 Task: Research Airbnb options in Montalvo, Ecuador from 5th December, 2023 to 12th December, 2023 for 2 adults.  With 1  bedroom having 1 bed and 1 bathroom. Property type can be hotel. Look for 5 properties as per requirement.
Action: Mouse moved to (569, 86)
Screenshot: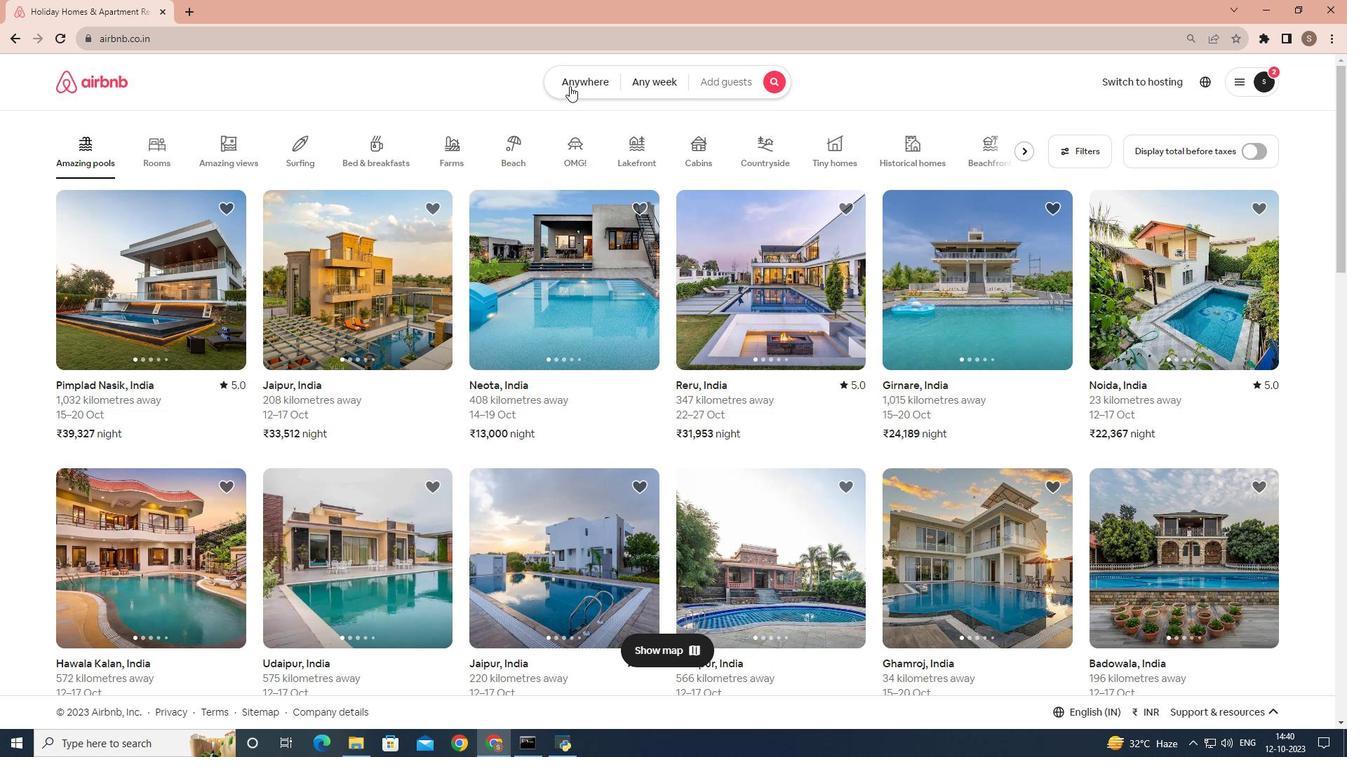 
Action: Mouse pressed left at (569, 86)
Screenshot: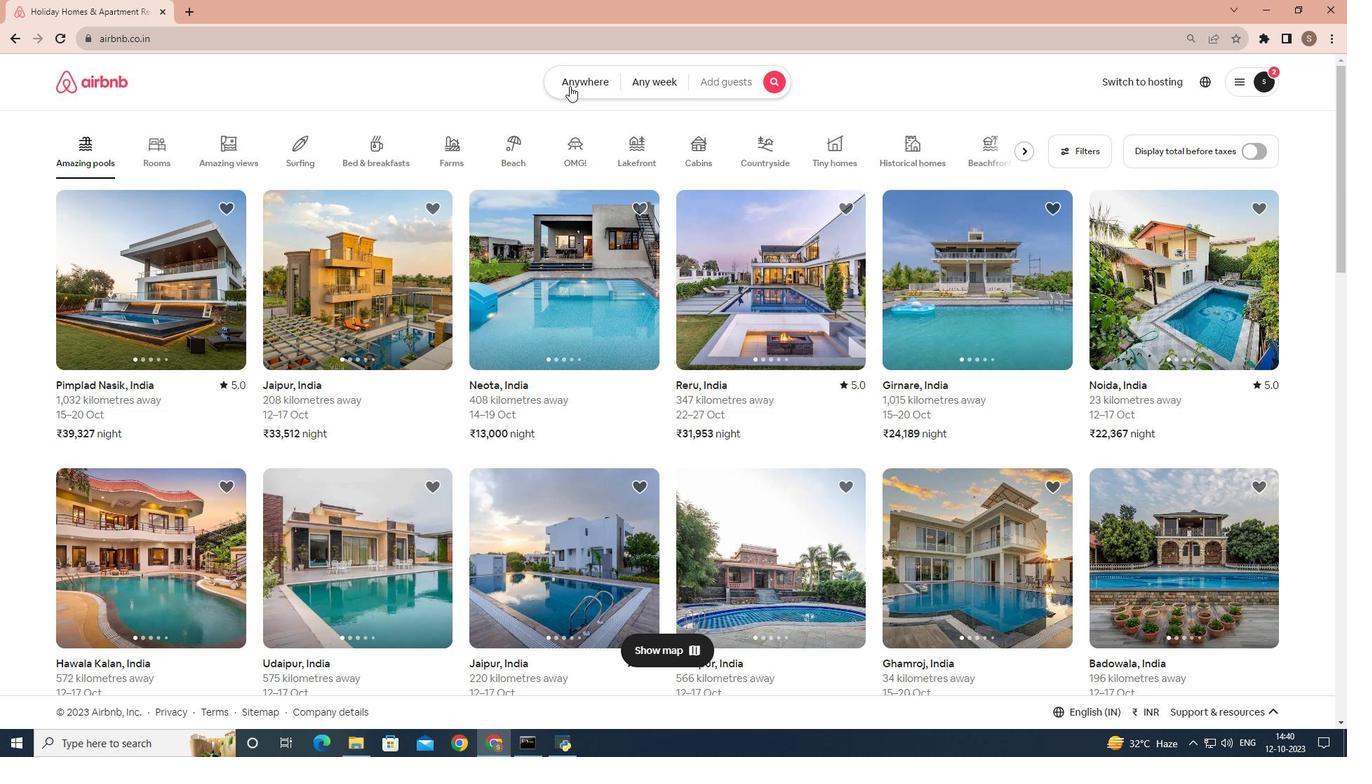 
Action: Mouse moved to (533, 129)
Screenshot: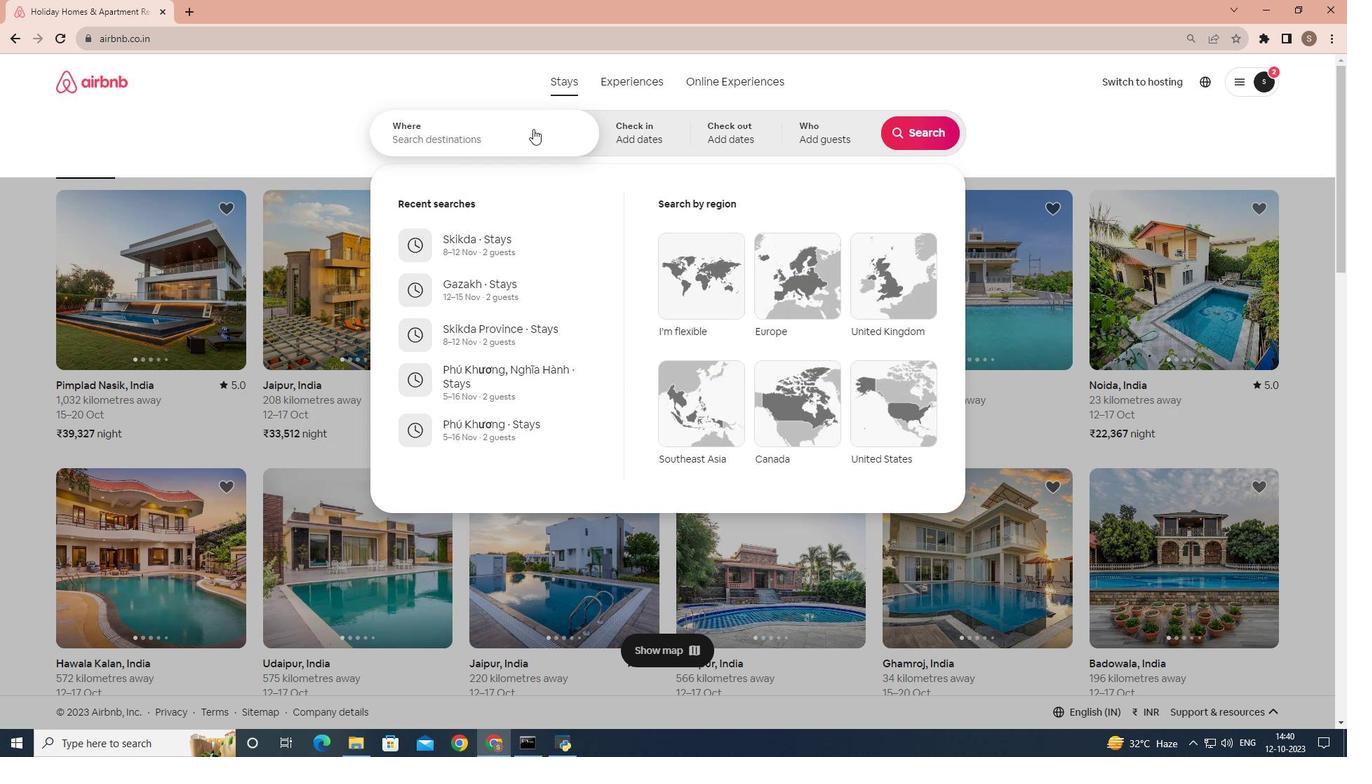 
Action: Mouse pressed left at (533, 129)
Screenshot: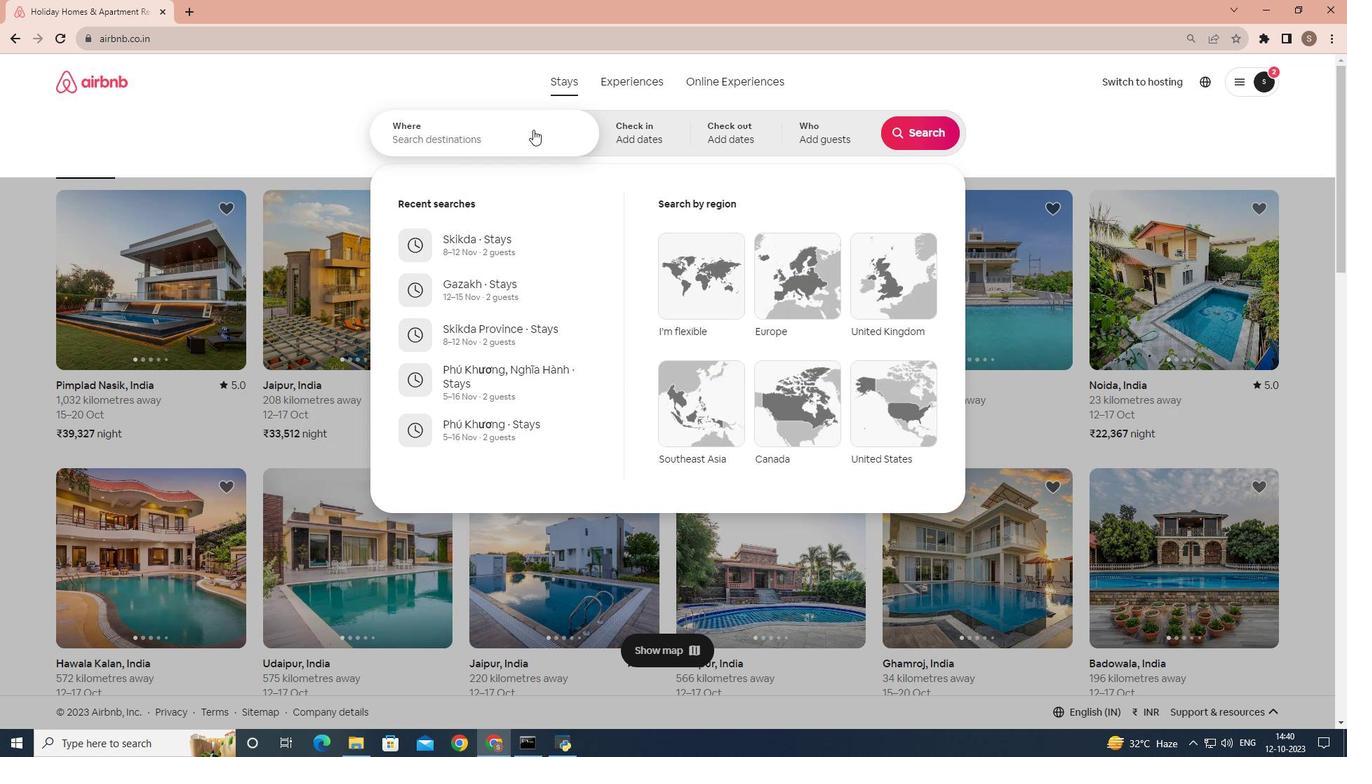 
Action: Mouse moved to (533, 129)
Screenshot: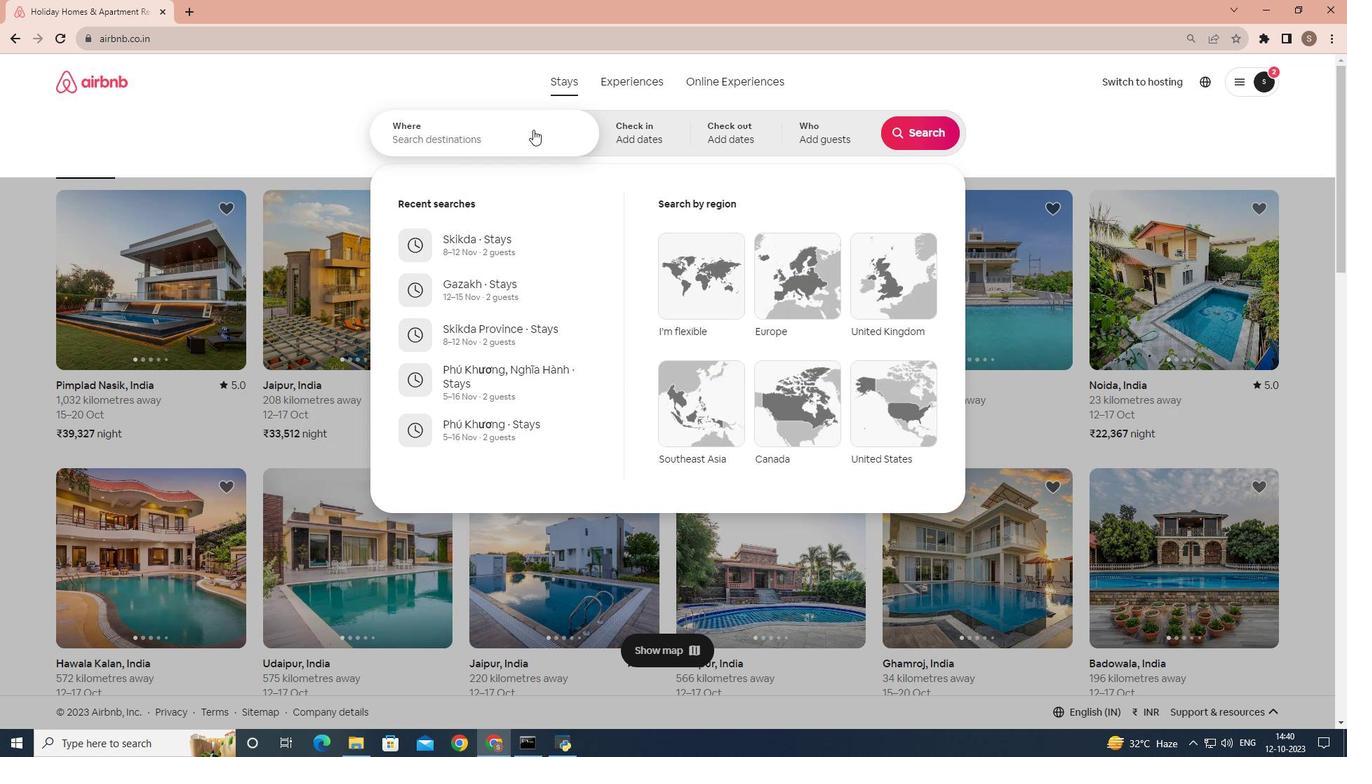
Action: Key pressed <Key.shift_r>Montalvo,<Key.space><Key.shift>Ecuador<Key.enter>
Screenshot: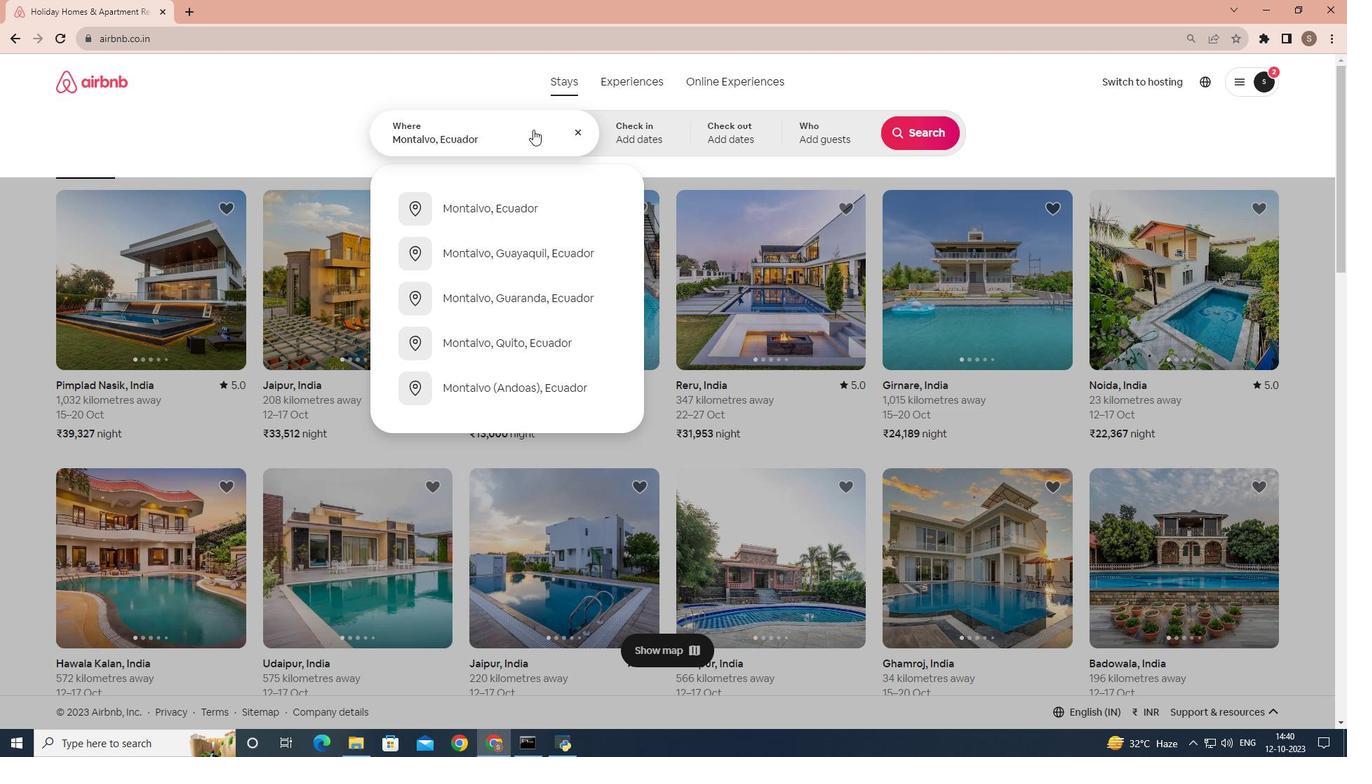 
Action: Mouse moved to (917, 247)
Screenshot: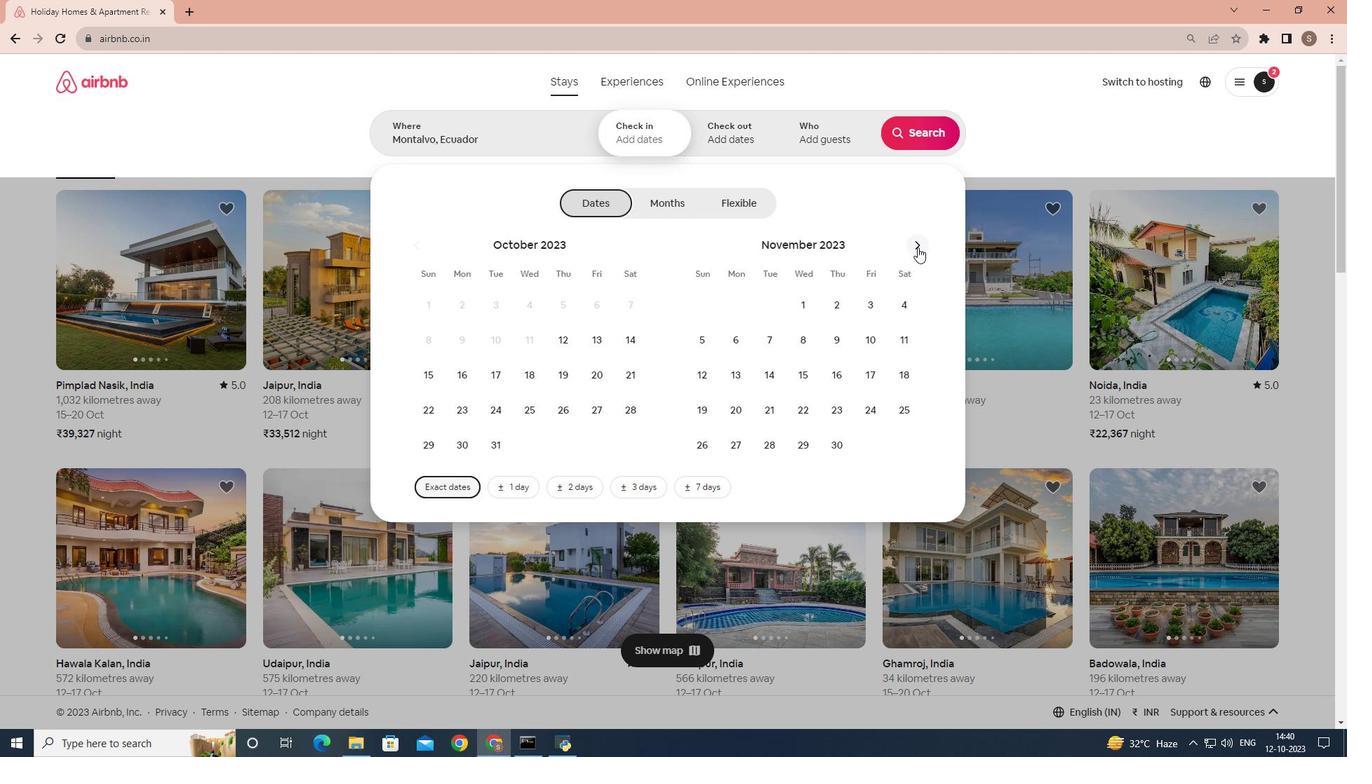 
Action: Mouse pressed left at (917, 247)
Screenshot: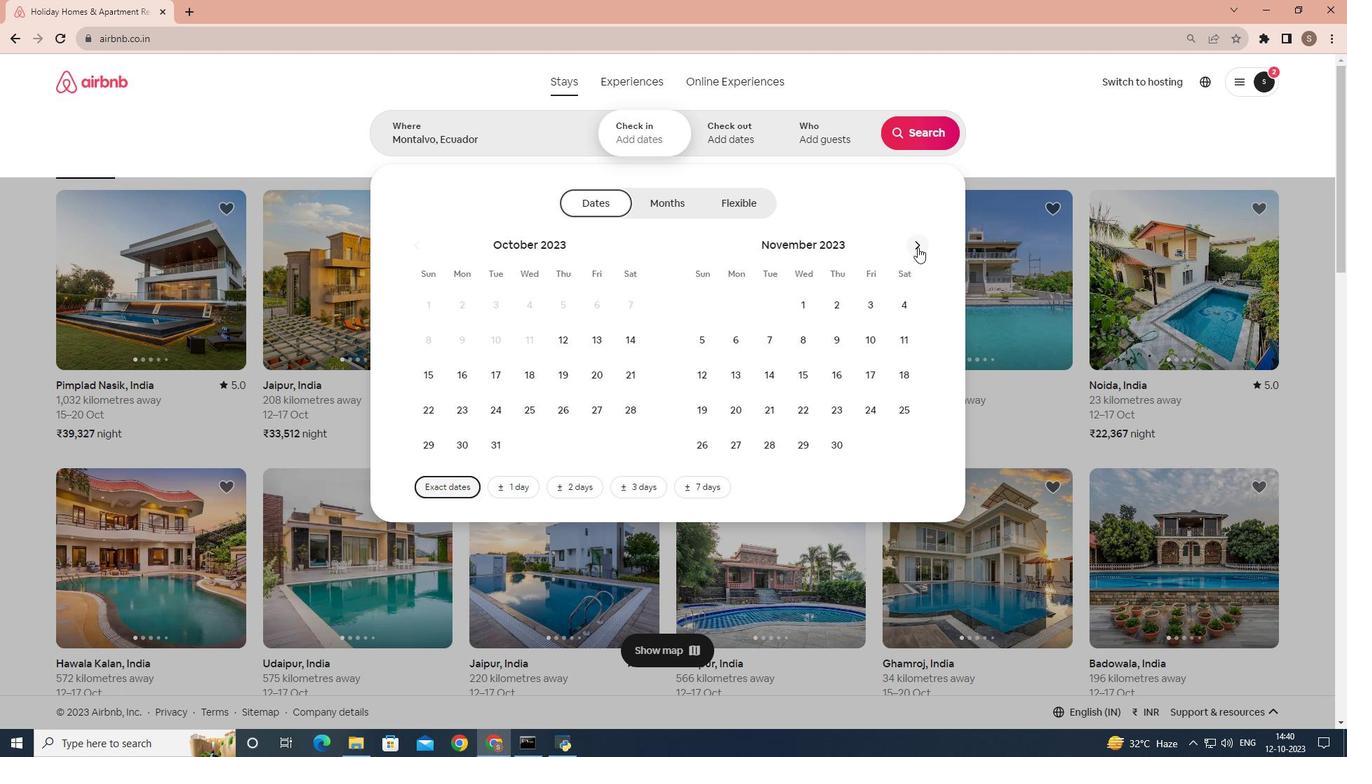 
Action: Mouse moved to (775, 337)
Screenshot: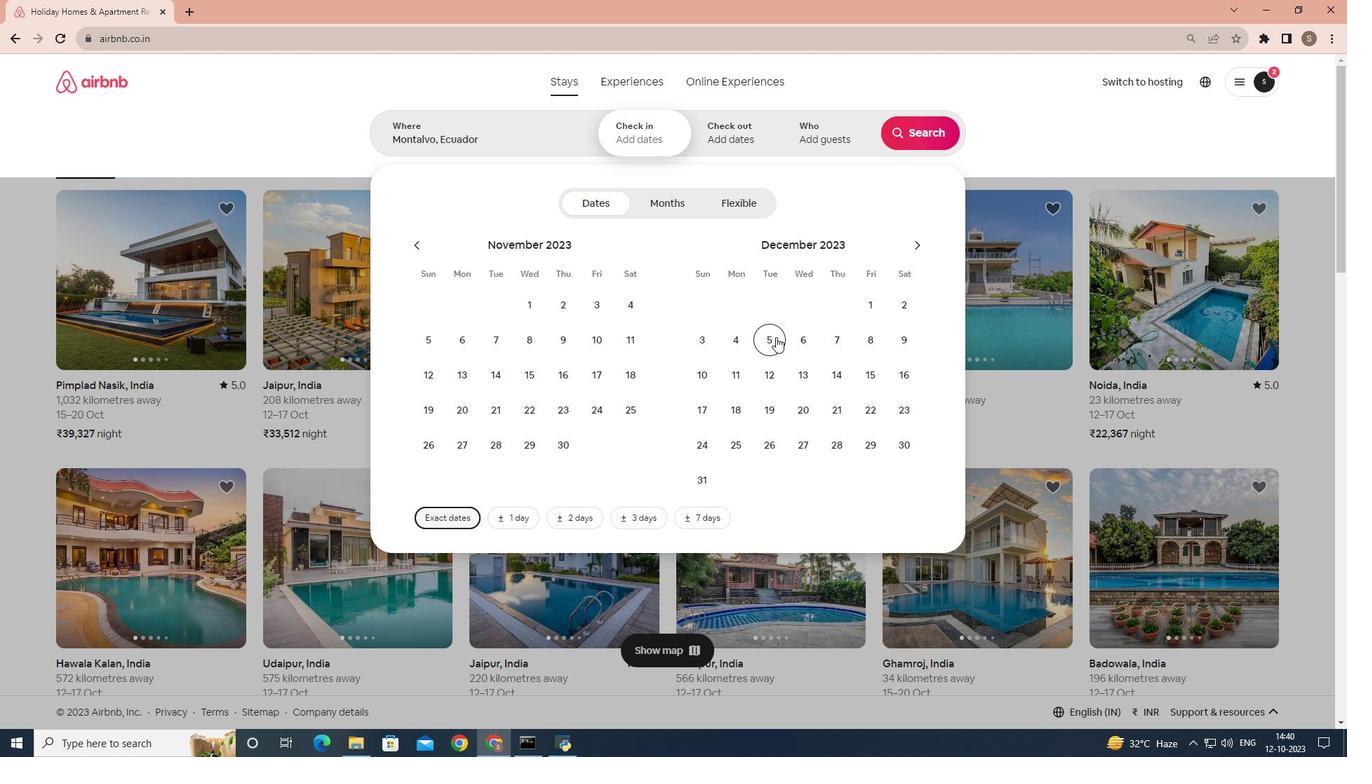 
Action: Mouse pressed left at (775, 337)
Screenshot: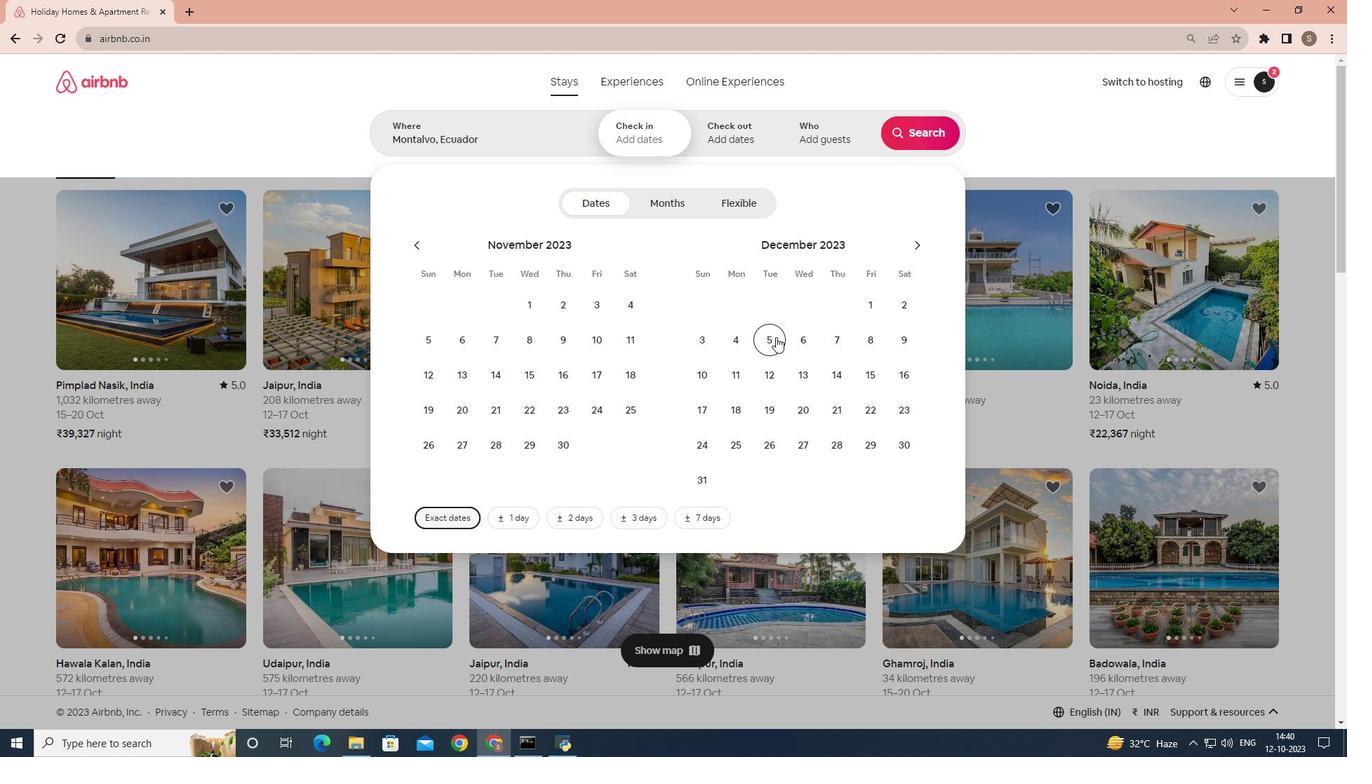 
Action: Mouse moved to (768, 373)
Screenshot: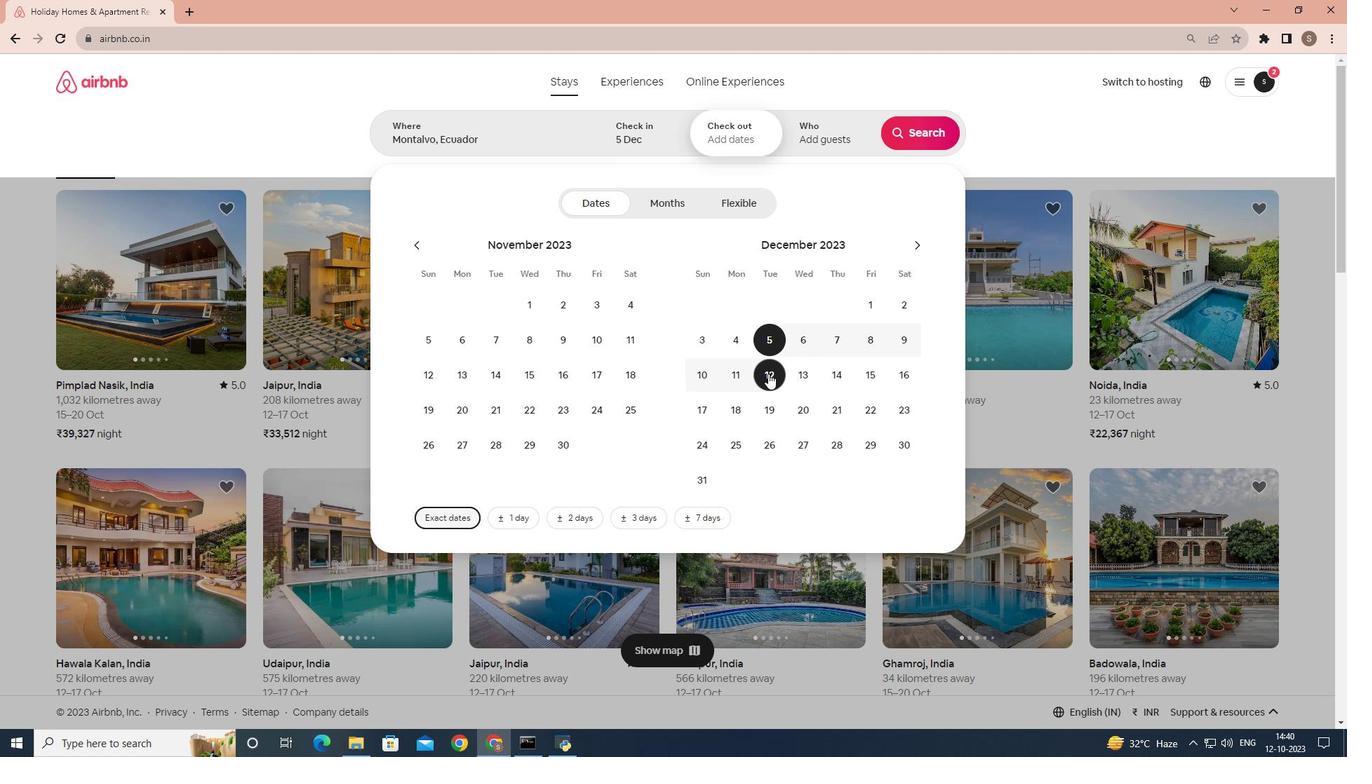 
Action: Mouse pressed left at (768, 373)
Screenshot: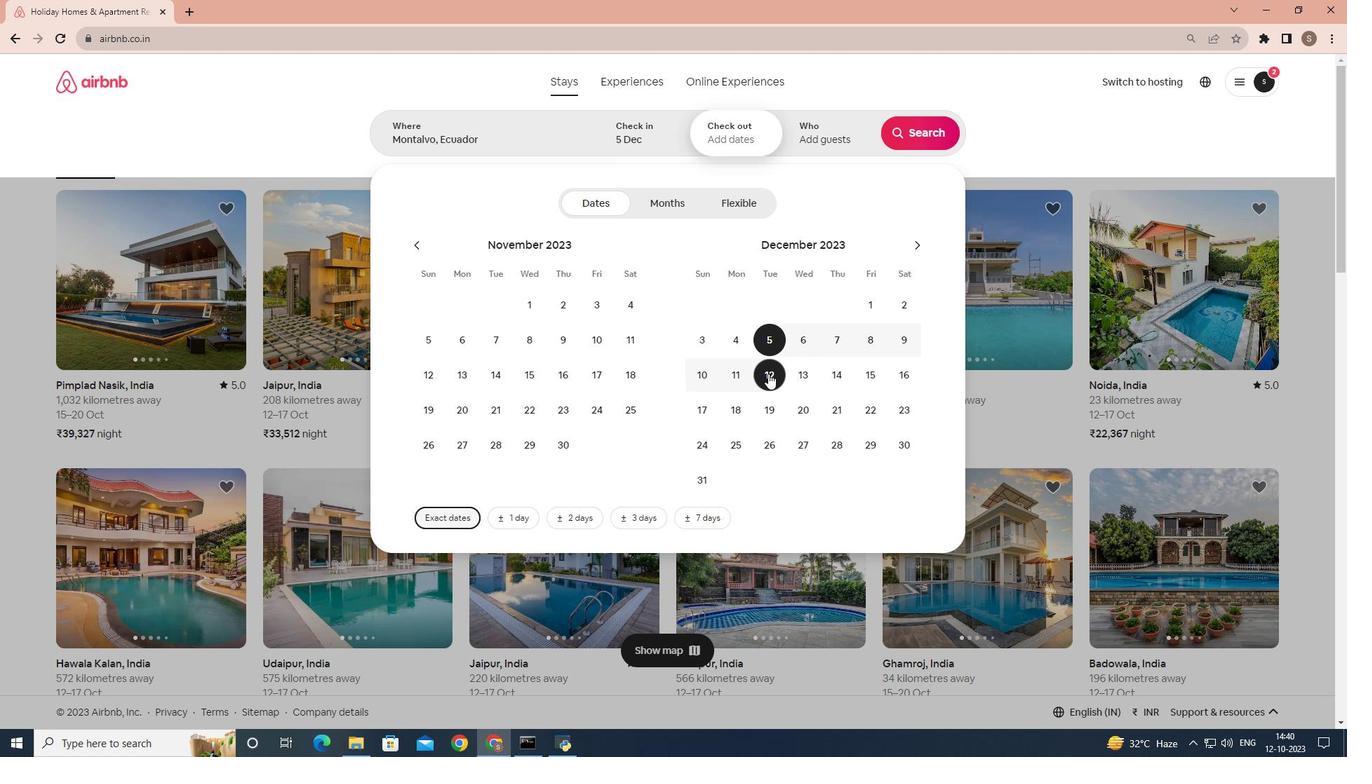 
Action: Mouse moved to (822, 138)
Screenshot: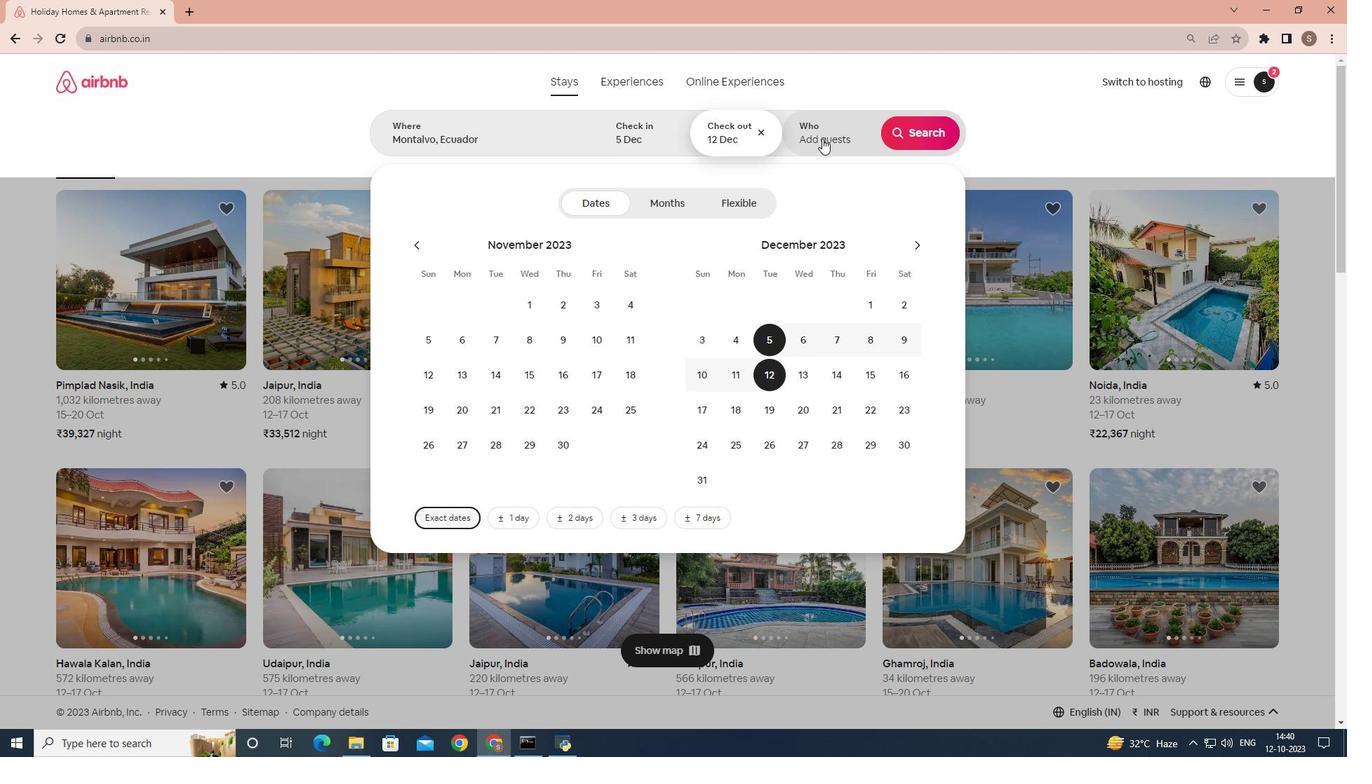 
Action: Mouse pressed left at (822, 138)
Screenshot: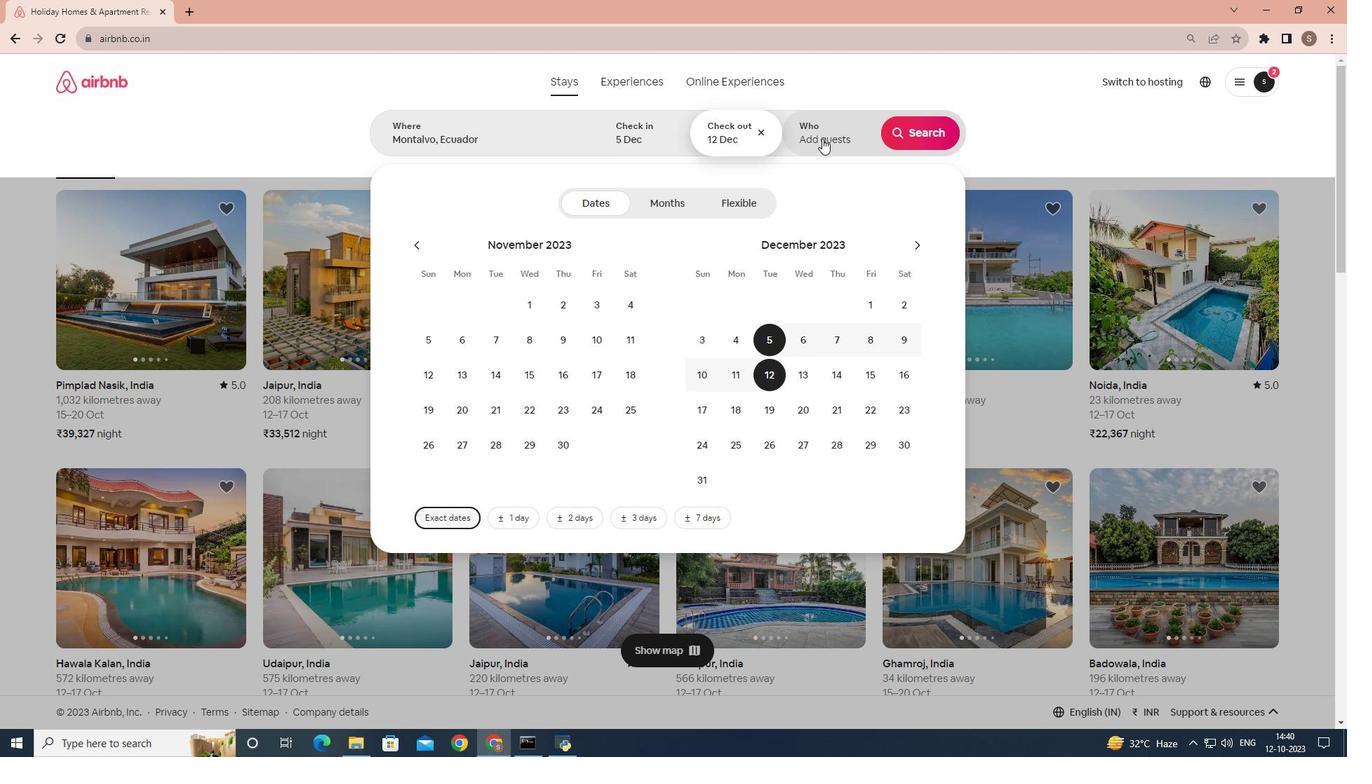 
Action: Mouse moved to (923, 209)
Screenshot: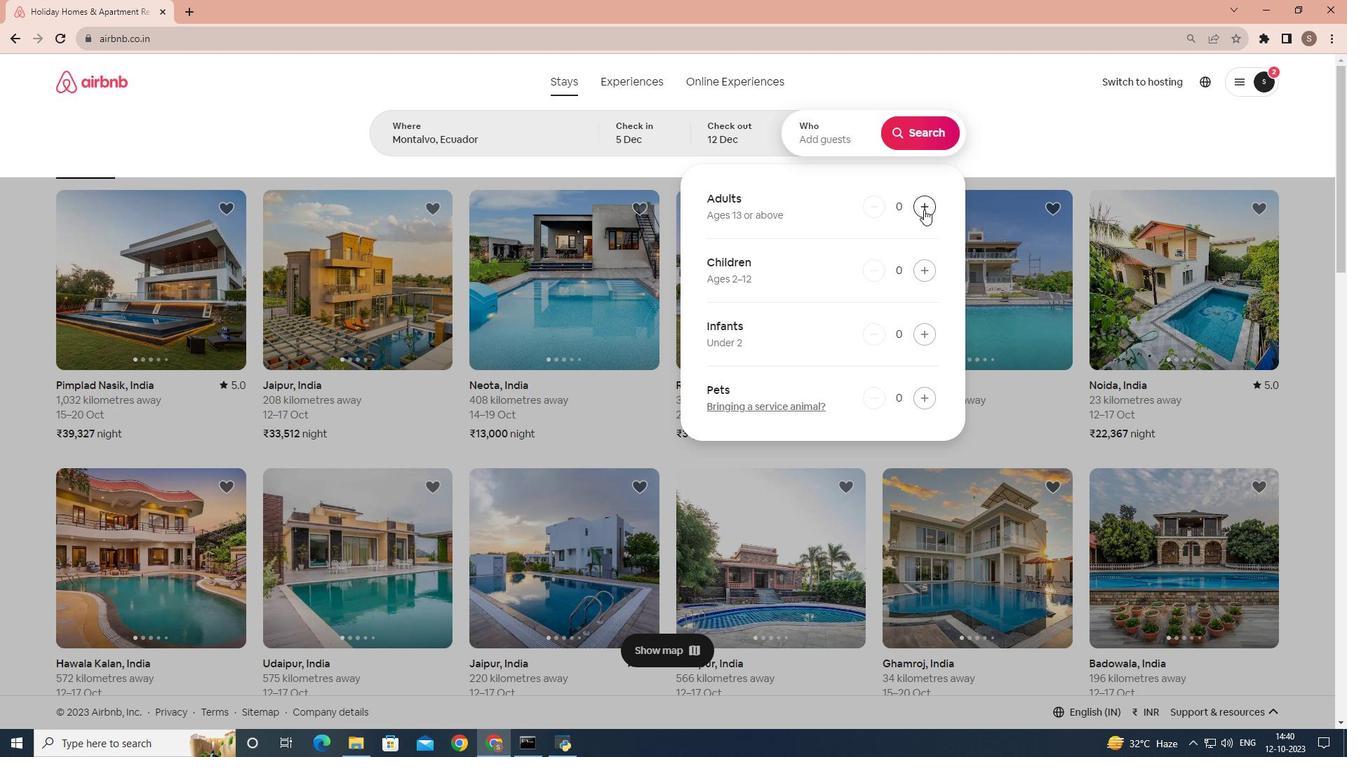 
Action: Mouse pressed left at (923, 209)
Screenshot: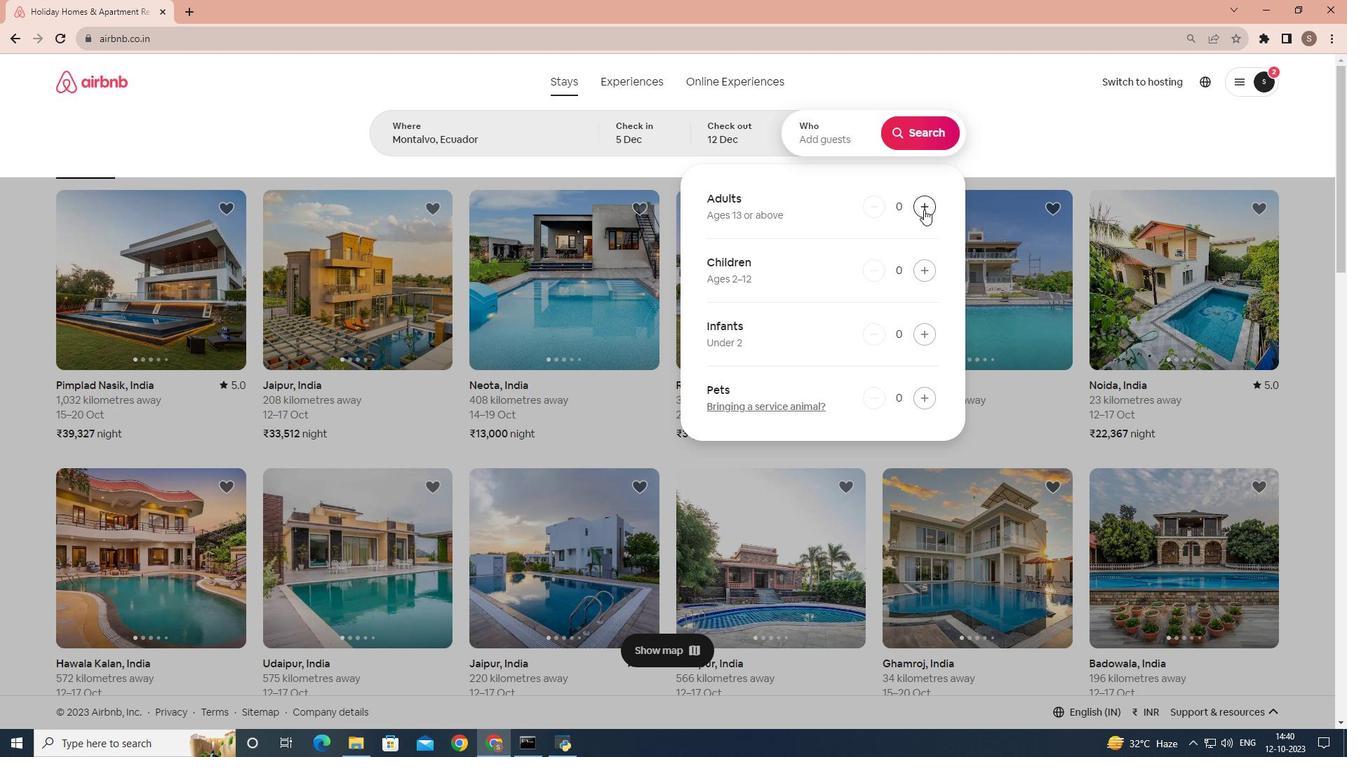 
Action: Mouse pressed left at (923, 209)
Screenshot: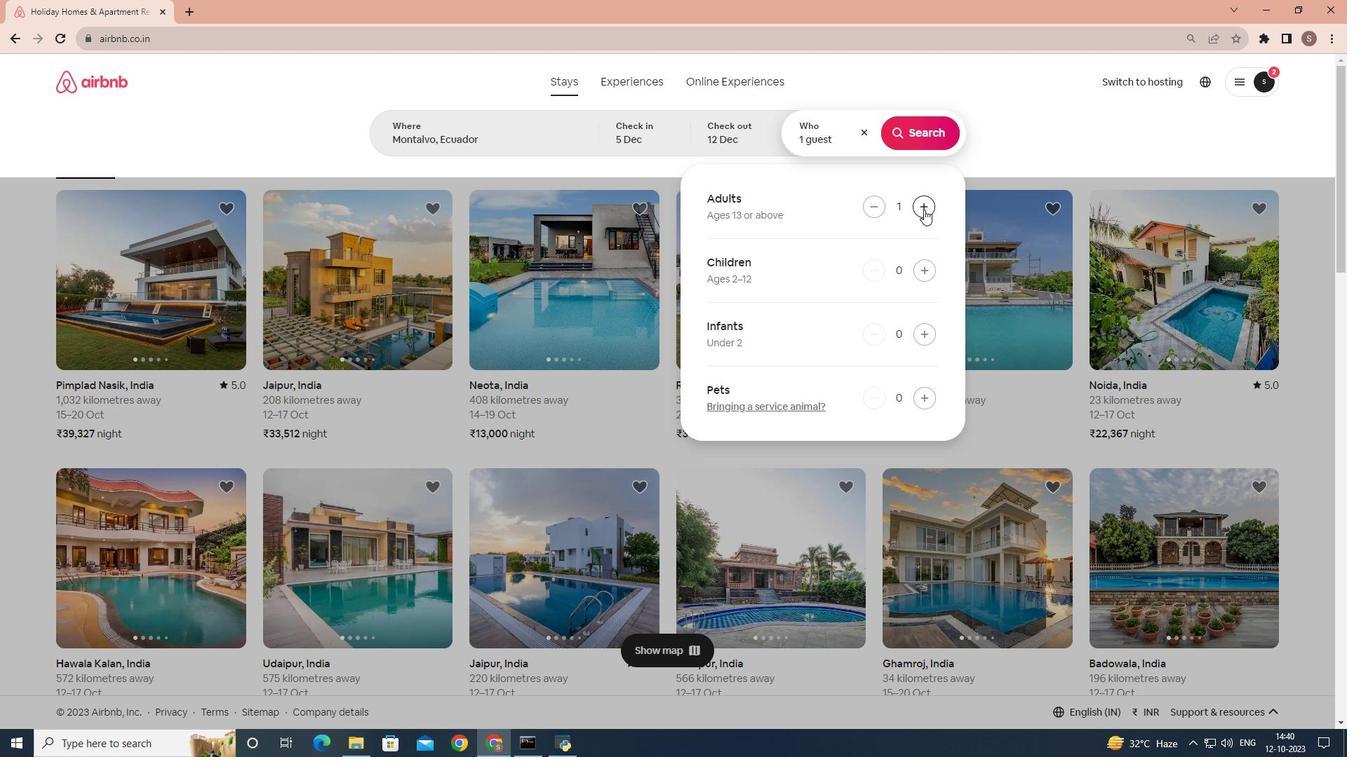 
Action: Mouse moved to (935, 131)
Screenshot: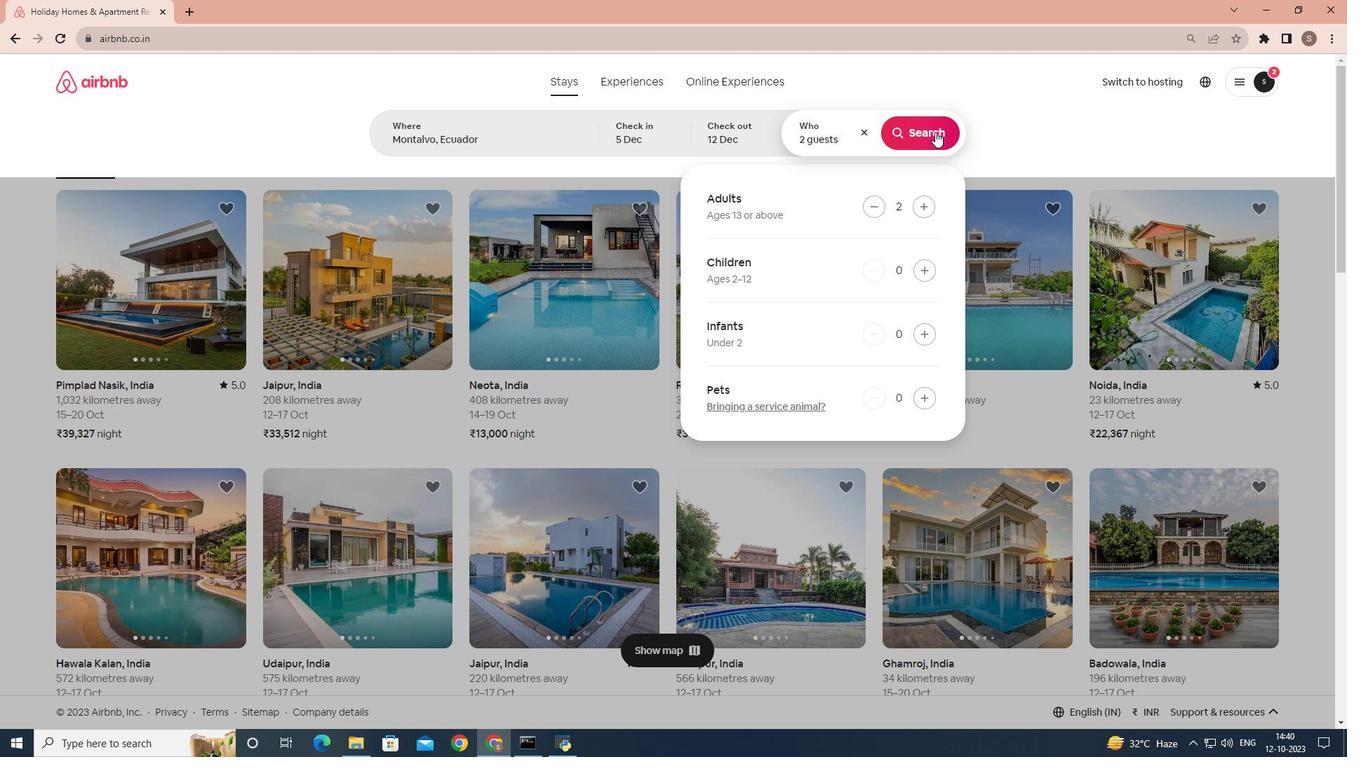 
Action: Mouse pressed left at (935, 131)
Screenshot: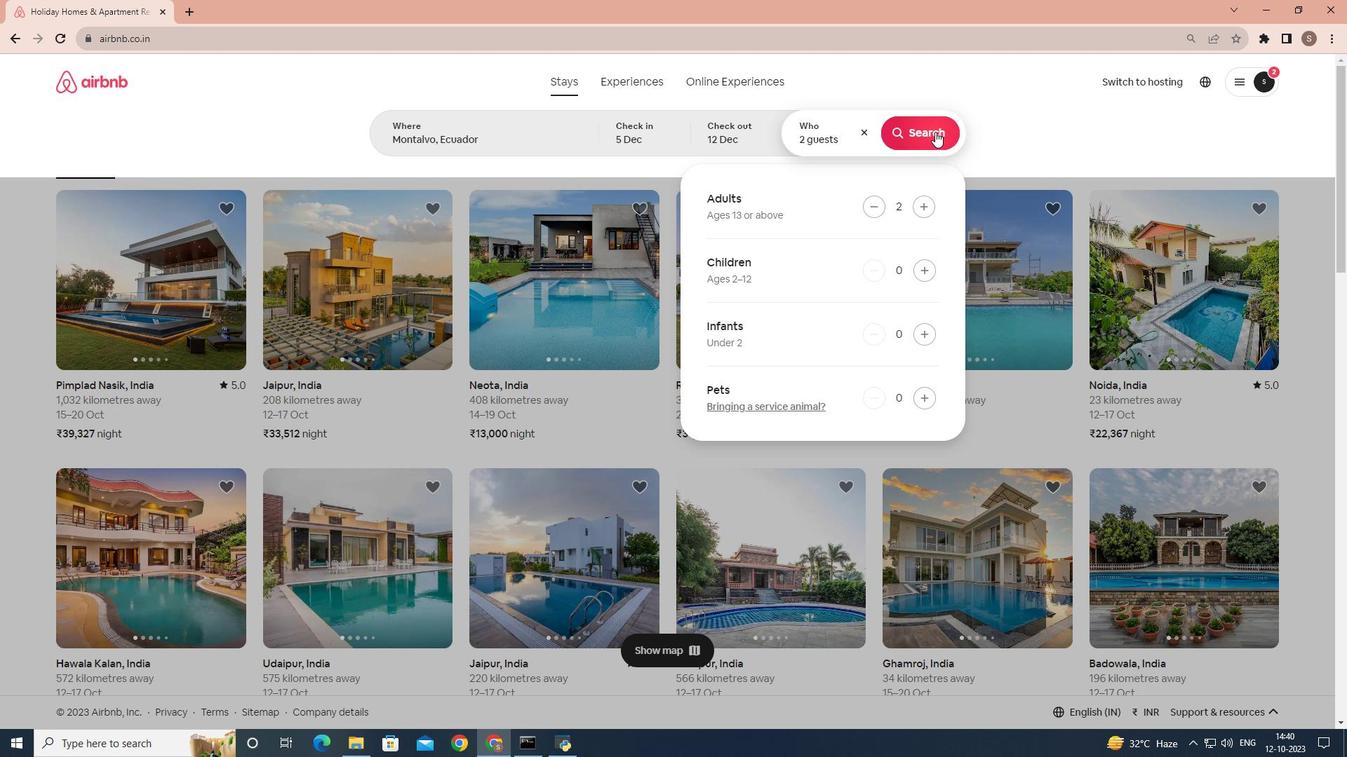 
Action: Mouse moved to (1119, 134)
Screenshot: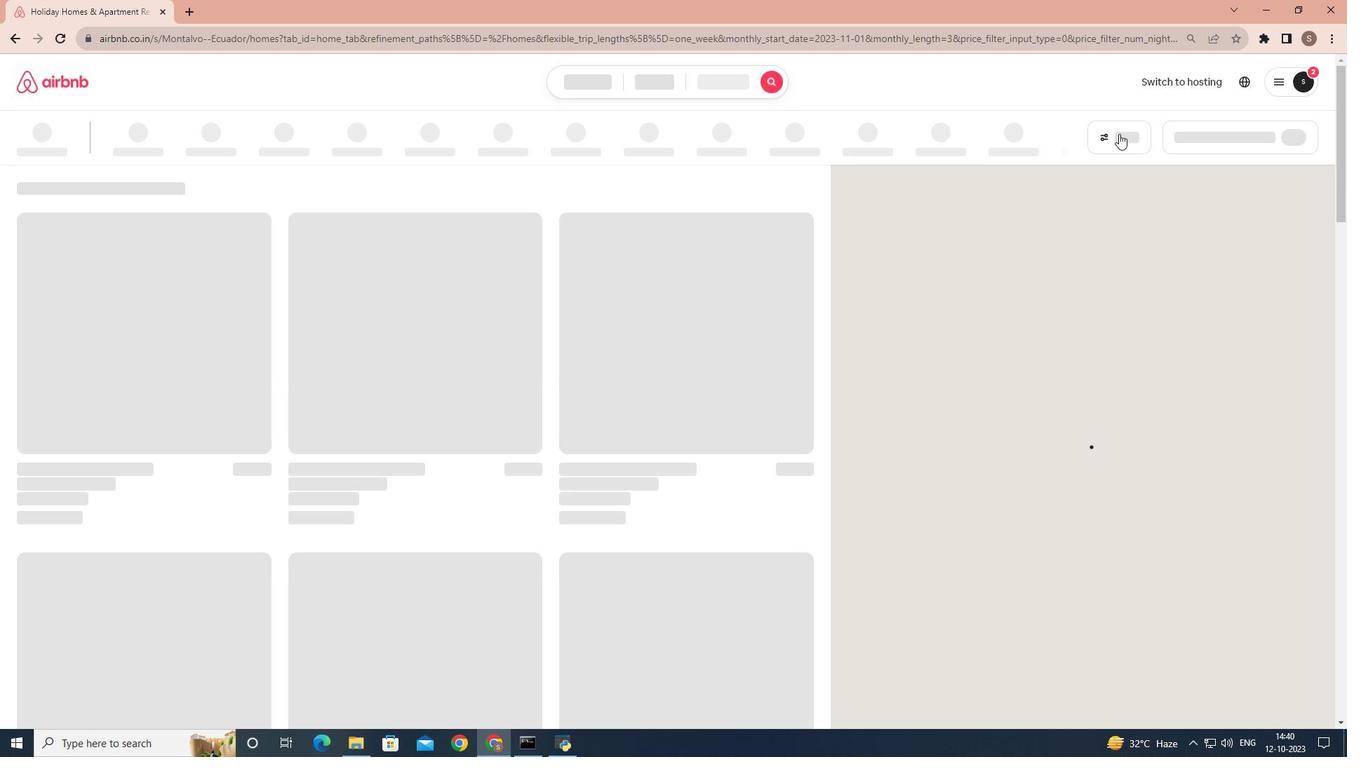 
Action: Mouse pressed left at (1119, 134)
Screenshot: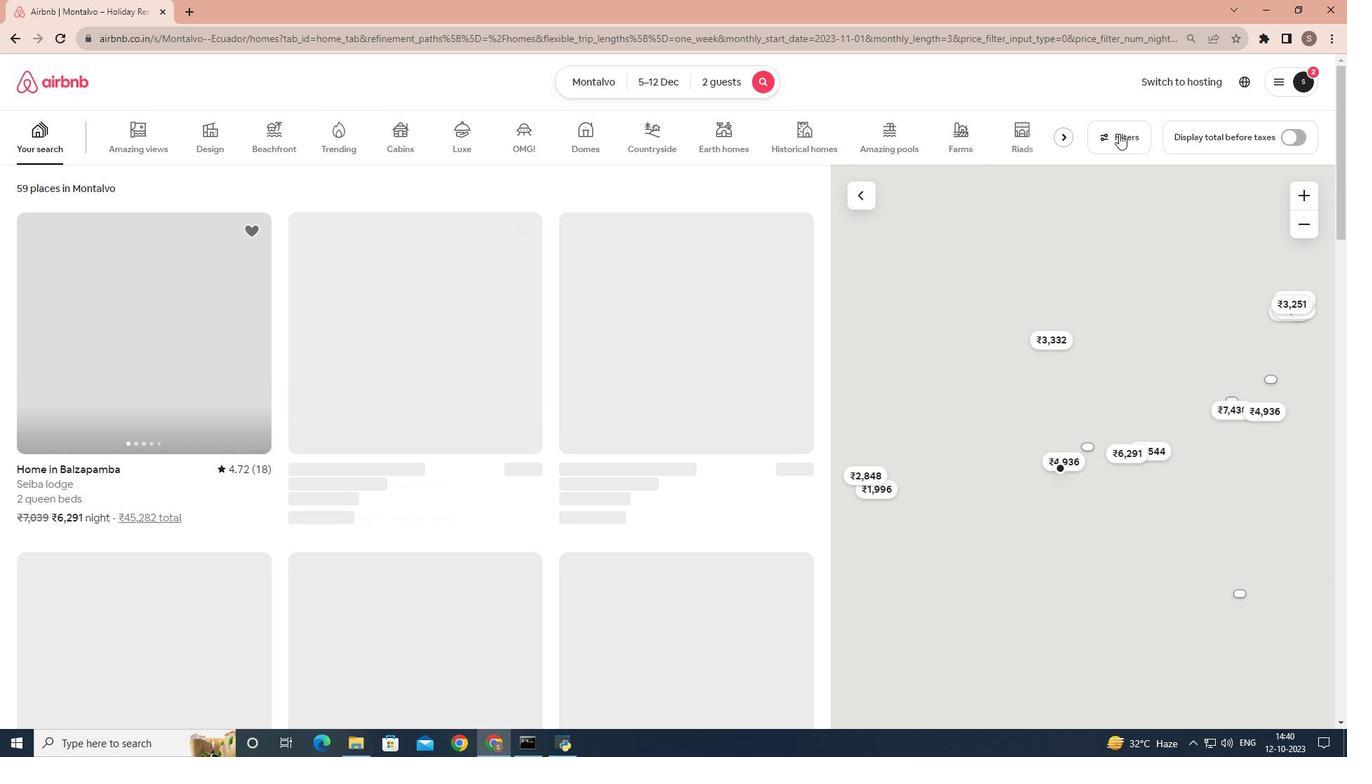 
Action: Mouse moved to (674, 336)
Screenshot: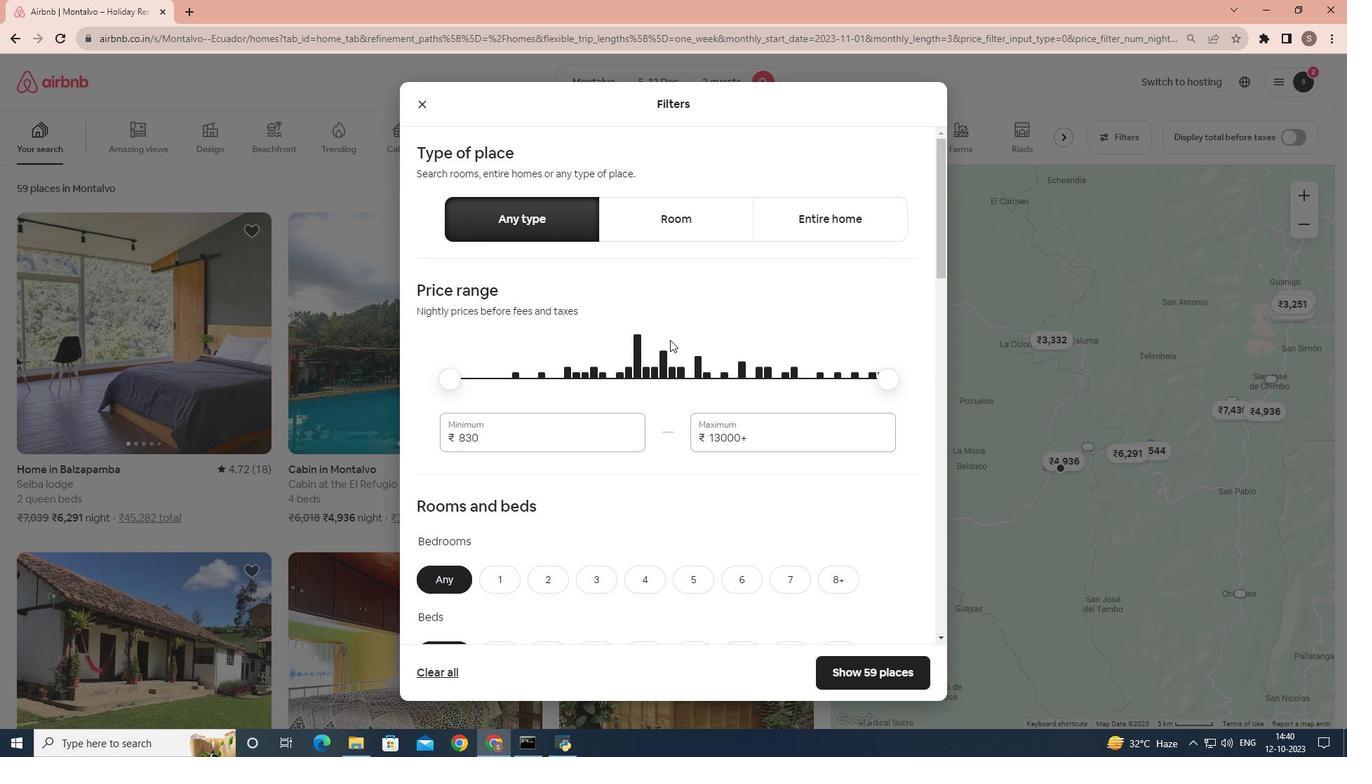 
Action: Mouse scrolled (674, 336) with delta (0, 0)
Screenshot: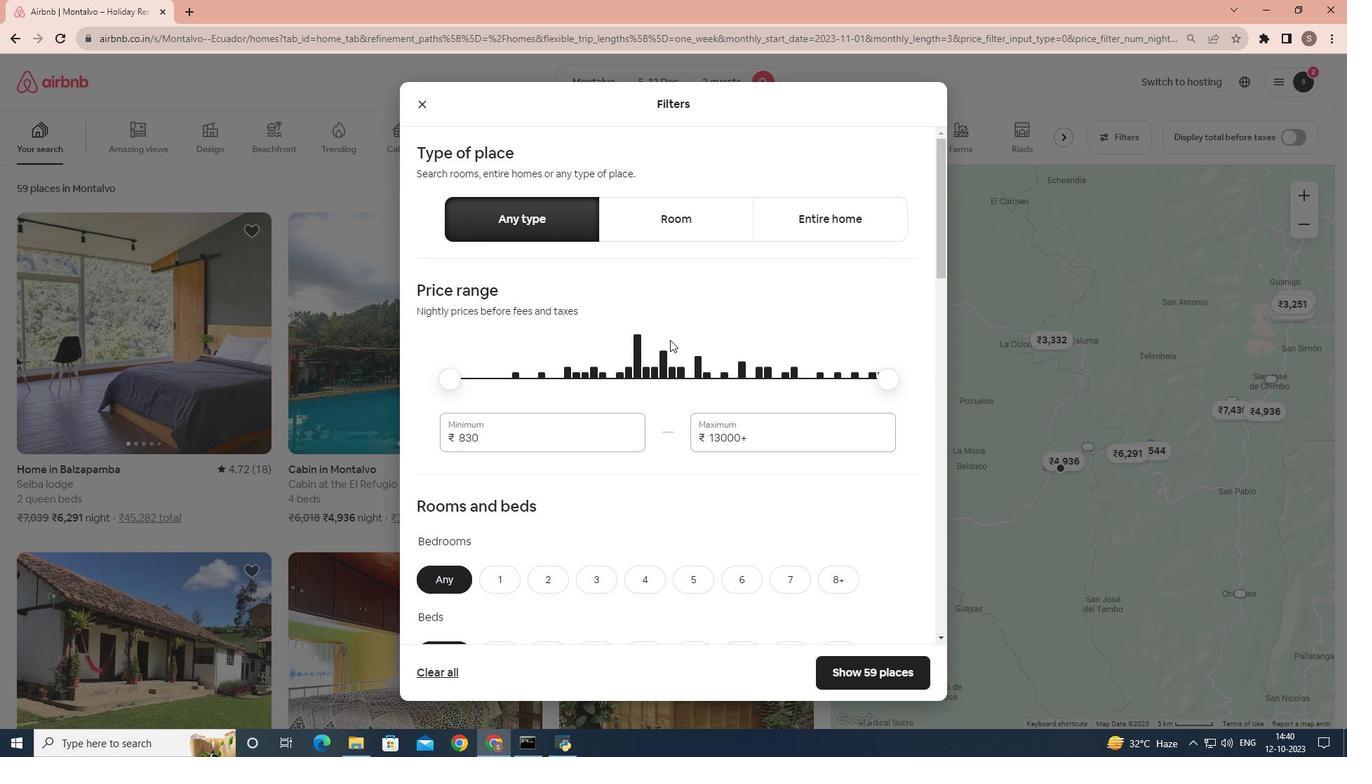 
Action: Mouse moved to (662, 345)
Screenshot: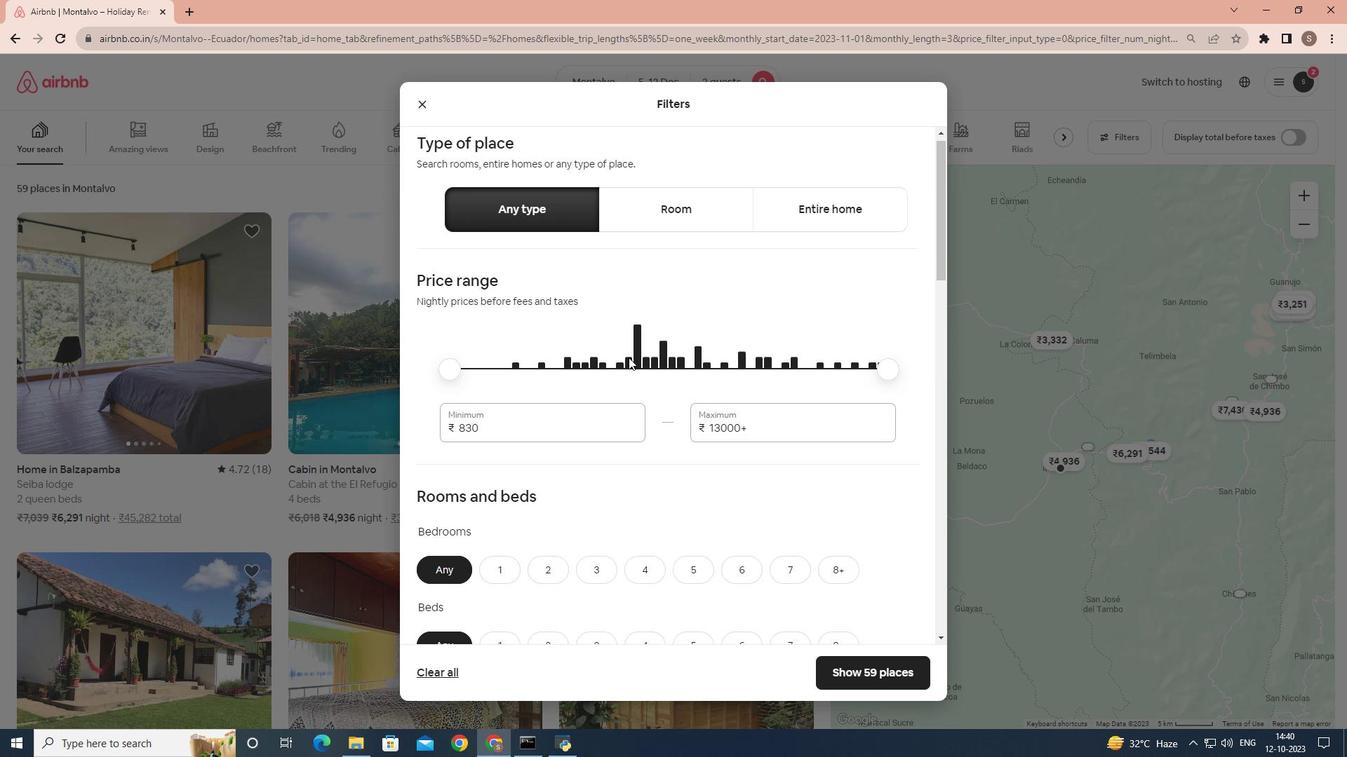 
Action: Mouse scrolled (662, 344) with delta (0, 0)
Screenshot: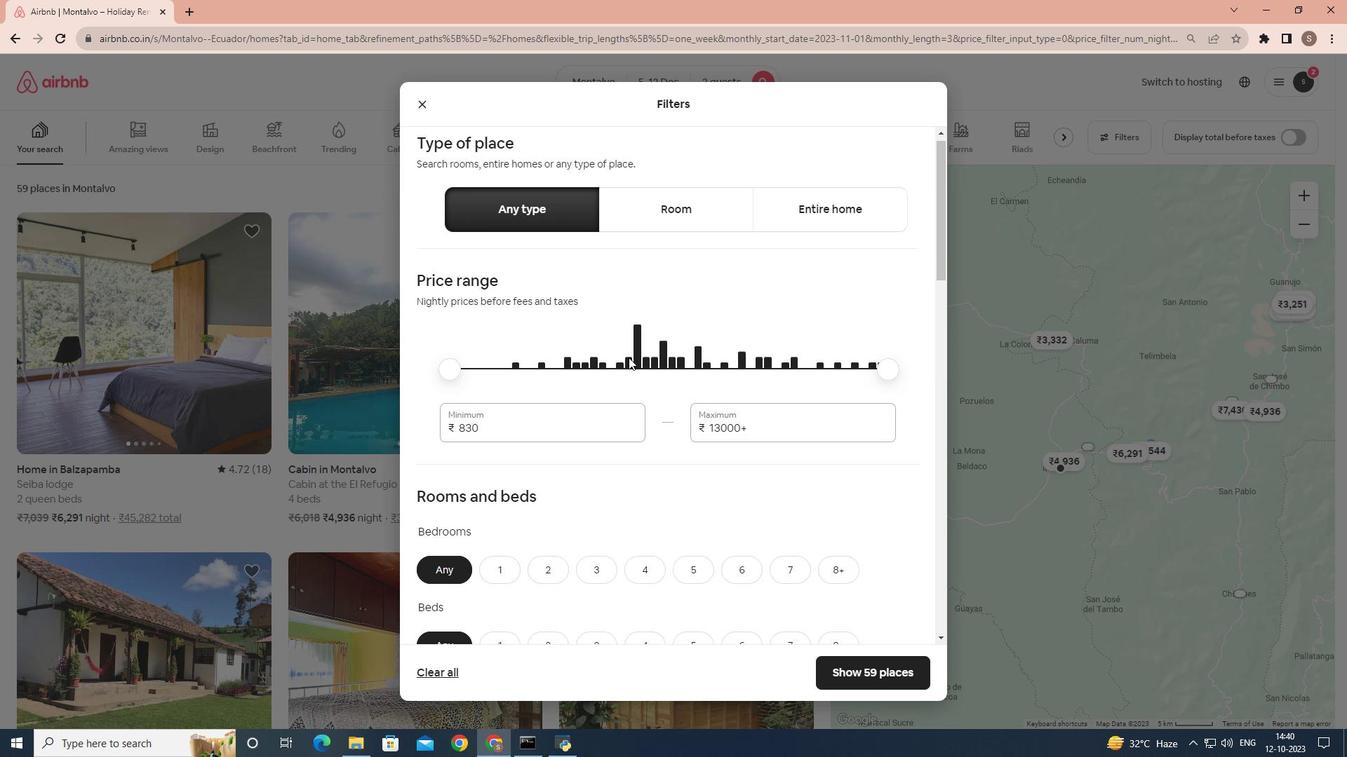 
Action: Mouse moved to (615, 363)
Screenshot: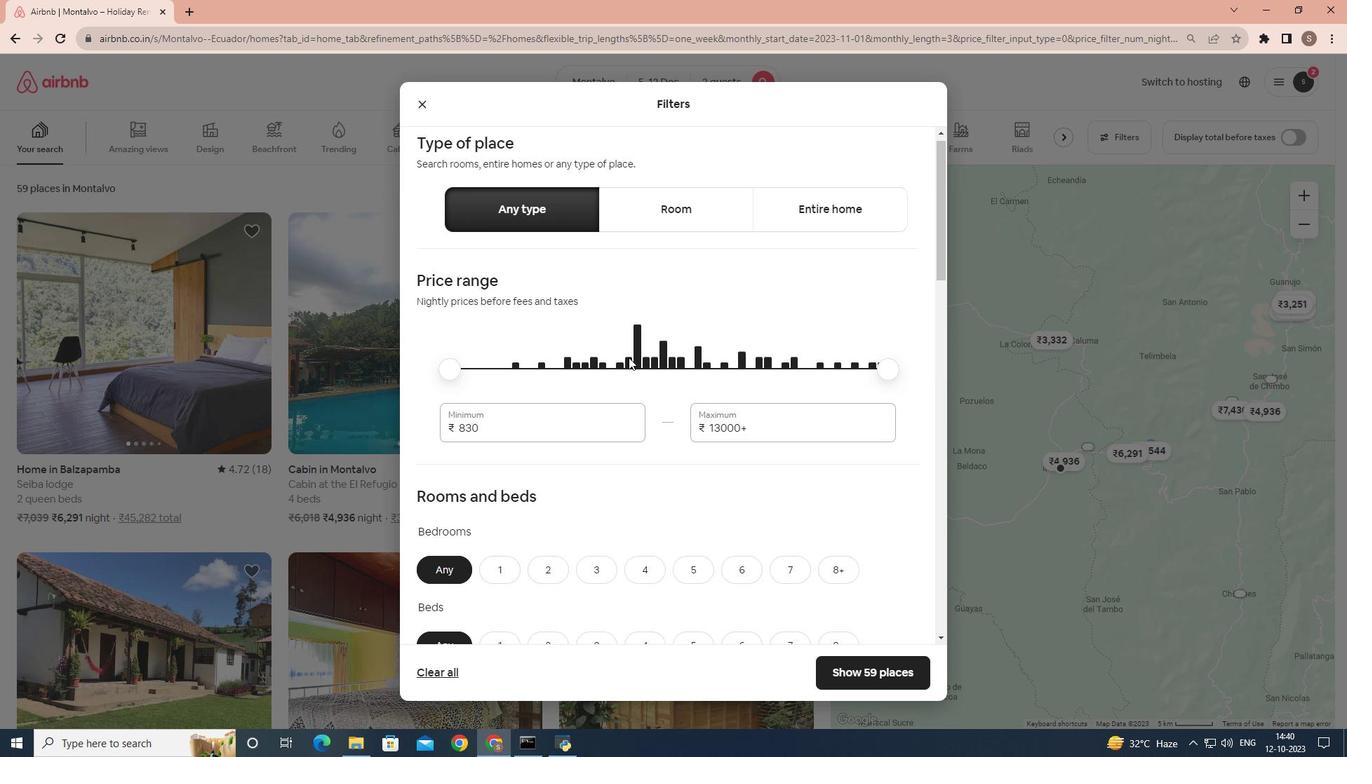 
Action: Mouse scrolled (615, 362) with delta (0, 0)
Screenshot: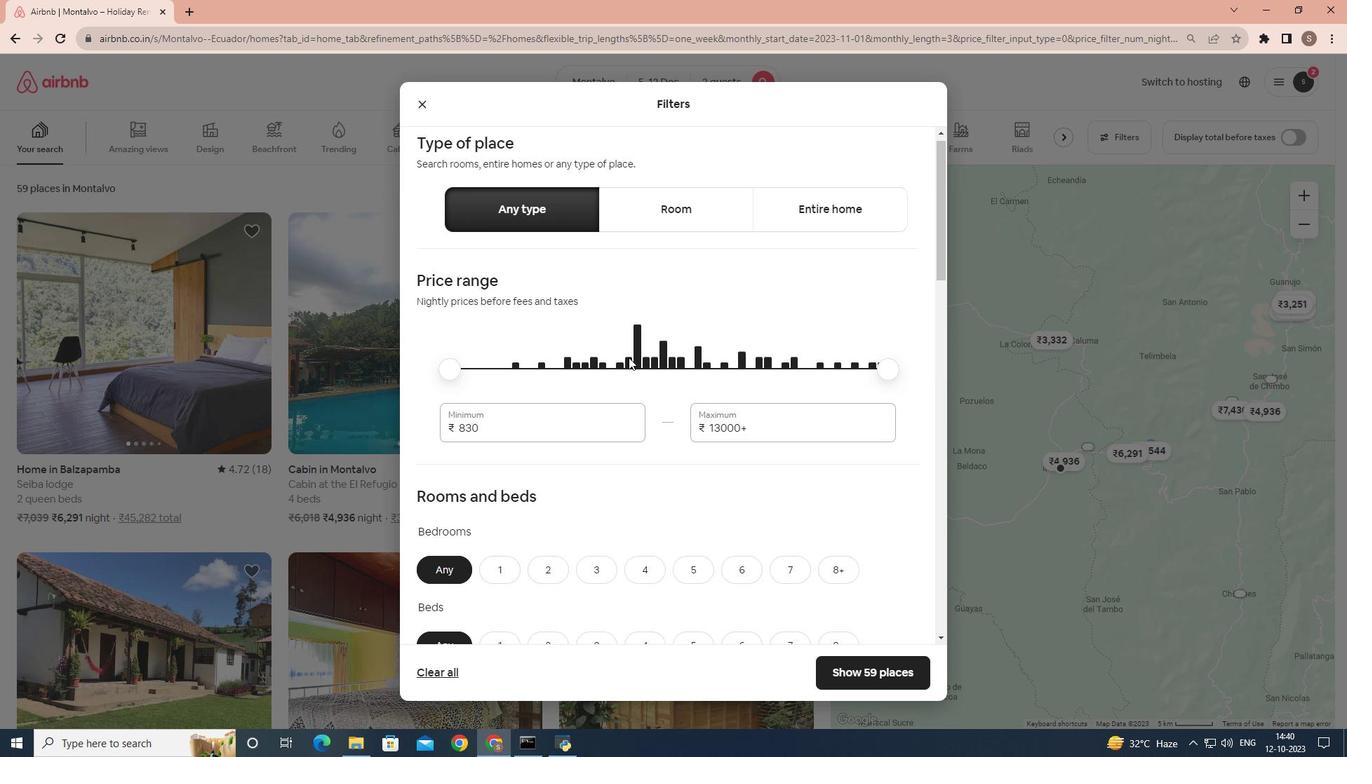 
Action: Mouse moved to (498, 364)
Screenshot: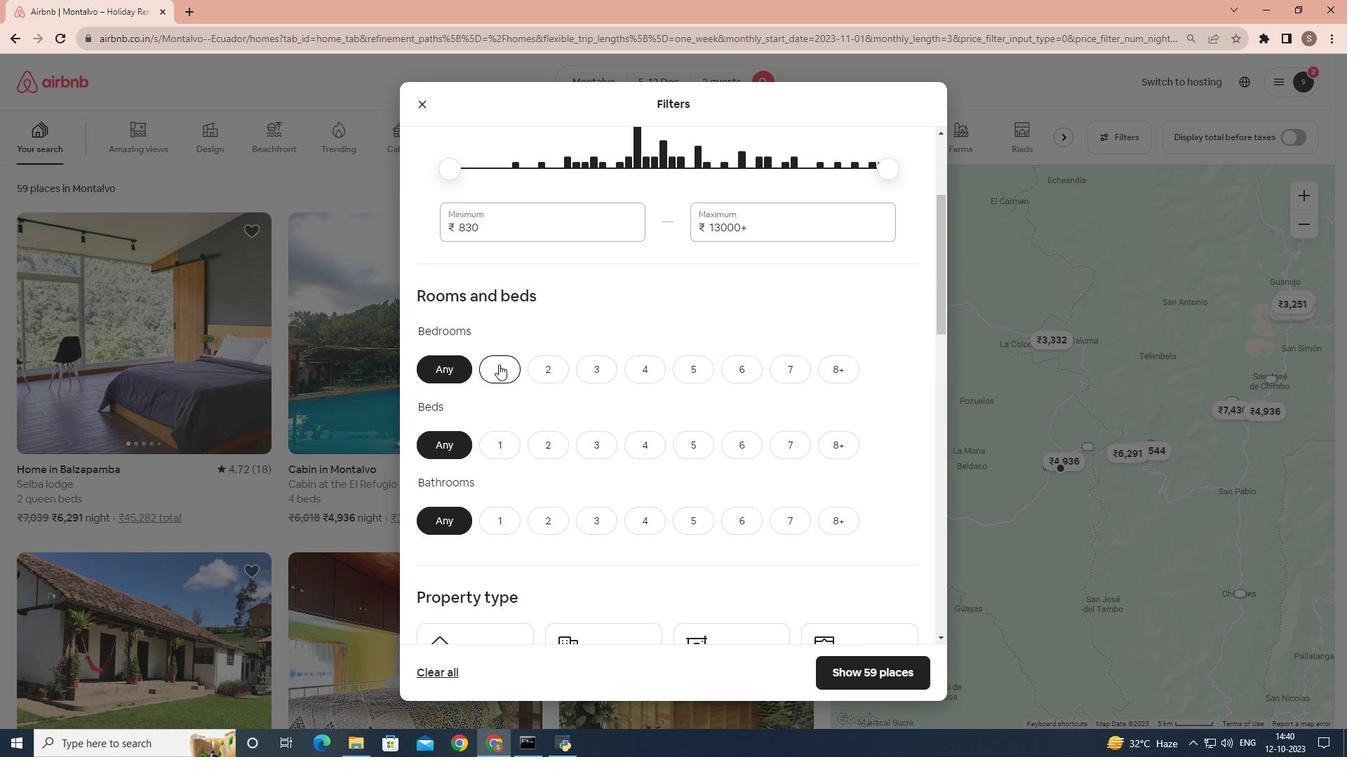 
Action: Mouse pressed left at (498, 364)
Screenshot: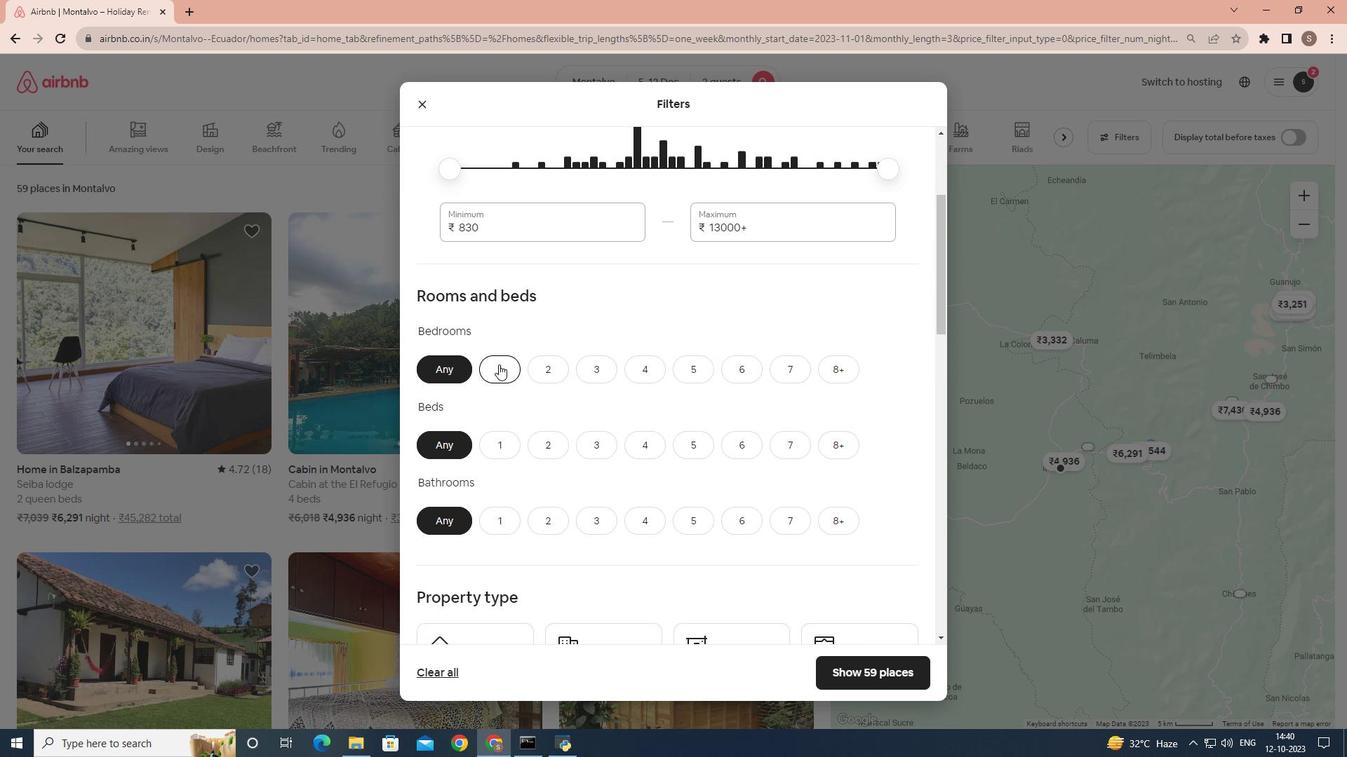 
Action: Mouse moved to (505, 370)
Screenshot: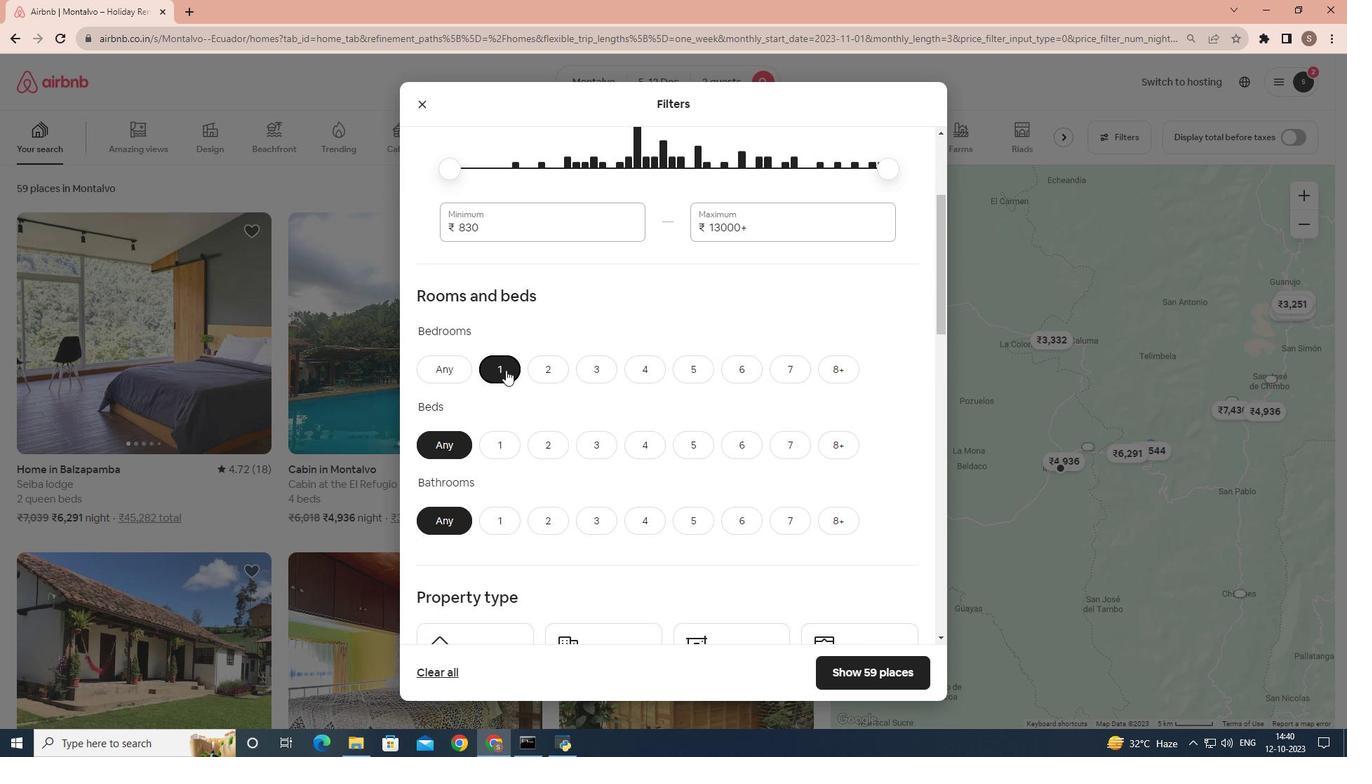 
Action: Mouse scrolled (505, 369) with delta (0, 0)
Screenshot: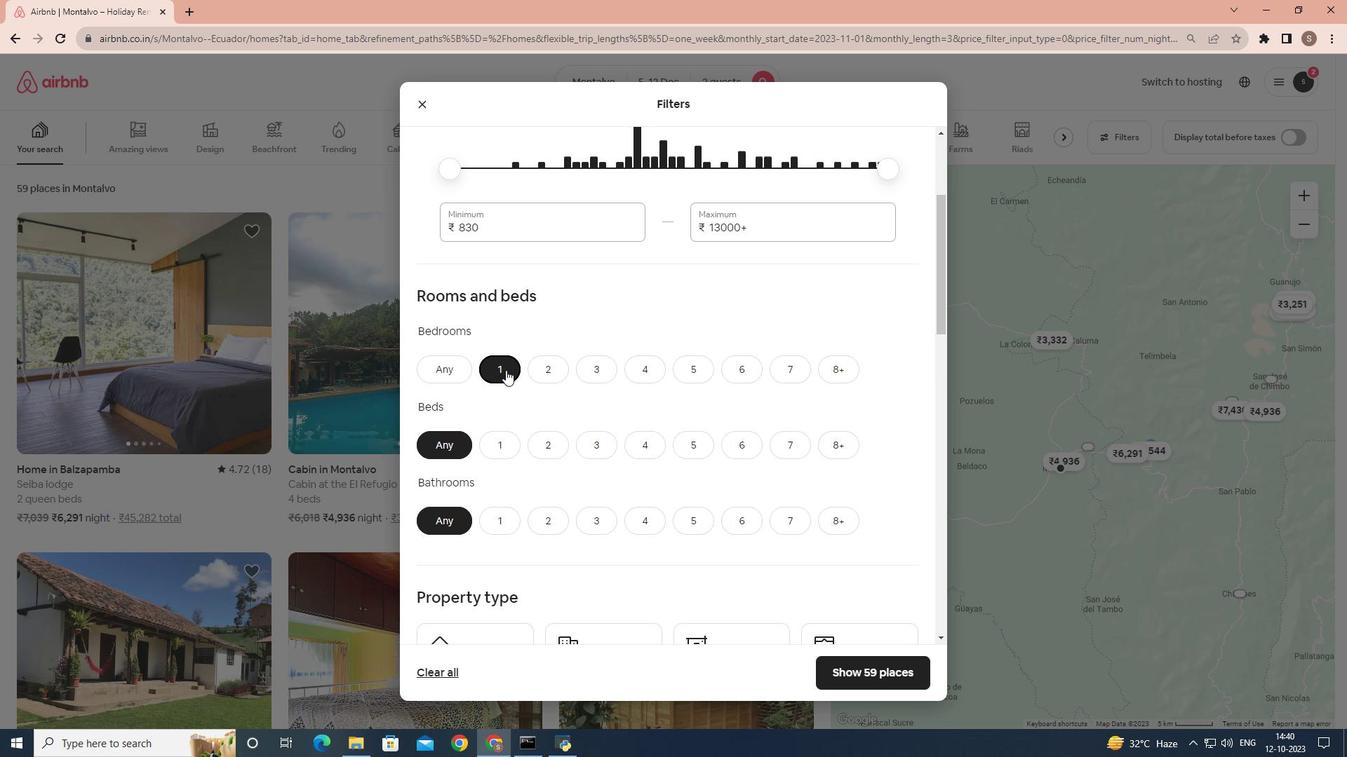
Action: Mouse scrolled (505, 369) with delta (0, 0)
Screenshot: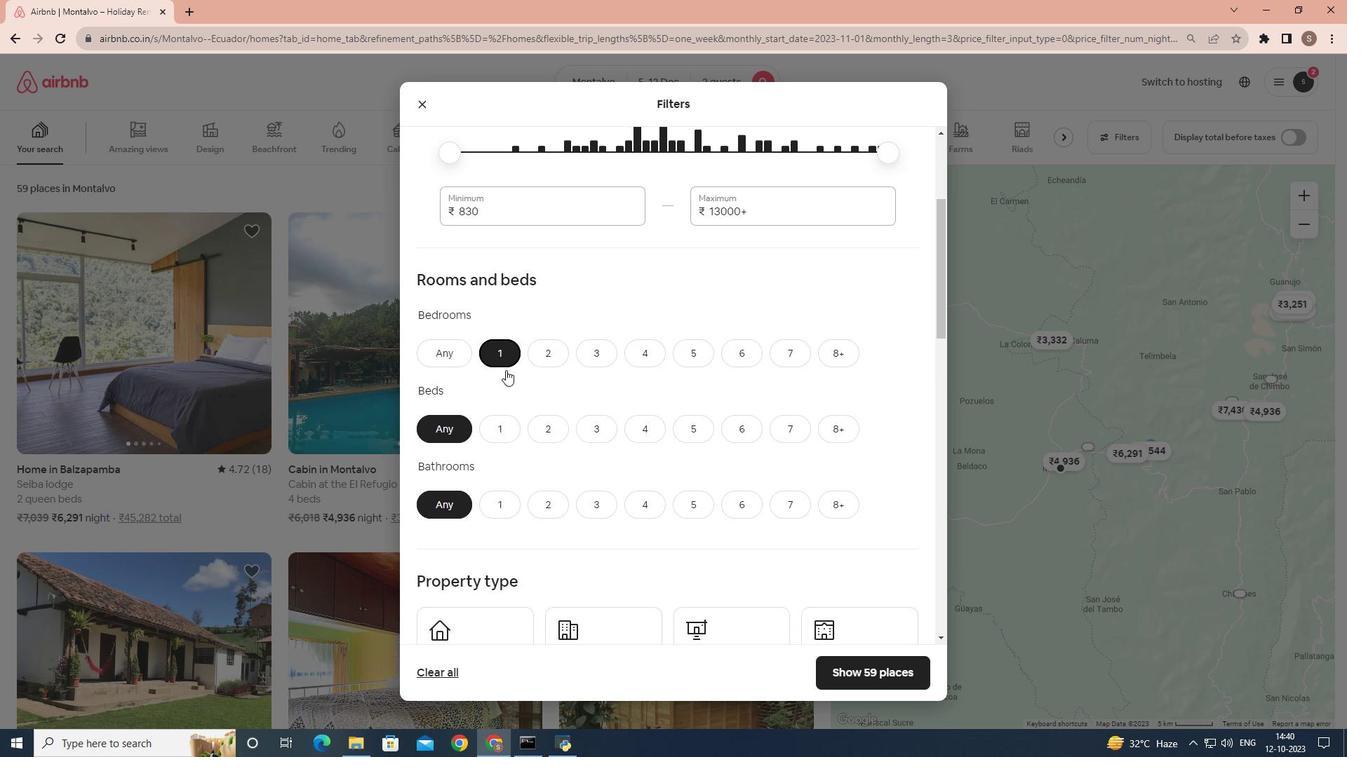 
Action: Mouse moved to (512, 314)
Screenshot: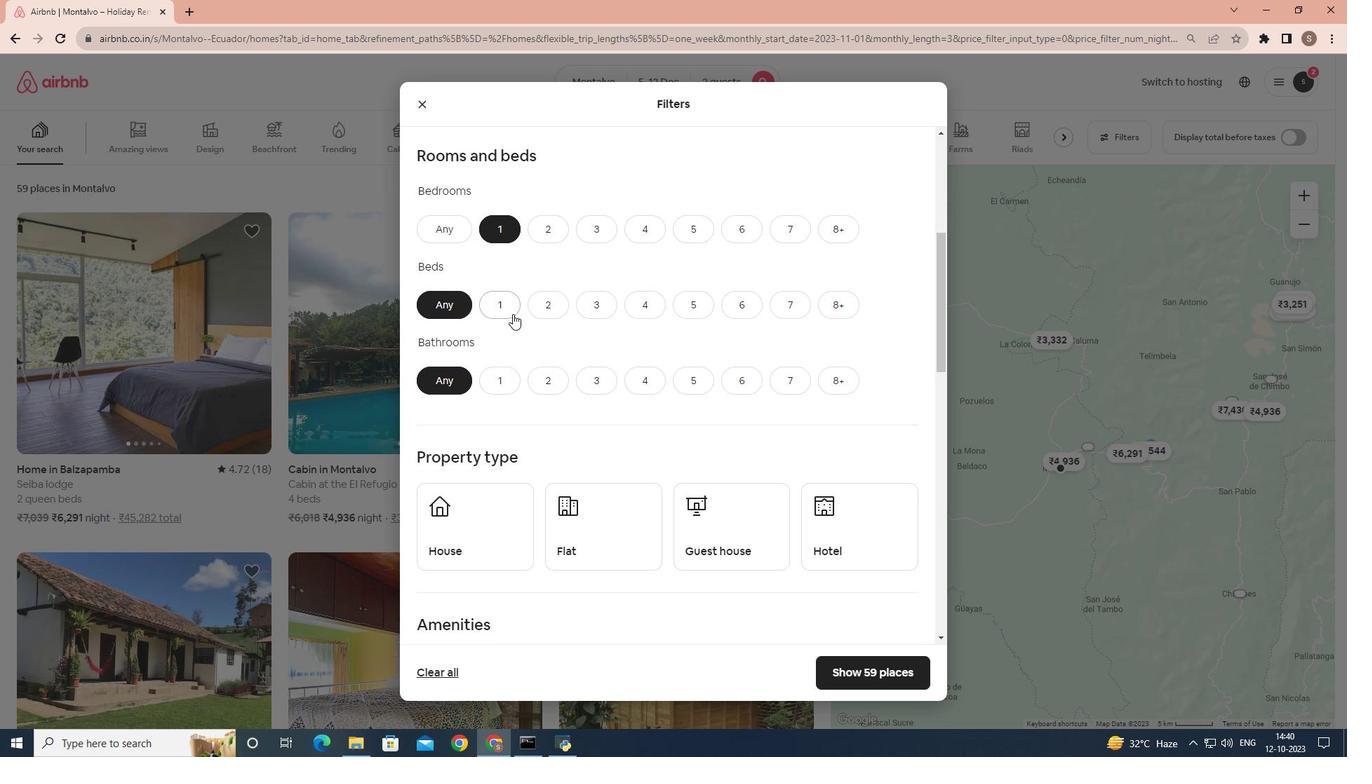 
Action: Mouse pressed left at (512, 314)
Screenshot: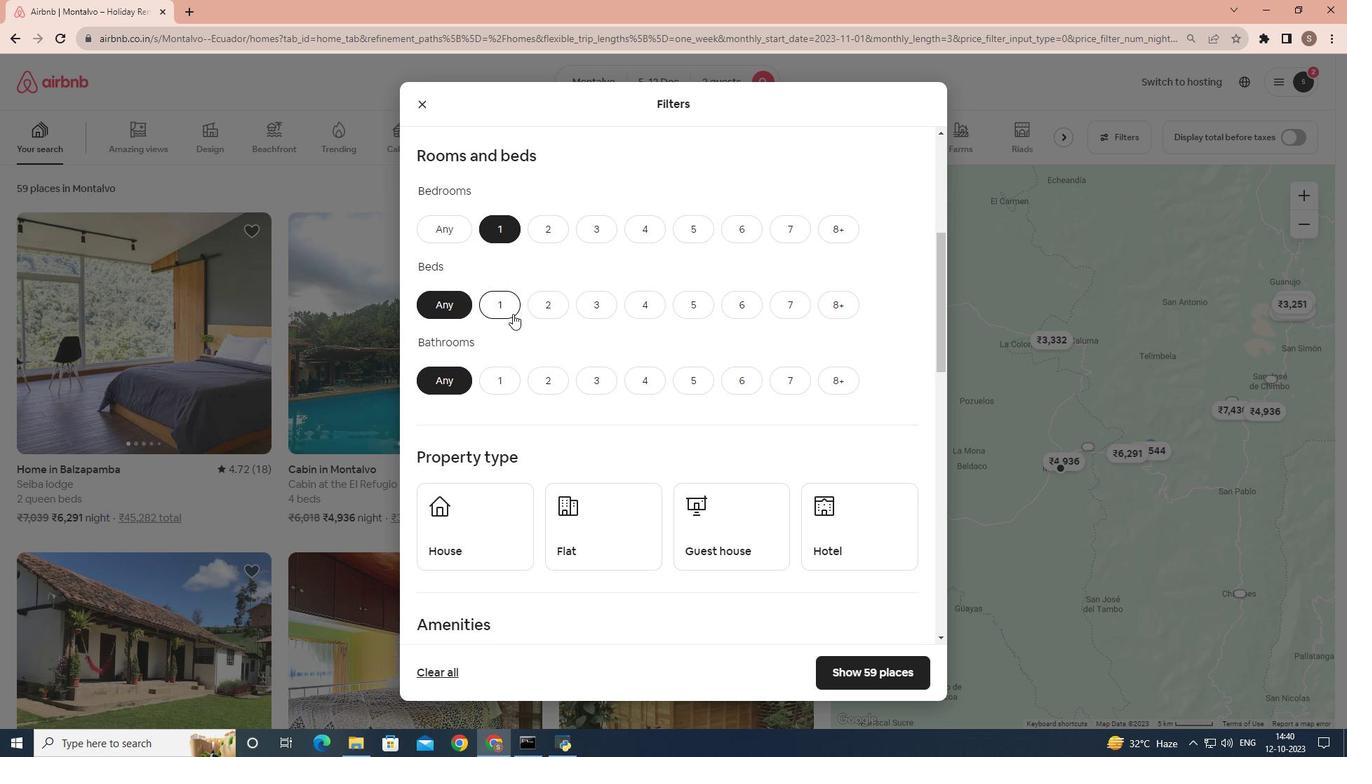 
Action: Mouse moved to (503, 371)
Screenshot: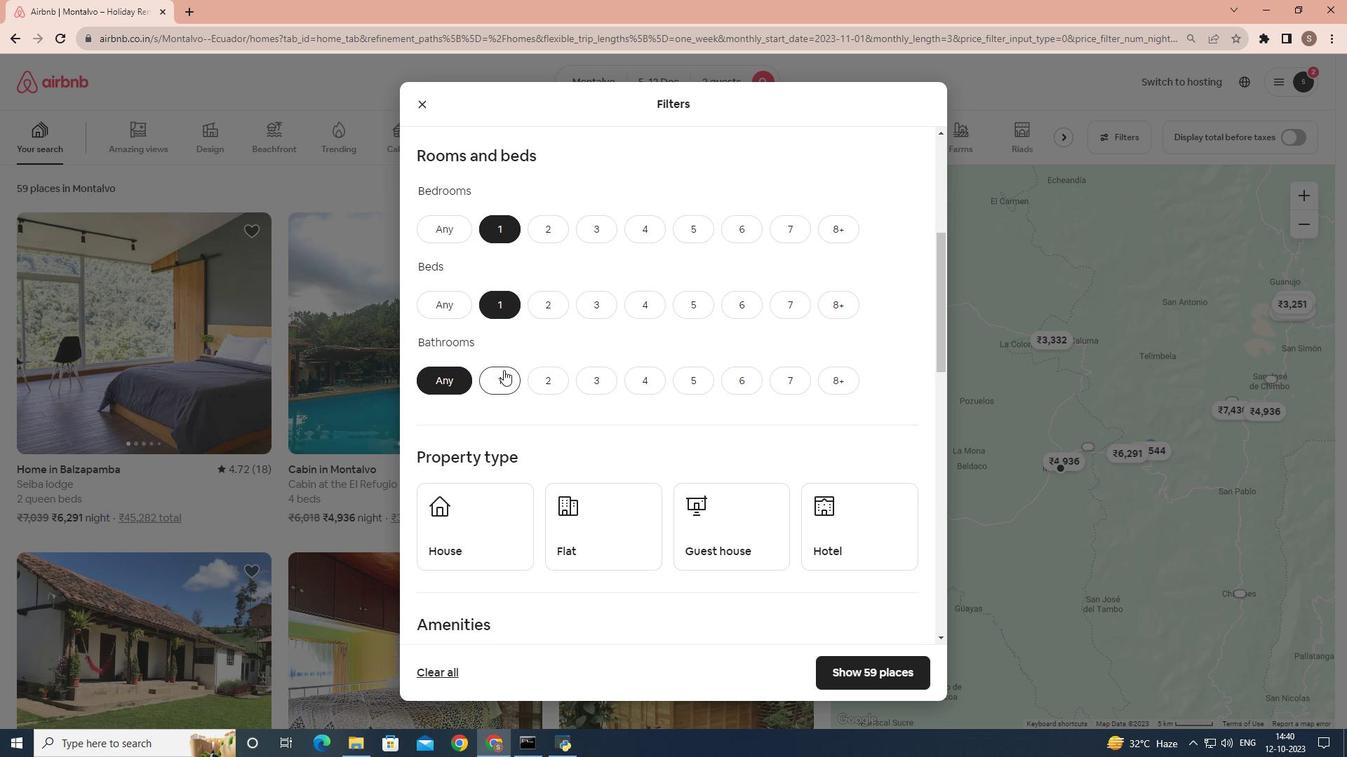 
Action: Mouse pressed left at (503, 371)
Screenshot: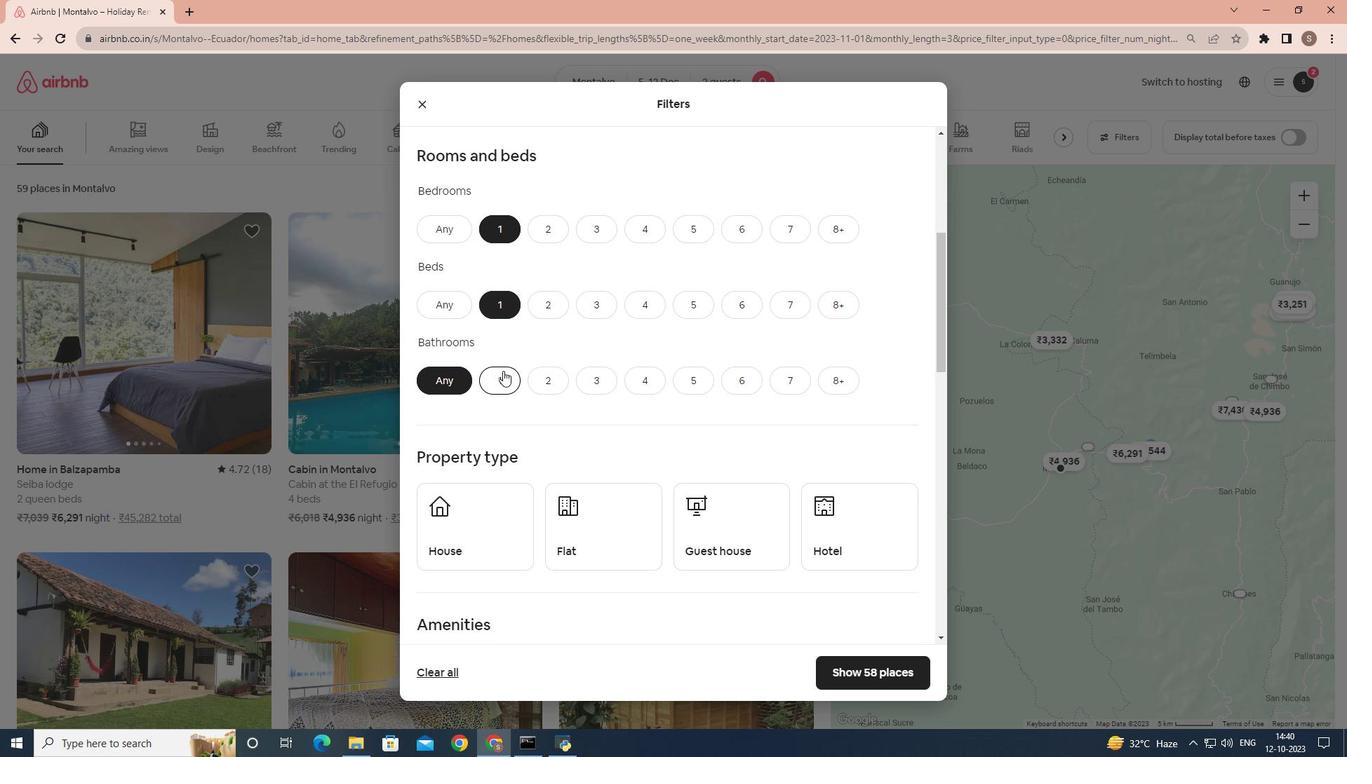 
Action: Mouse moved to (526, 366)
Screenshot: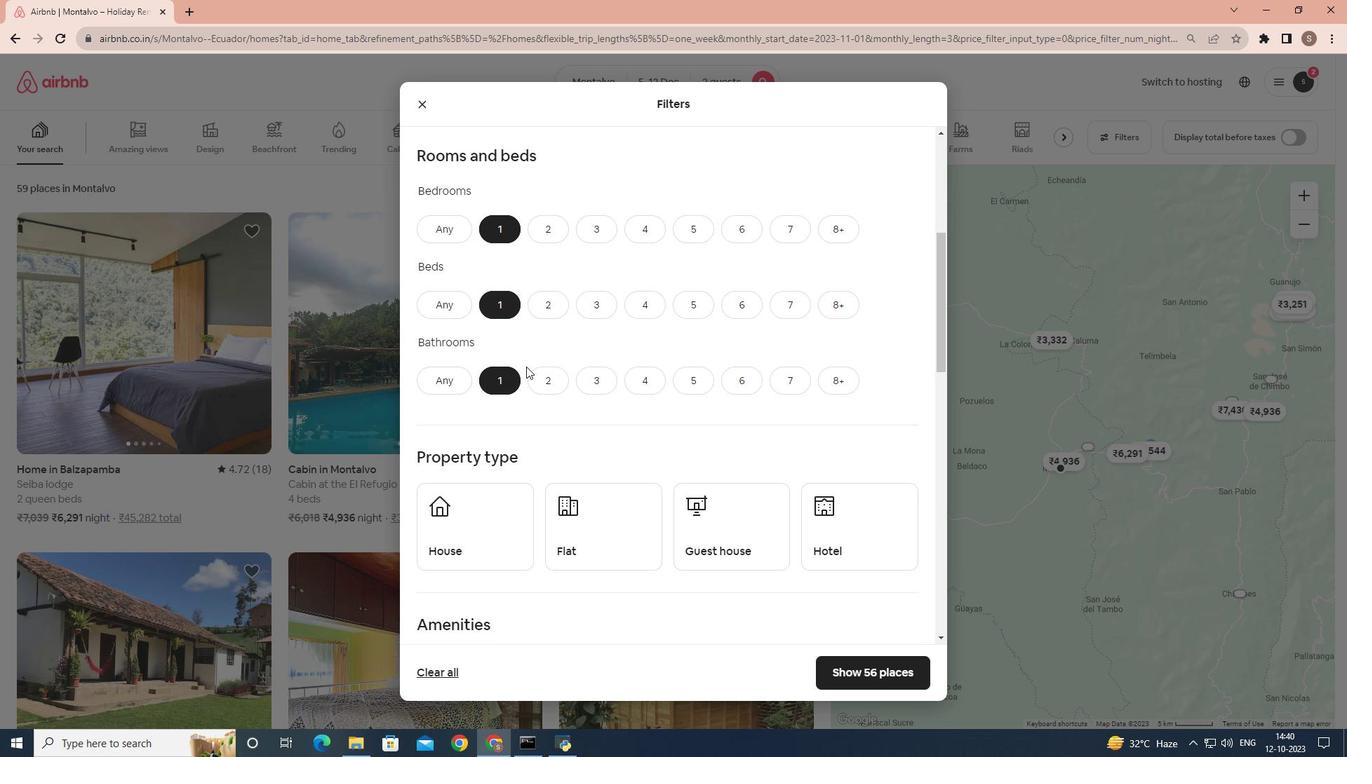 
Action: Mouse scrolled (526, 366) with delta (0, 0)
Screenshot: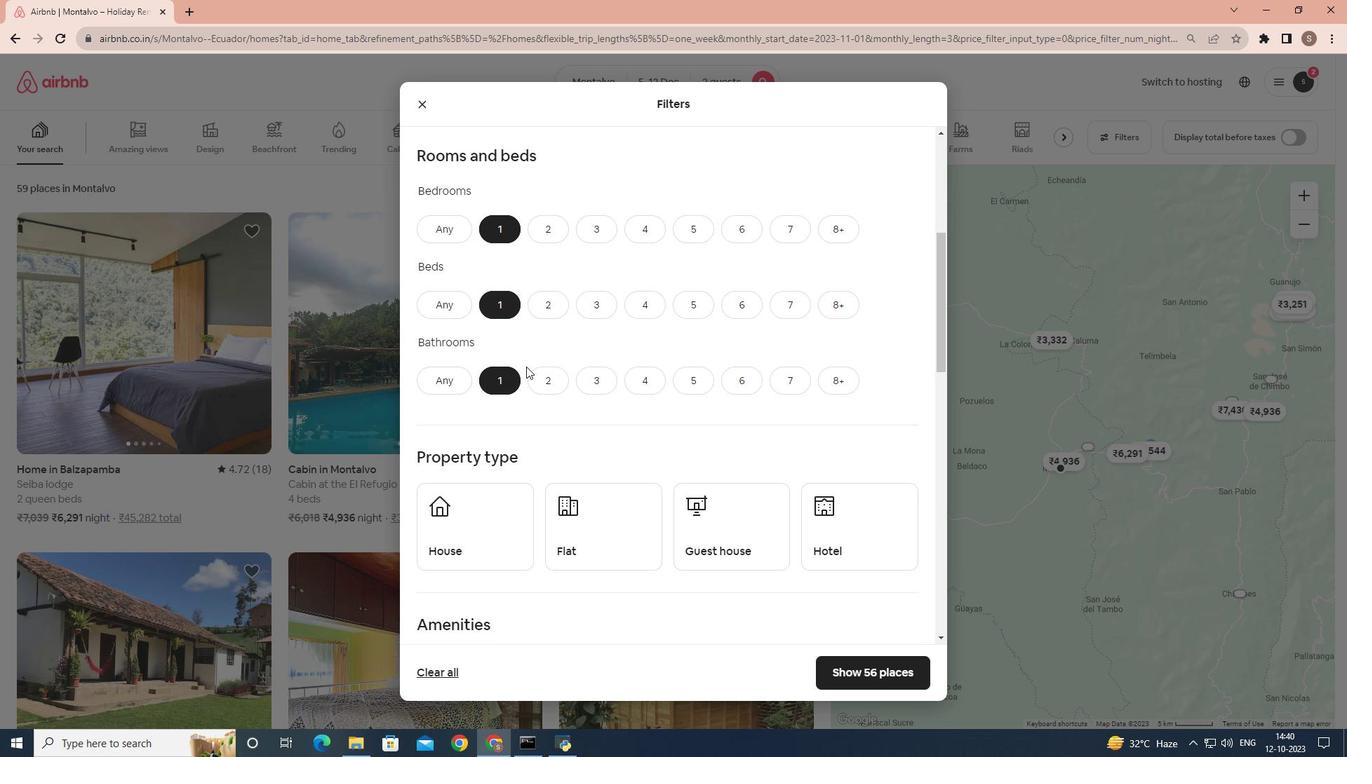 
Action: Mouse scrolled (526, 366) with delta (0, 0)
Screenshot: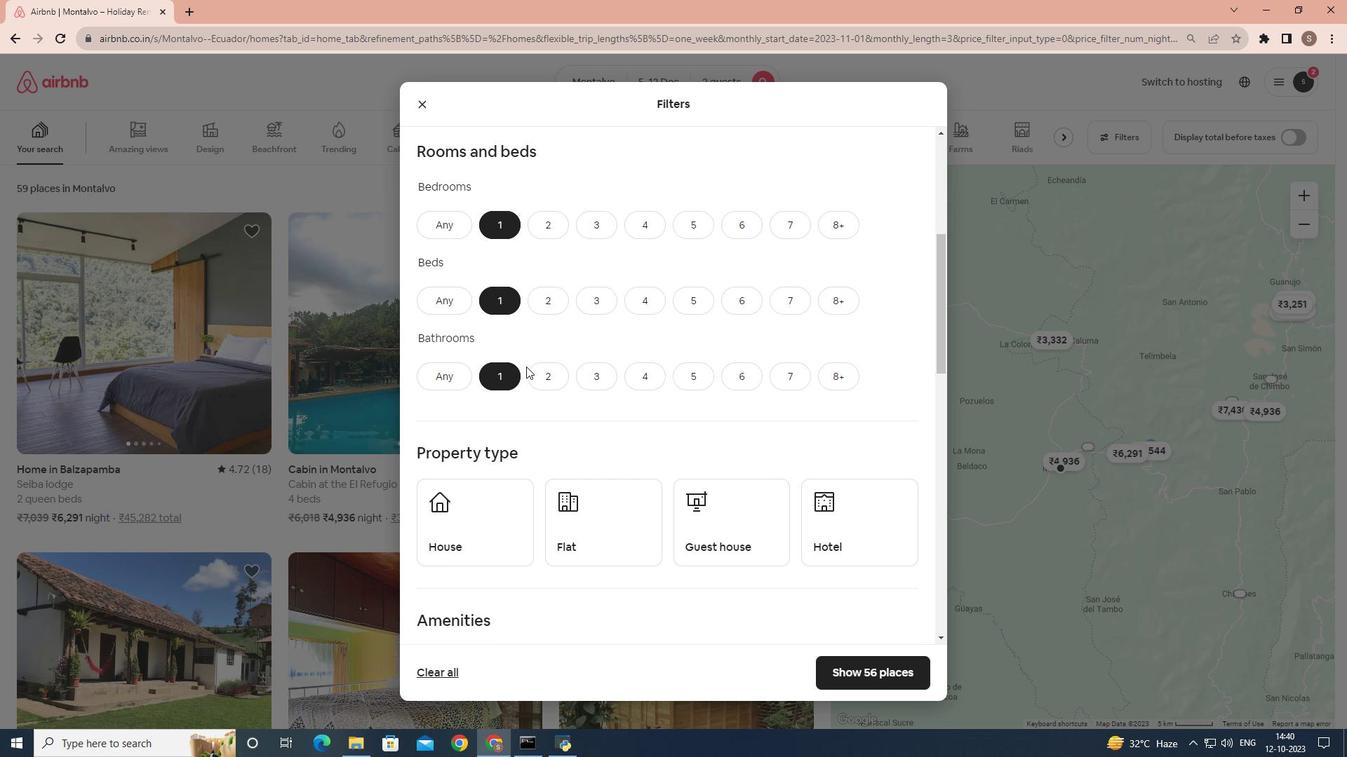 
Action: Mouse scrolled (526, 366) with delta (0, 0)
Screenshot: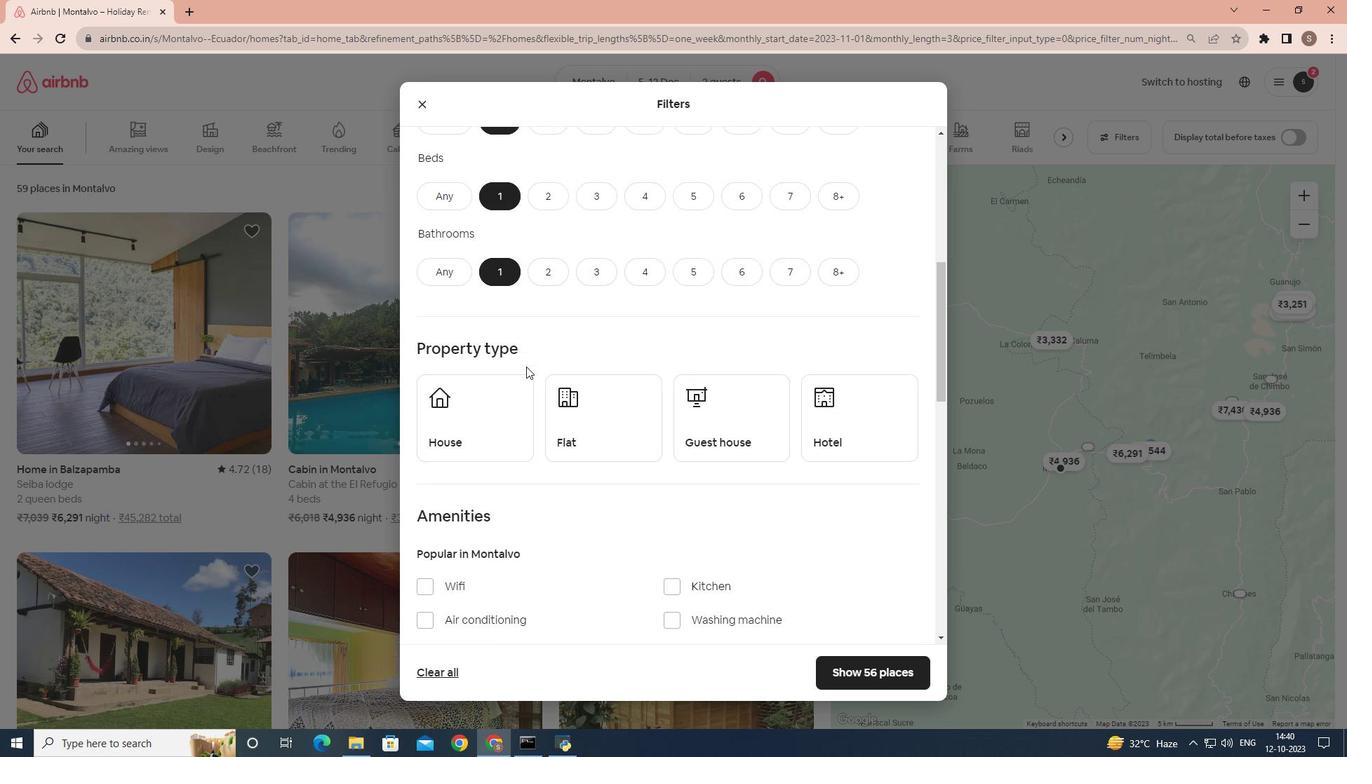 
Action: Mouse scrolled (526, 366) with delta (0, 0)
Screenshot: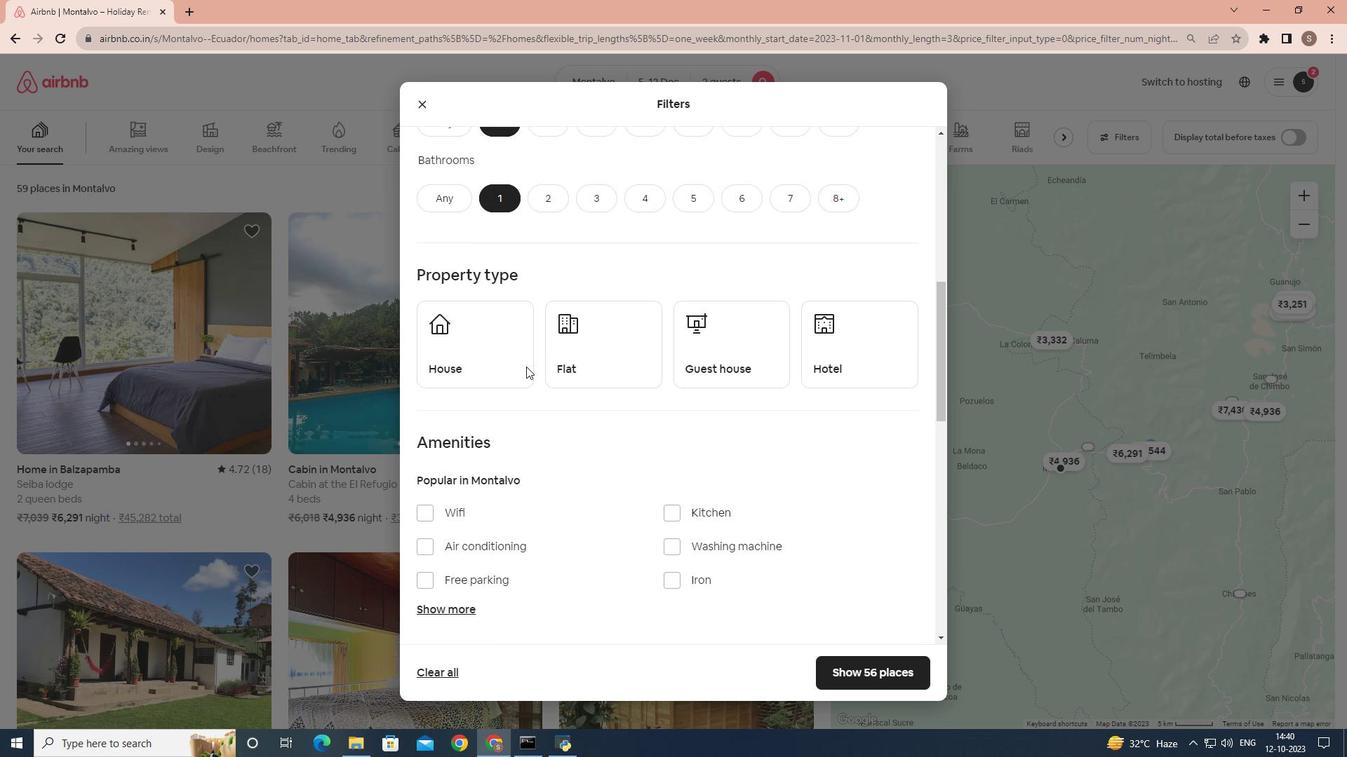 
Action: Mouse moved to (843, 253)
Screenshot: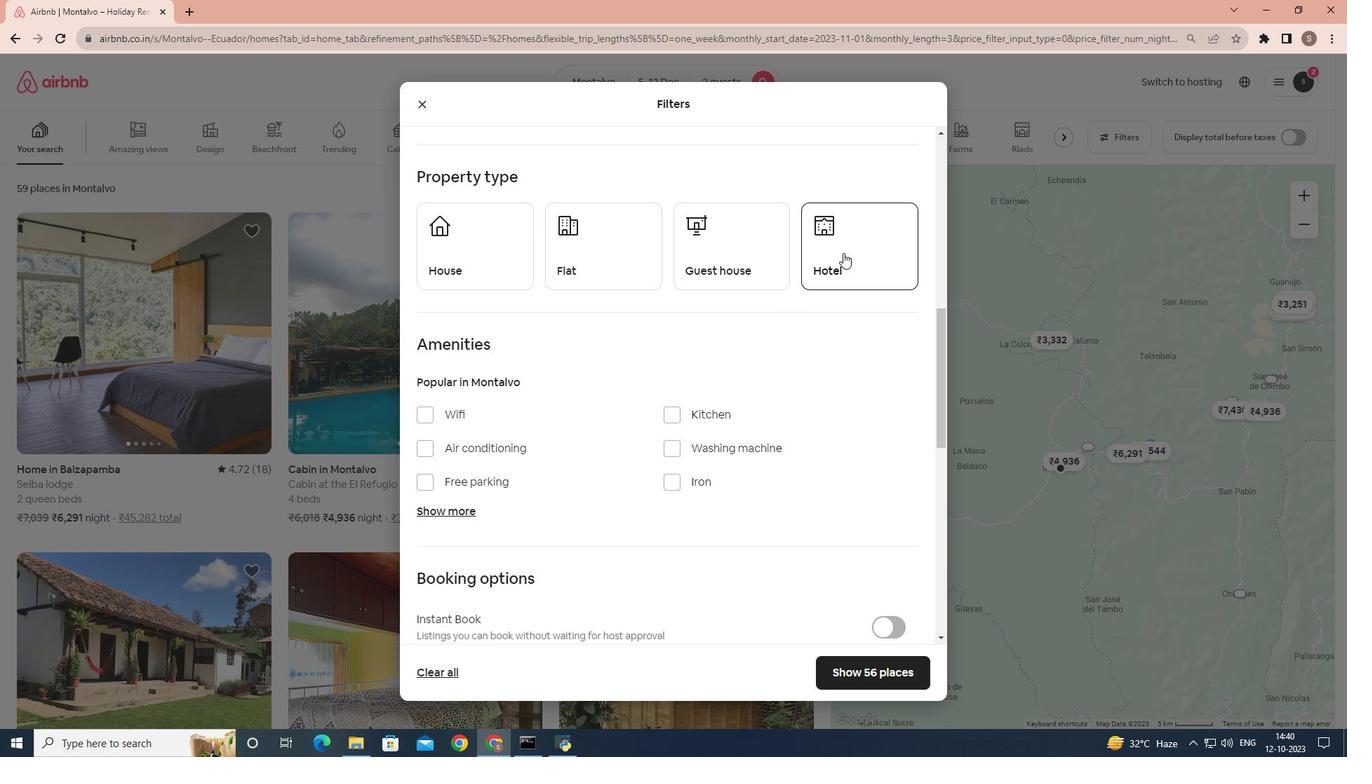
Action: Mouse pressed left at (843, 253)
Screenshot: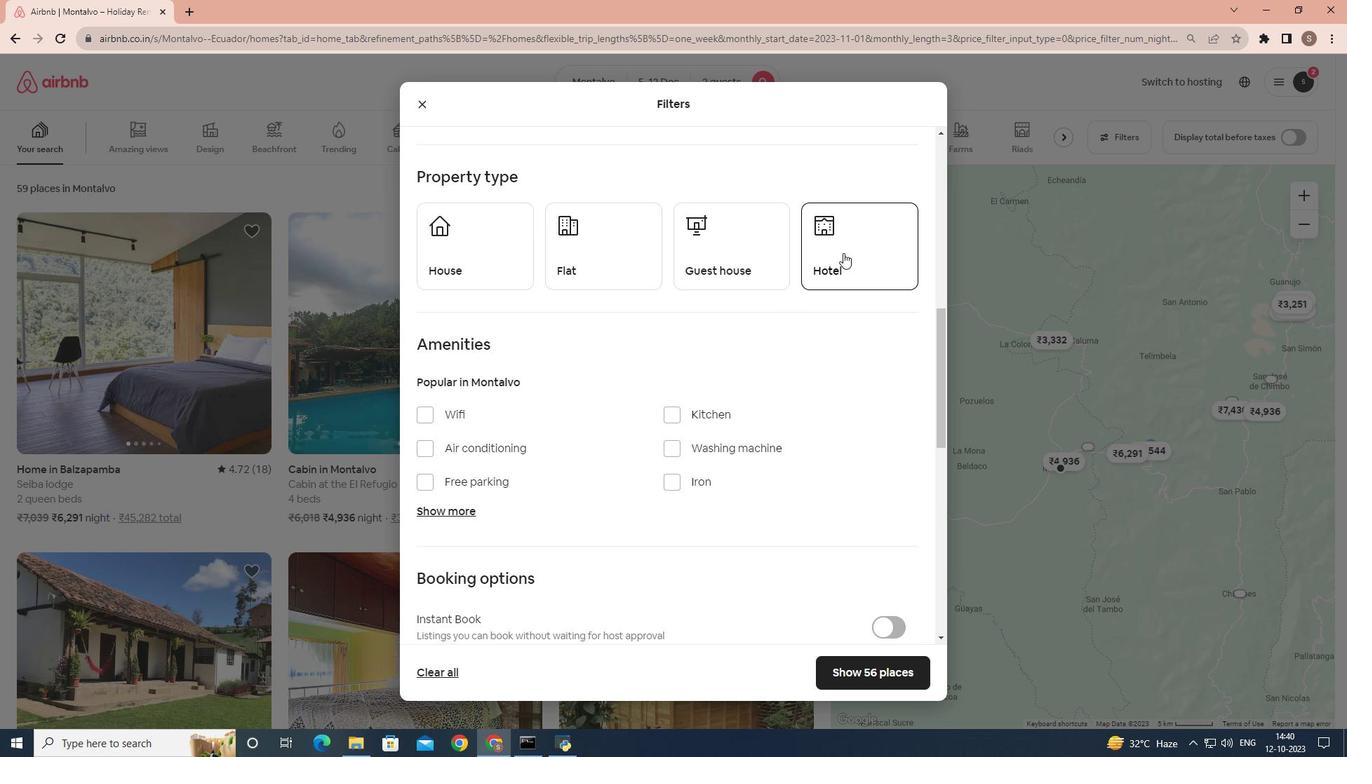 
Action: Mouse moved to (854, 670)
Screenshot: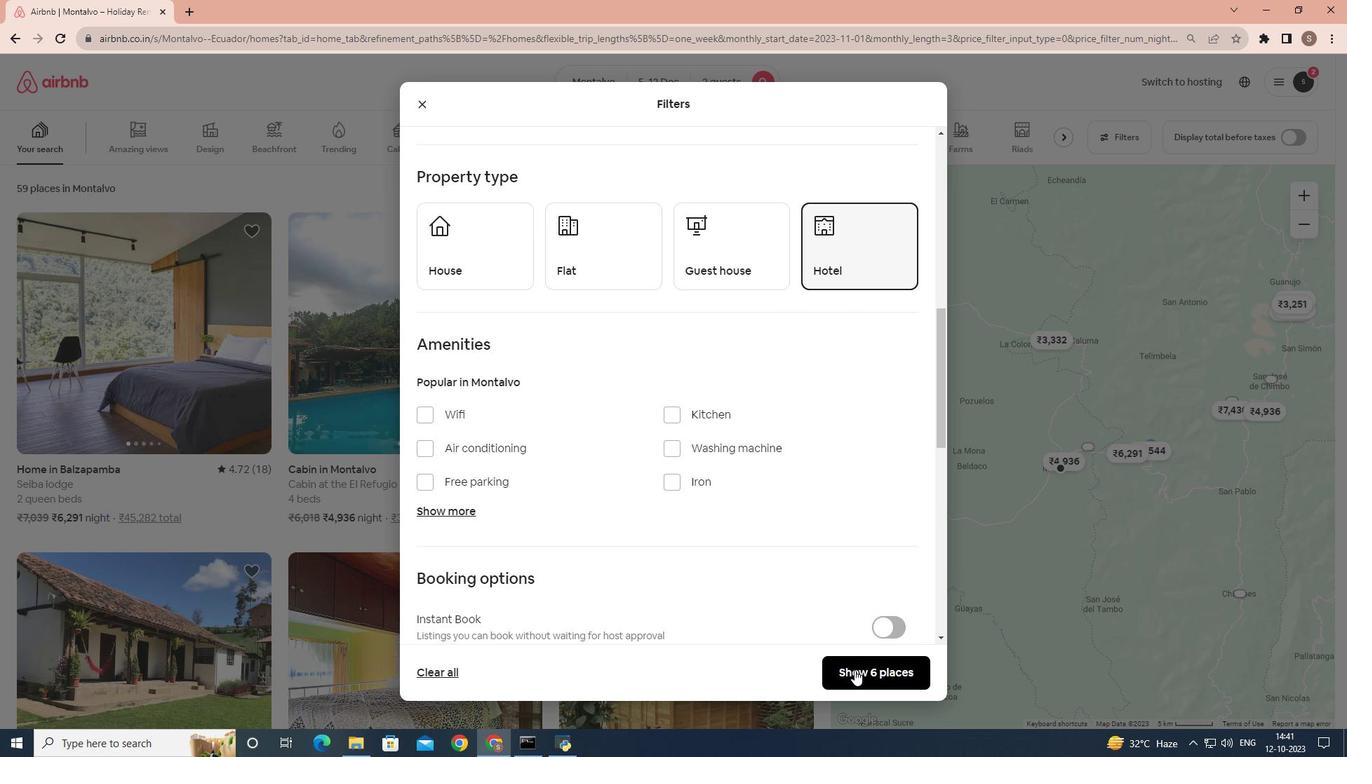 
Action: Mouse pressed left at (854, 670)
Screenshot: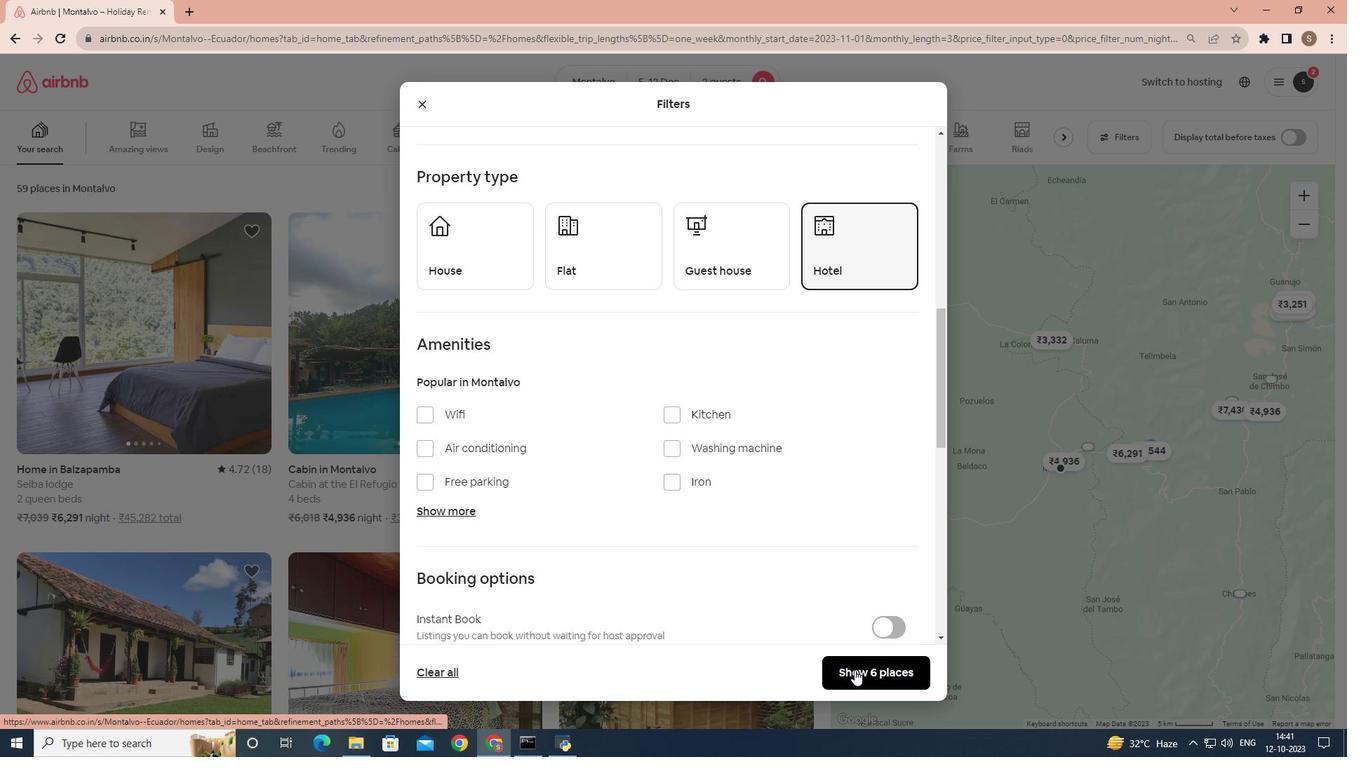 
Action: Mouse moved to (202, 382)
Screenshot: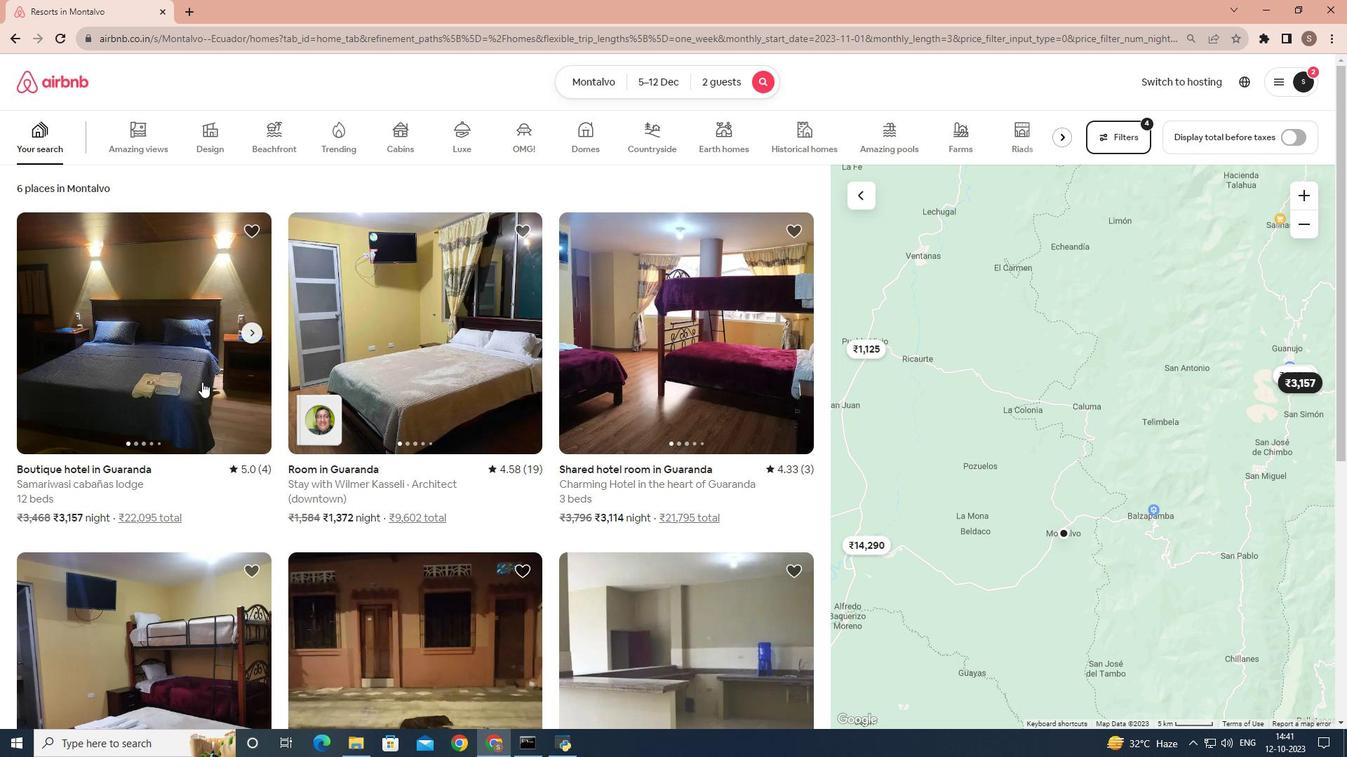 
Action: Mouse pressed left at (202, 382)
Screenshot: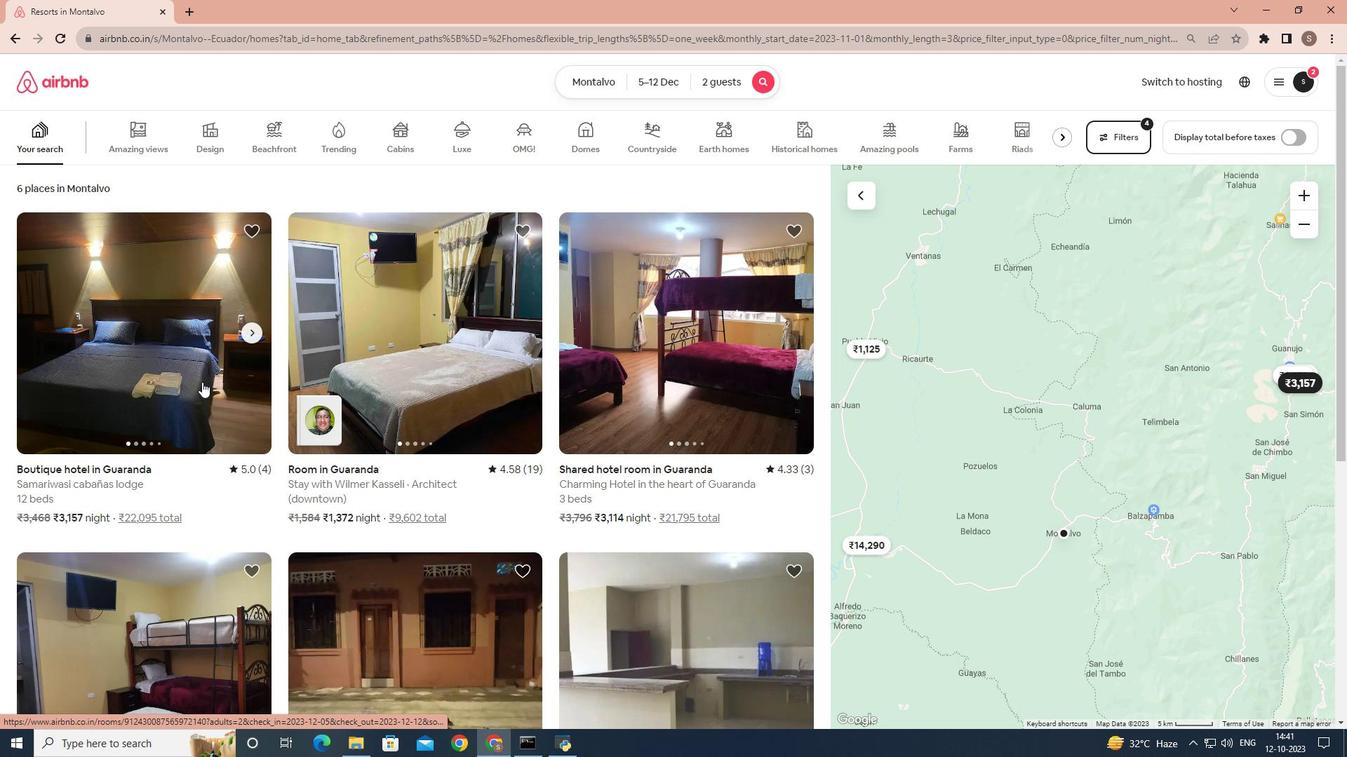 
Action: Mouse moved to (966, 513)
Screenshot: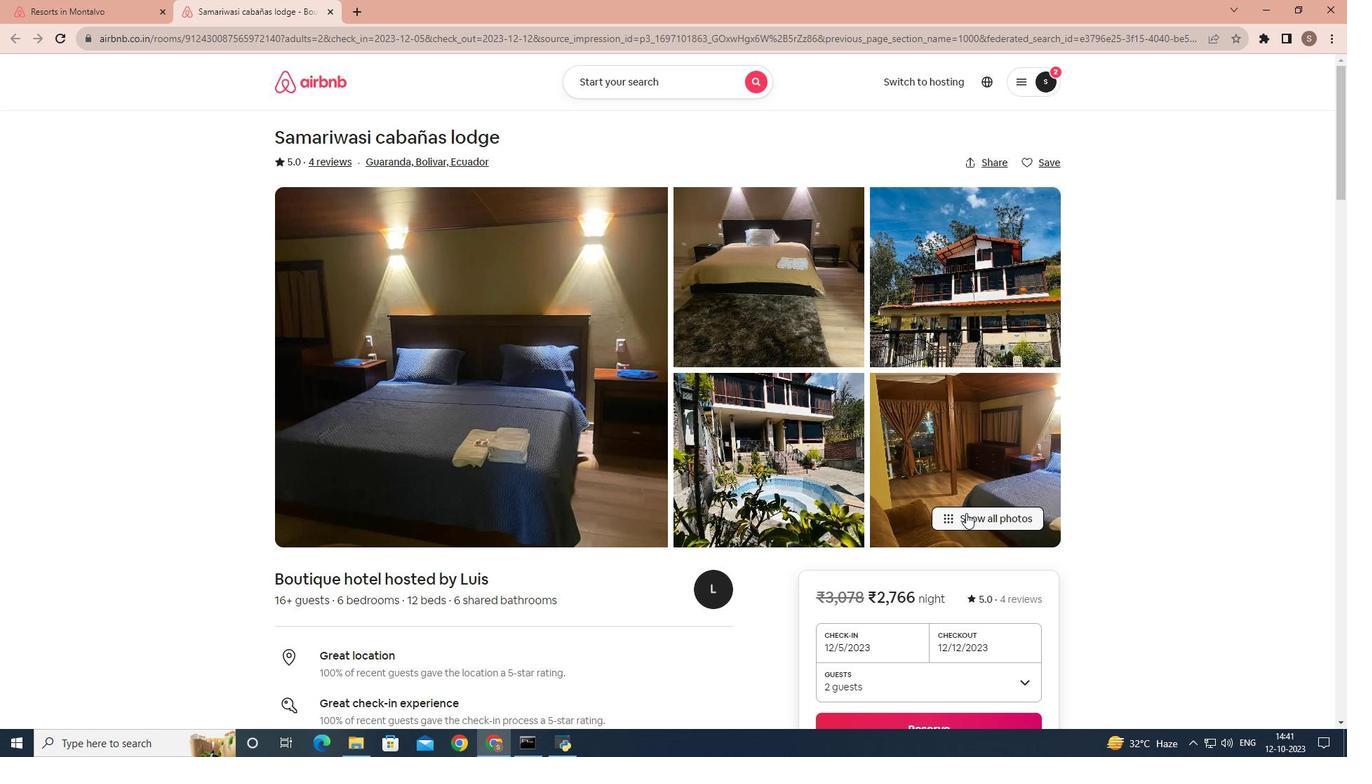 
Action: Mouse pressed left at (966, 513)
Screenshot: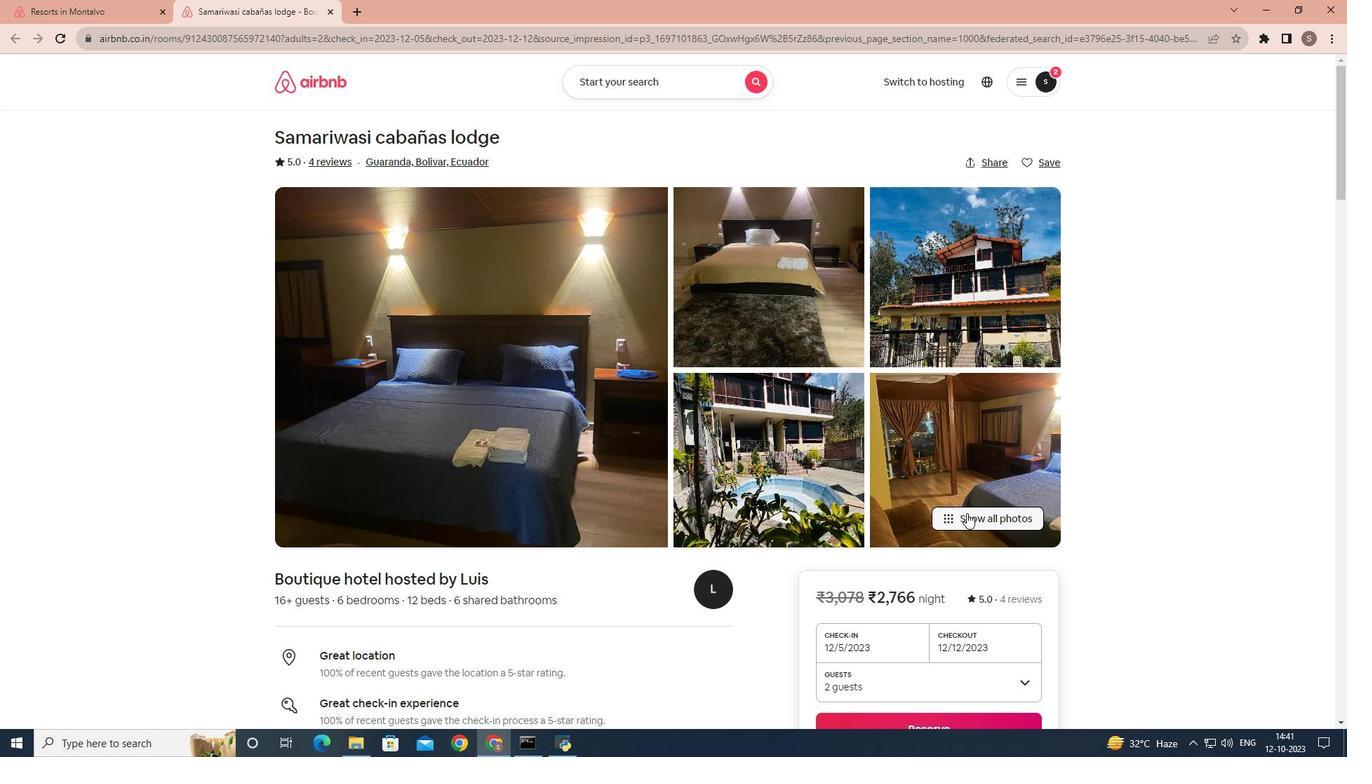 
Action: Mouse moved to (790, 425)
Screenshot: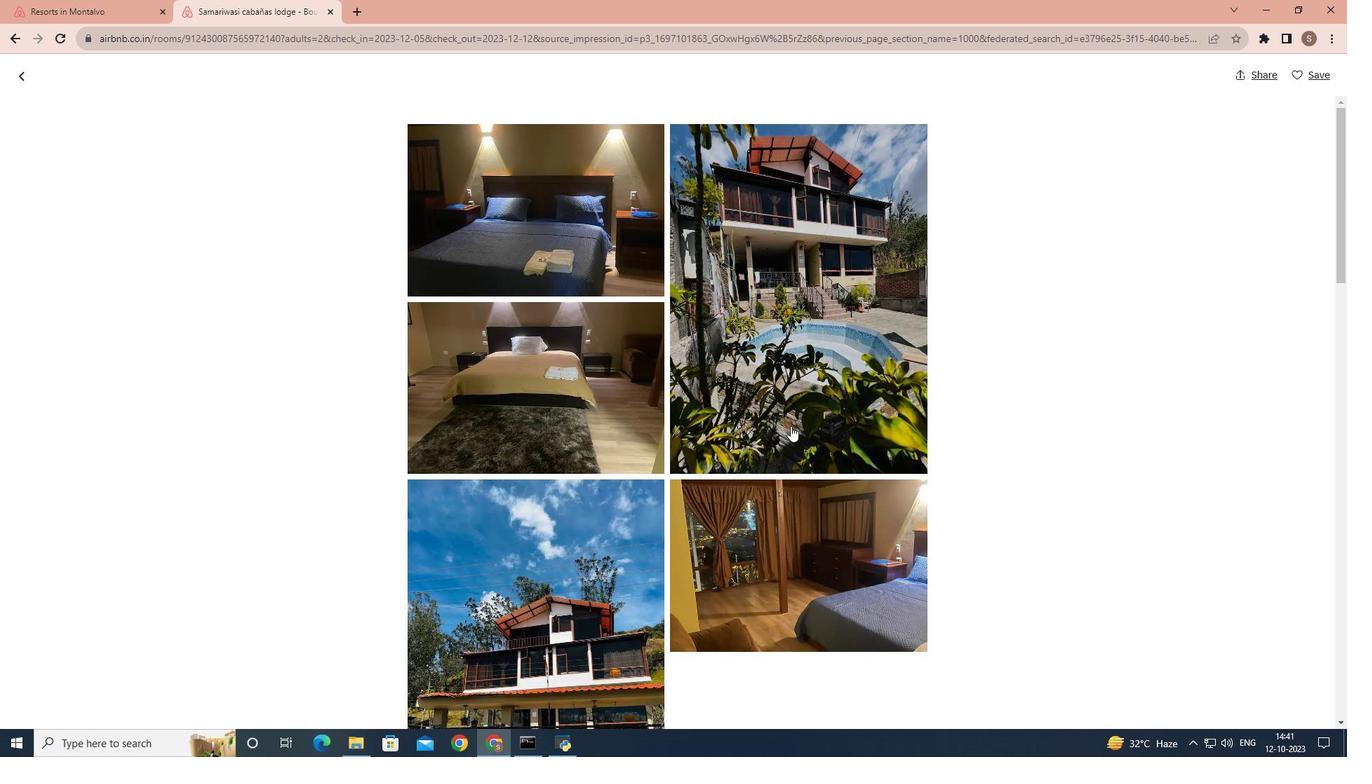 
Action: Mouse scrolled (790, 425) with delta (0, 0)
Screenshot: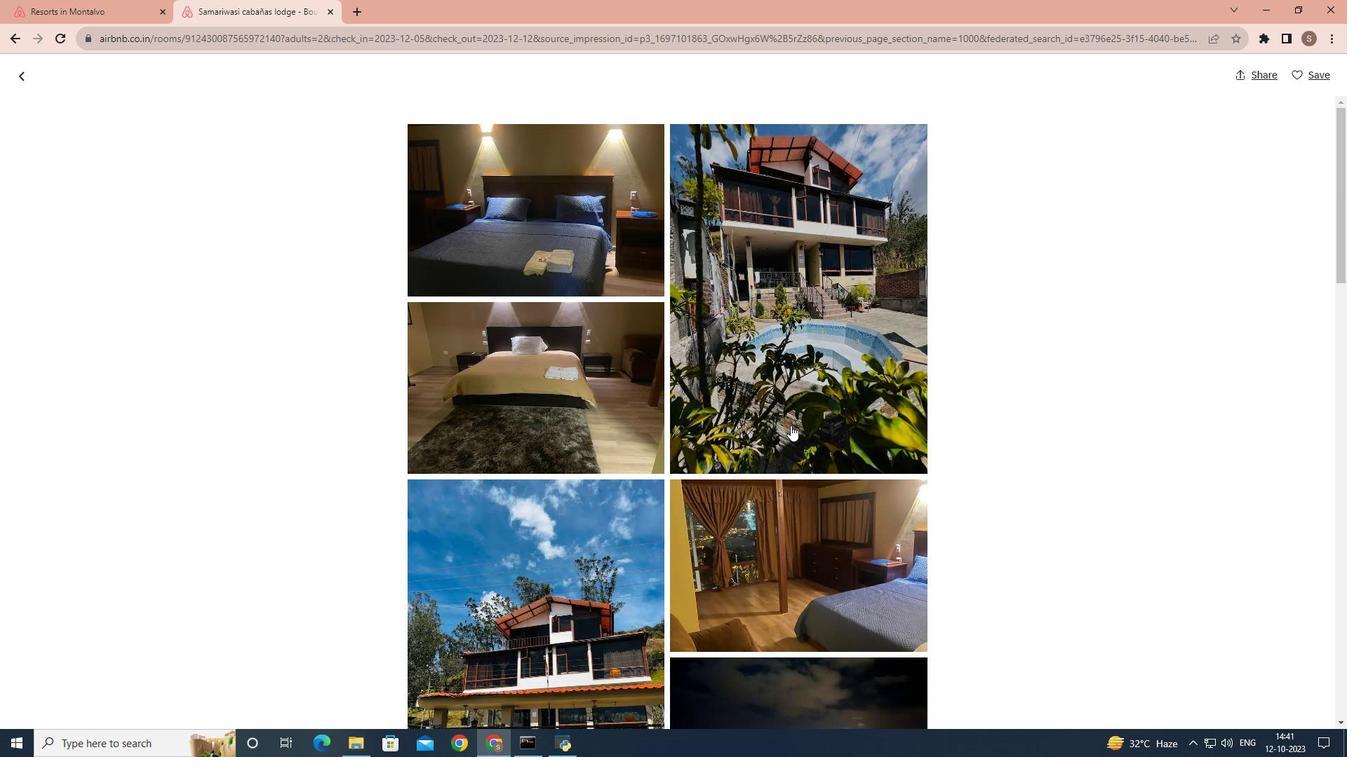 
Action: Mouse scrolled (790, 425) with delta (0, 0)
Screenshot: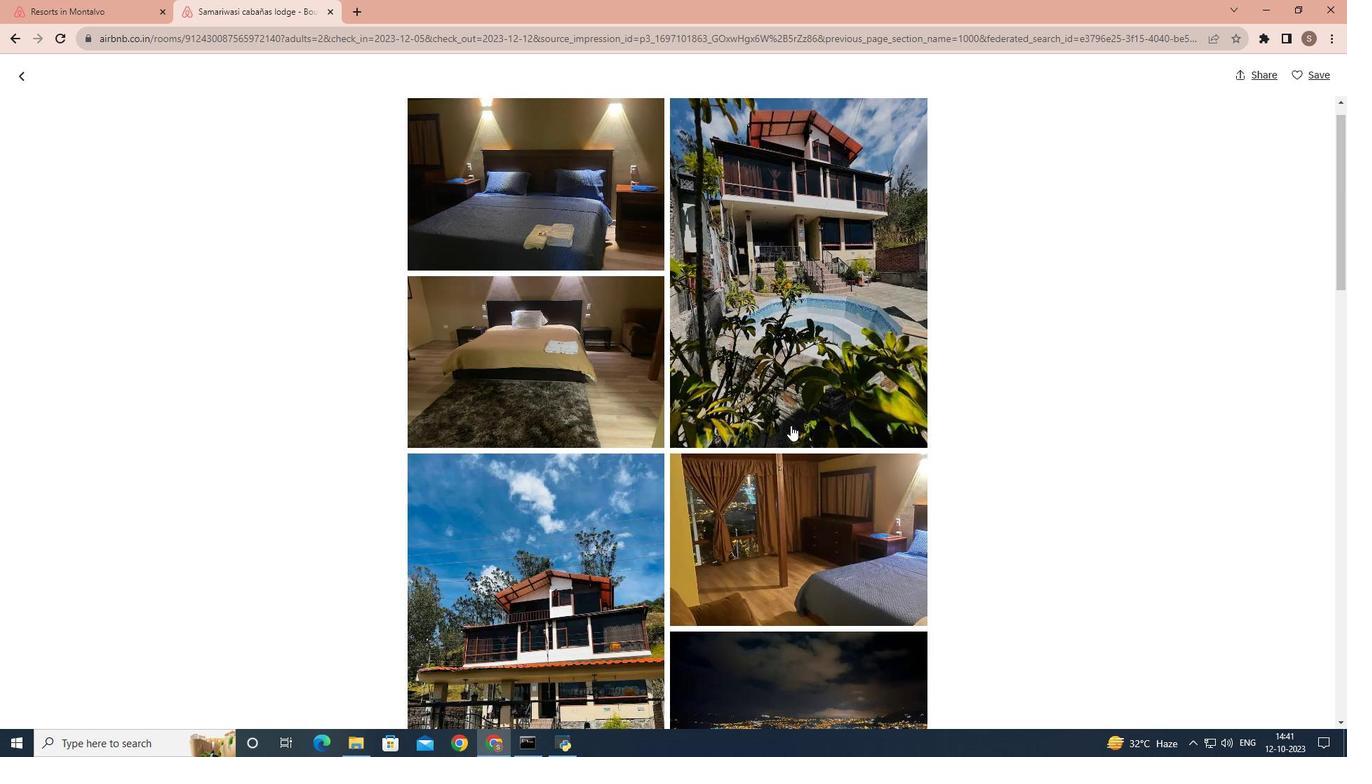 
Action: Mouse scrolled (790, 425) with delta (0, 0)
Screenshot: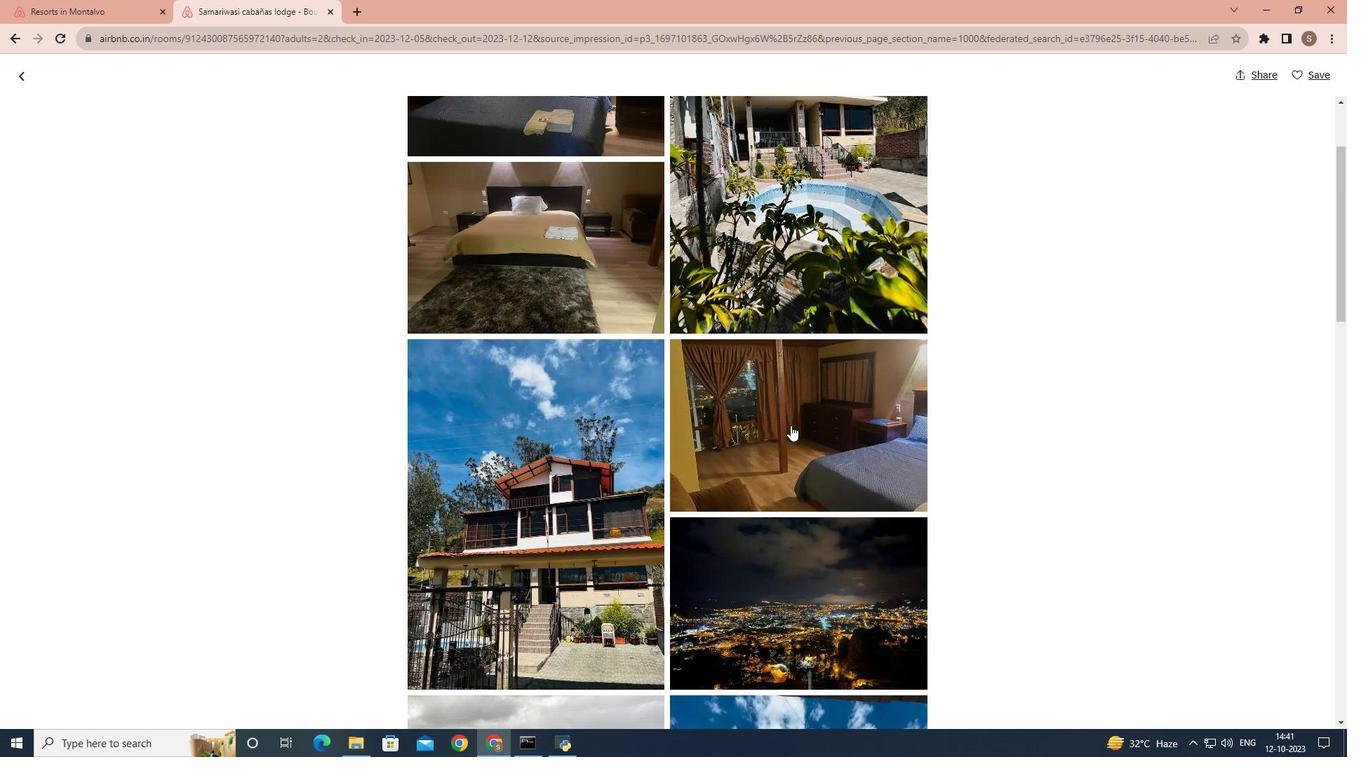 
Action: Mouse scrolled (790, 425) with delta (0, 0)
Screenshot: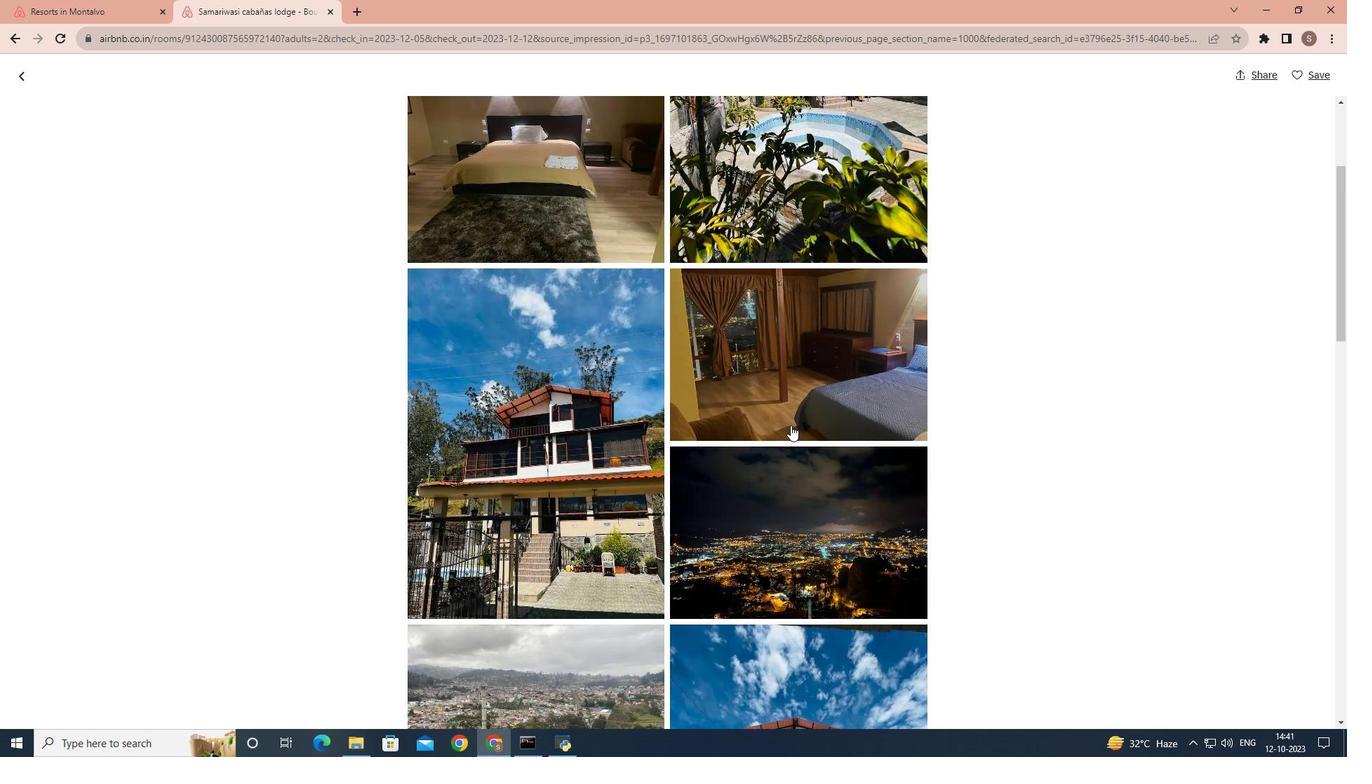 
Action: Mouse scrolled (790, 425) with delta (0, 0)
Screenshot: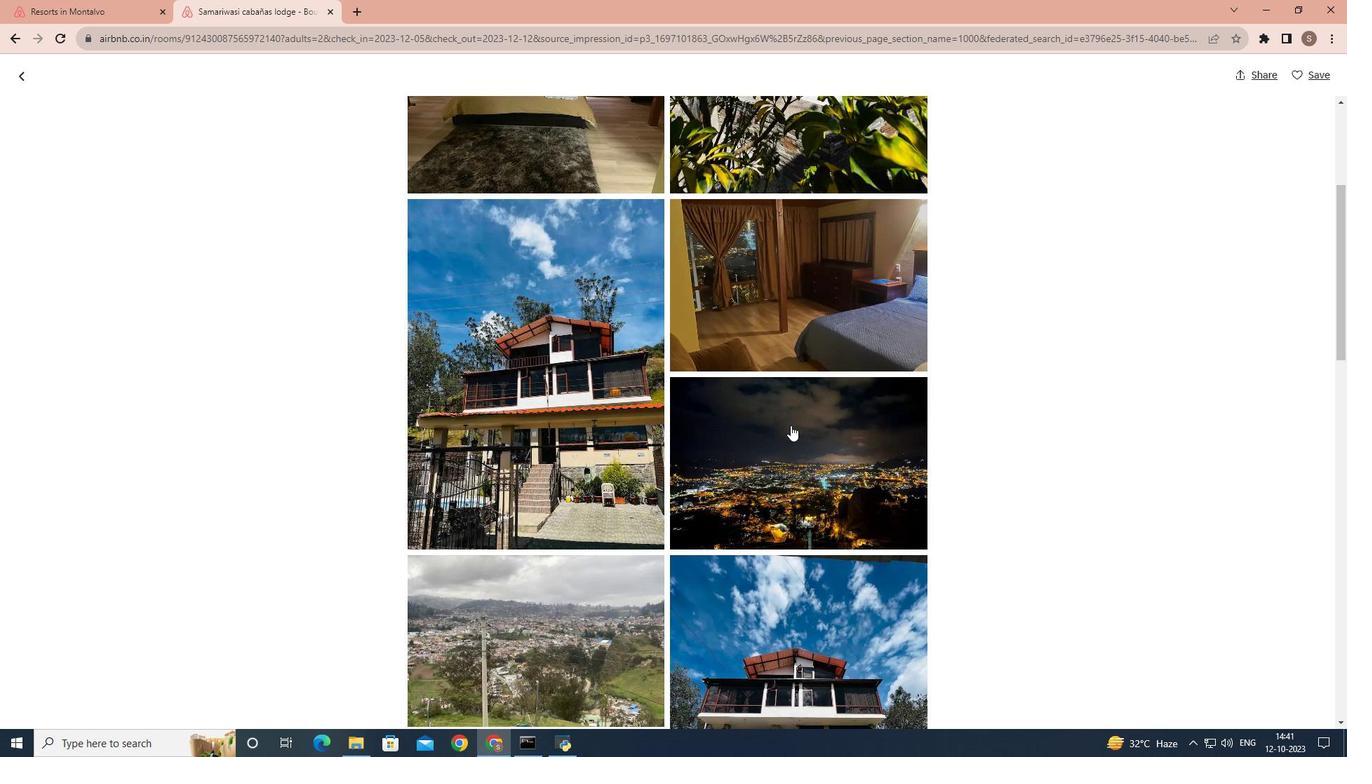 
Action: Mouse scrolled (790, 425) with delta (0, 0)
Screenshot: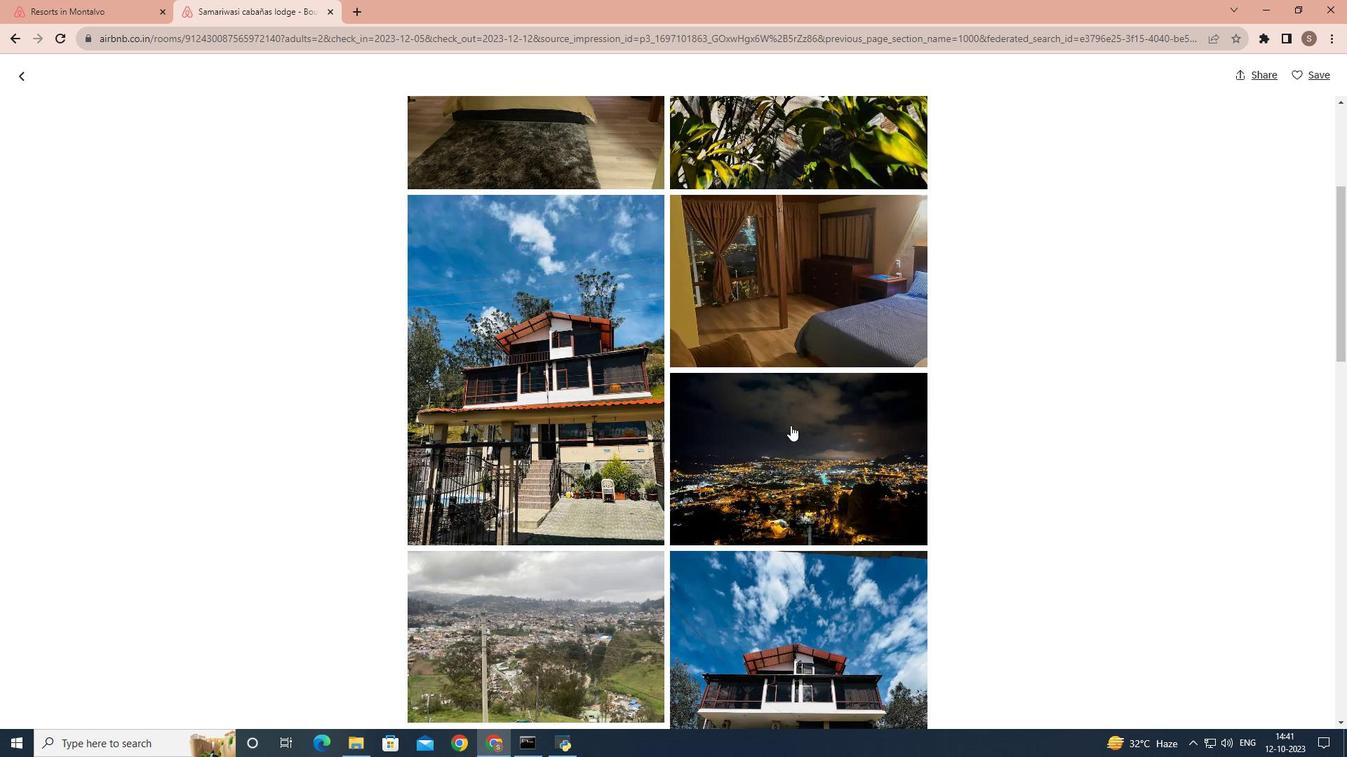 
Action: Mouse scrolled (790, 425) with delta (0, 0)
Screenshot: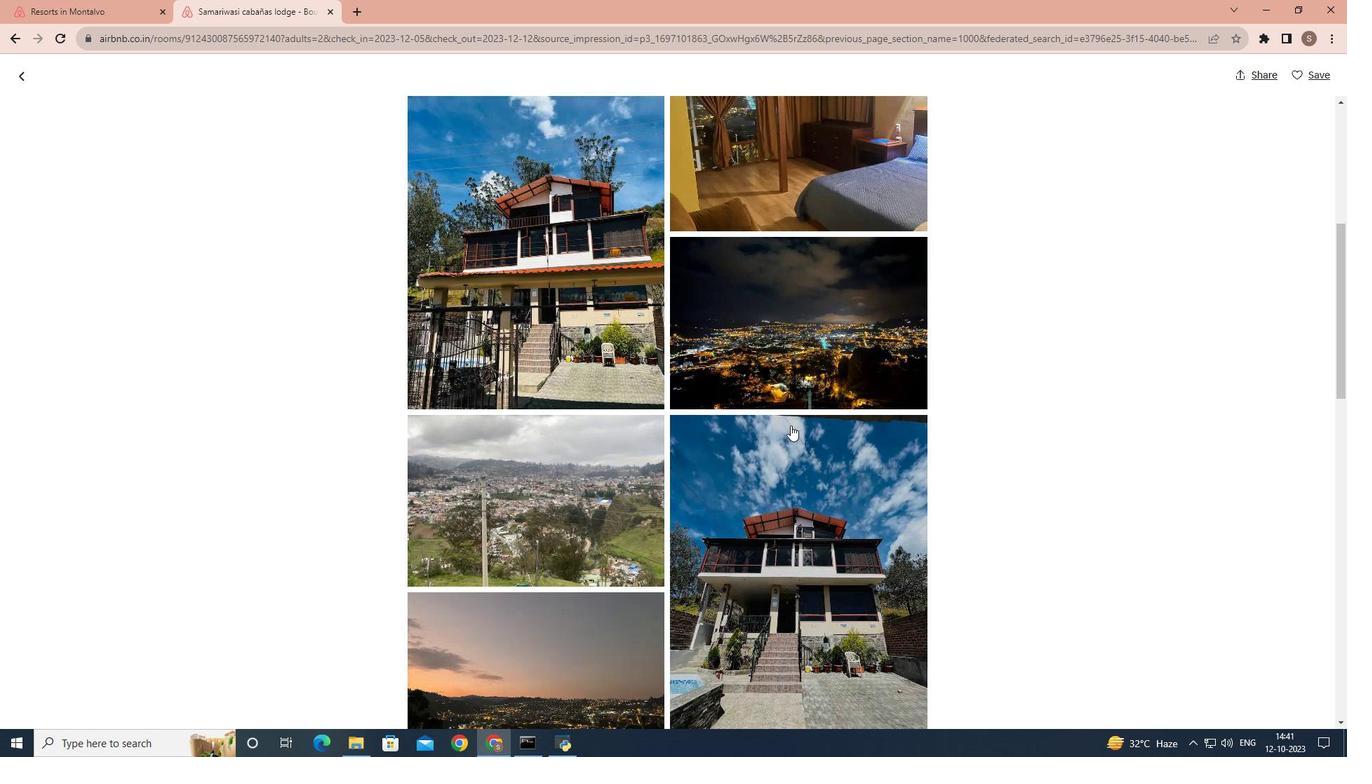 
Action: Mouse scrolled (790, 425) with delta (0, 0)
Screenshot: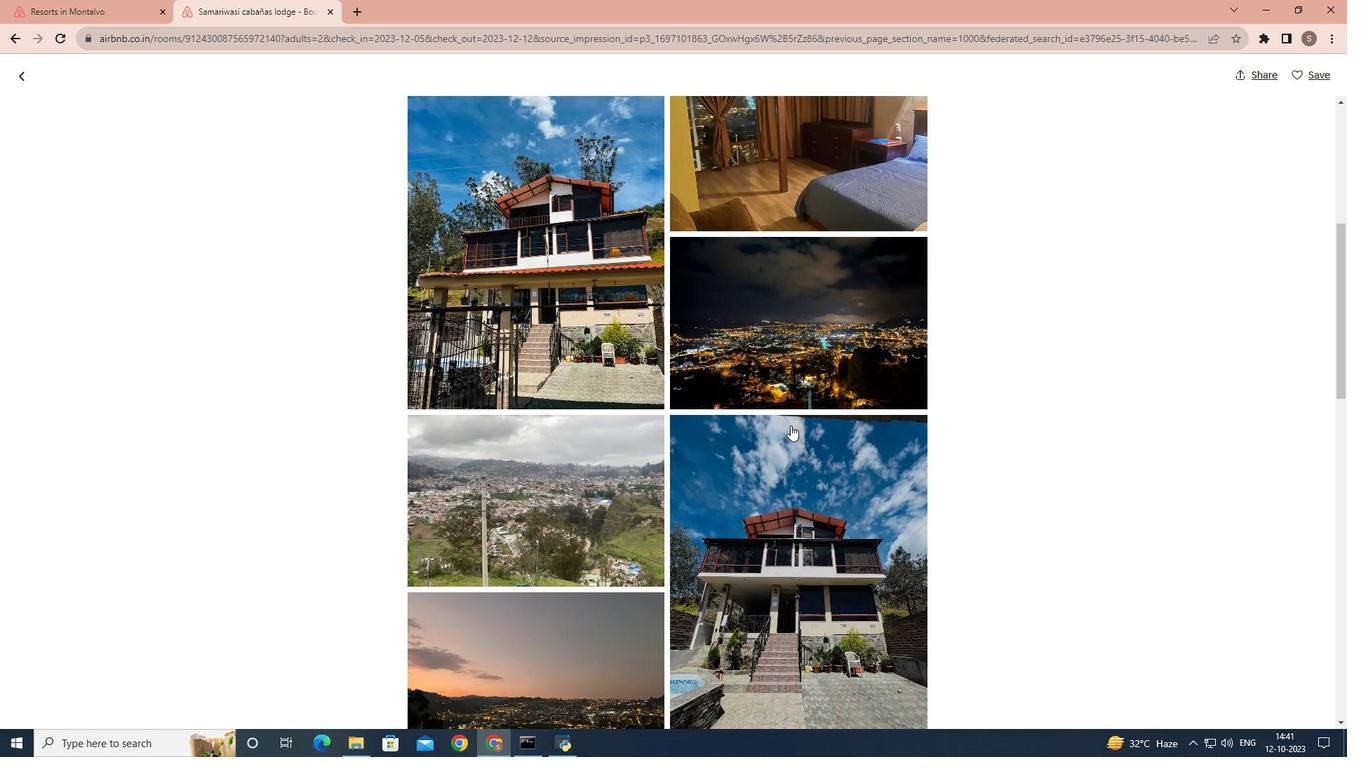 
Action: Mouse scrolled (790, 425) with delta (0, 0)
Screenshot: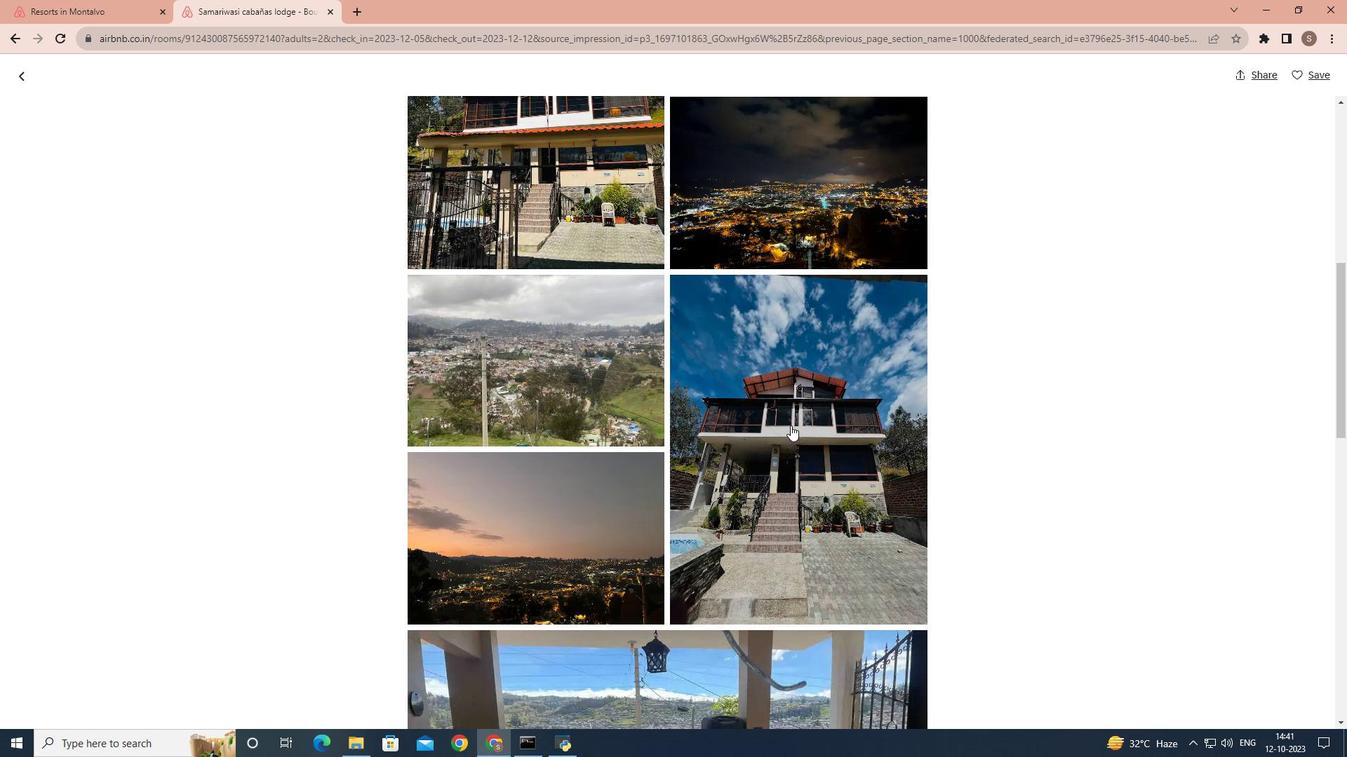 
Action: Mouse scrolled (790, 425) with delta (0, 0)
Screenshot: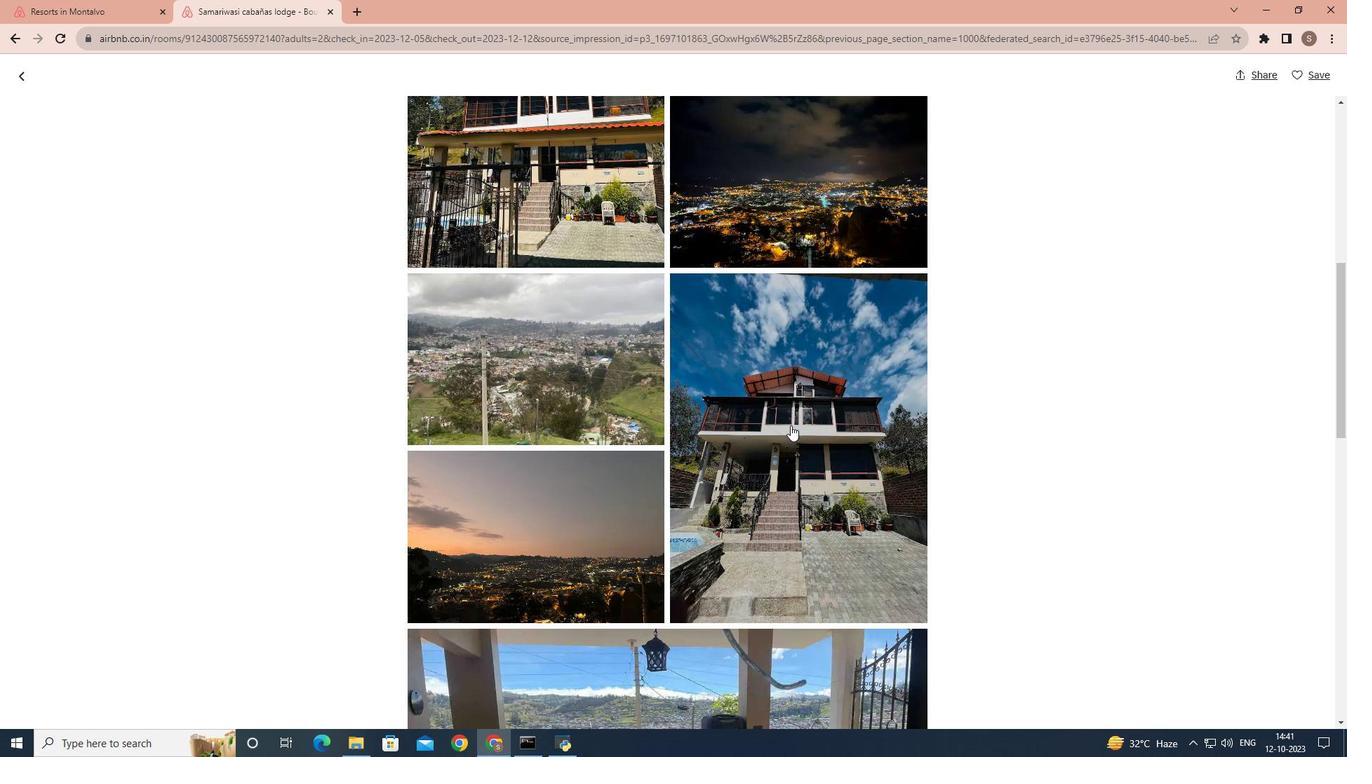 
Action: Mouse scrolled (790, 425) with delta (0, 0)
Screenshot: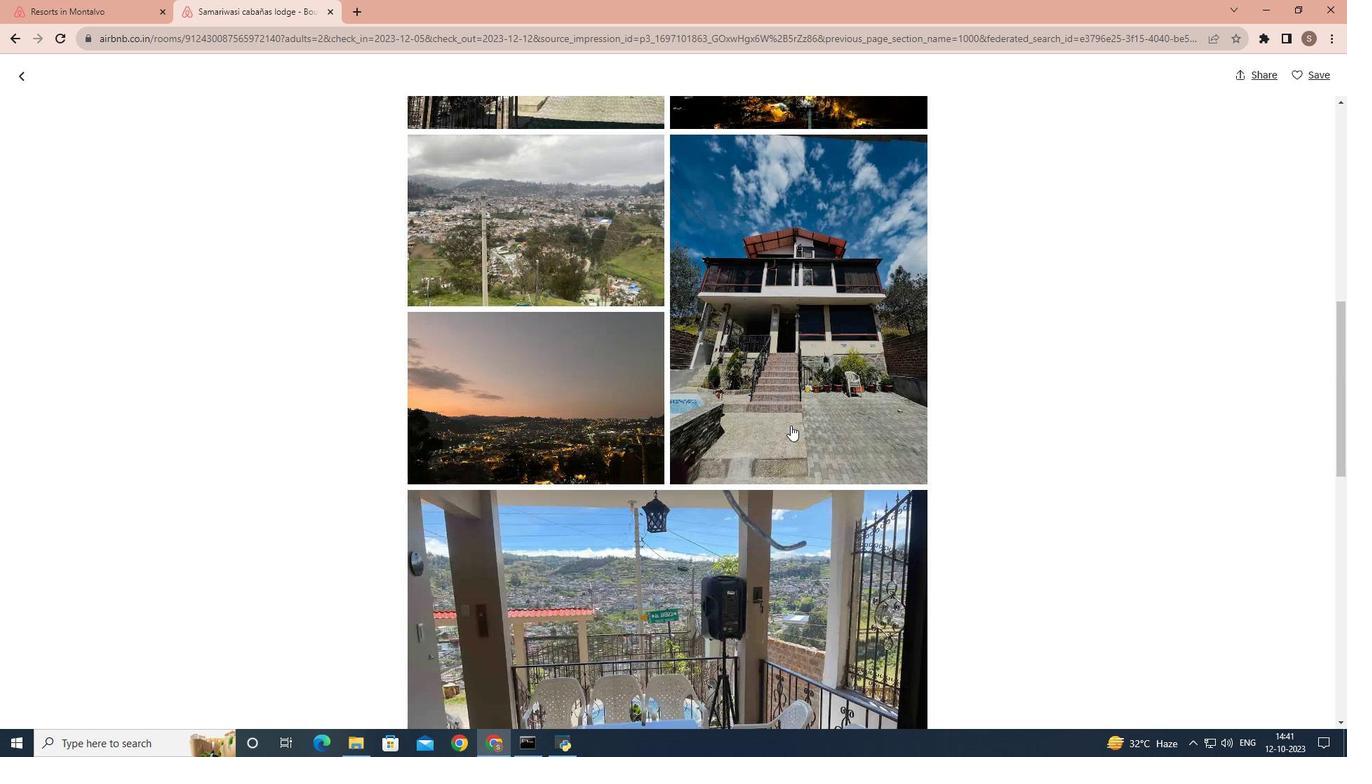 
Action: Mouse scrolled (790, 425) with delta (0, 0)
Screenshot: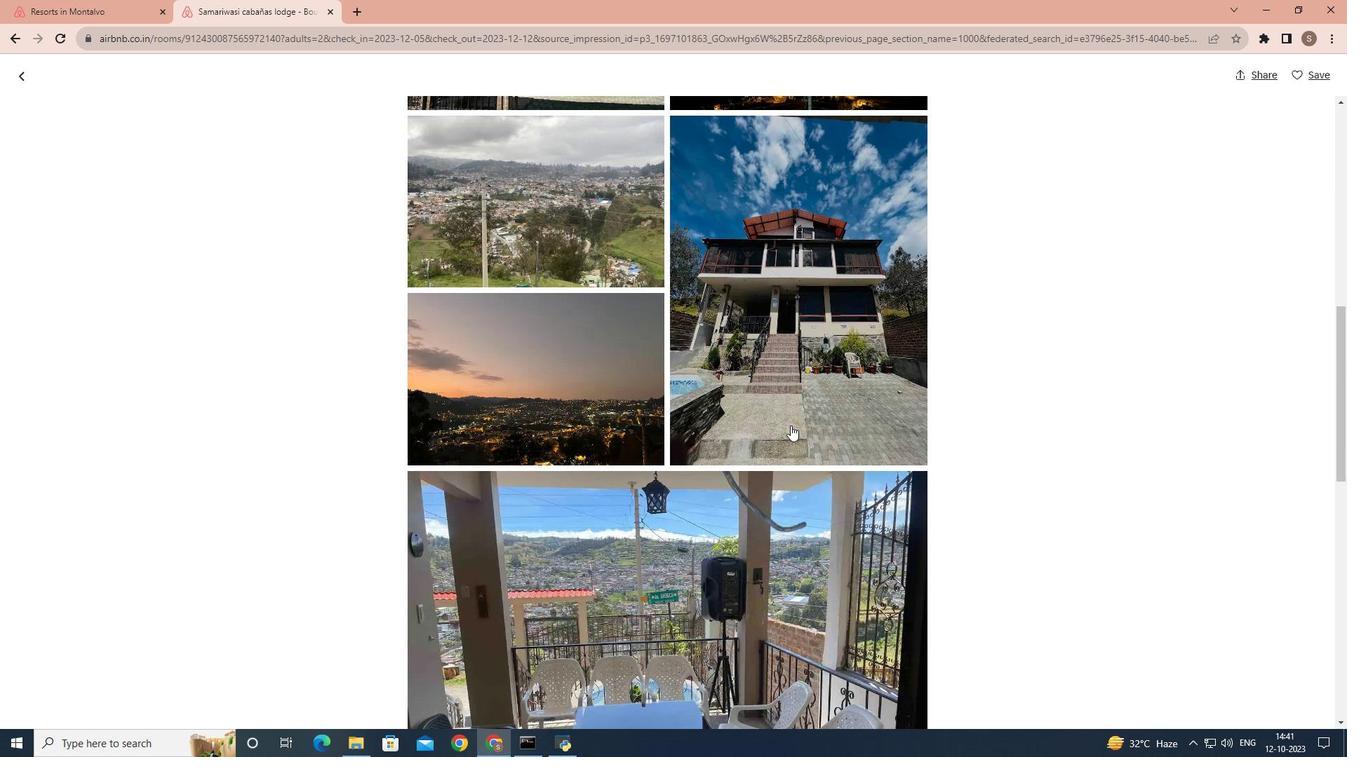 
Action: Mouse scrolled (790, 425) with delta (0, 0)
Screenshot: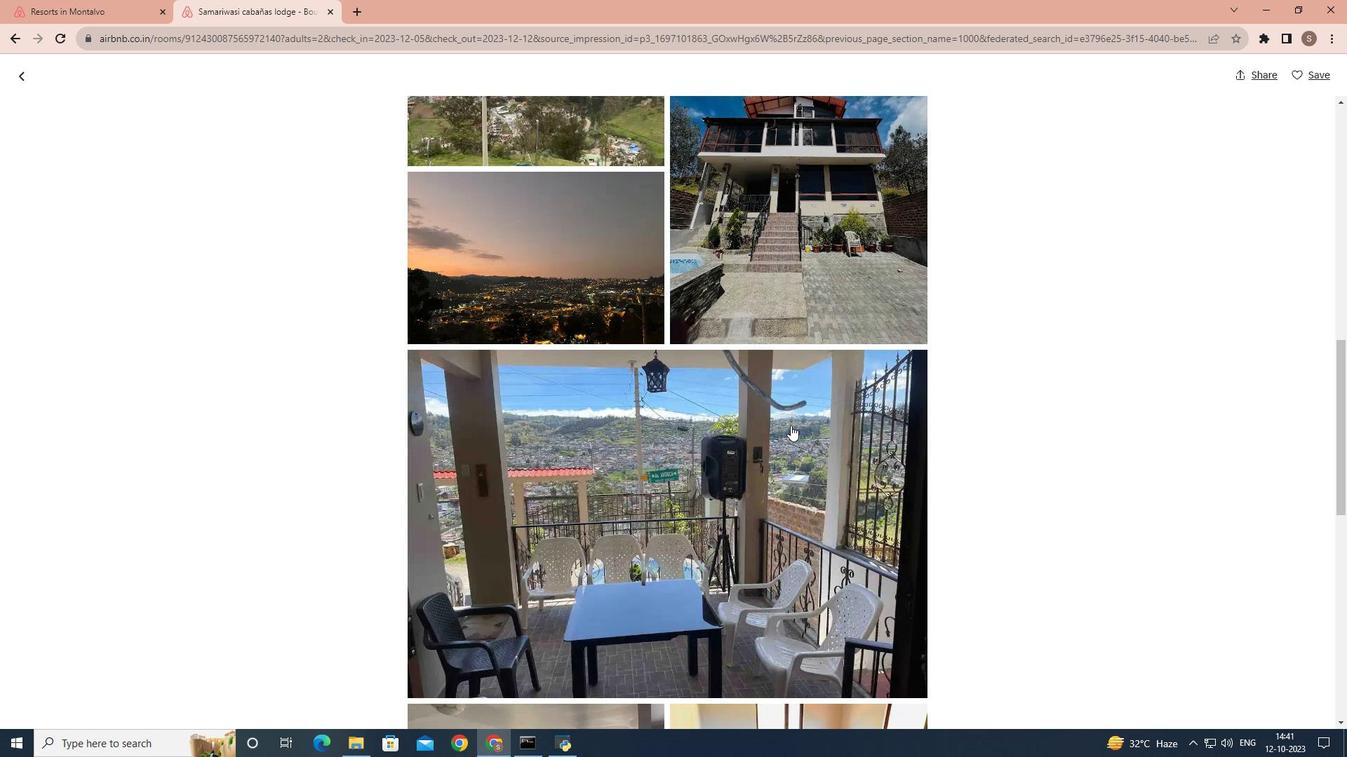 
Action: Mouse scrolled (790, 425) with delta (0, 0)
Screenshot: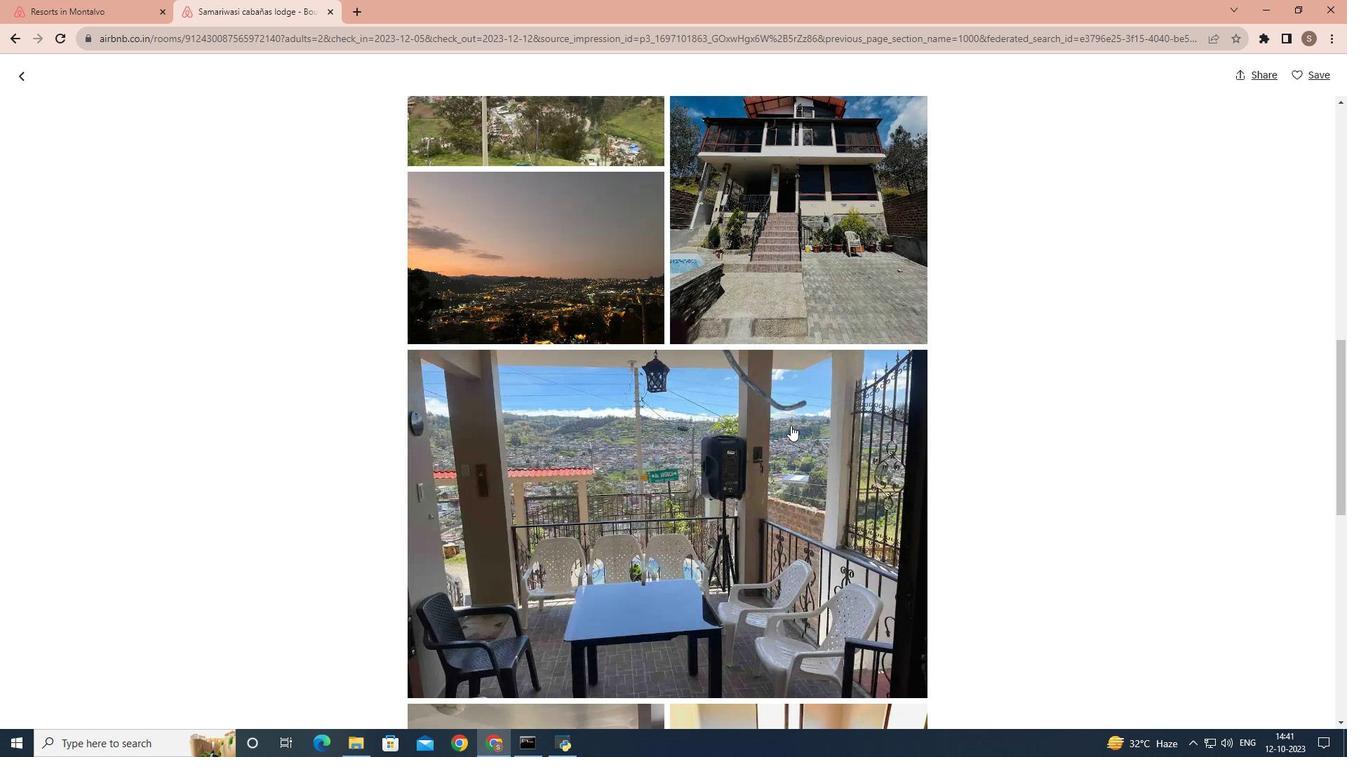 
Action: Mouse scrolled (790, 425) with delta (0, 0)
Screenshot: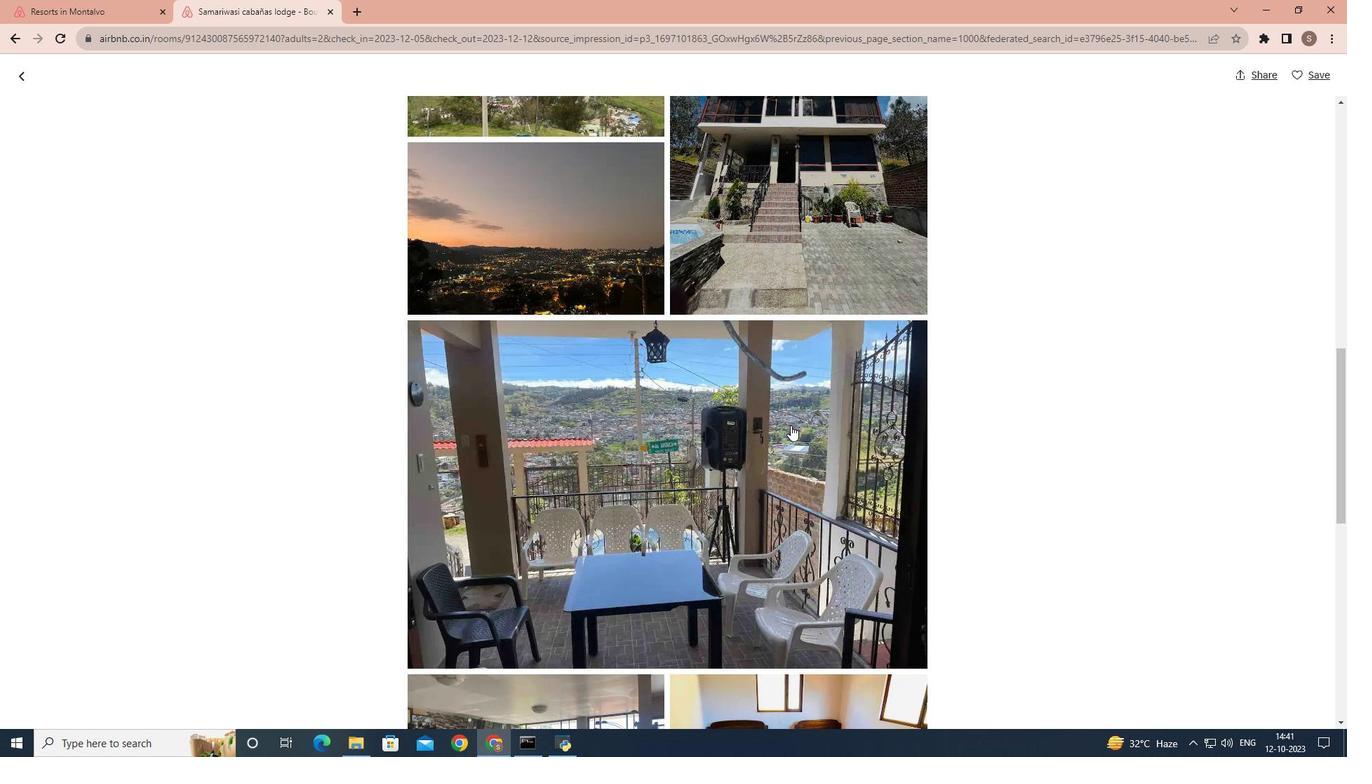 
Action: Mouse scrolled (790, 425) with delta (0, 0)
Screenshot: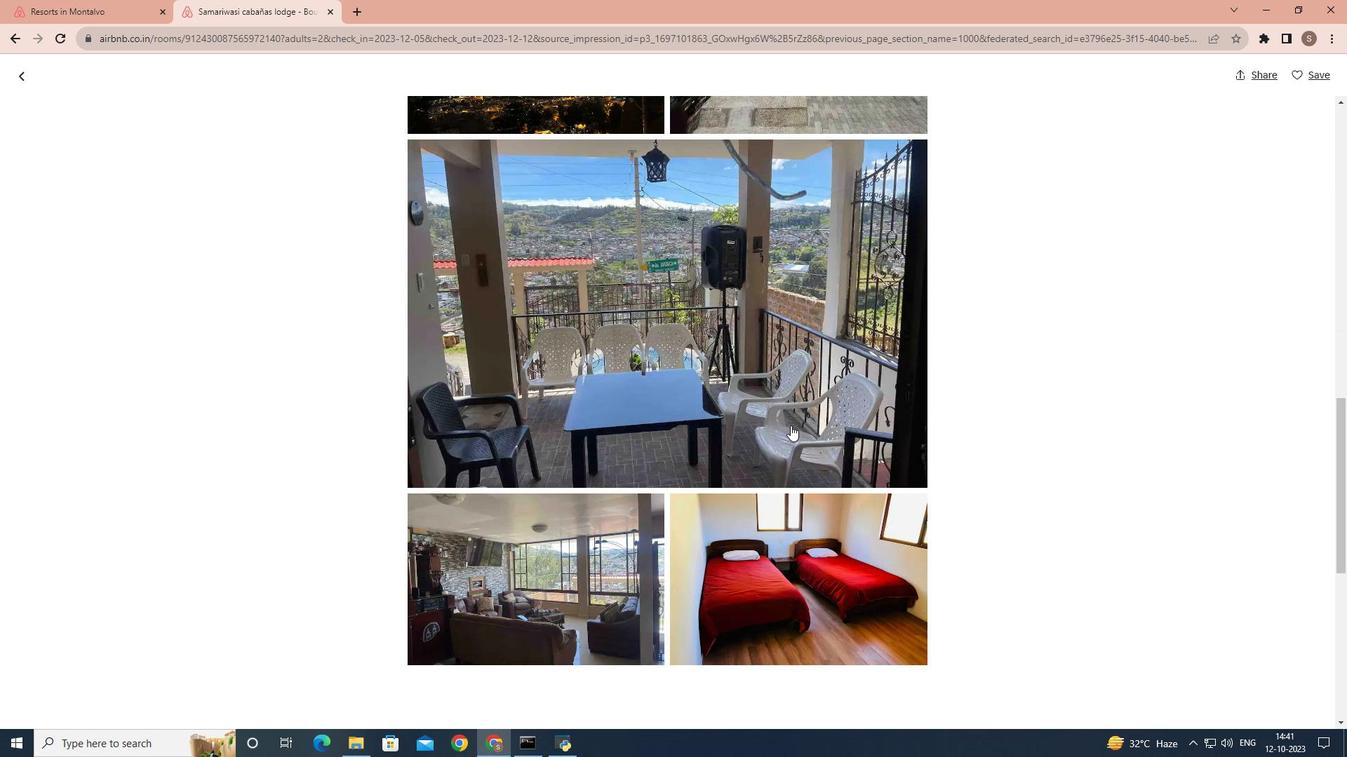 
Action: Mouse scrolled (790, 425) with delta (0, 0)
Screenshot: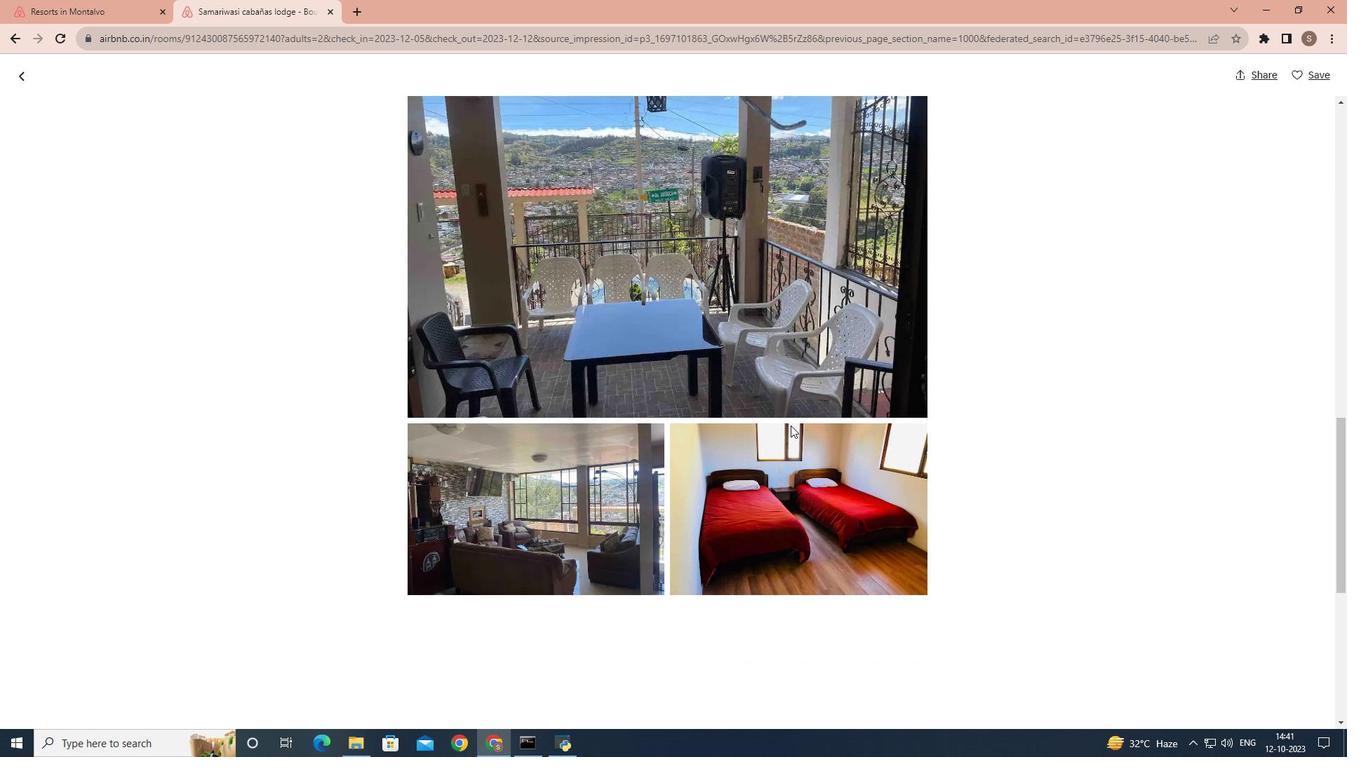 
Action: Mouse scrolled (790, 425) with delta (0, 0)
Screenshot: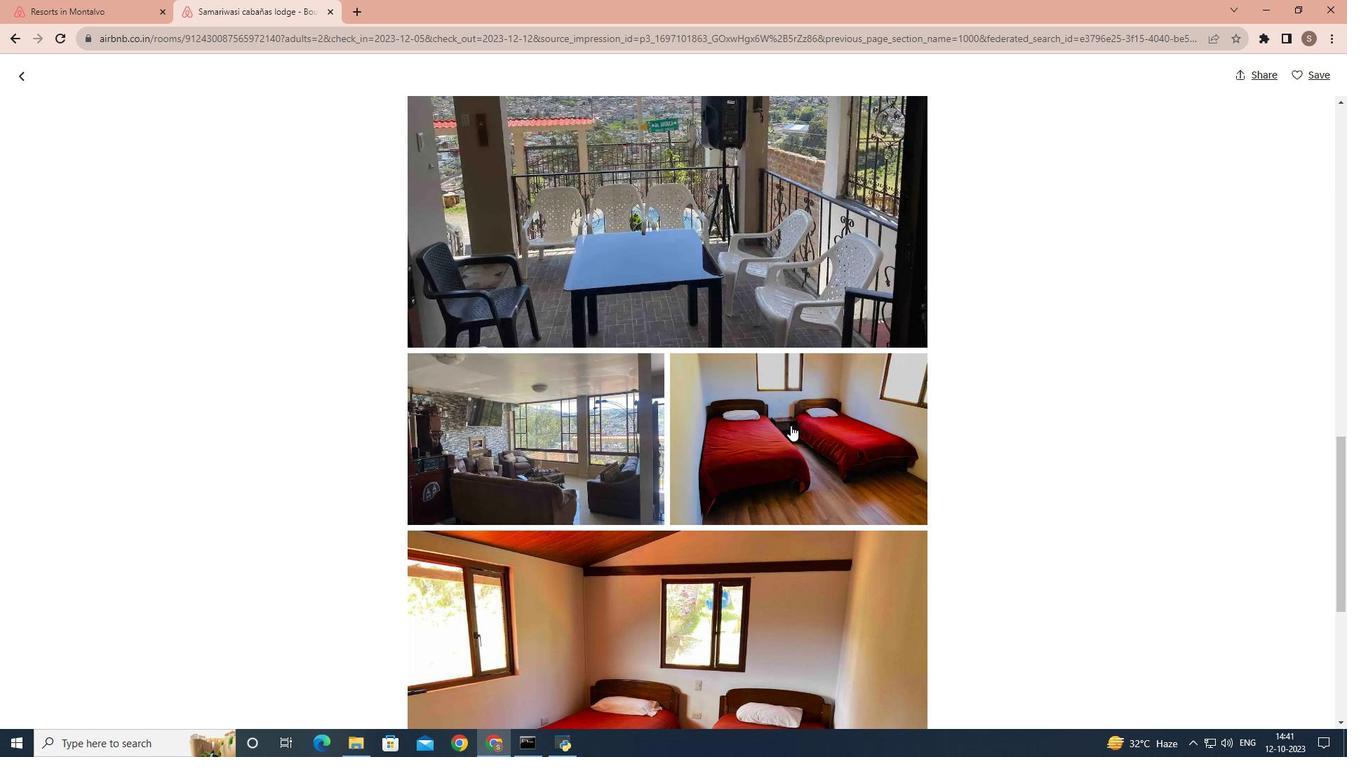 
Action: Mouse scrolled (790, 425) with delta (0, 0)
Screenshot: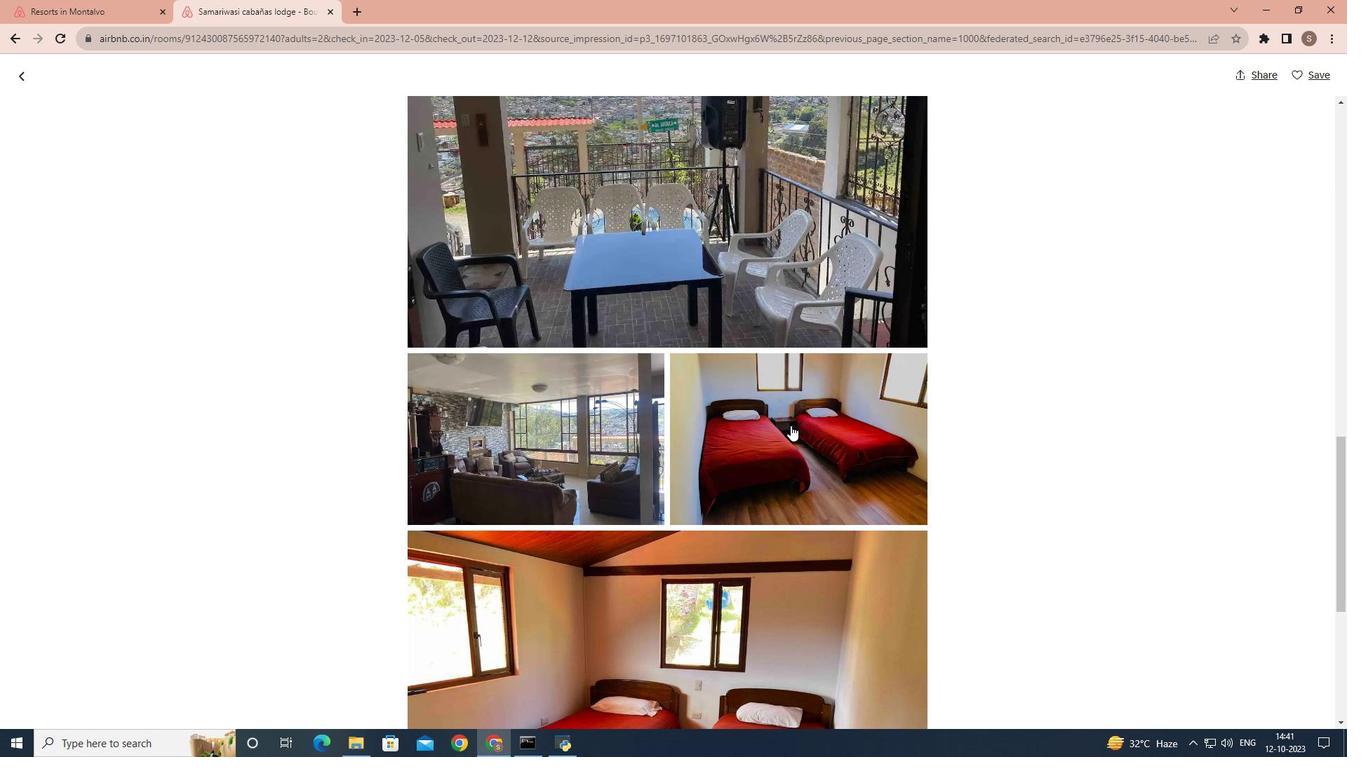 
Action: Mouse scrolled (790, 425) with delta (0, 0)
Screenshot: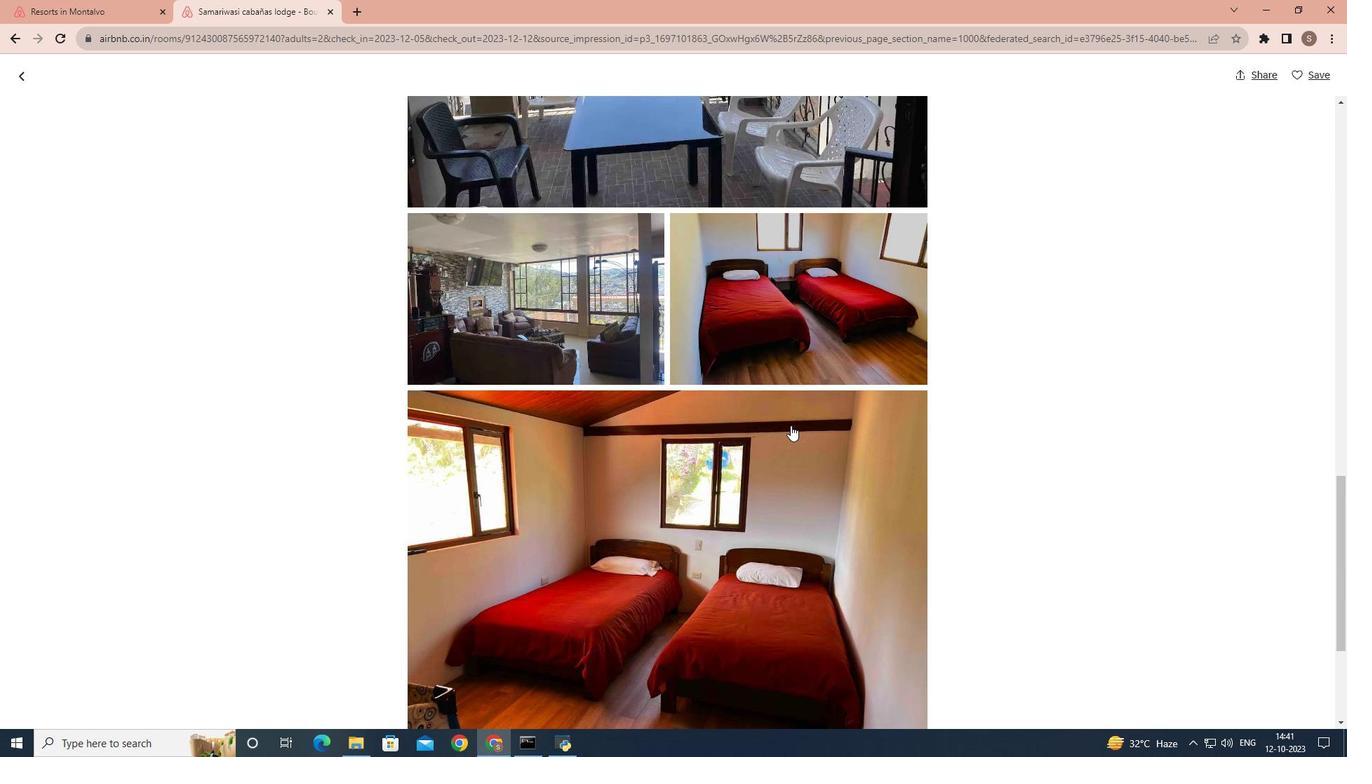 
Action: Mouse scrolled (790, 425) with delta (0, 0)
Screenshot: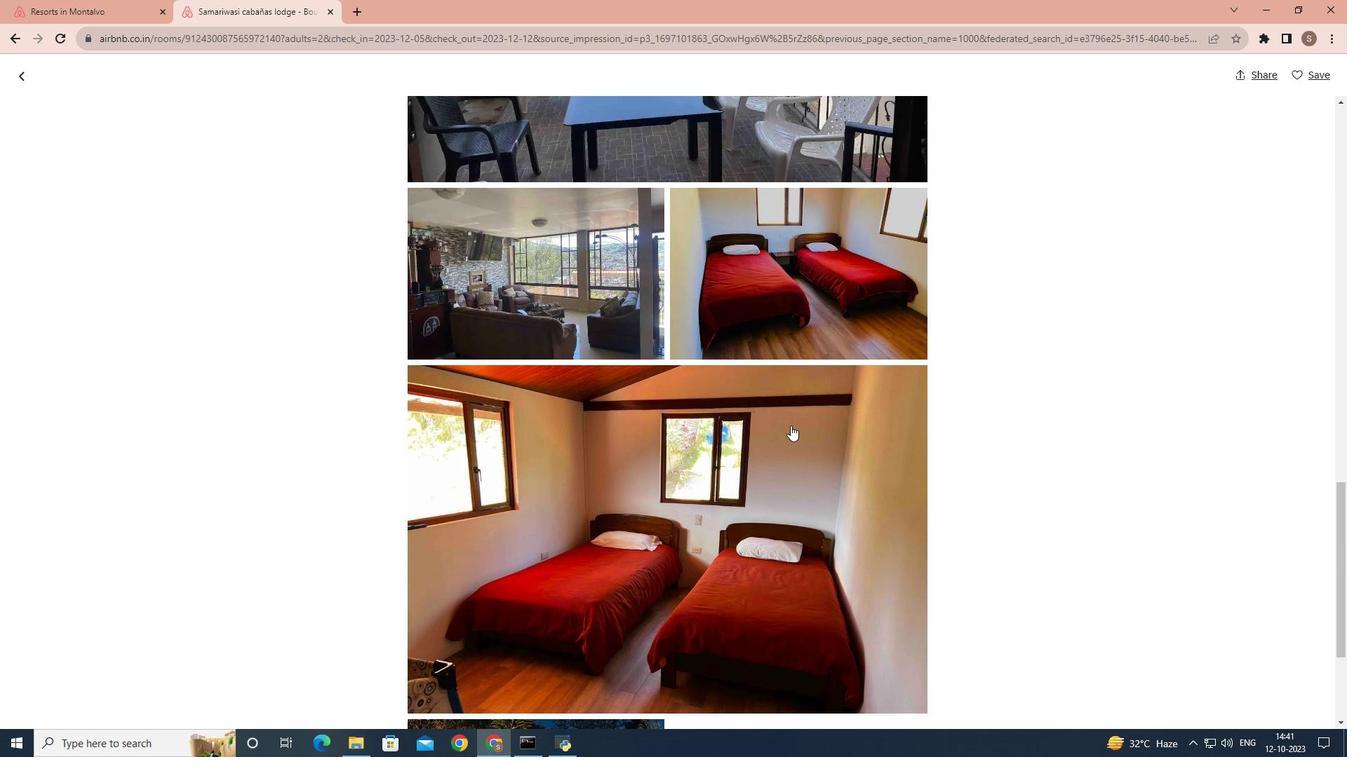 
Action: Mouse scrolled (790, 425) with delta (0, 0)
Screenshot: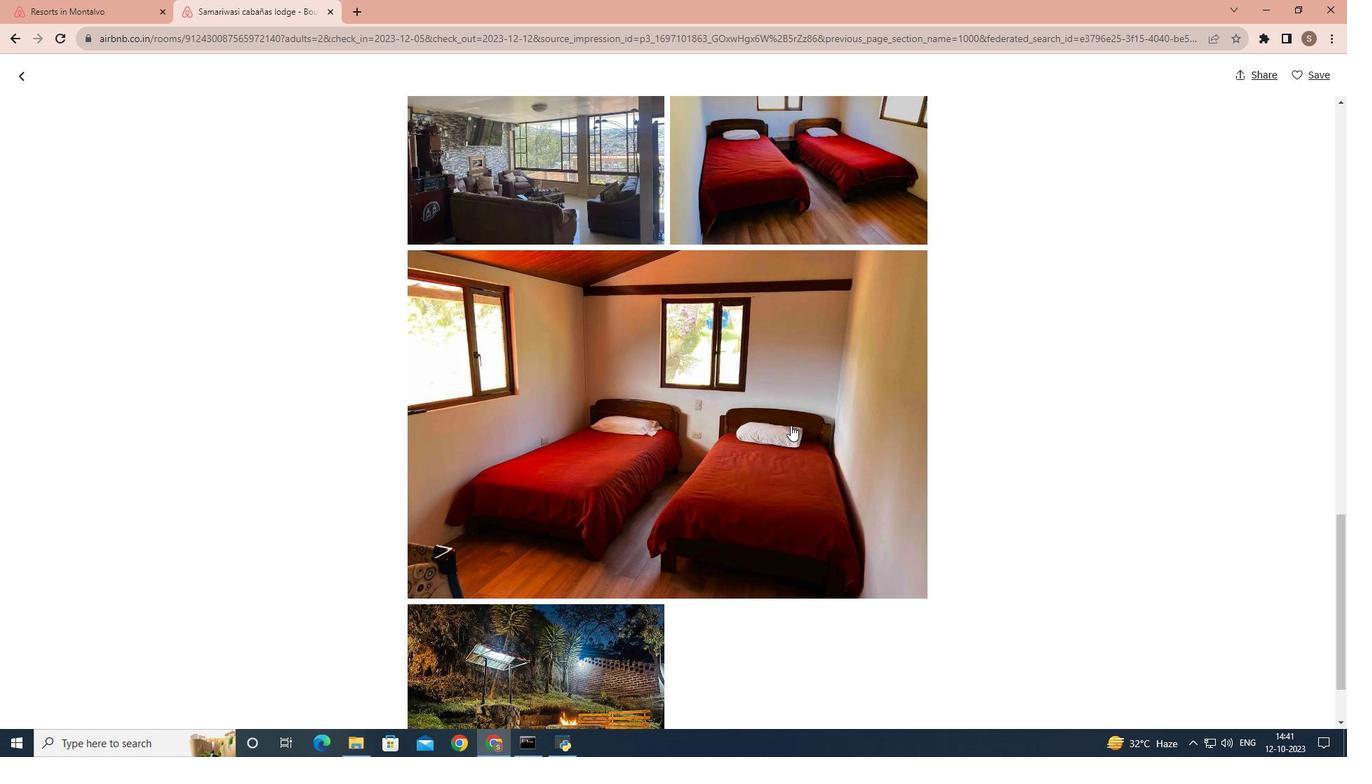 
Action: Mouse scrolled (790, 425) with delta (0, 0)
Screenshot: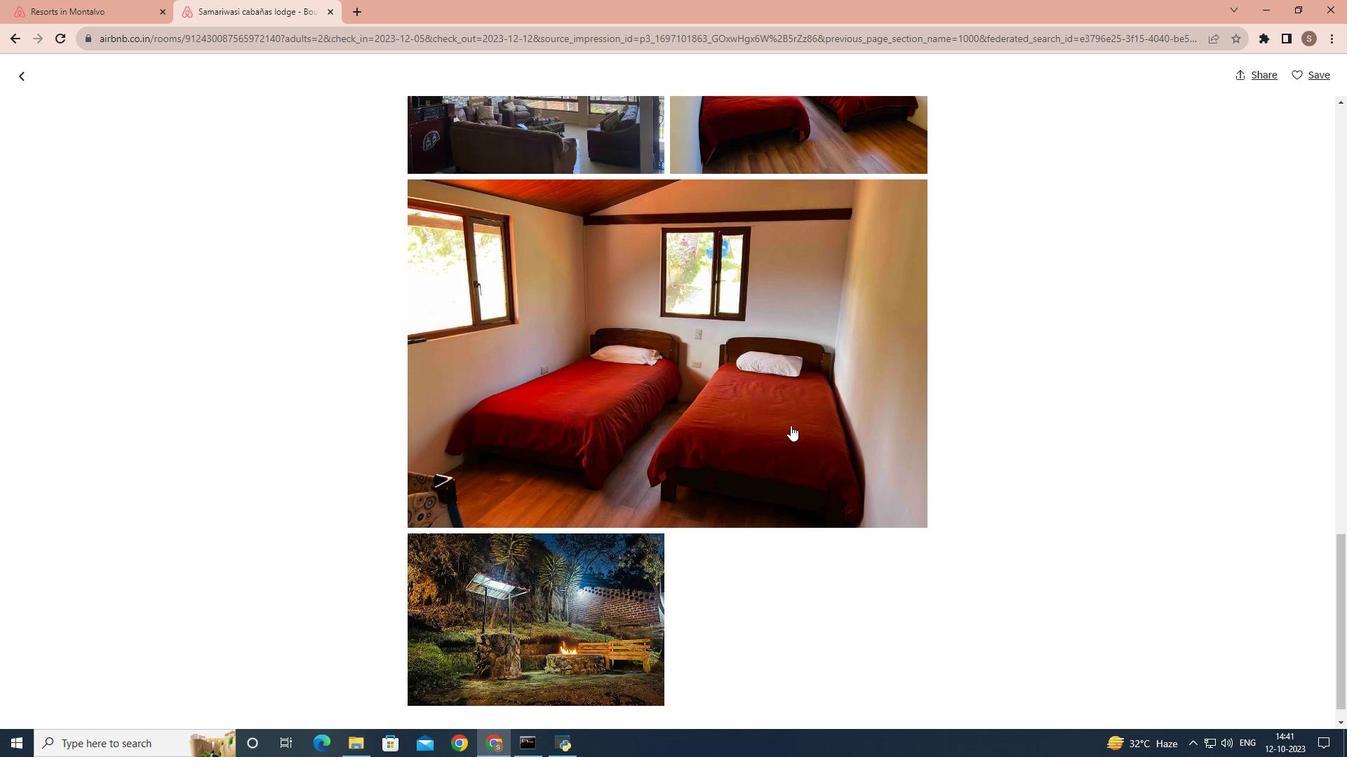 
Action: Mouse scrolled (790, 425) with delta (0, 0)
Screenshot: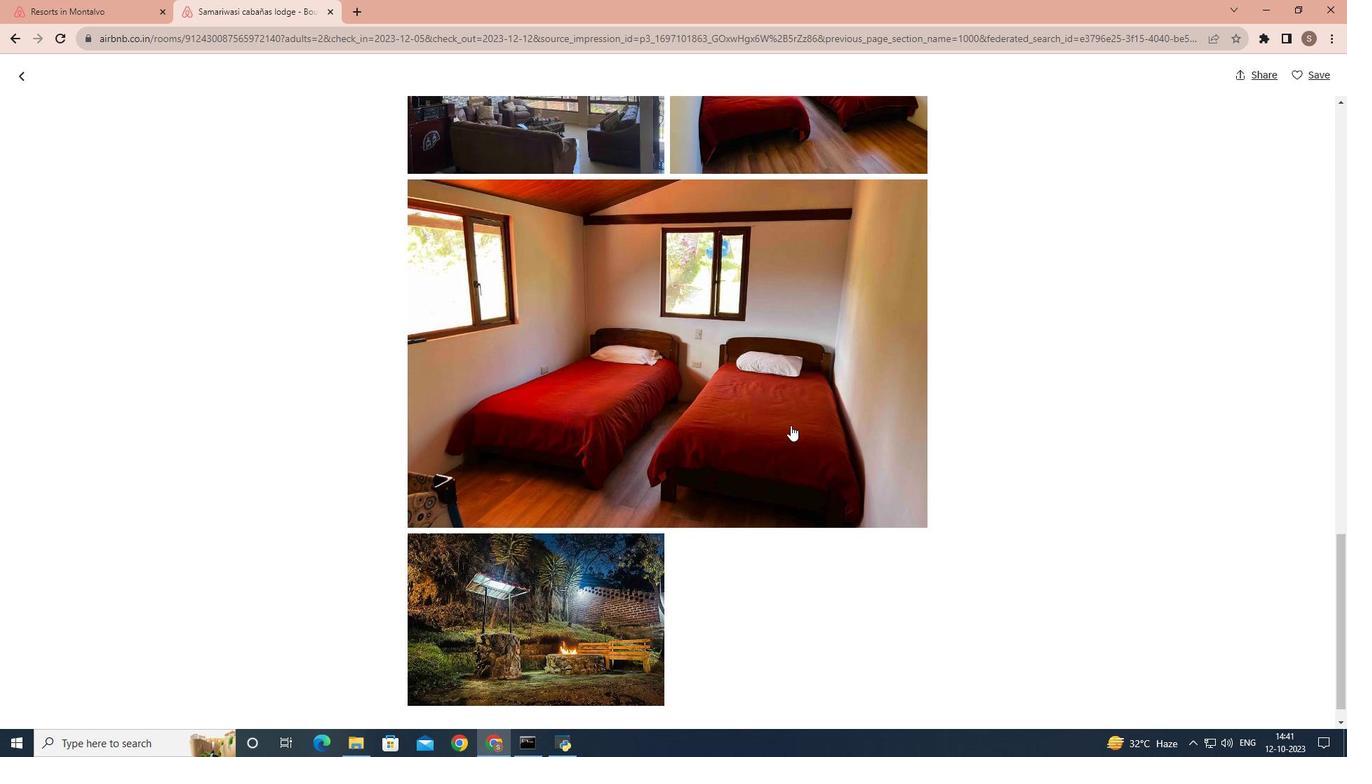 
Action: Mouse scrolled (790, 425) with delta (0, 0)
Screenshot: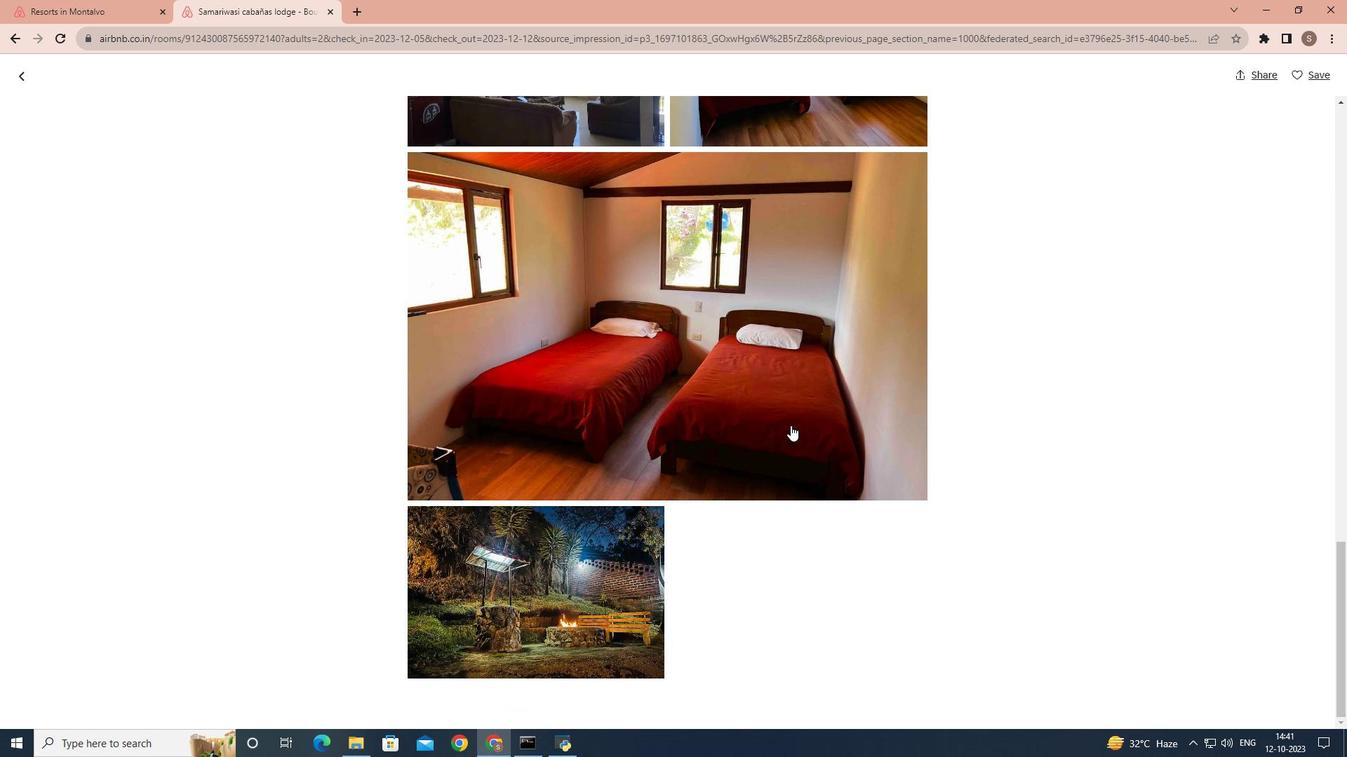 
Action: Mouse scrolled (790, 425) with delta (0, 0)
Screenshot: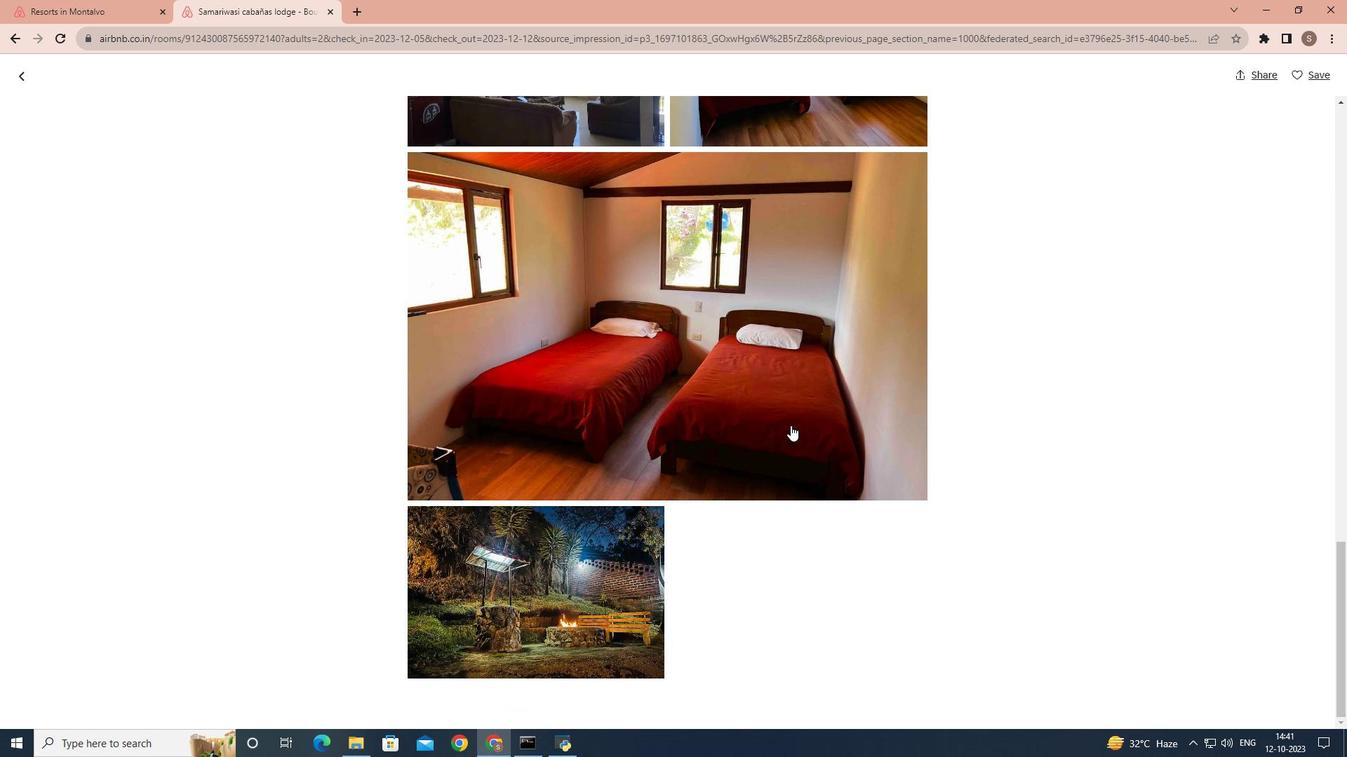 
Action: Mouse scrolled (790, 425) with delta (0, 0)
Screenshot: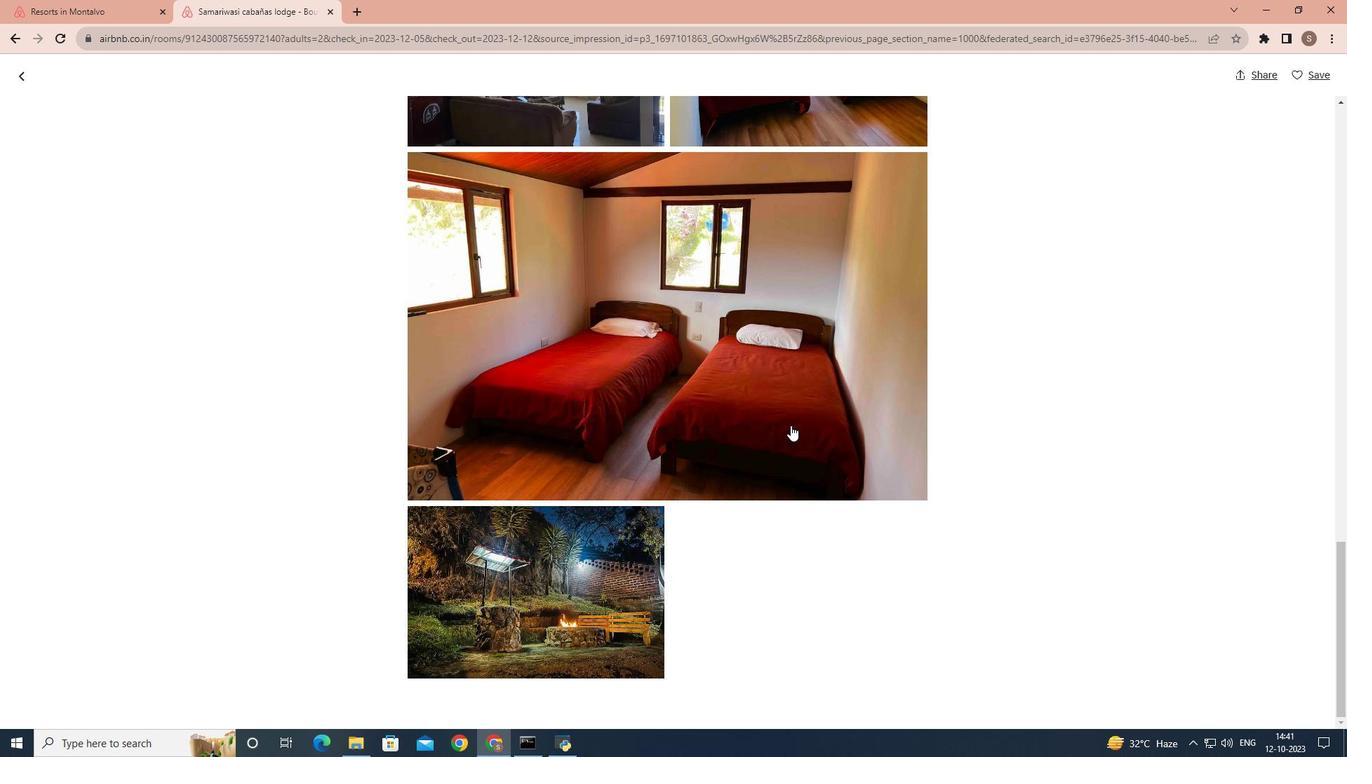 
Action: Mouse scrolled (790, 425) with delta (0, 0)
Screenshot: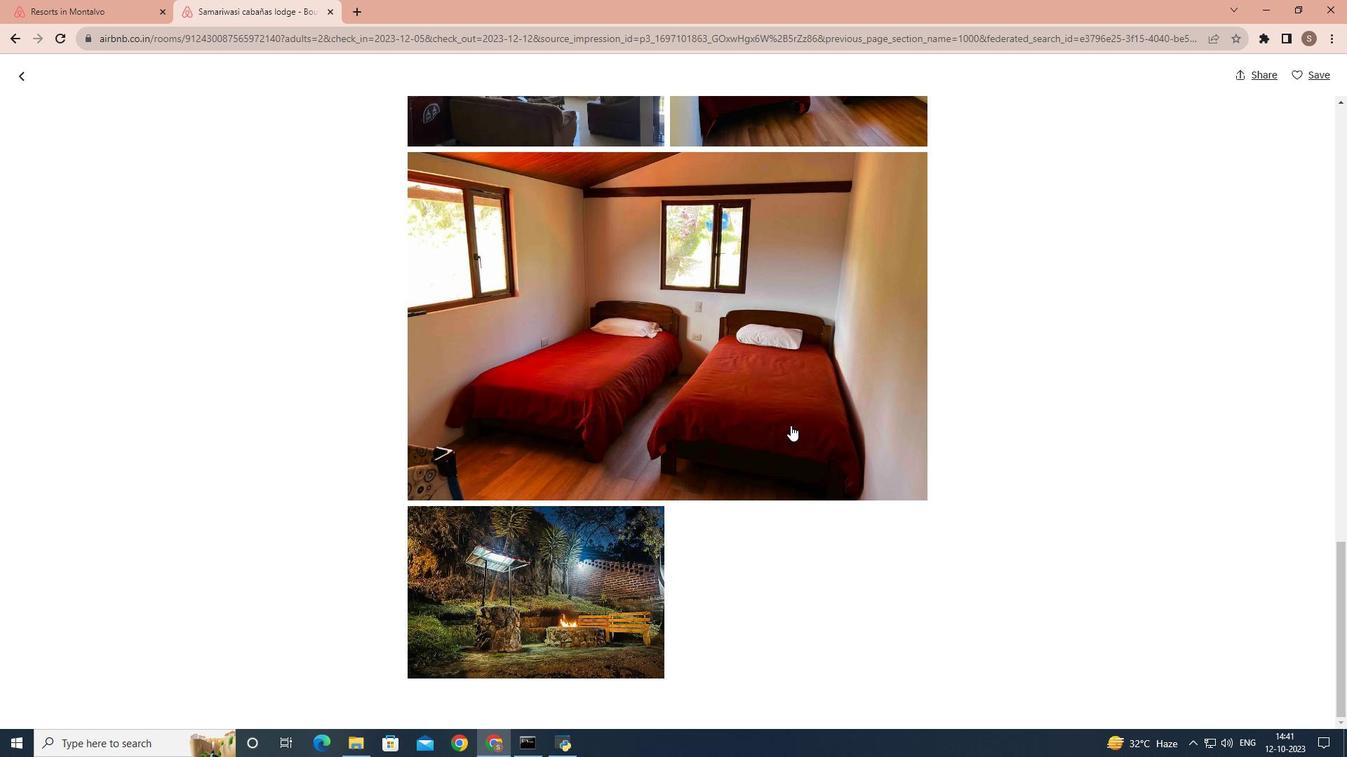 
Action: Mouse moved to (25, 68)
Screenshot: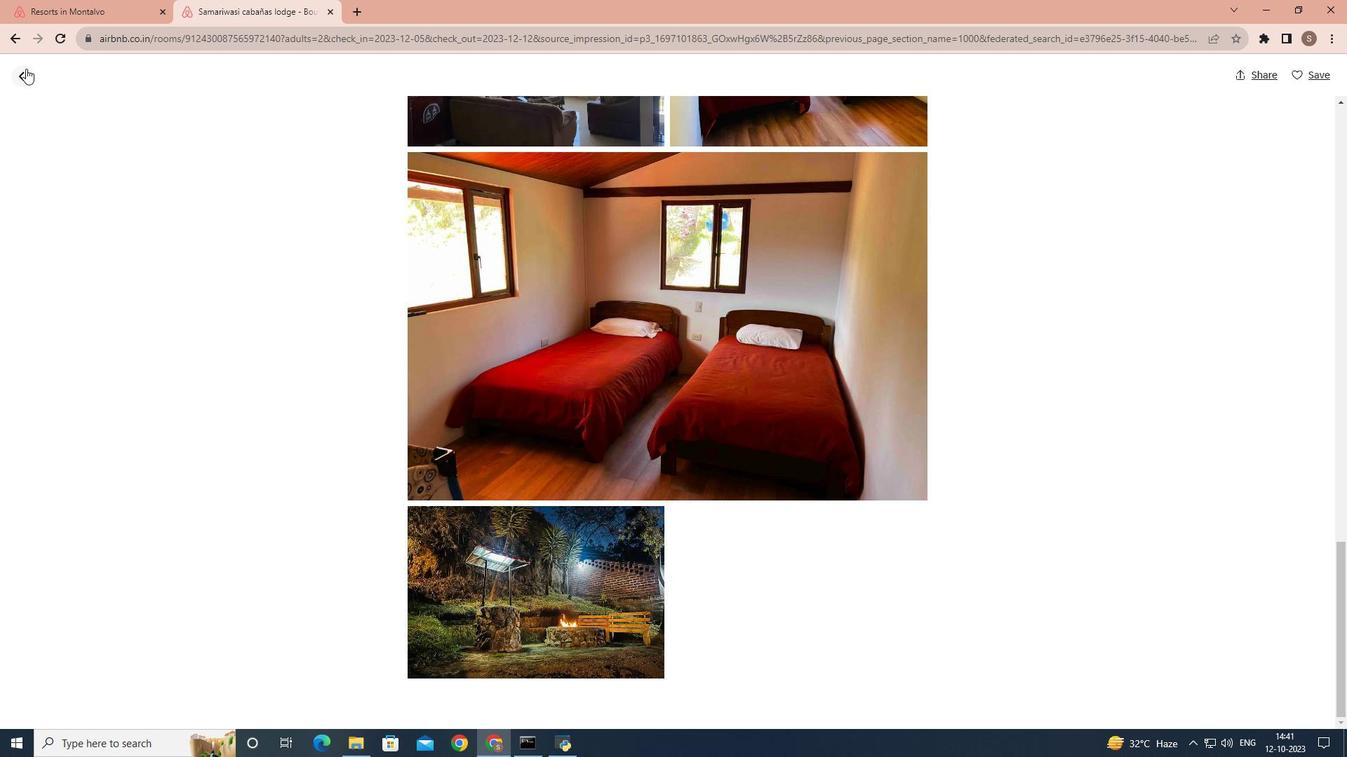 
Action: Mouse pressed left at (25, 68)
Screenshot: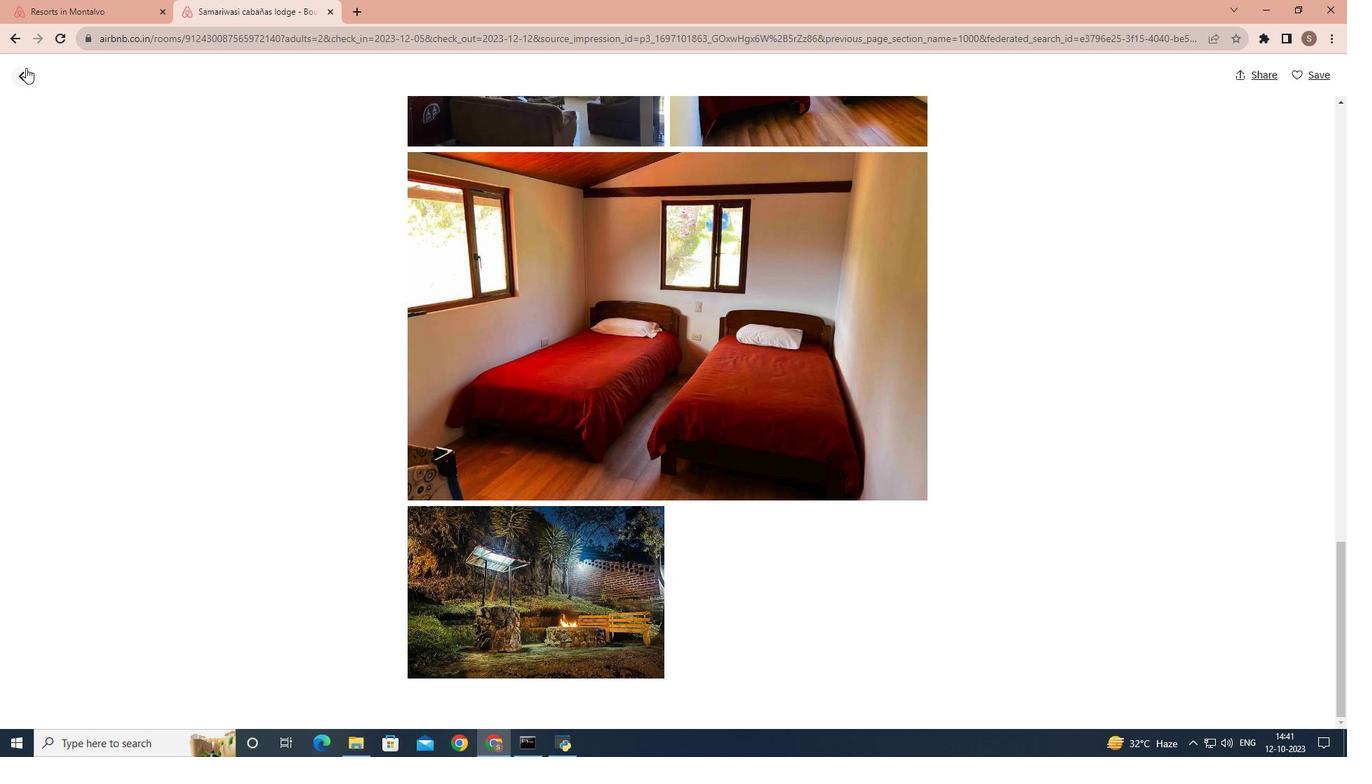 
Action: Mouse moved to (550, 333)
Screenshot: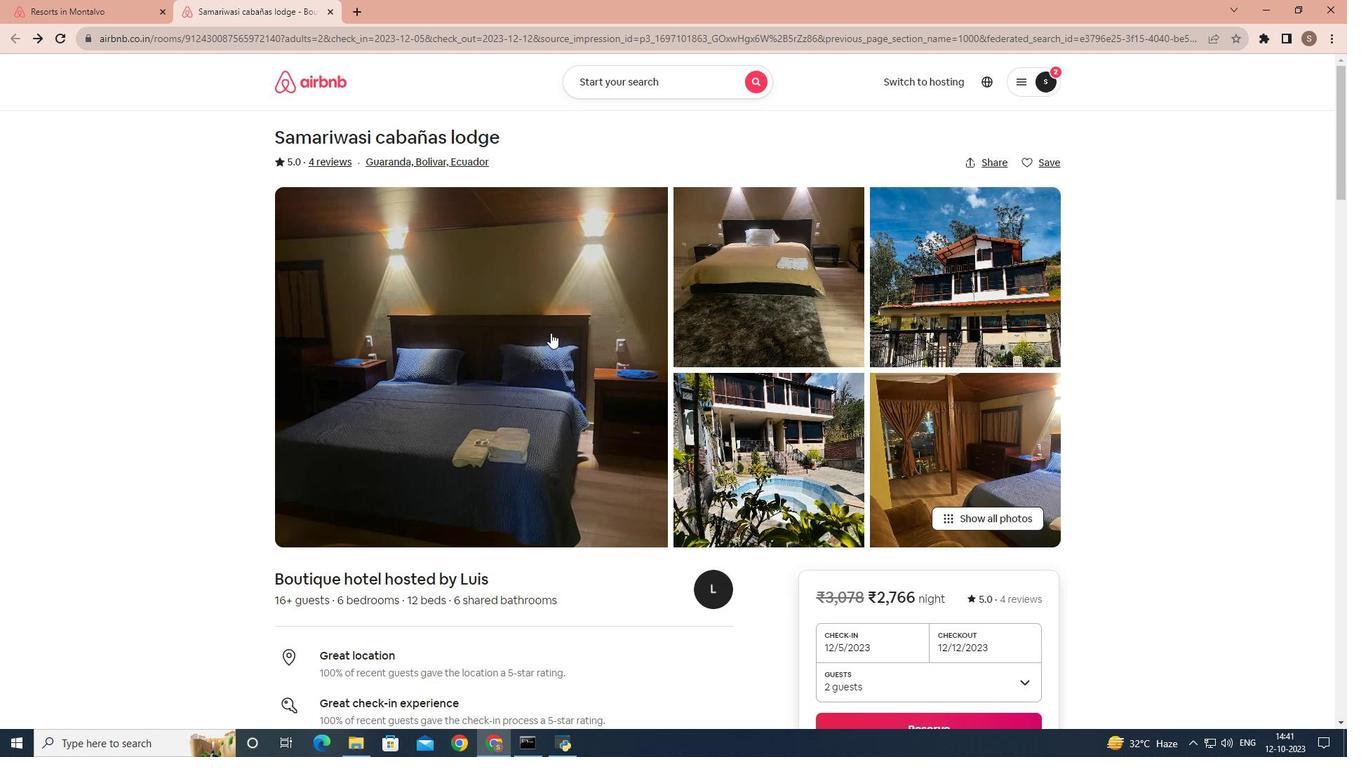 
Action: Mouse scrolled (550, 332) with delta (0, 0)
Screenshot: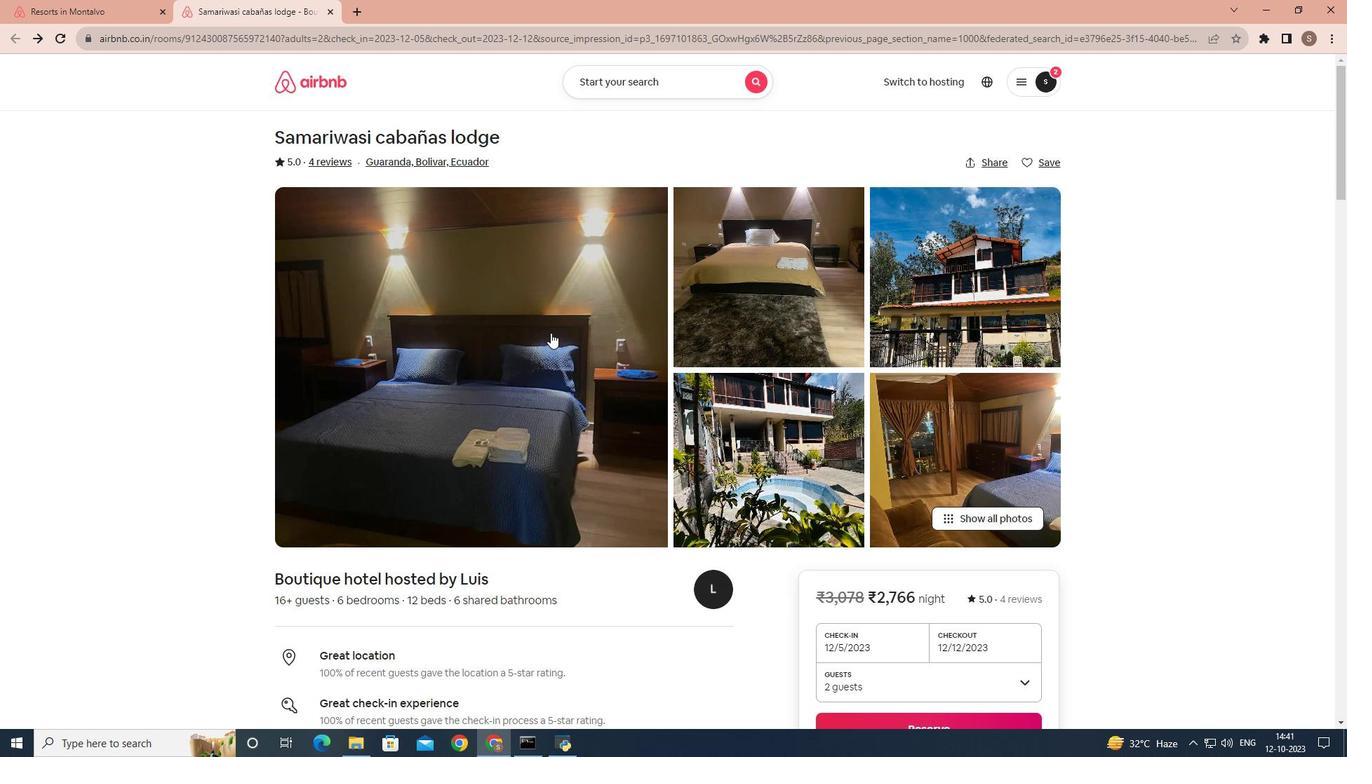 
Action: Mouse scrolled (550, 332) with delta (0, 0)
Screenshot: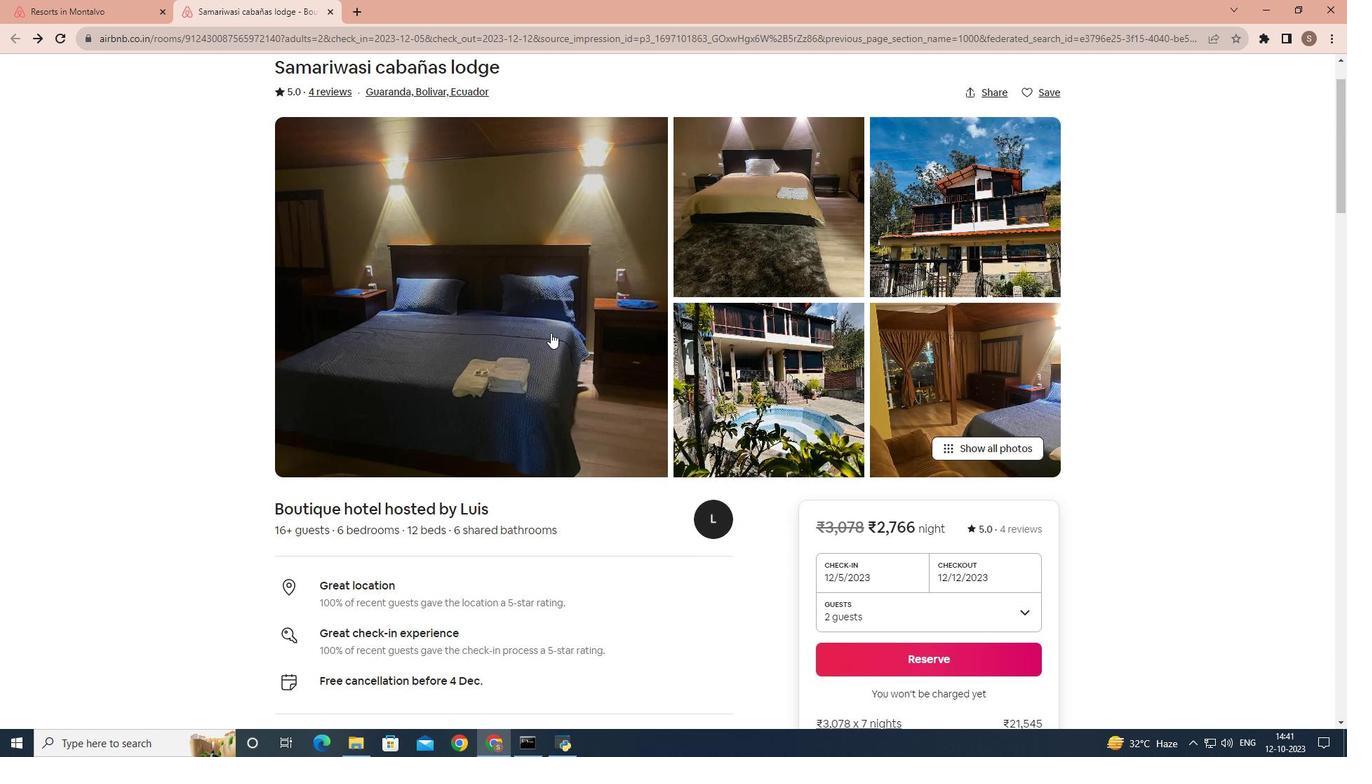 
Action: Mouse scrolled (550, 332) with delta (0, 0)
Screenshot: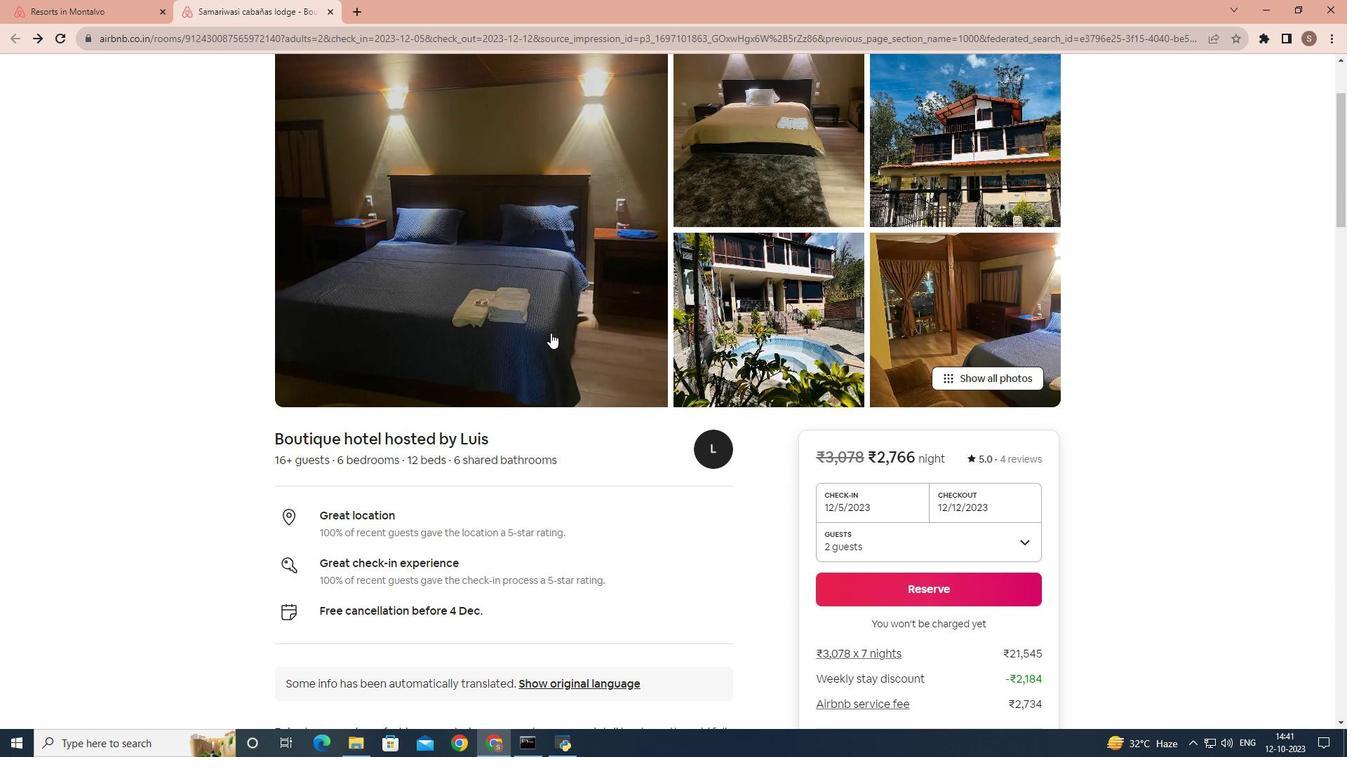 
Action: Mouse scrolled (550, 332) with delta (0, 0)
Screenshot: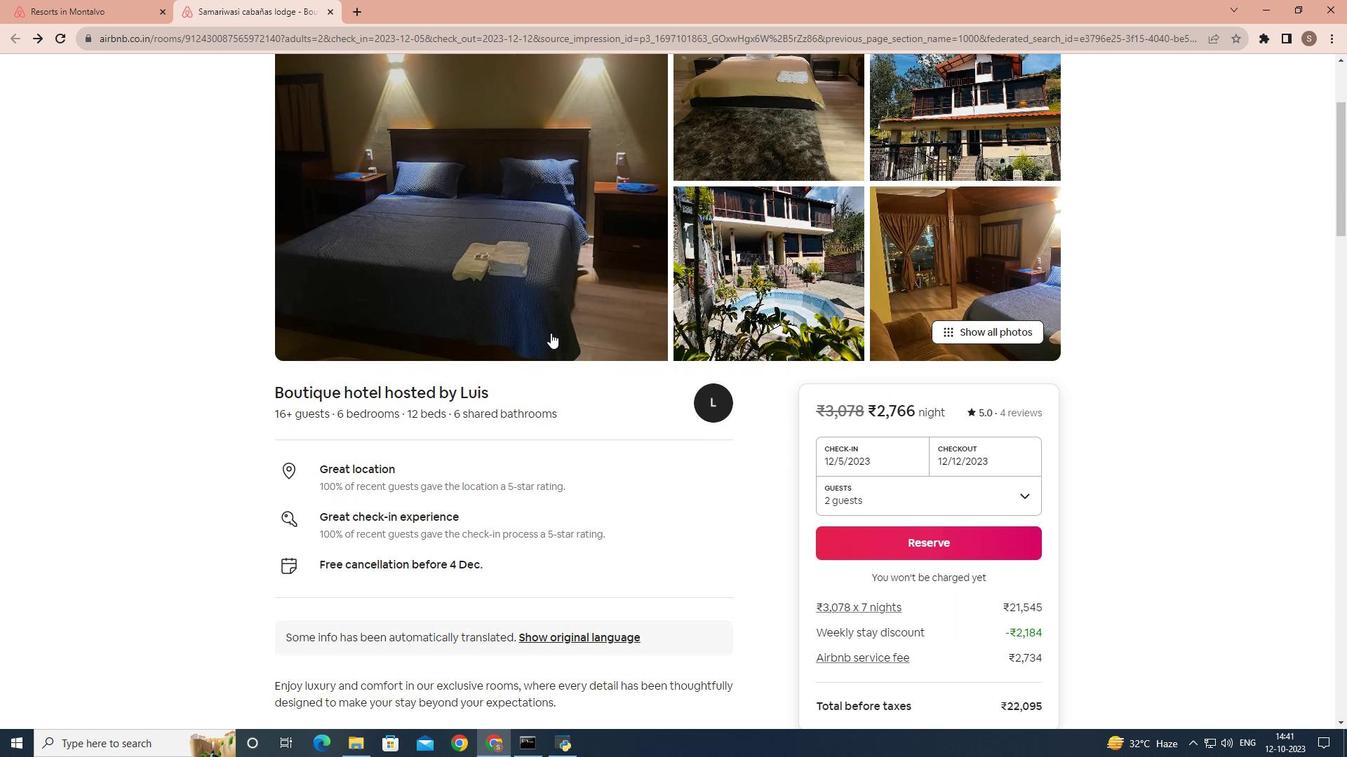 
Action: Mouse scrolled (550, 332) with delta (0, 0)
Screenshot: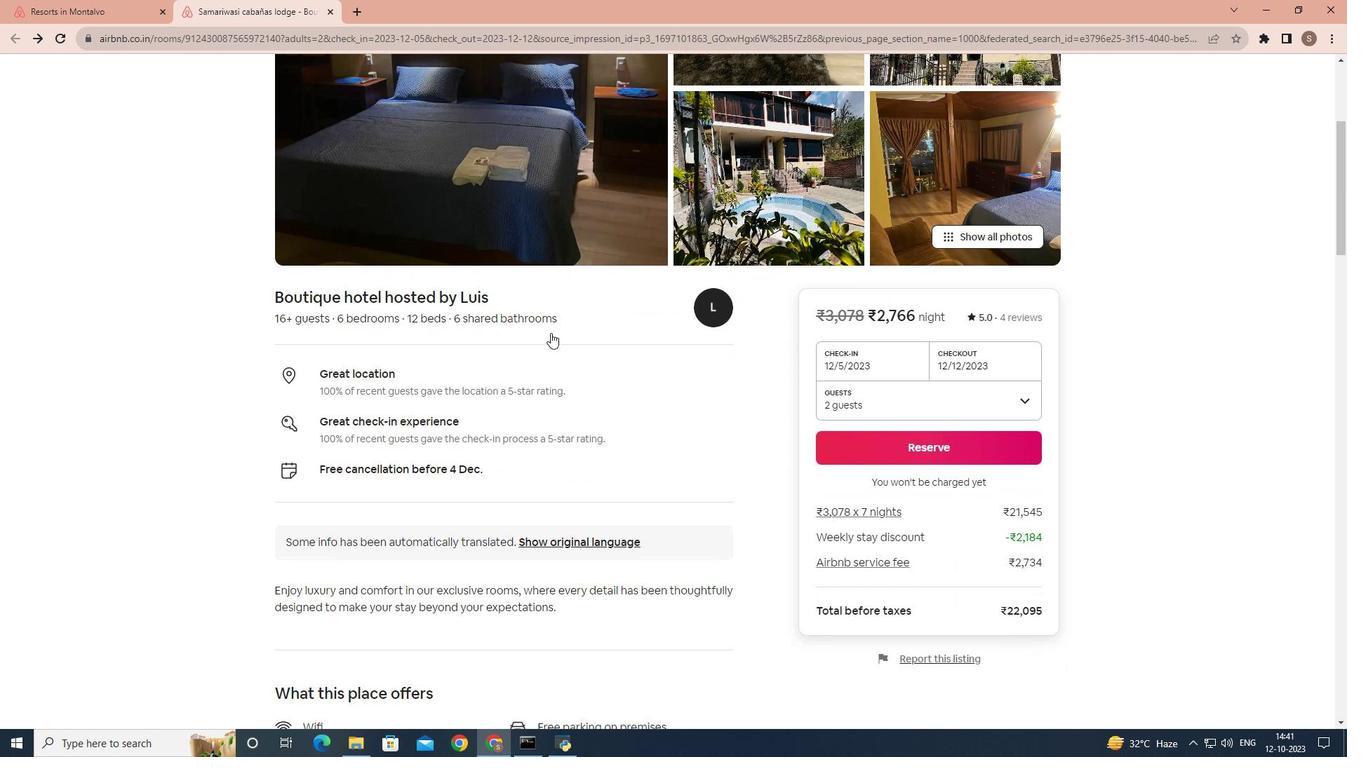 
Action: Mouse scrolled (550, 332) with delta (0, 0)
Screenshot: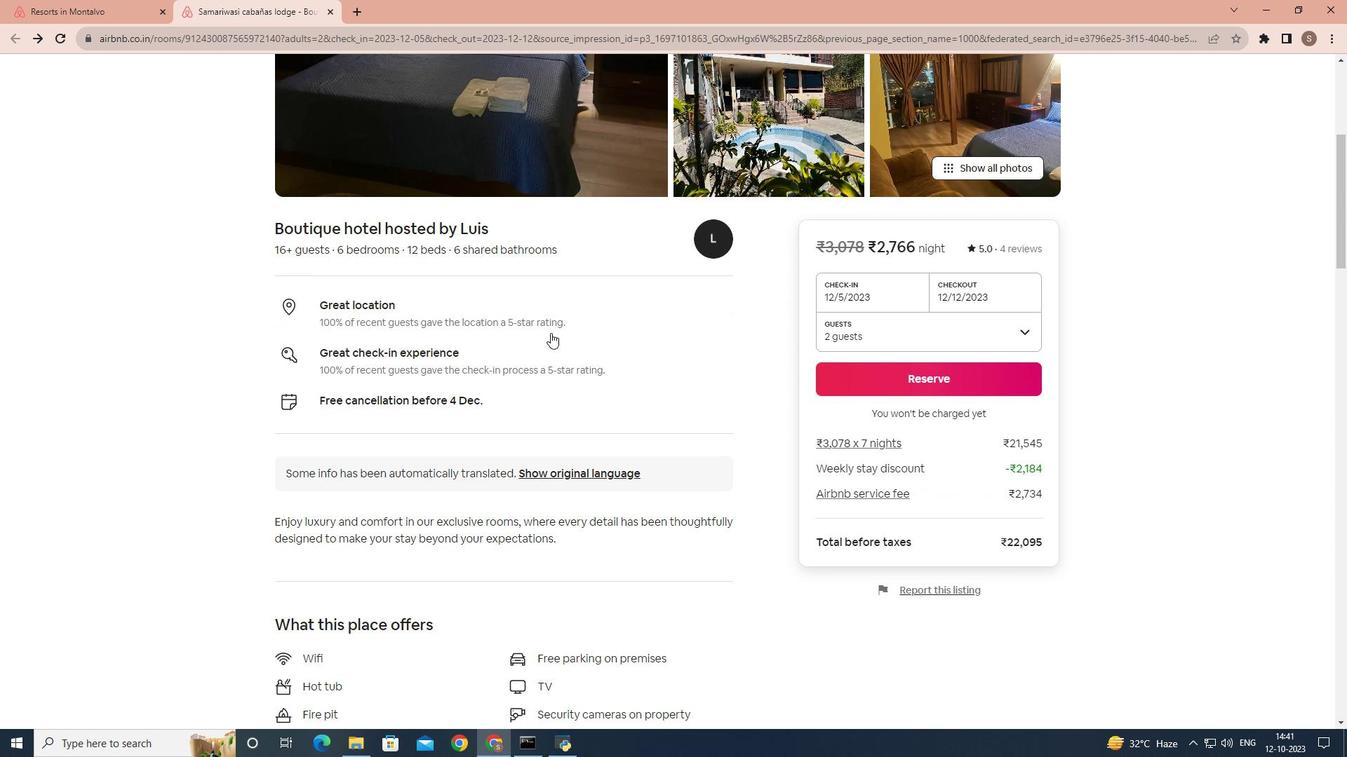 
Action: Mouse scrolled (550, 332) with delta (0, 0)
Screenshot: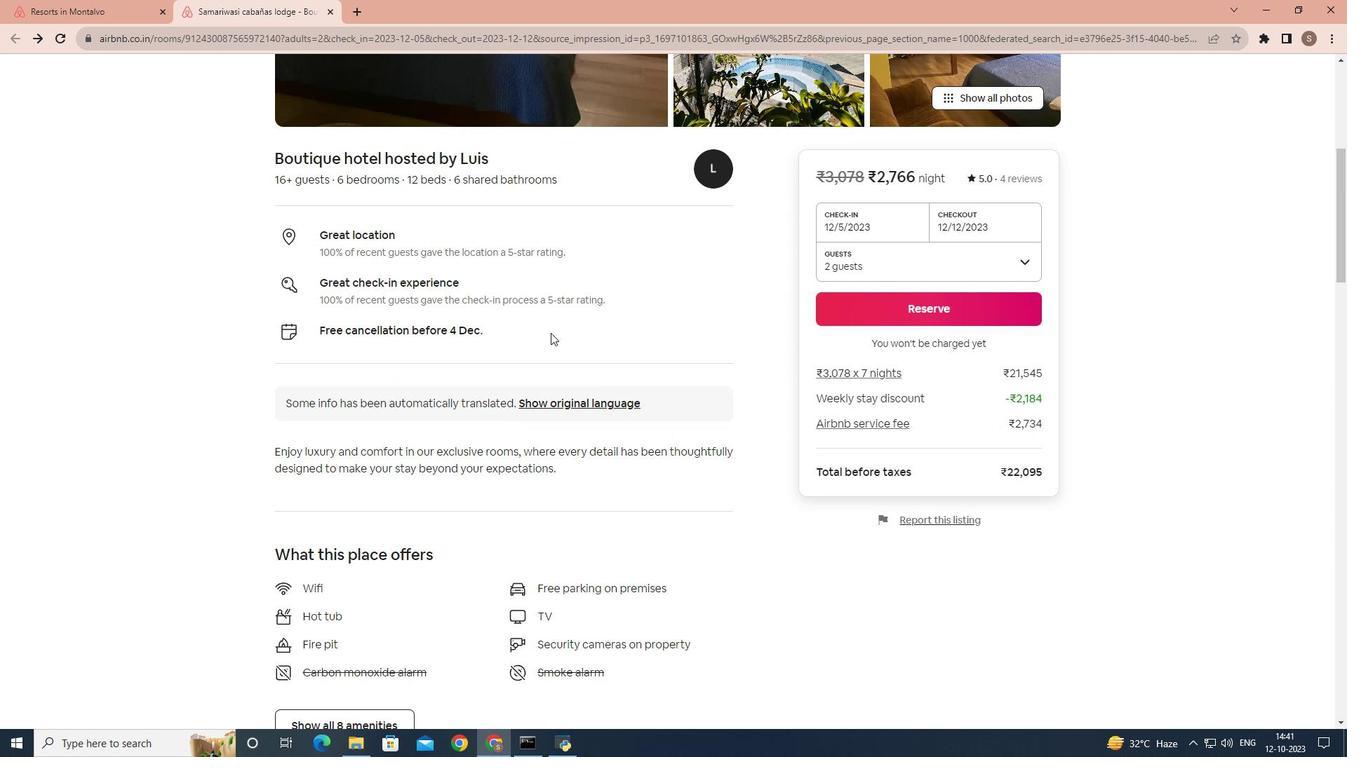 
Action: Mouse moved to (524, 349)
Screenshot: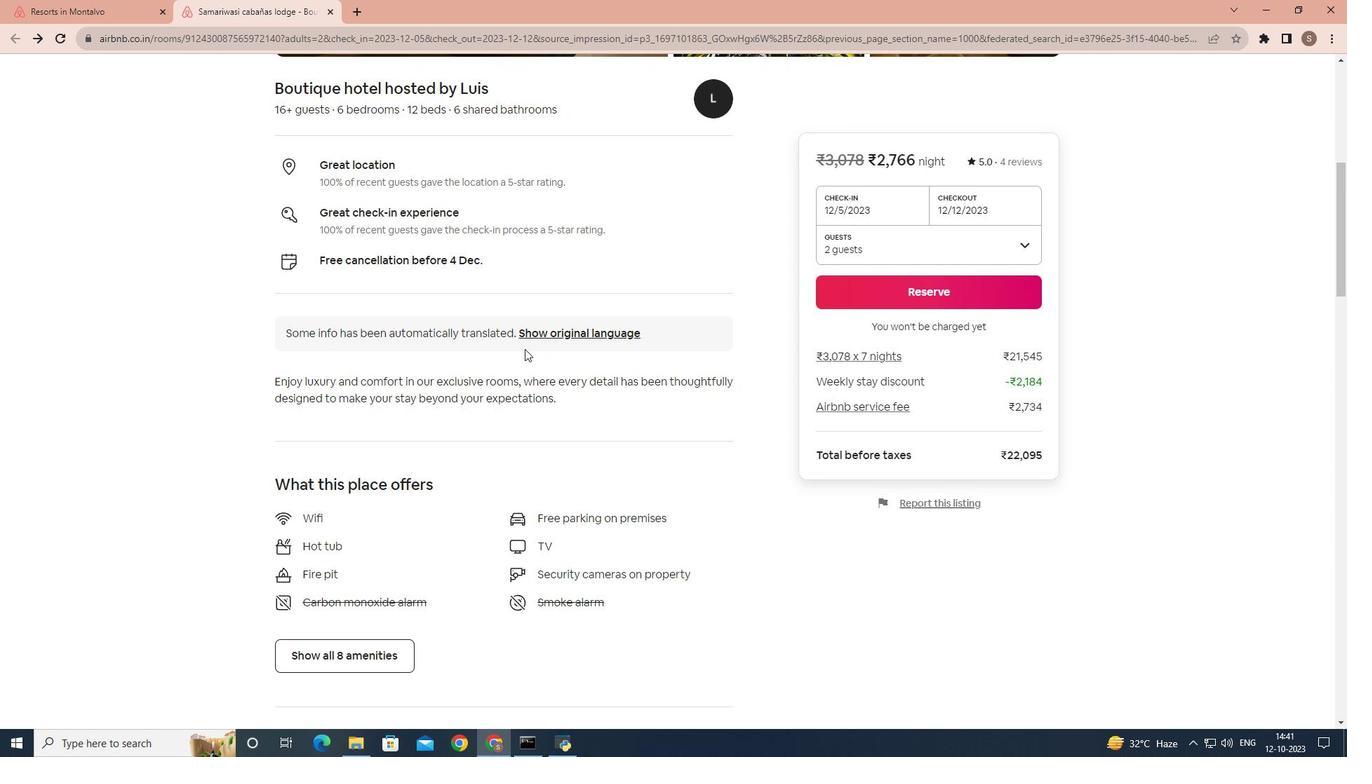 
Action: Mouse scrolled (524, 348) with delta (0, 0)
Screenshot: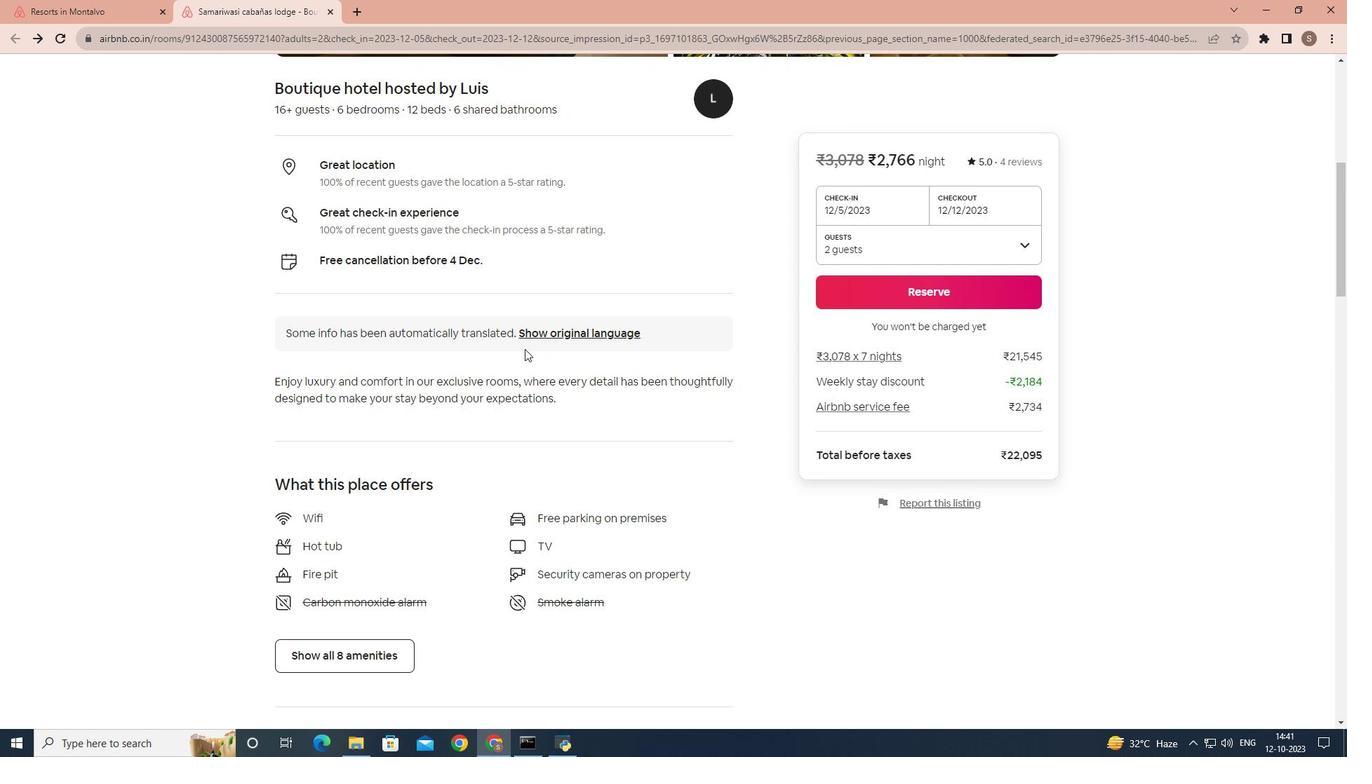 
Action: Mouse scrolled (524, 348) with delta (0, 0)
Screenshot: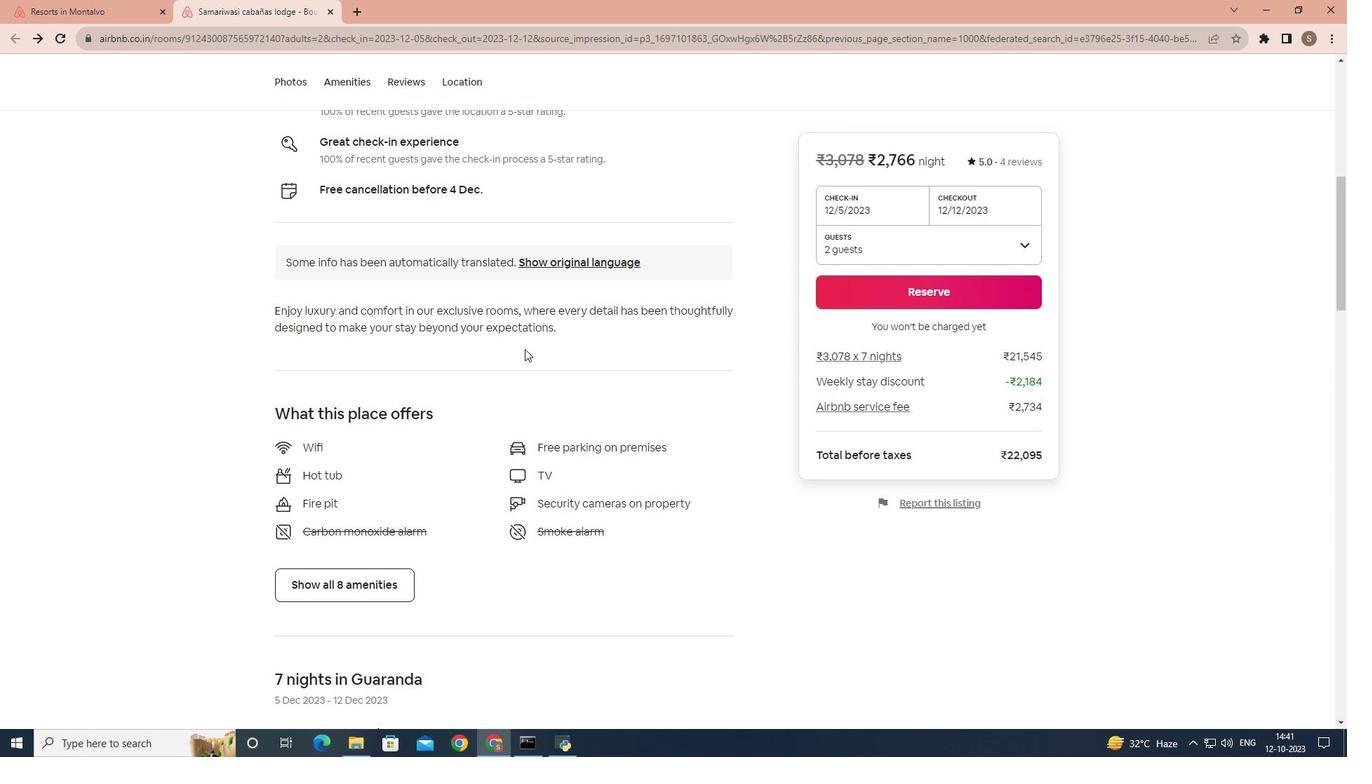 
Action: Mouse scrolled (524, 348) with delta (0, 0)
Screenshot: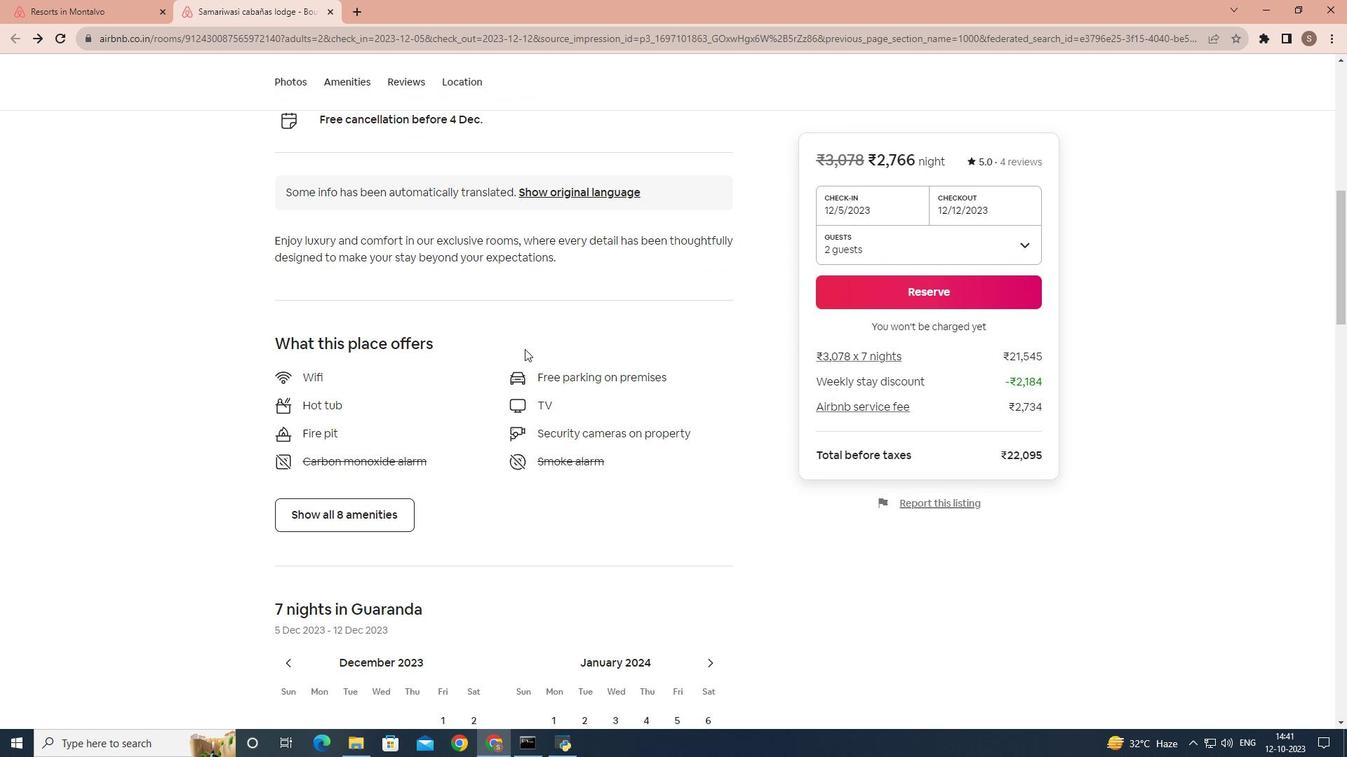 
Action: Mouse scrolled (524, 348) with delta (0, 0)
Screenshot: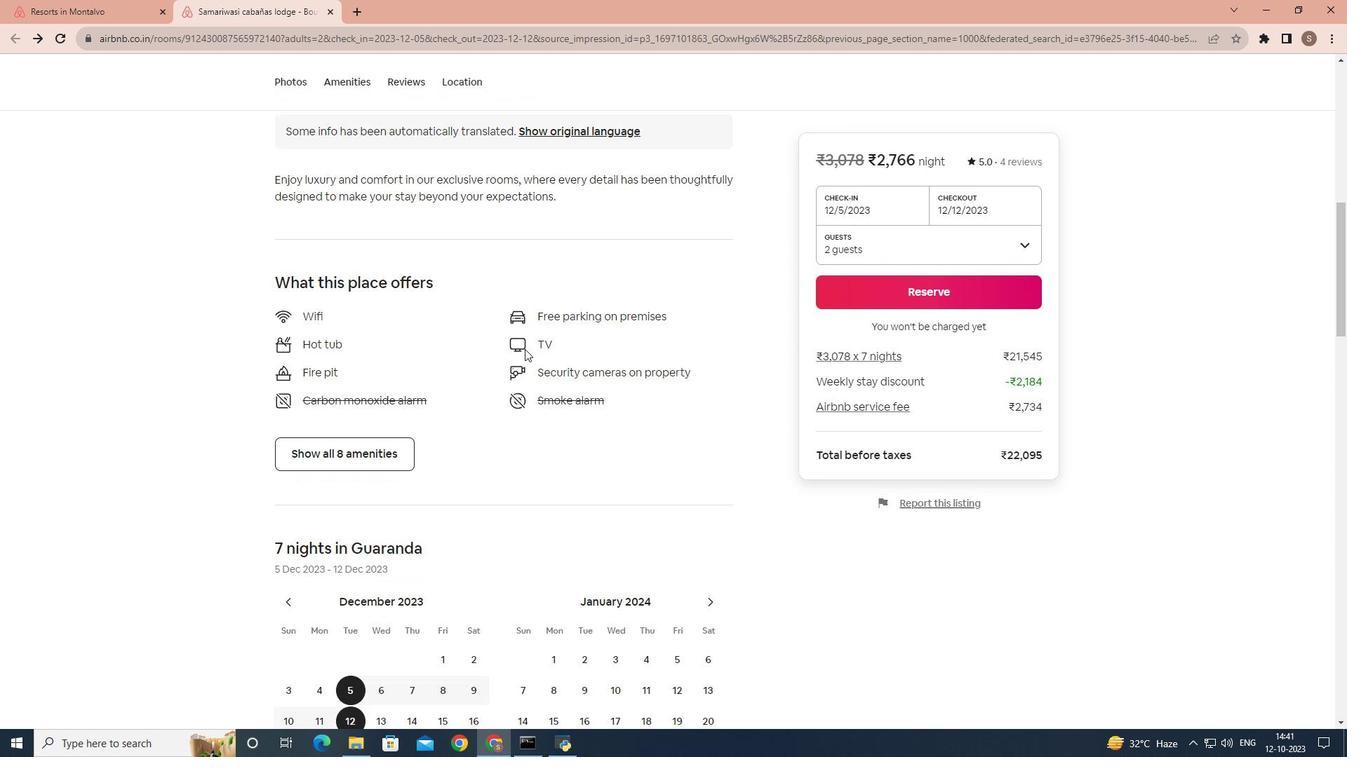 
Action: Mouse scrolled (524, 348) with delta (0, 0)
Screenshot: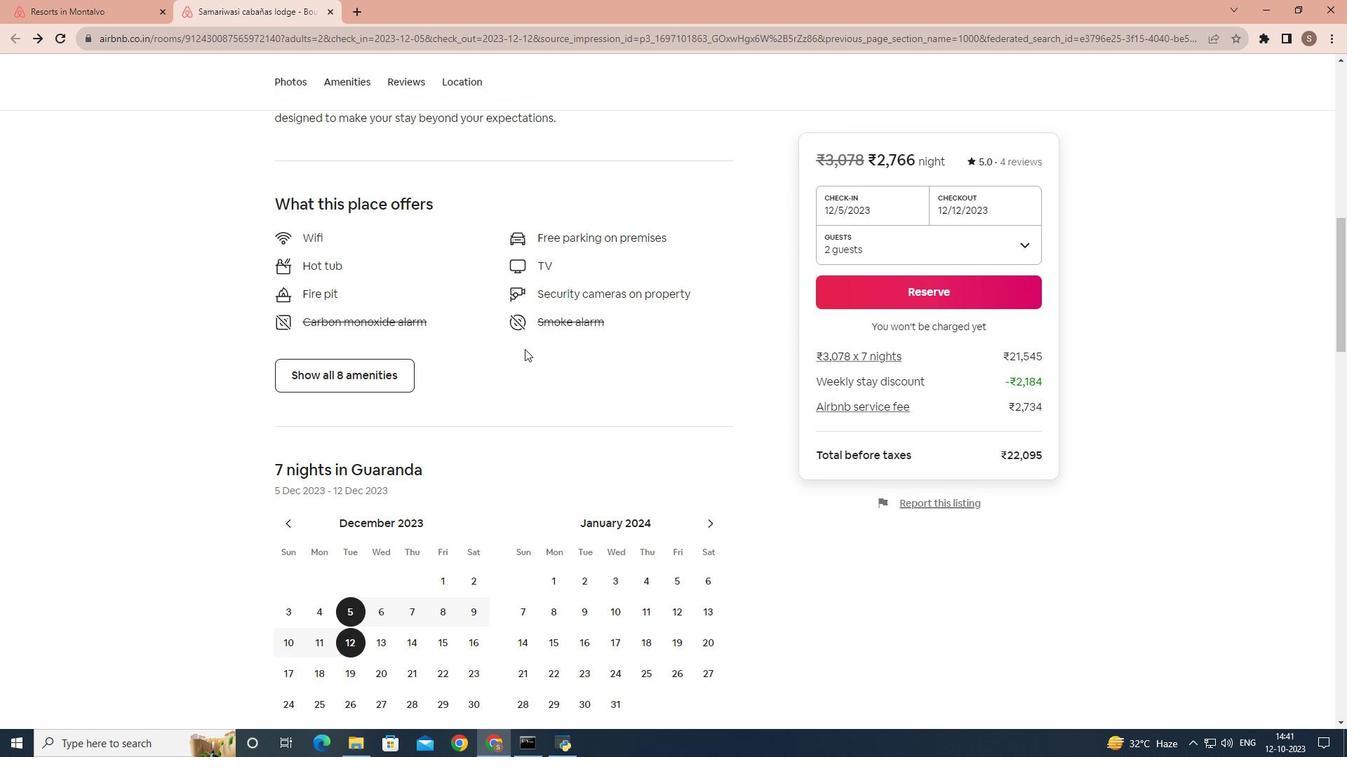 
Action: Mouse moved to (358, 312)
Screenshot: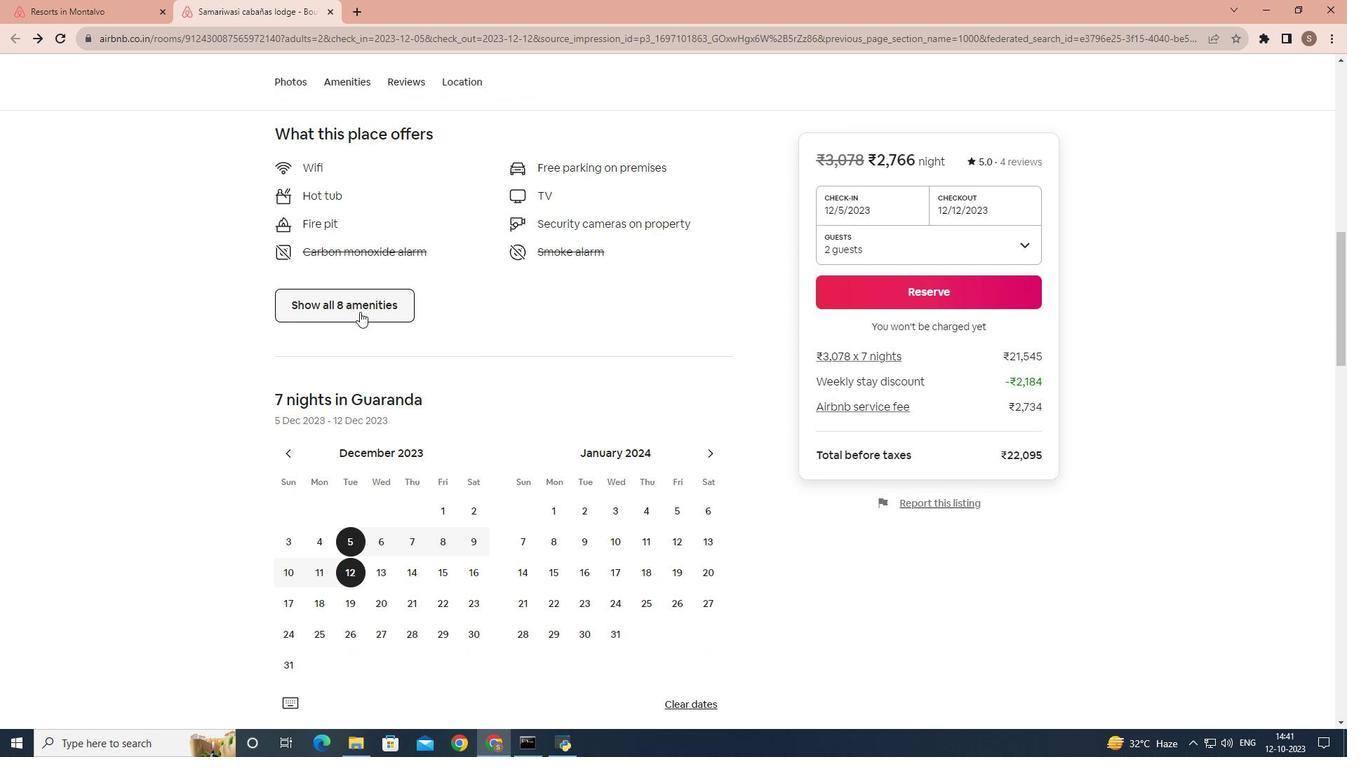 
Action: Mouse pressed left at (358, 312)
Screenshot: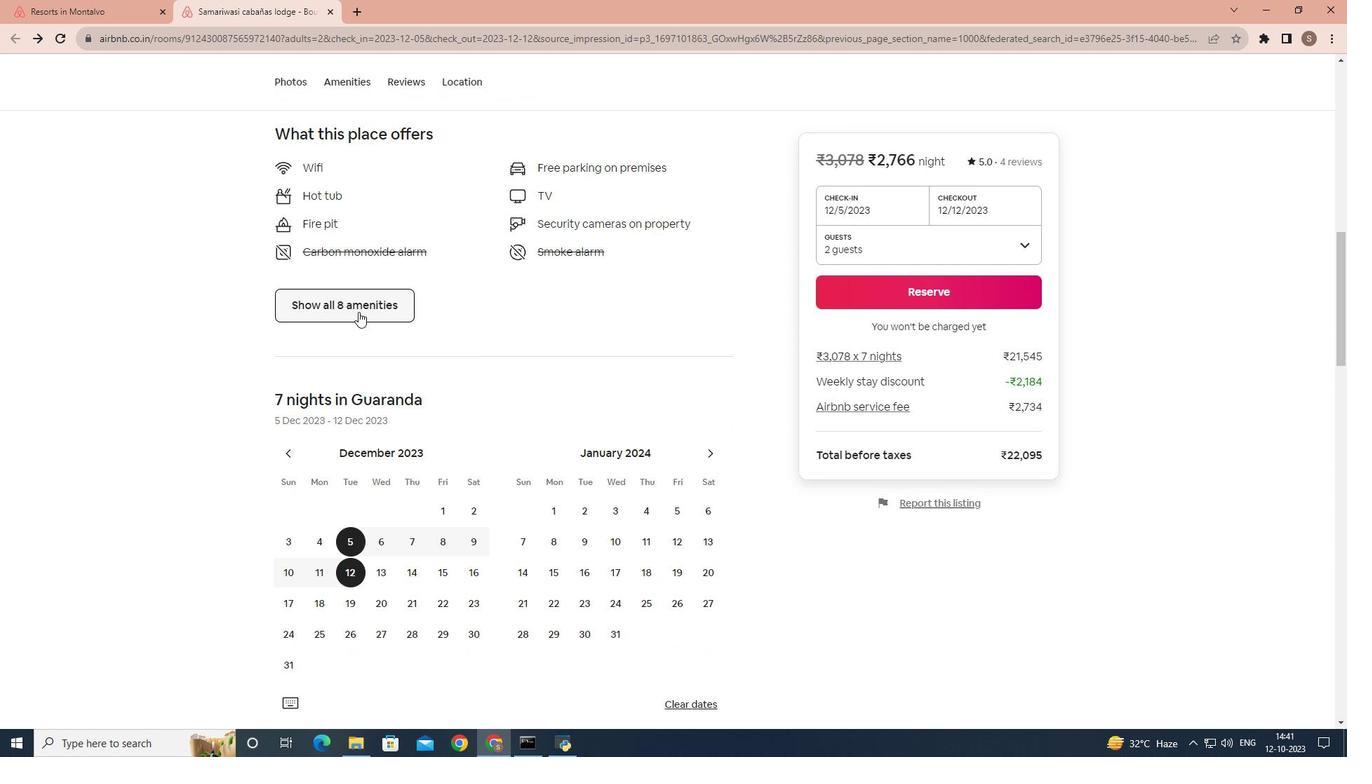 
Action: Mouse moved to (634, 318)
Screenshot: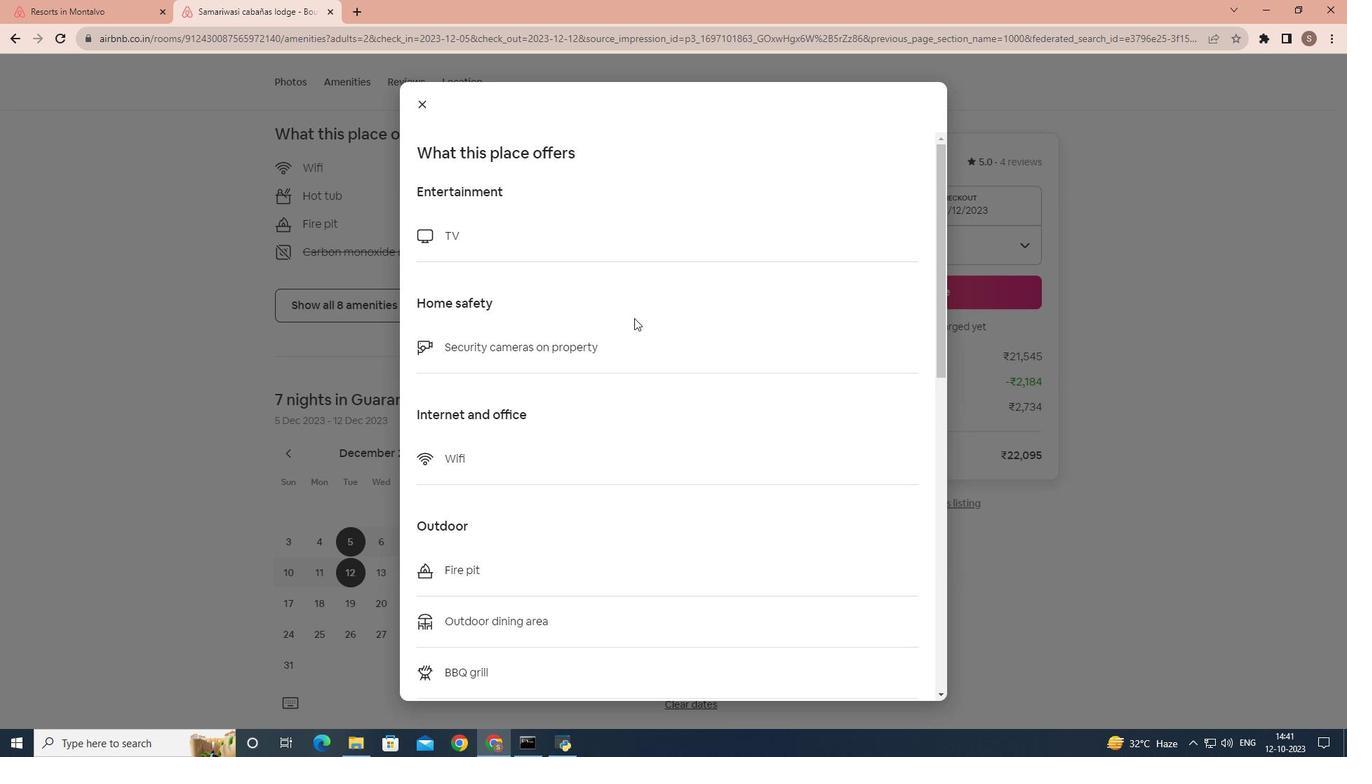 
Action: Mouse scrolled (634, 317) with delta (0, 0)
Screenshot: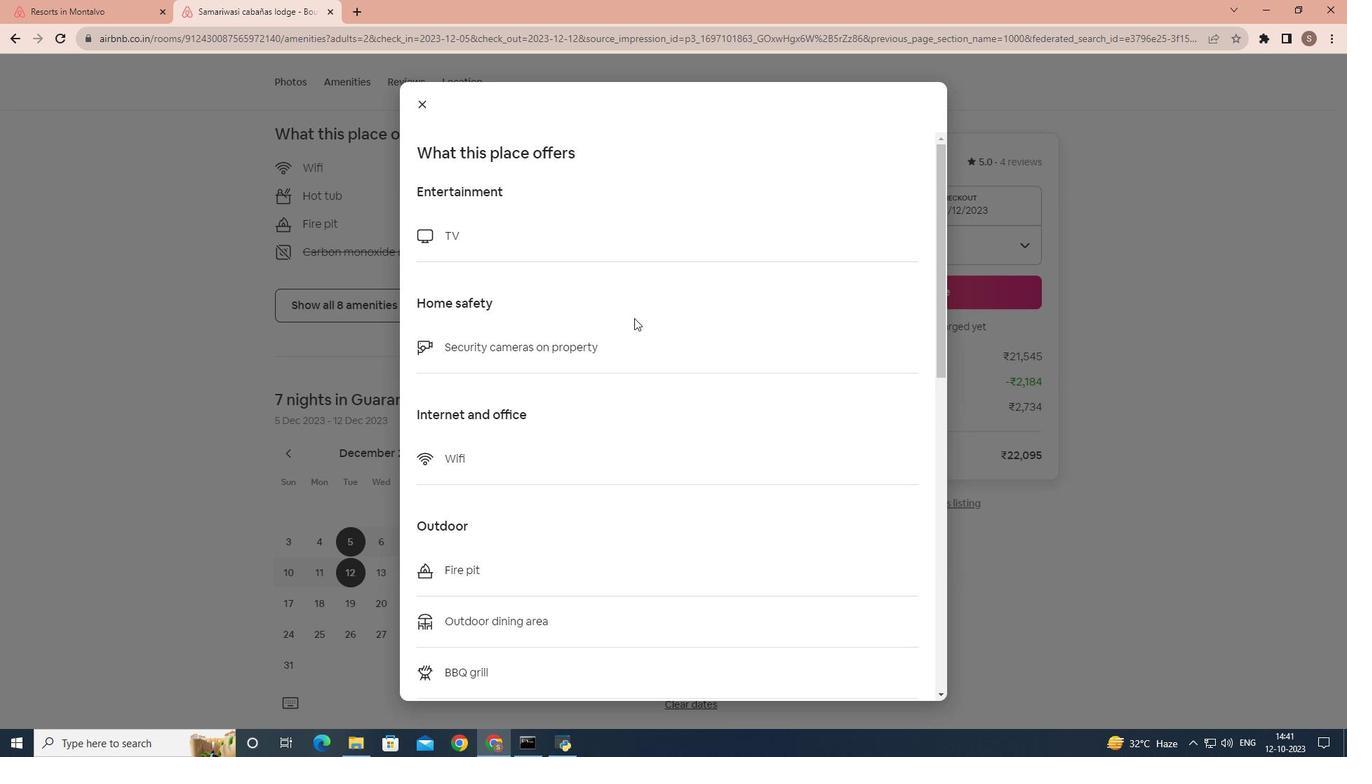 
Action: Mouse scrolled (634, 317) with delta (0, 0)
Screenshot: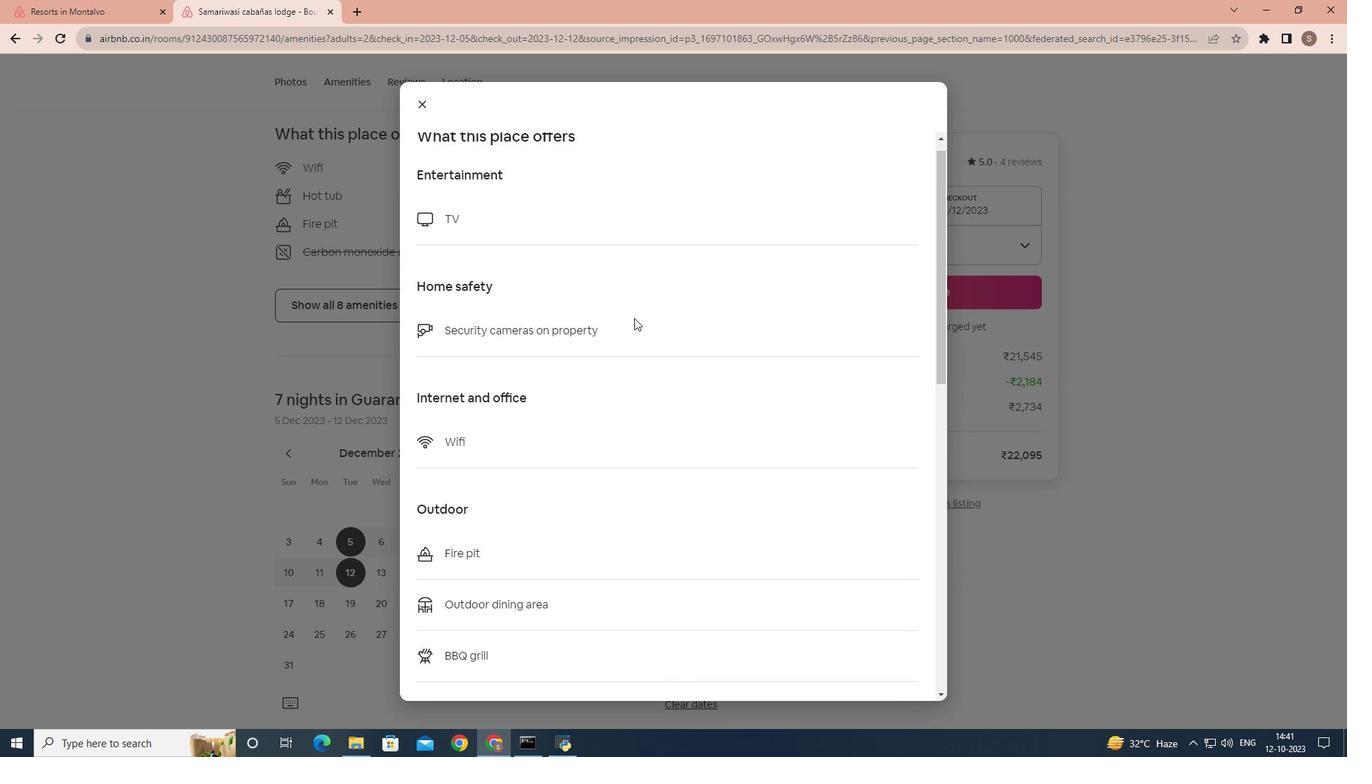 
Action: Mouse scrolled (634, 317) with delta (0, 0)
Screenshot: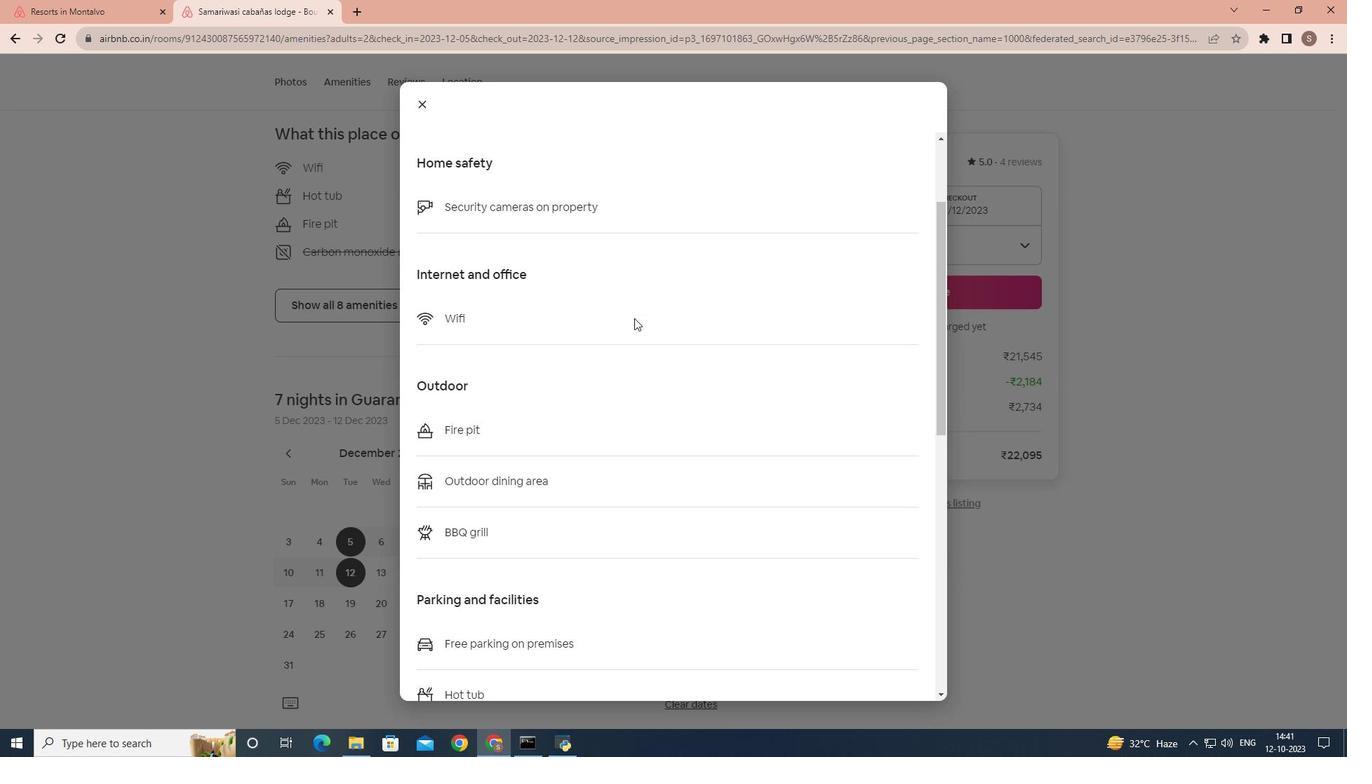 
Action: Mouse scrolled (634, 317) with delta (0, 0)
Screenshot: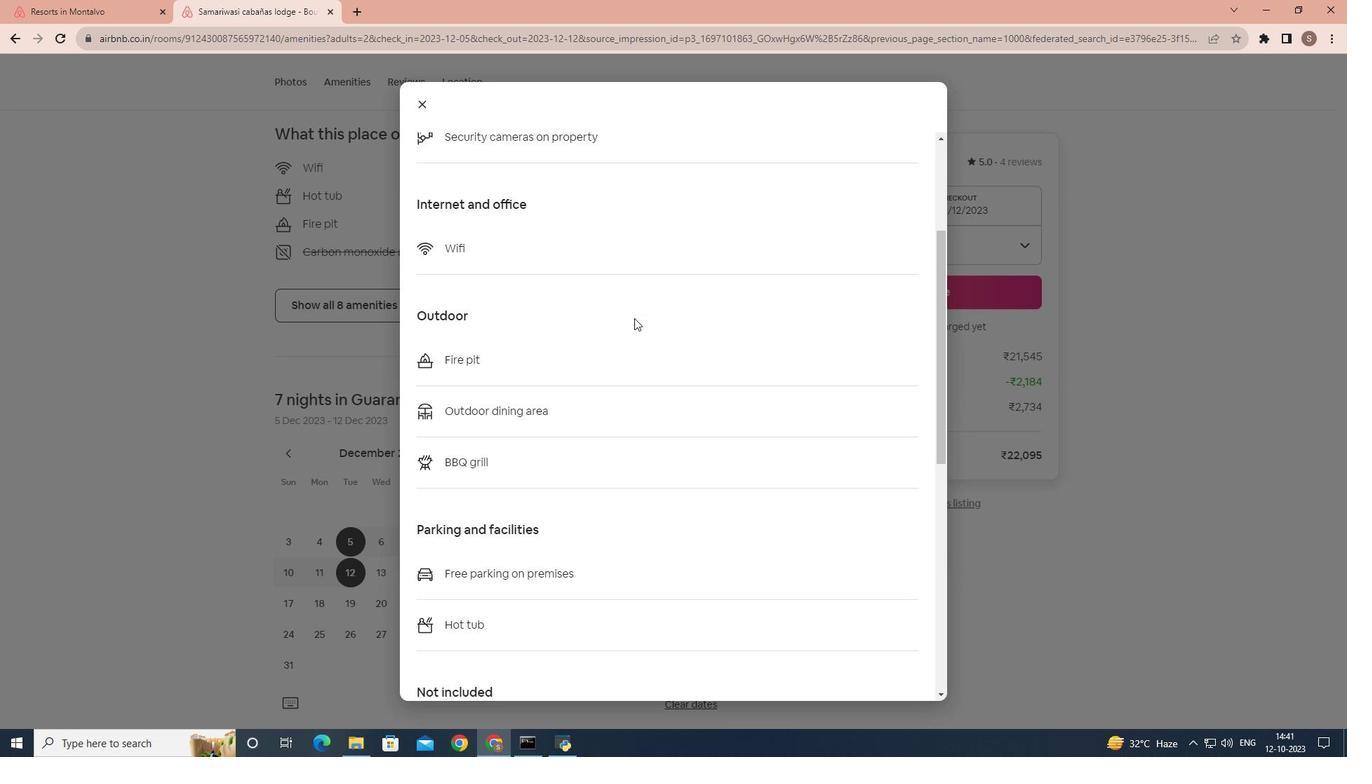 
Action: Mouse scrolled (634, 317) with delta (0, 0)
Screenshot: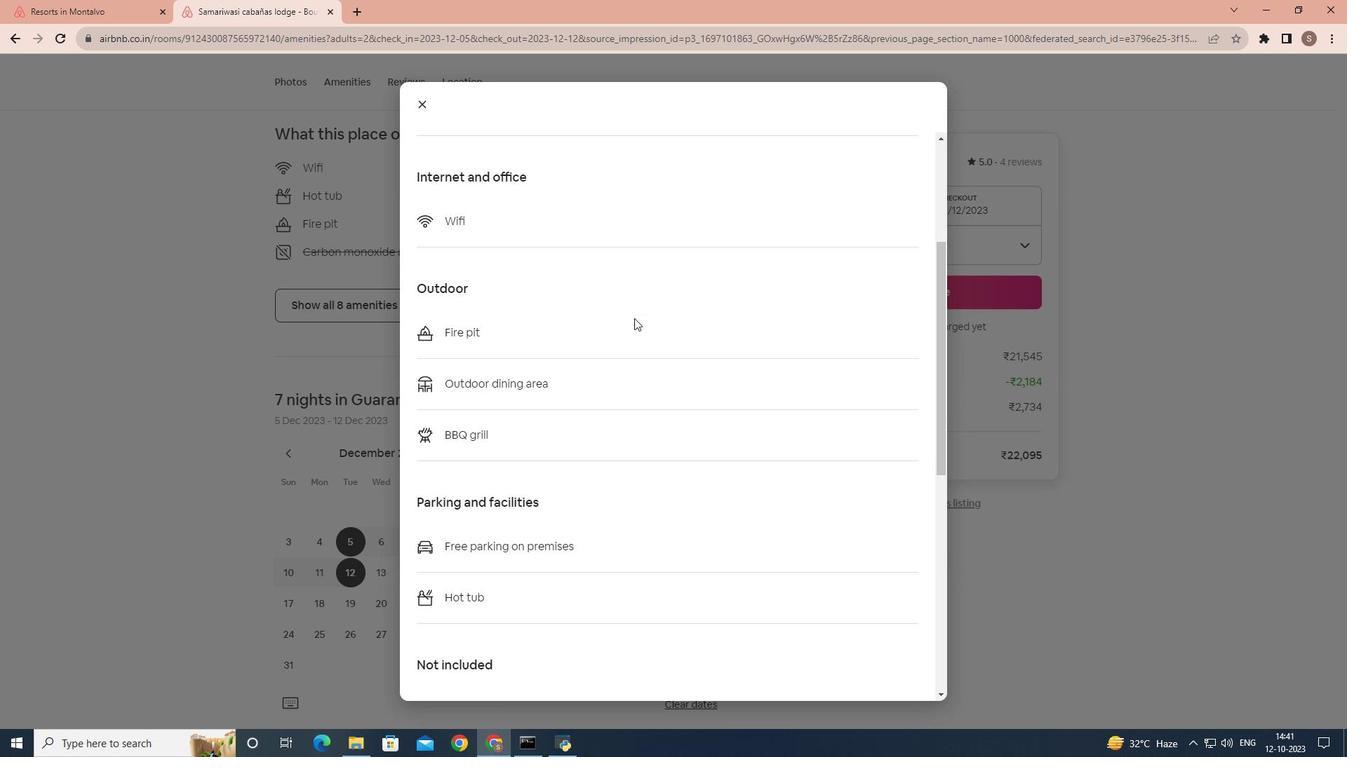 
Action: Mouse scrolled (634, 317) with delta (0, 0)
Screenshot: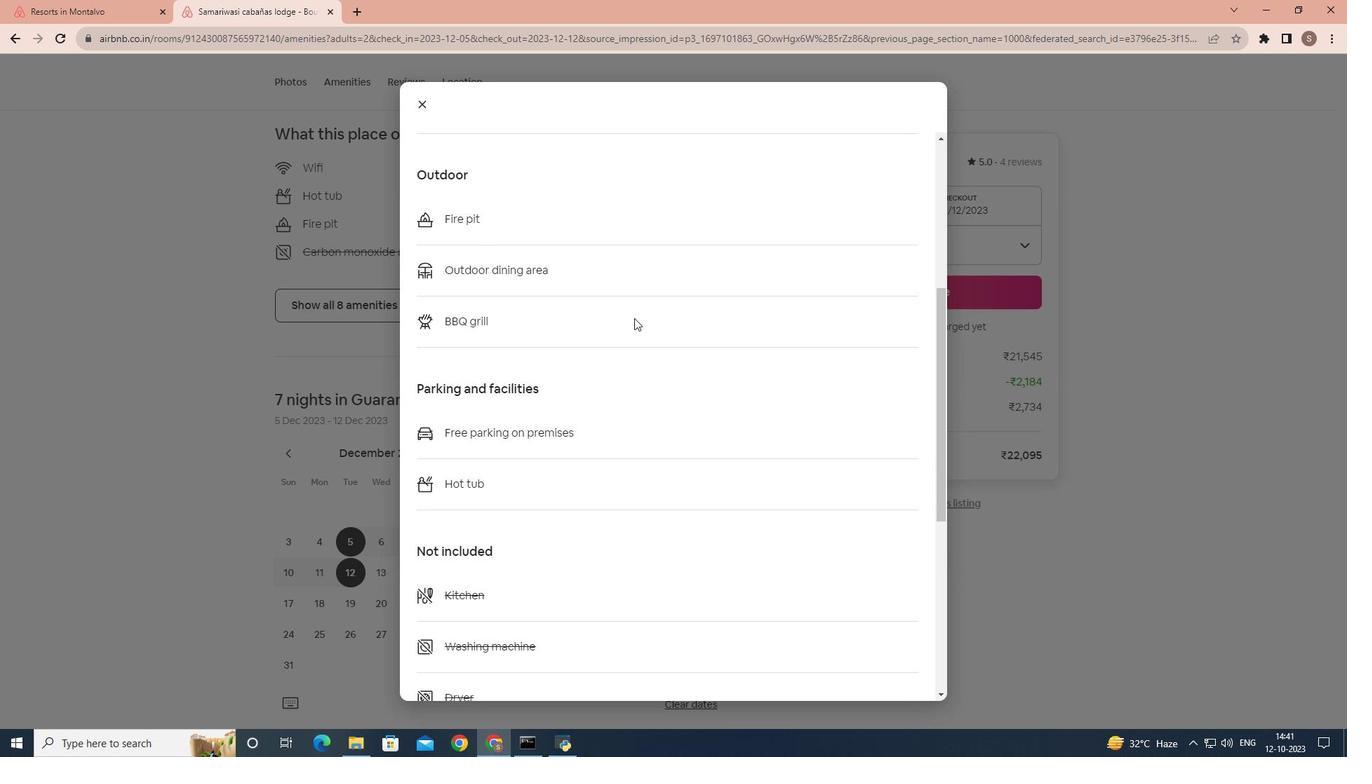 
Action: Mouse scrolled (634, 317) with delta (0, 0)
Screenshot: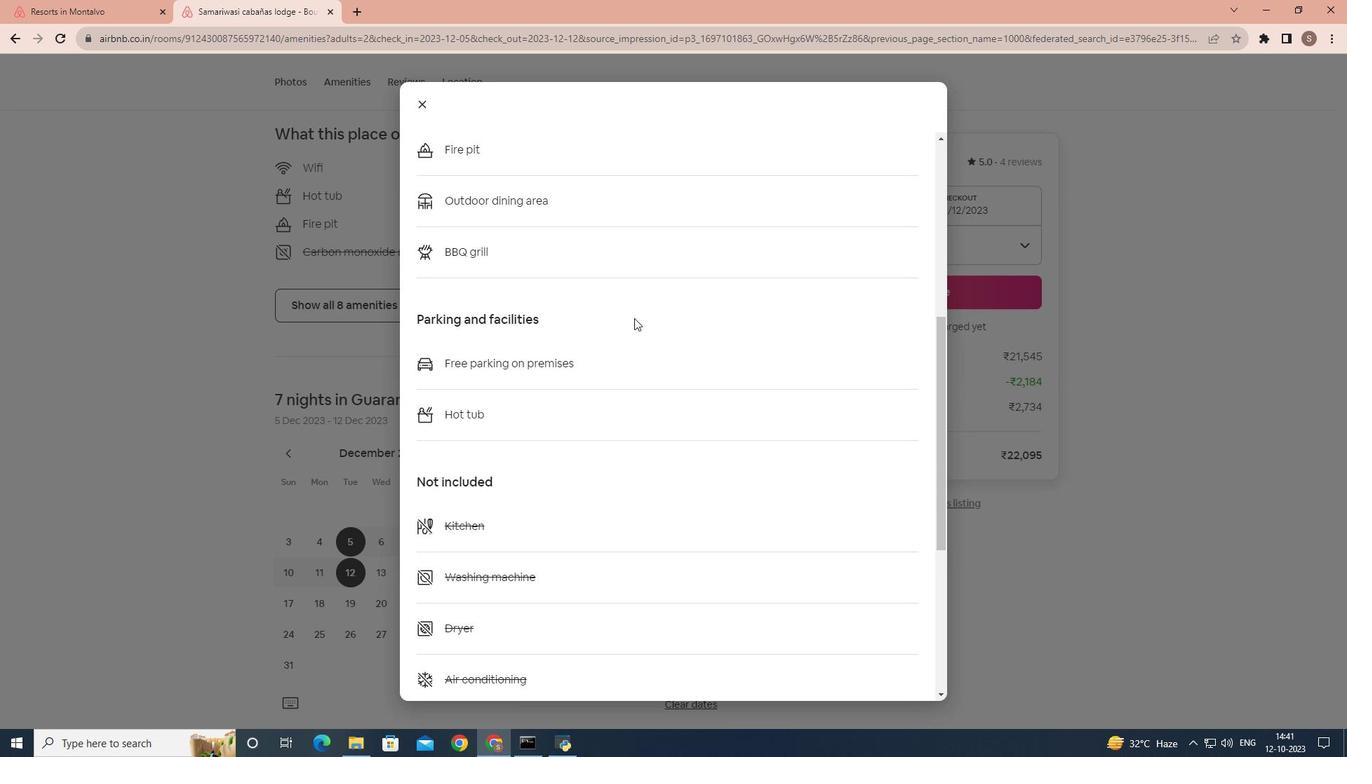 
Action: Mouse scrolled (634, 317) with delta (0, 0)
Screenshot: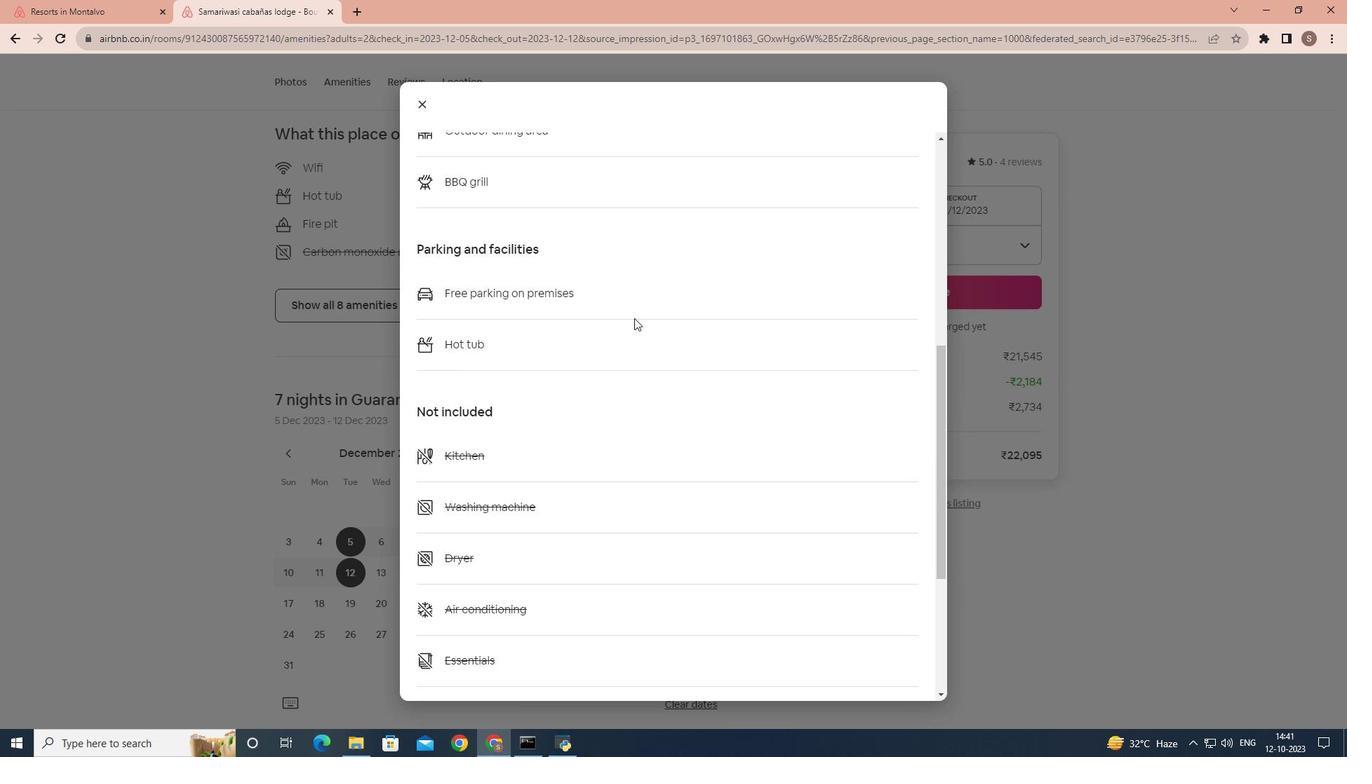 
Action: Mouse scrolled (634, 317) with delta (0, 0)
Screenshot: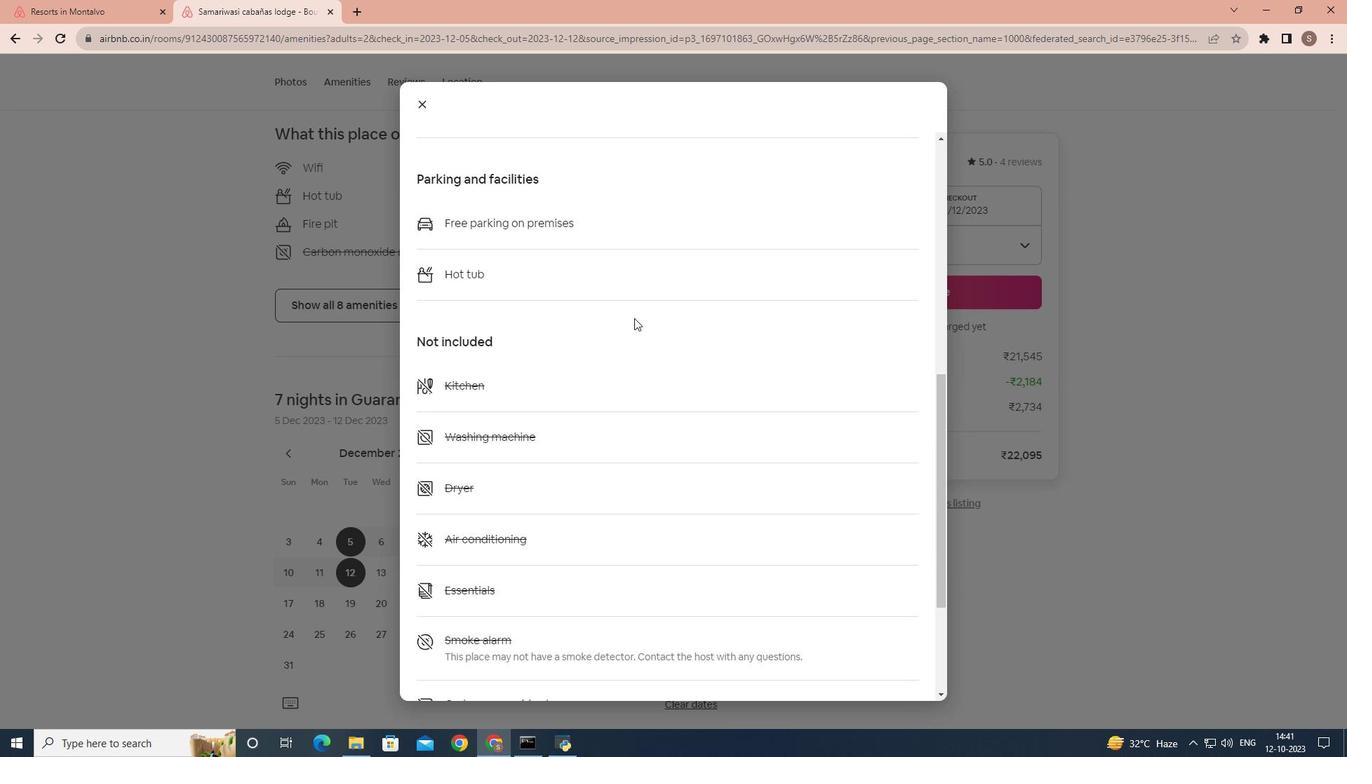 
Action: Mouse scrolled (634, 317) with delta (0, 0)
Screenshot: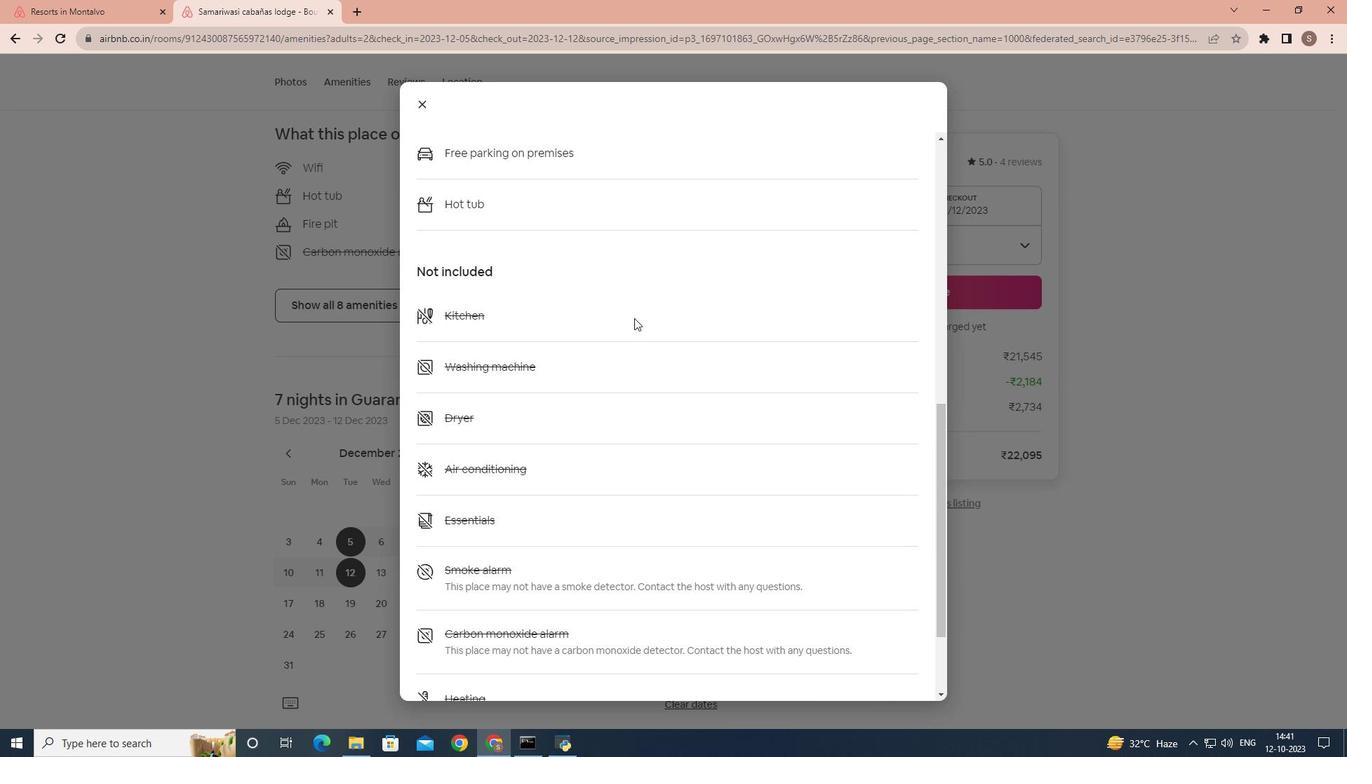
Action: Mouse scrolled (634, 317) with delta (0, 0)
Screenshot: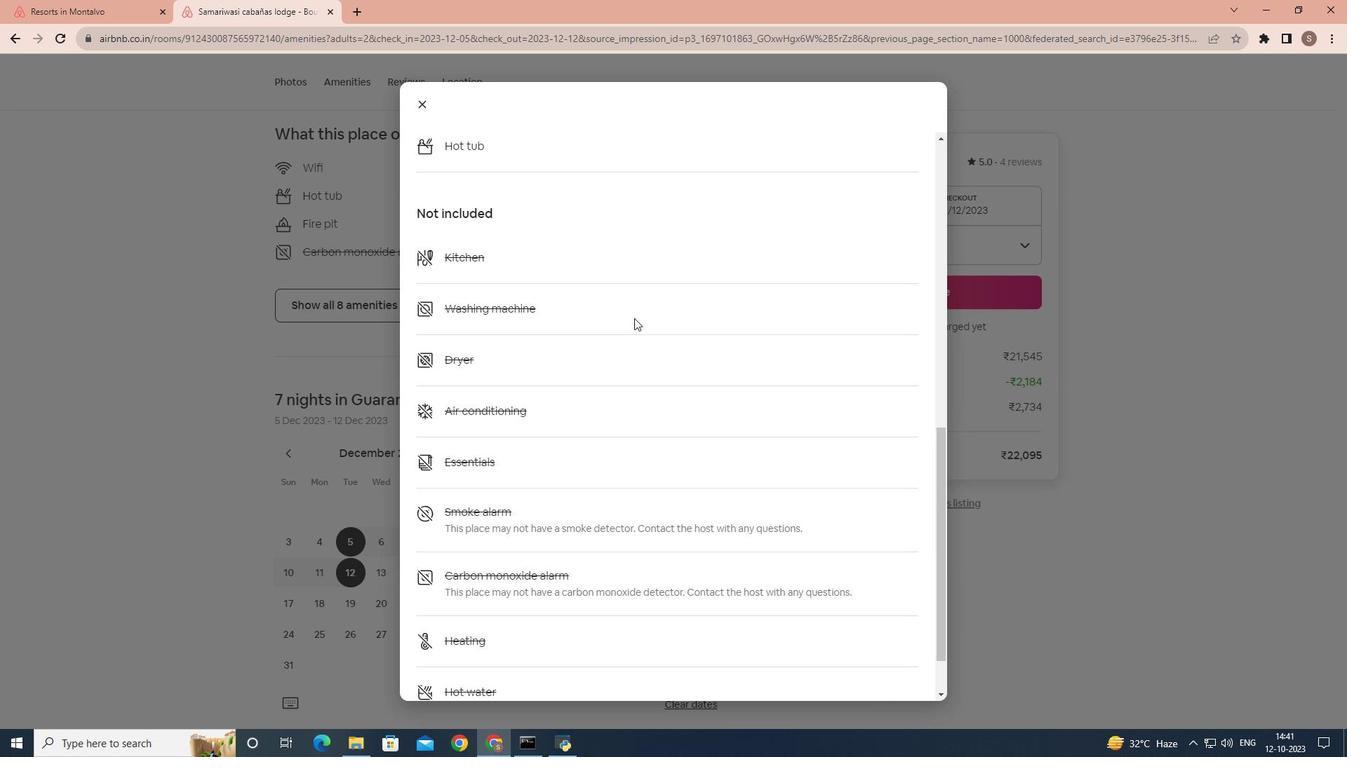 
Action: Mouse scrolled (634, 317) with delta (0, 0)
Screenshot: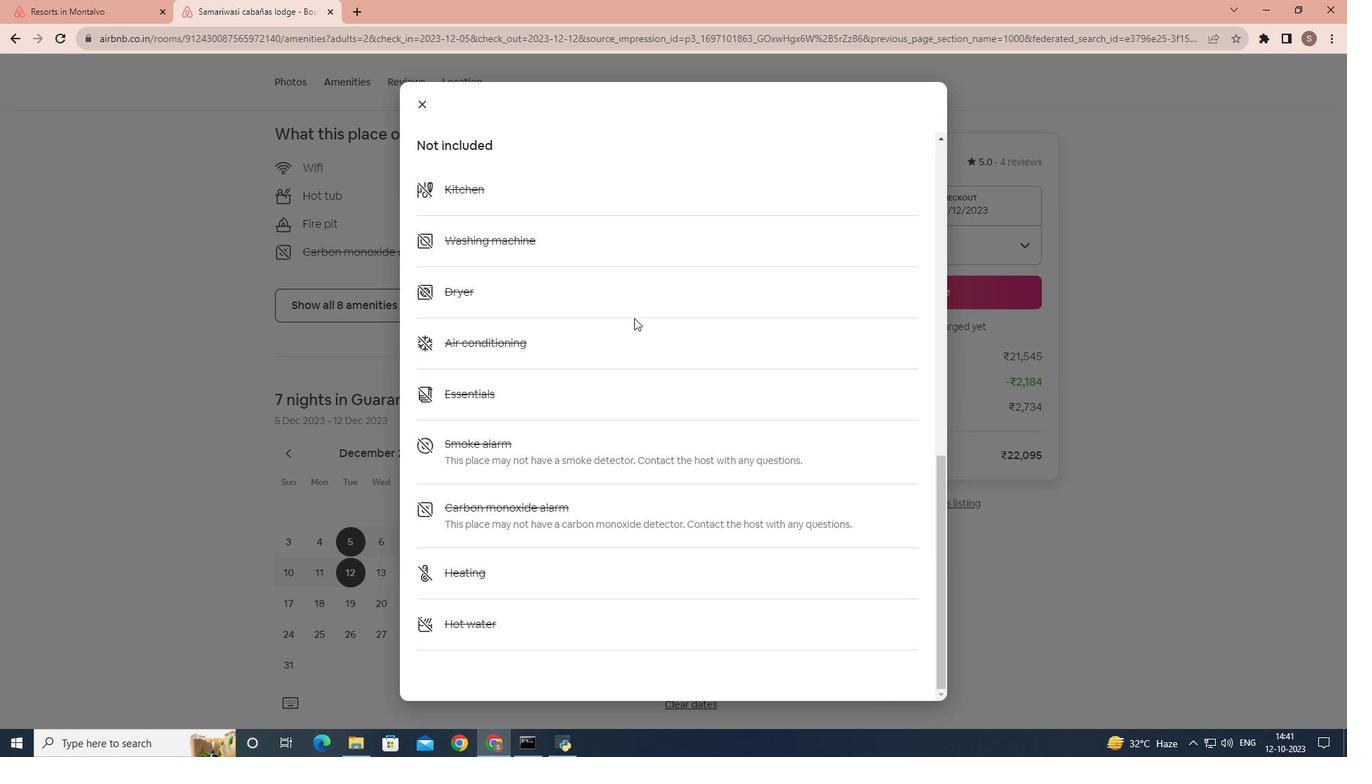 
Action: Mouse scrolled (634, 317) with delta (0, 0)
Screenshot: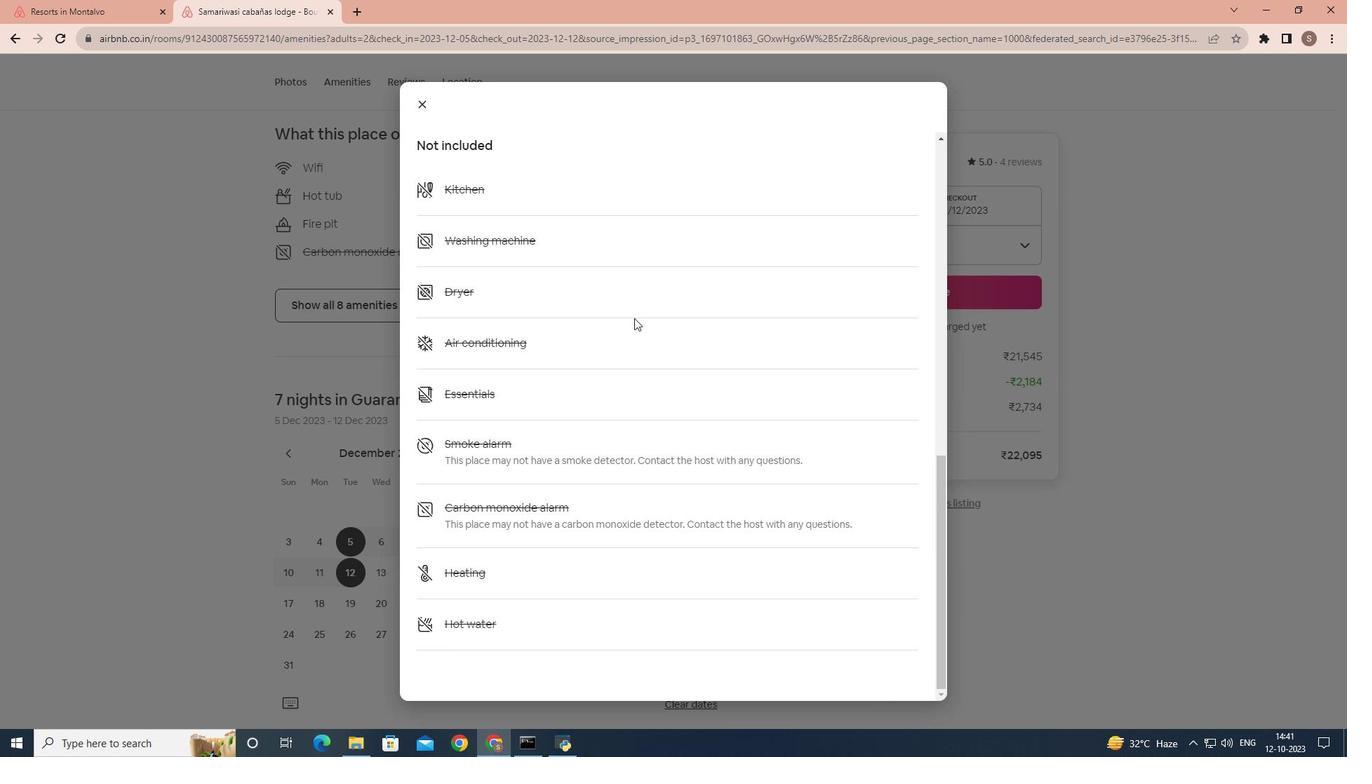 
Action: Mouse scrolled (634, 319) with delta (0, 0)
Screenshot: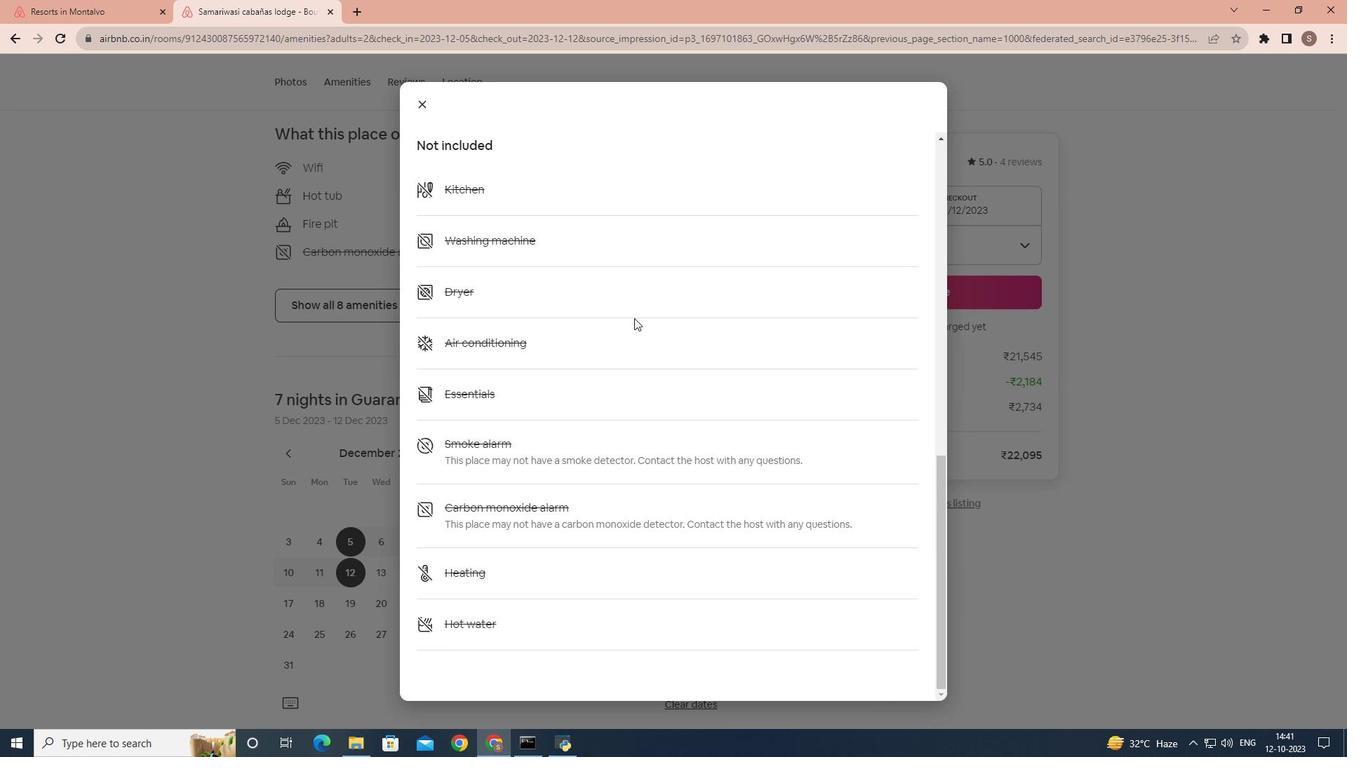 
Action: Mouse scrolled (634, 317) with delta (0, 0)
Screenshot: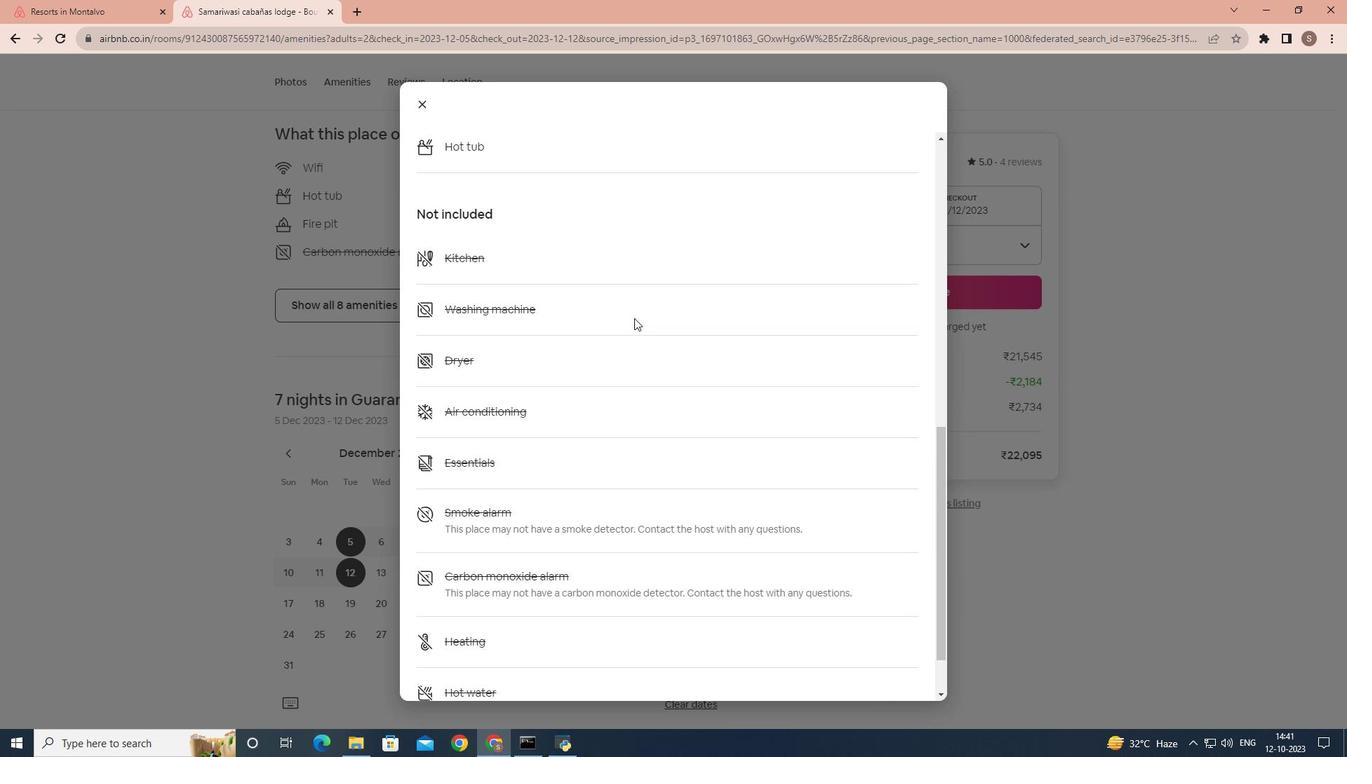 
Action: Mouse scrolled (634, 317) with delta (0, 0)
Screenshot: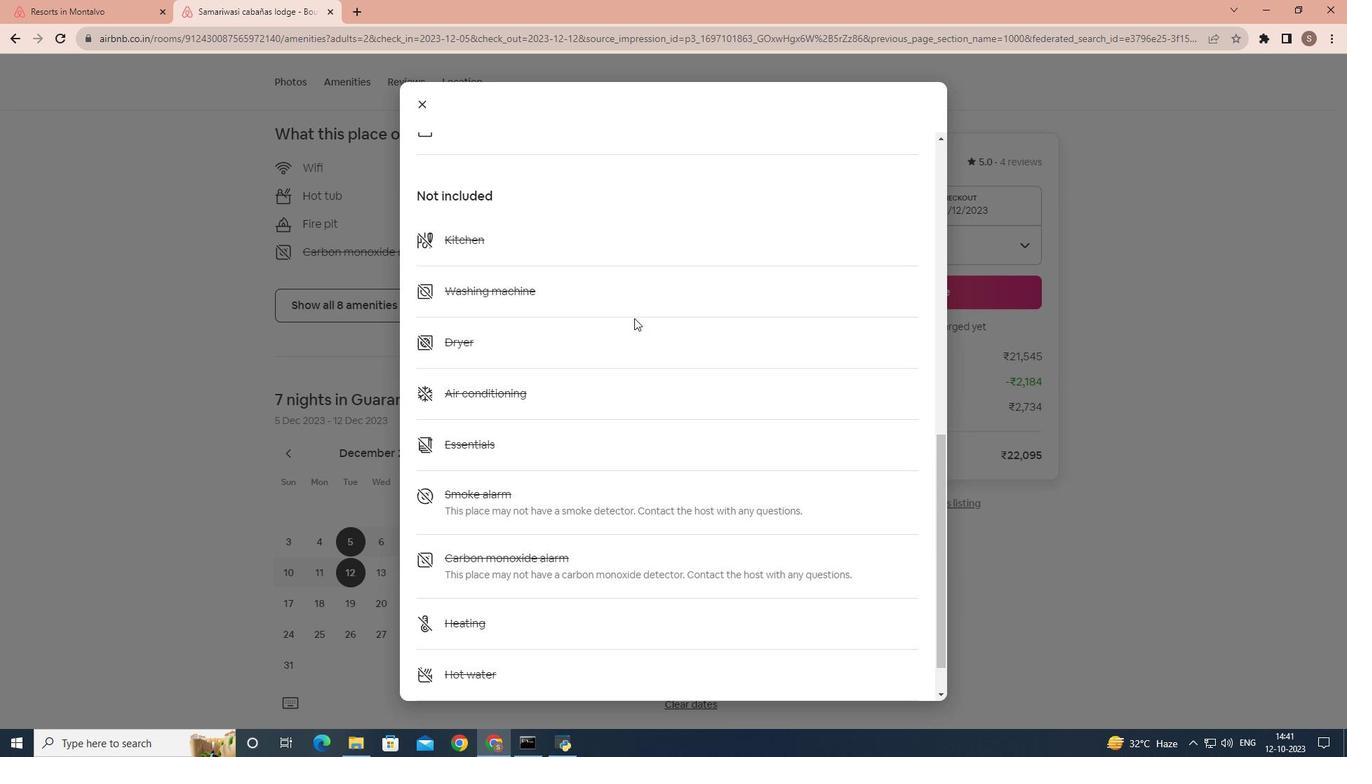 
Action: Mouse scrolled (634, 317) with delta (0, 0)
Screenshot: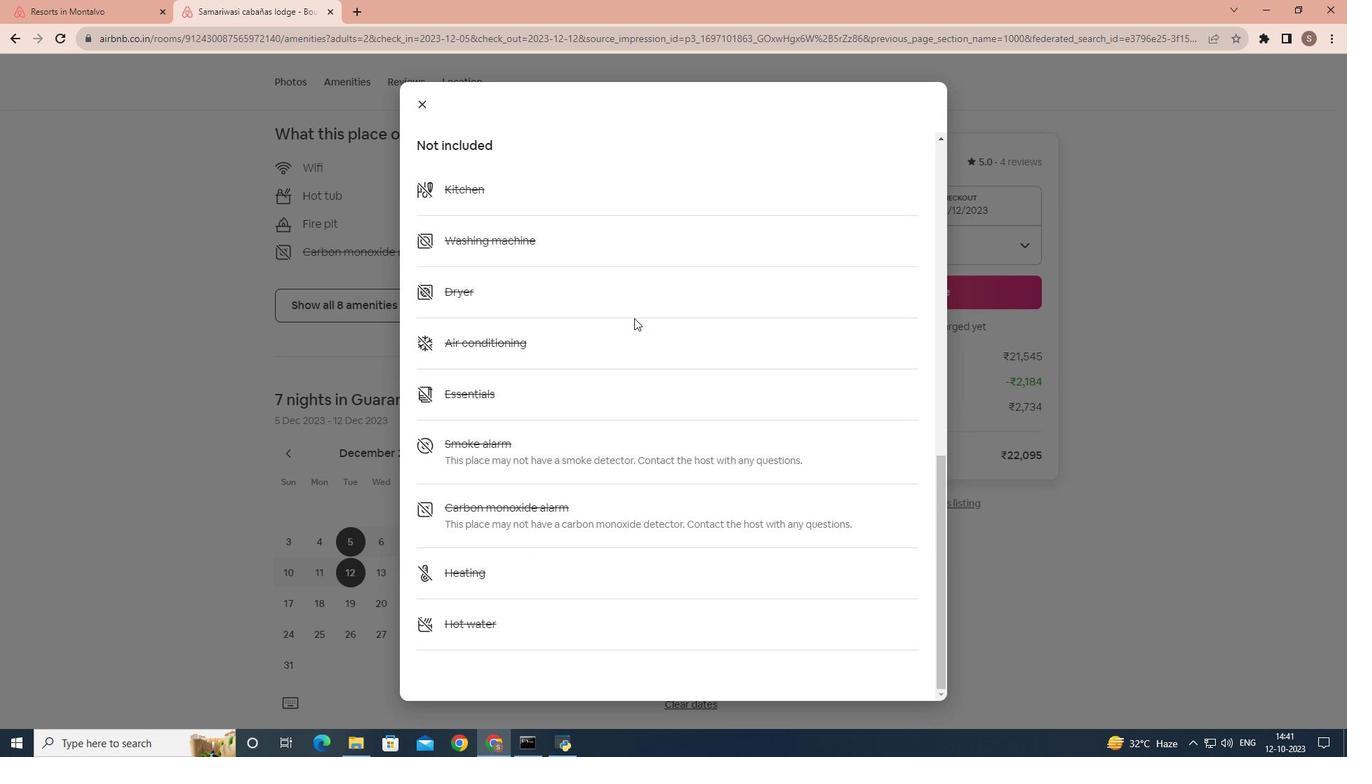 
Action: Mouse scrolled (634, 317) with delta (0, 0)
Screenshot: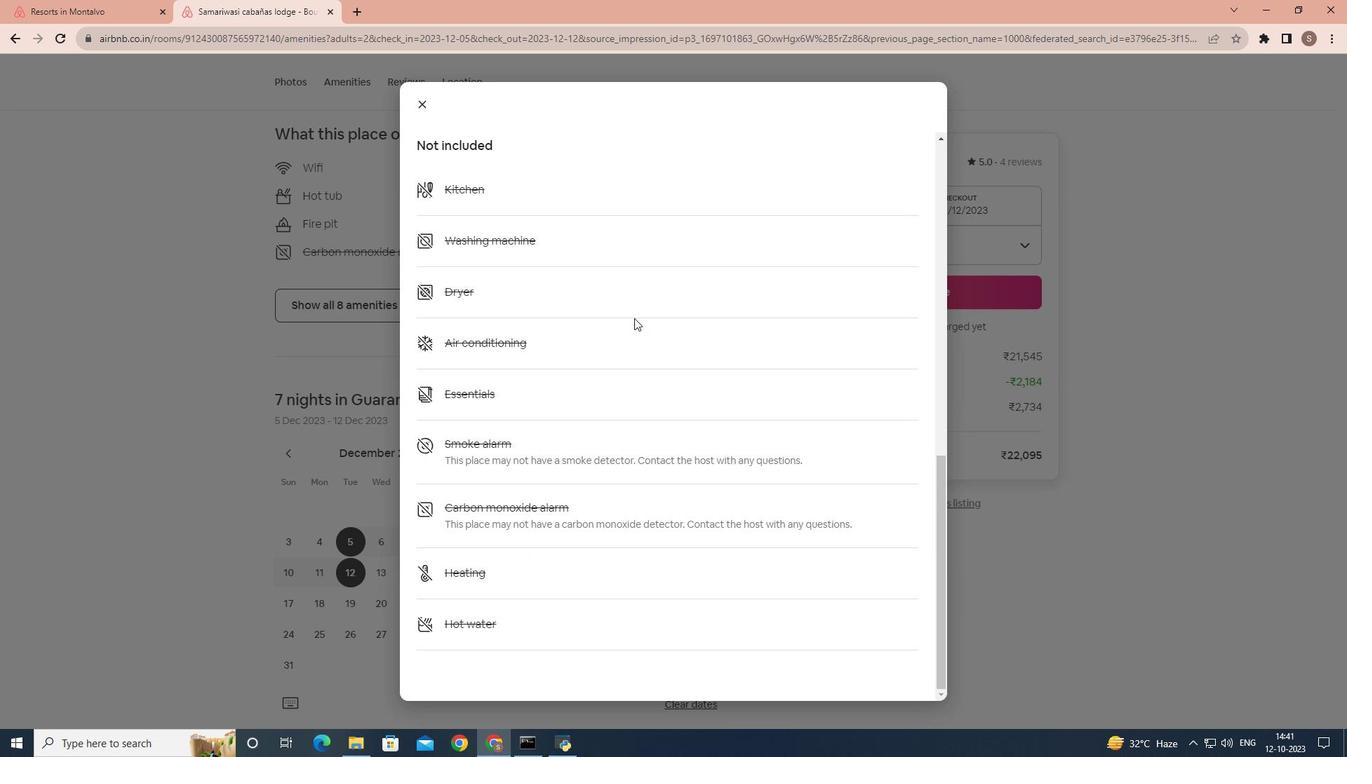 
Action: Mouse scrolled (634, 317) with delta (0, 0)
Screenshot: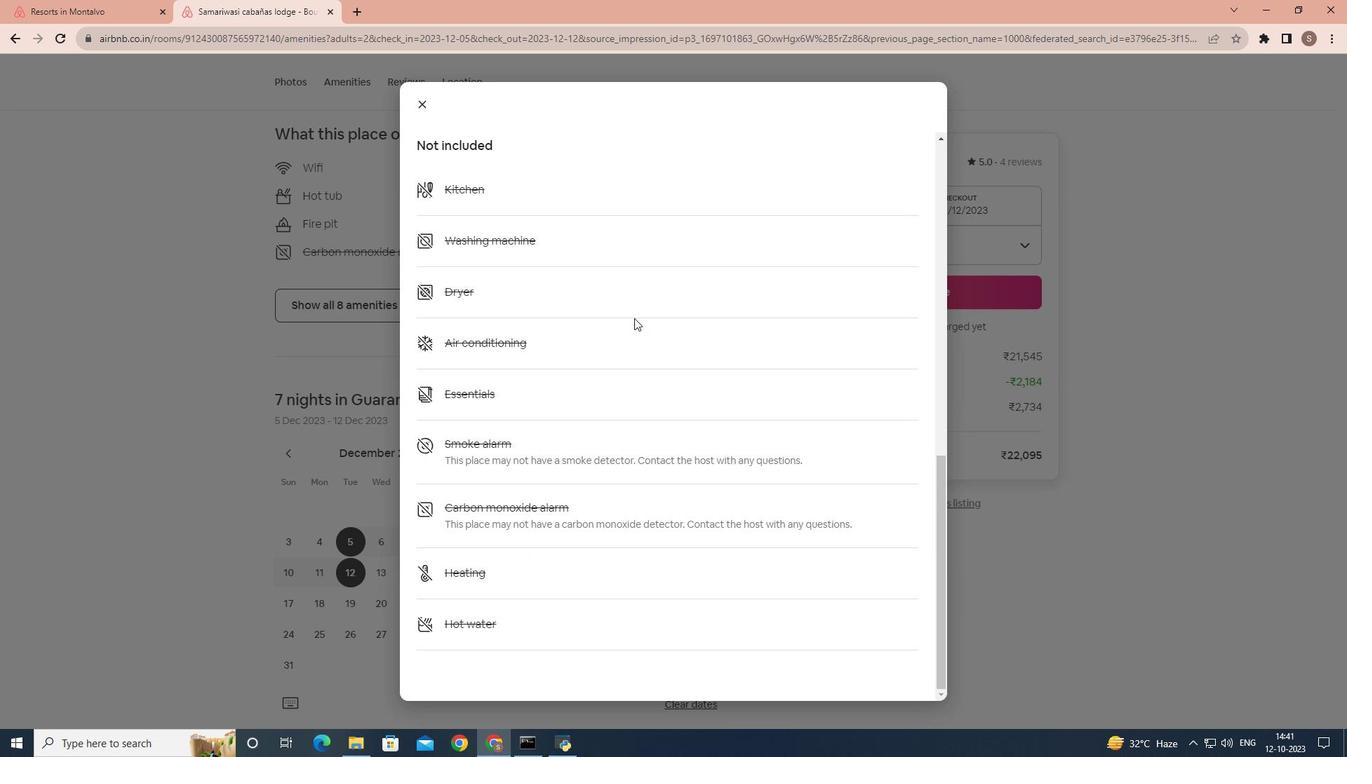 
Action: Mouse moved to (431, 103)
Screenshot: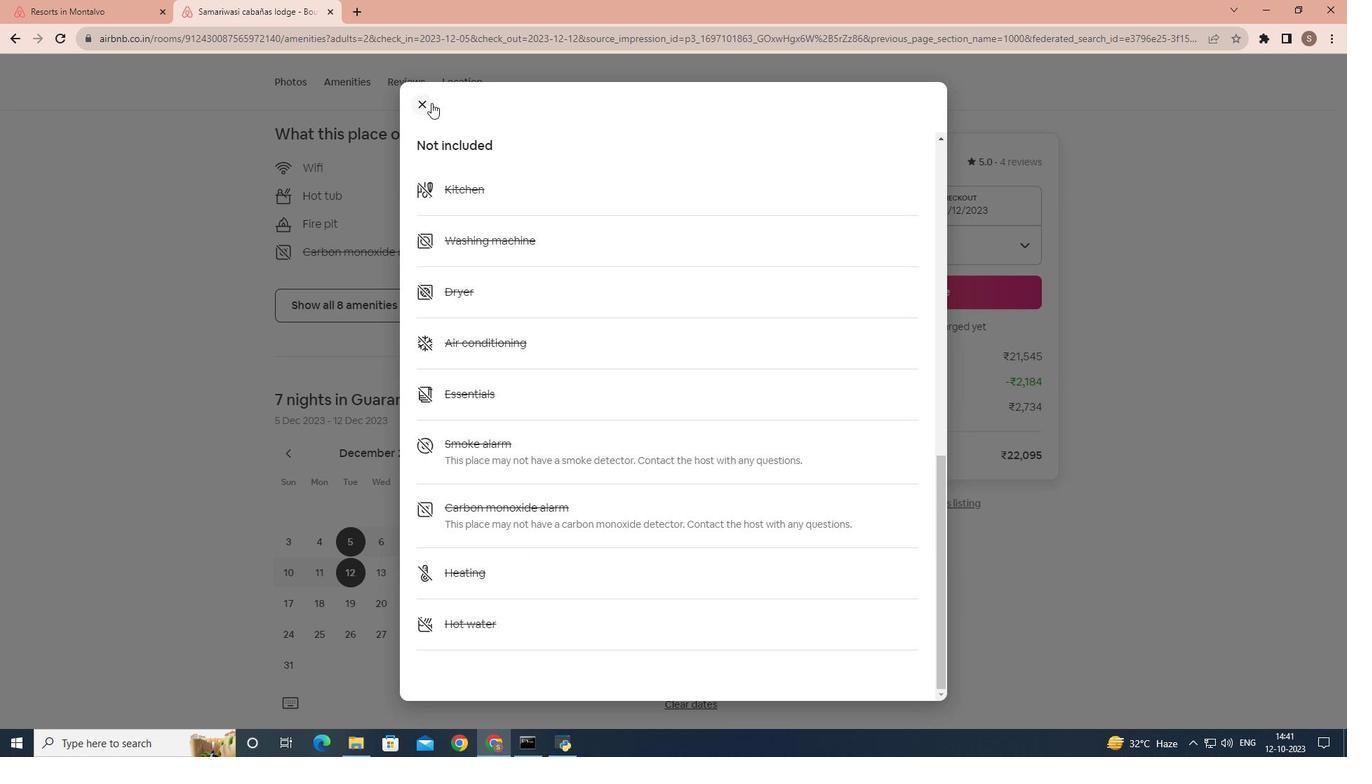 
Action: Mouse pressed left at (431, 103)
Screenshot: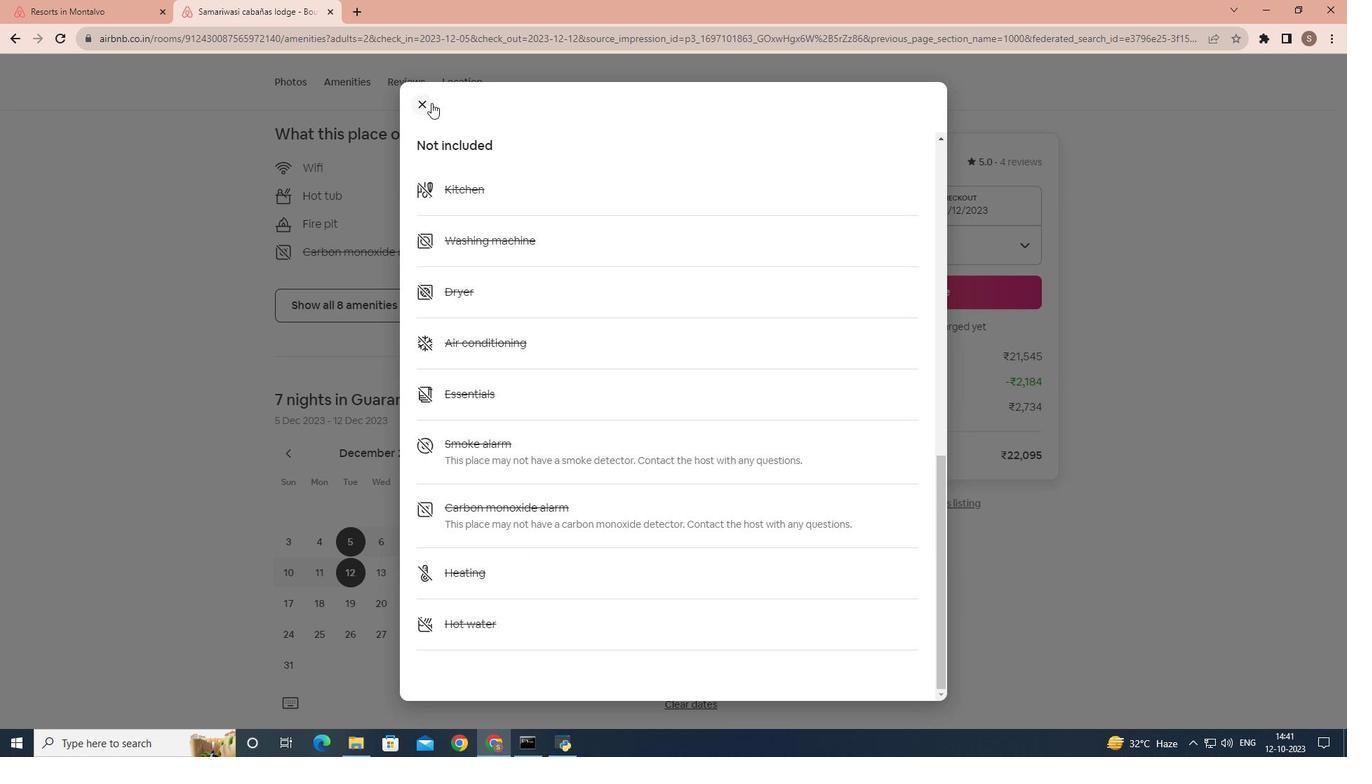 
Action: Mouse moved to (528, 291)
Screenshot: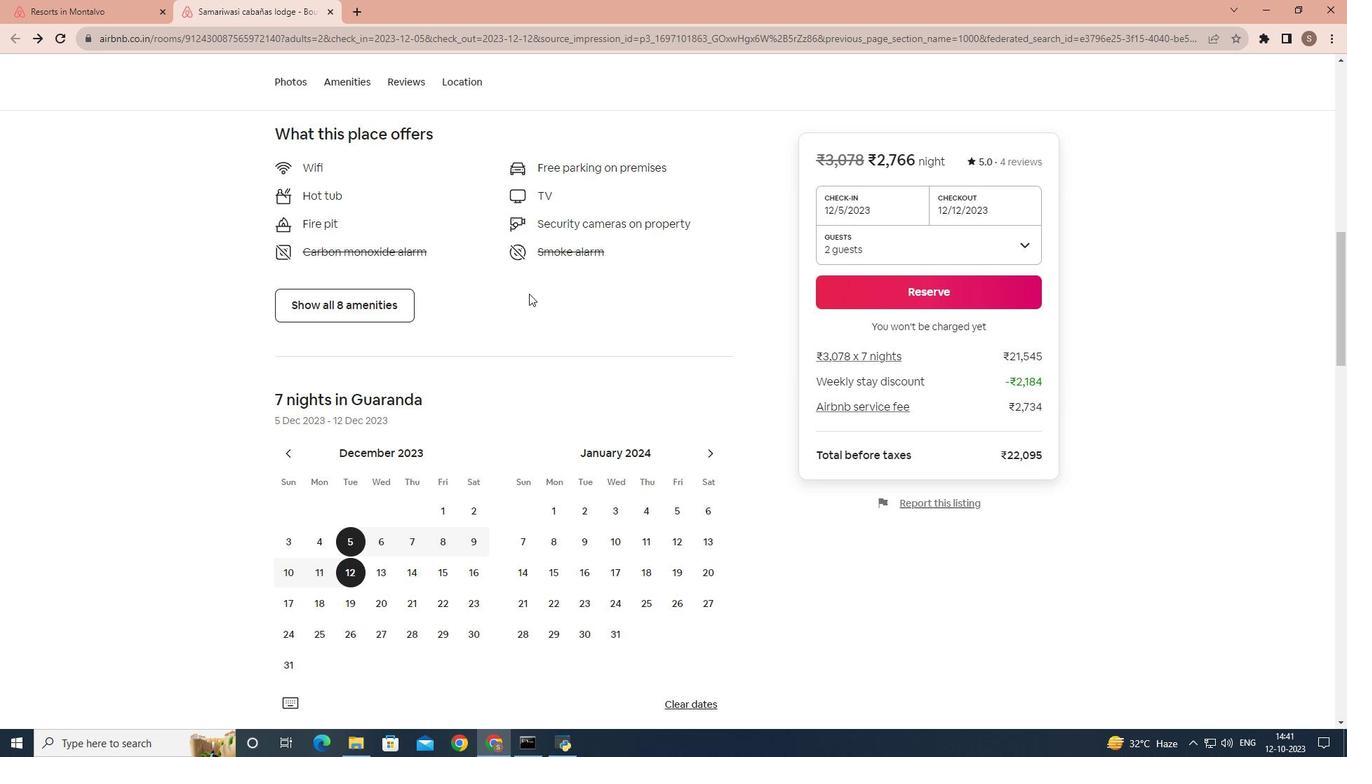 
Action: Mouse scrolled (528, 291) with delta (0, 0)
Screenshot: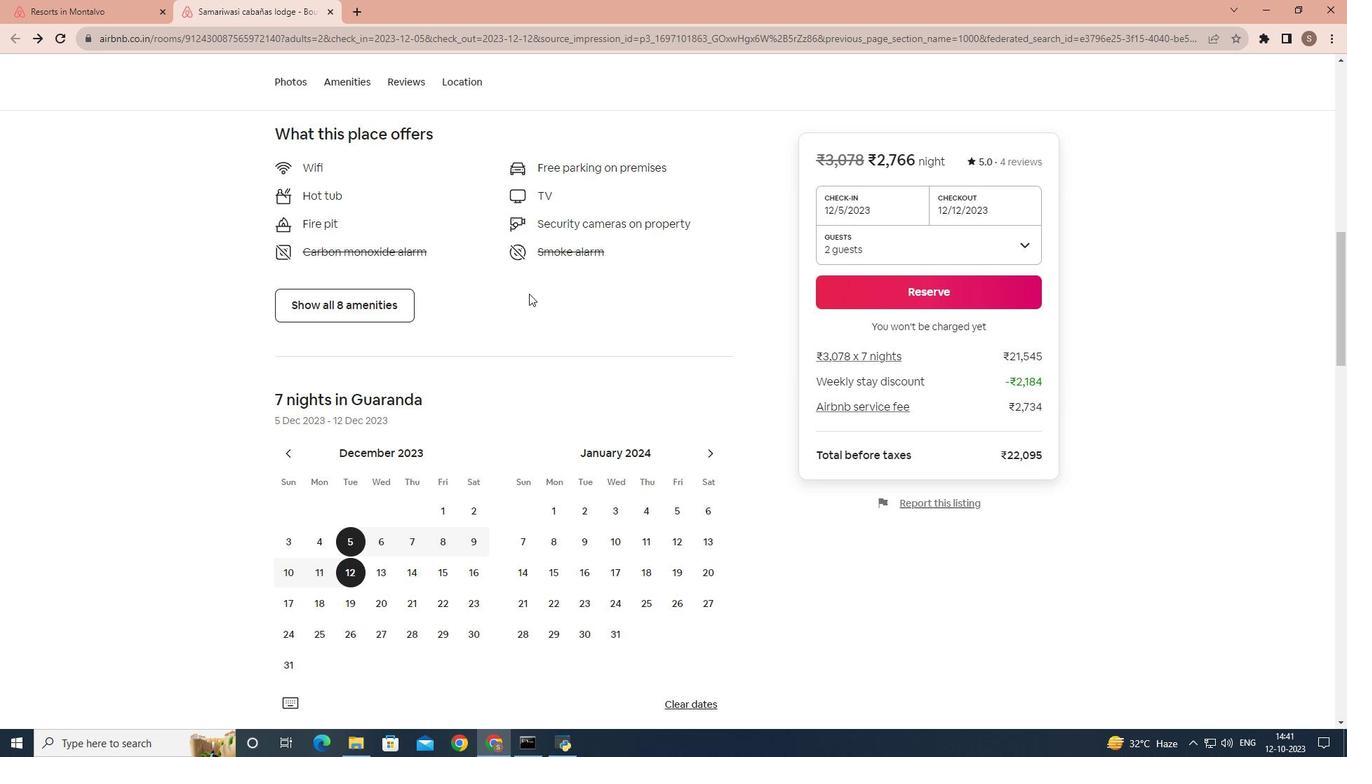 
Action: Mouse moved to (528, 301)
Screenshot: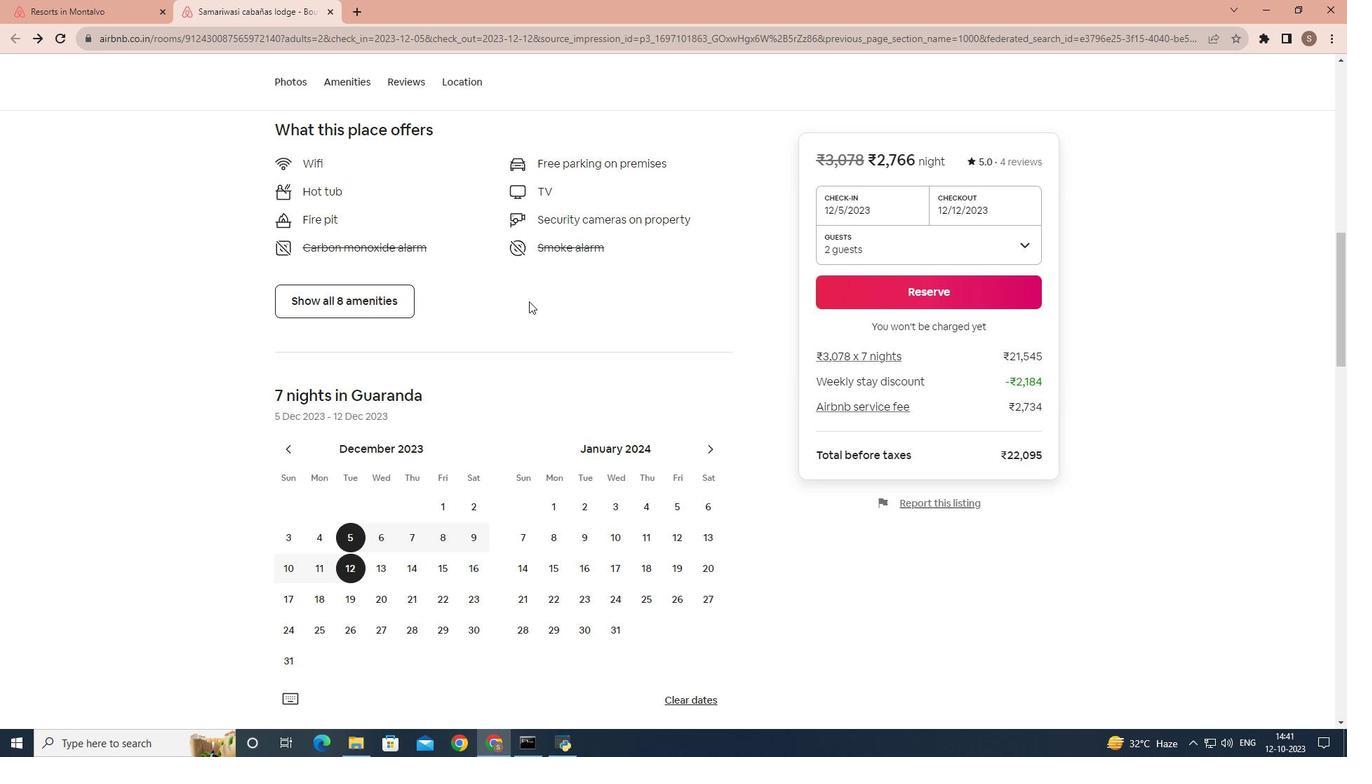 
Action: Mouse scrolled (528, 300) with delta (0, 0)
Screenshot: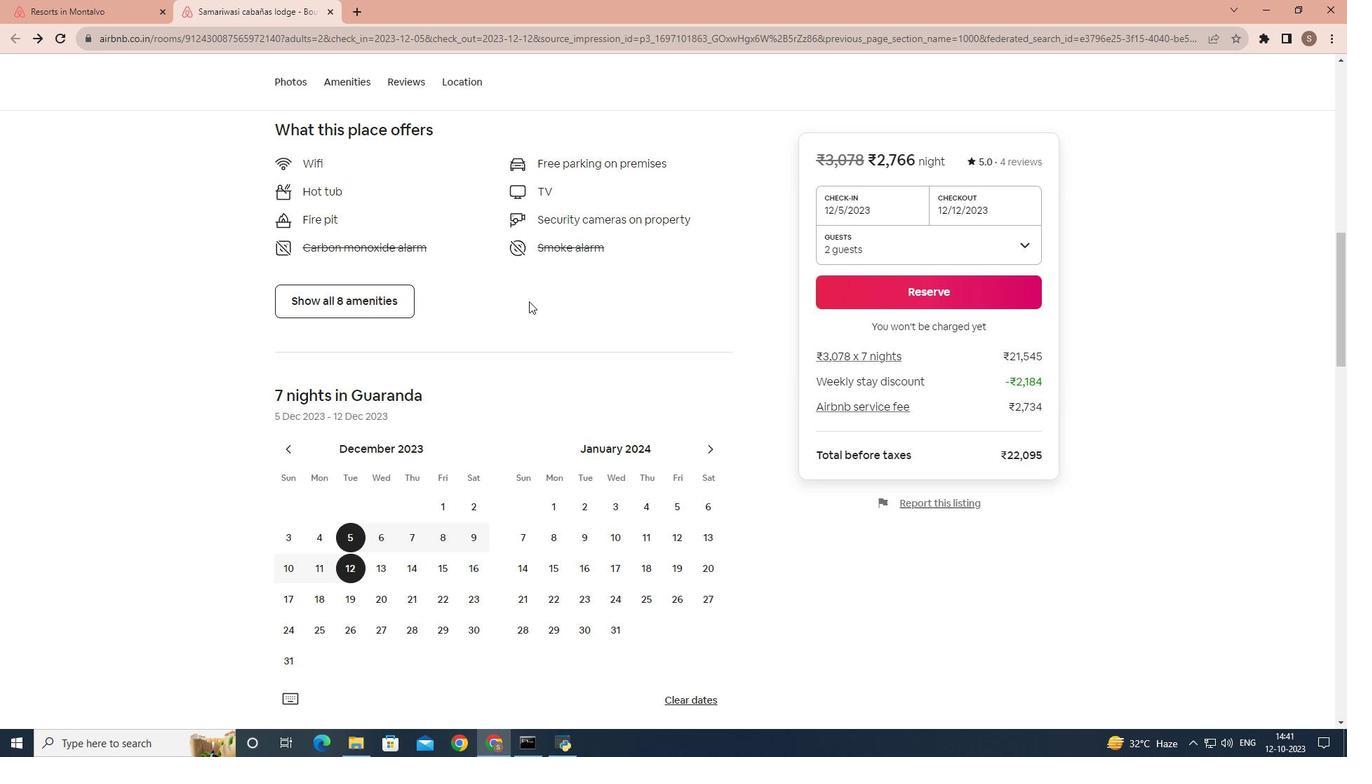 
Action: Mouse moved to (528, 302)
Screenshot: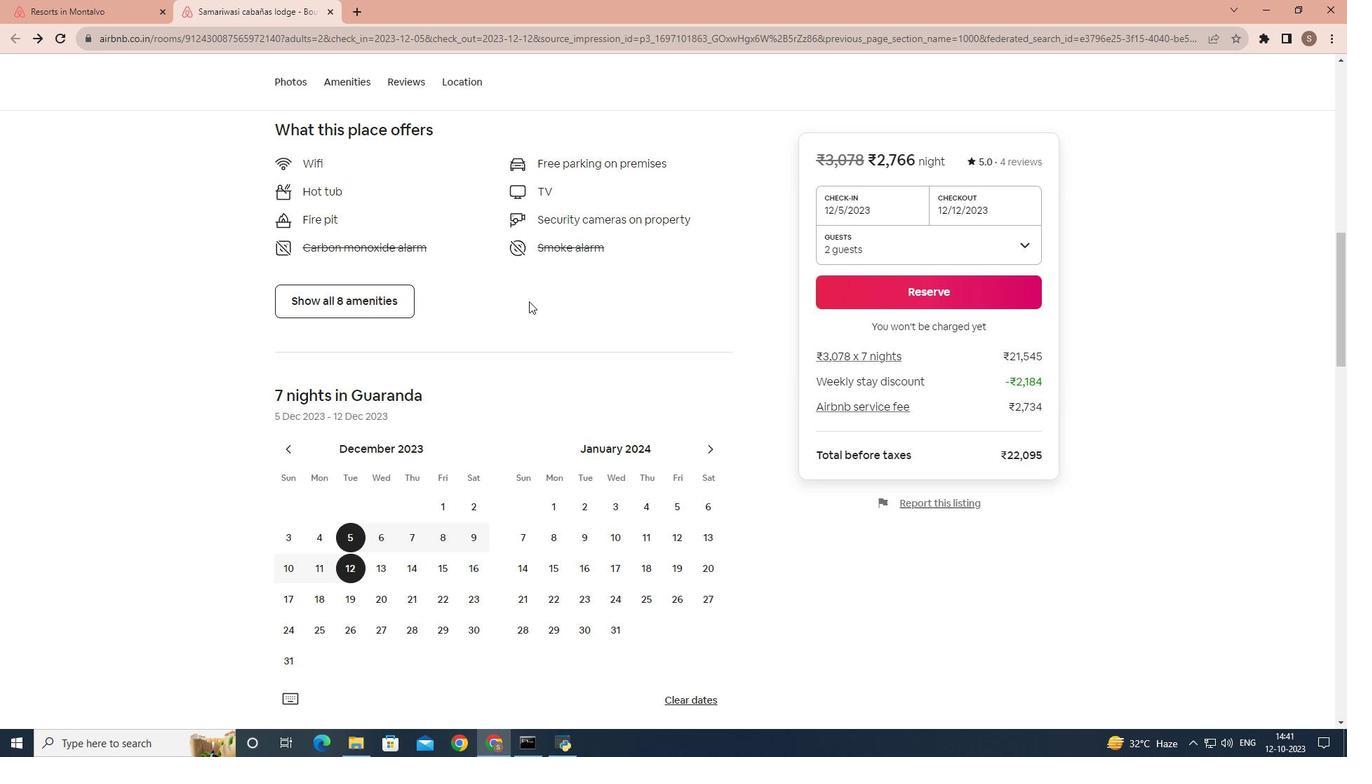 
Action: Mouse scrolled (528, 301) with delta (0, 0)
Screenshot: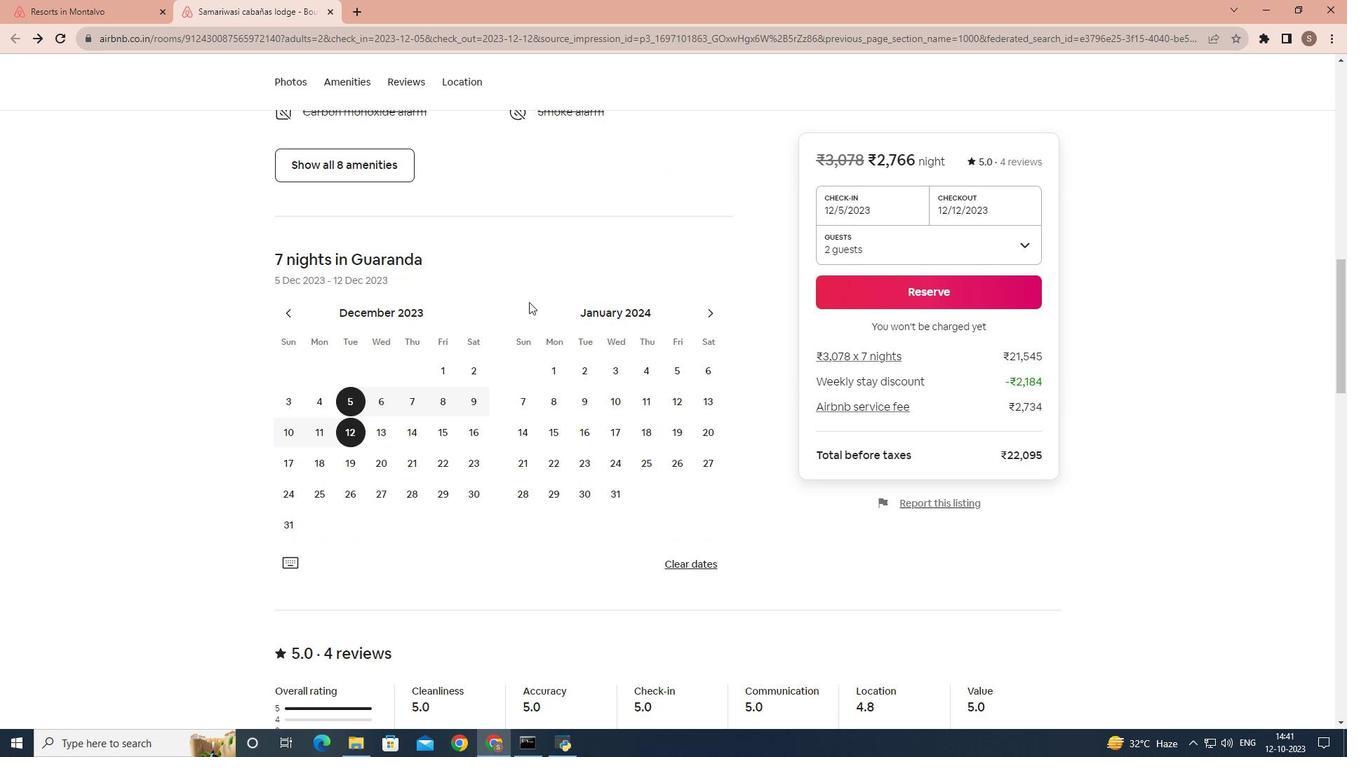
Action: Mouse scrolled (528, 301) with delta (0, 0)
Screenshot: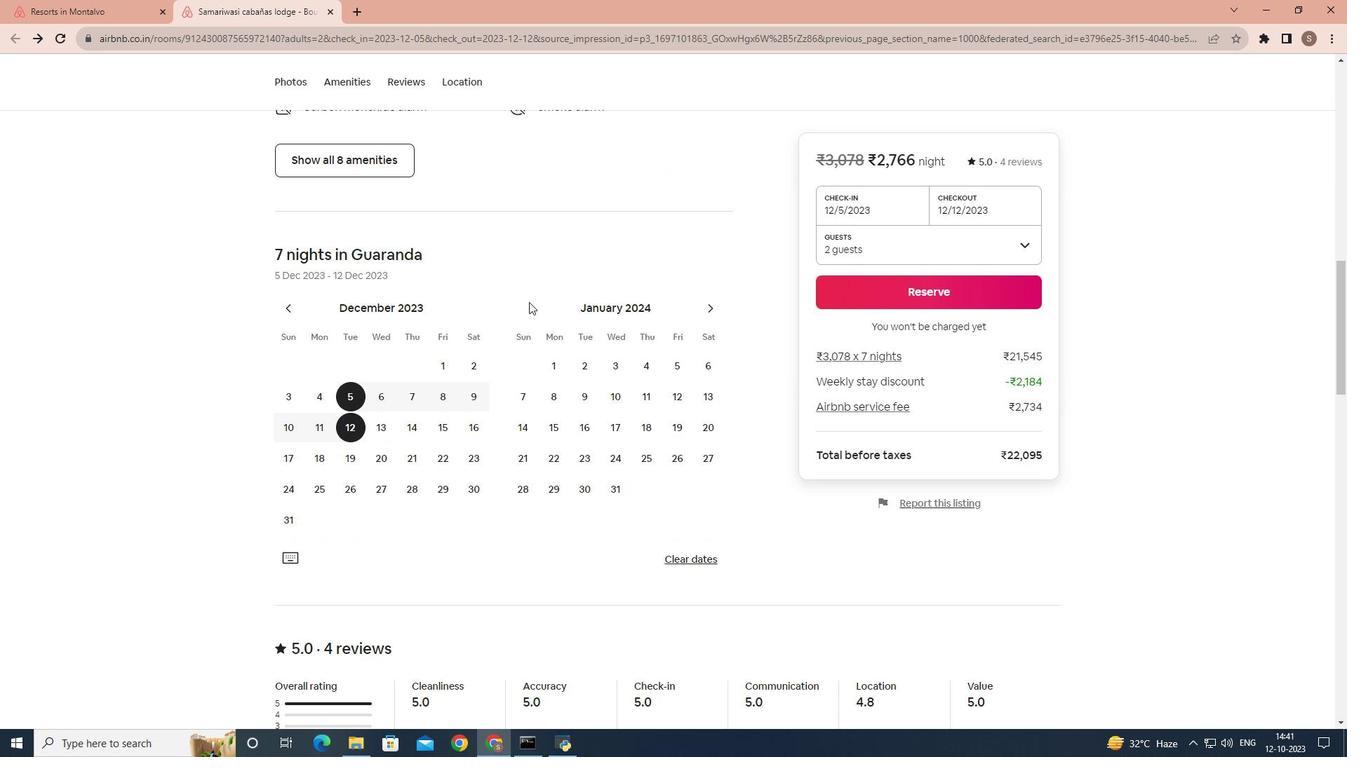 
Action: Mouse scrolled (528, 301) with delta (0, 0)
Screenshot: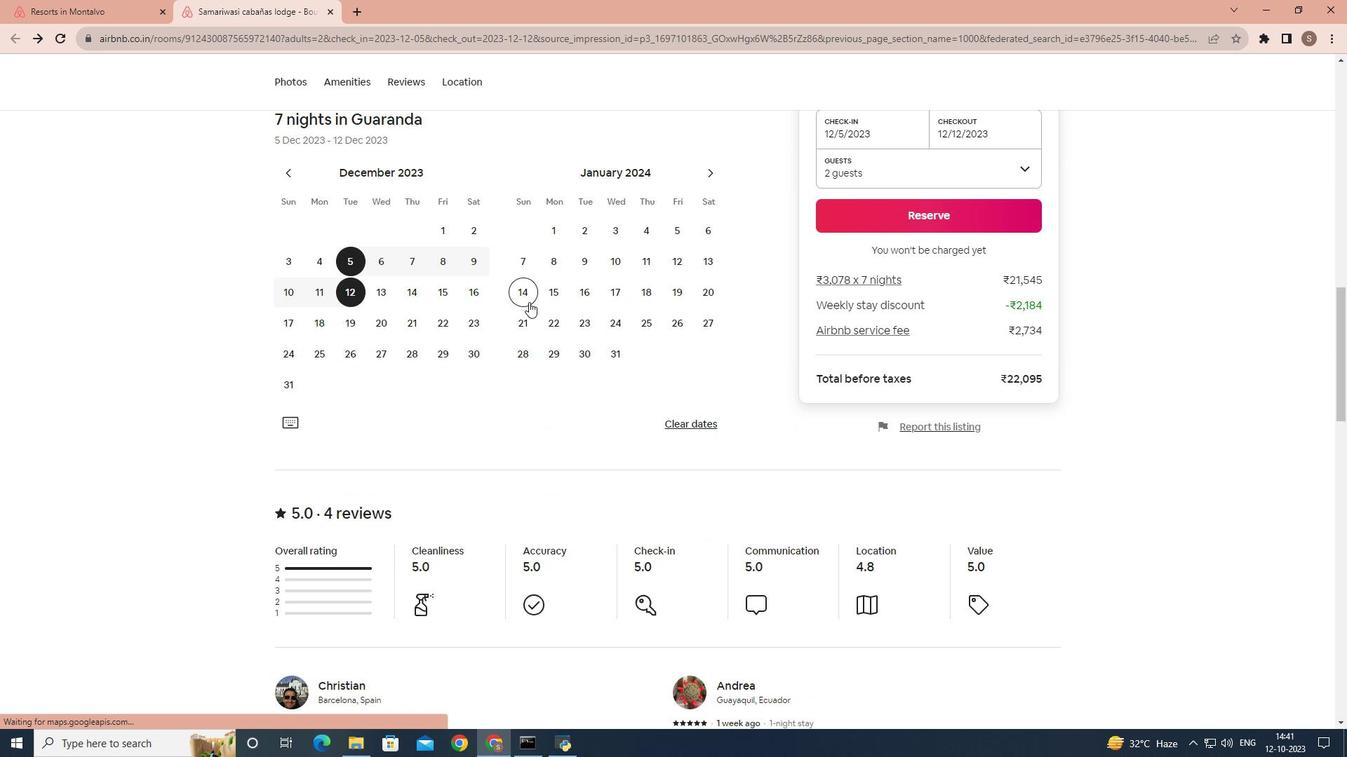 
Action: Mouse scrolled (528, 301) with delta (0, 0)
Screenshot: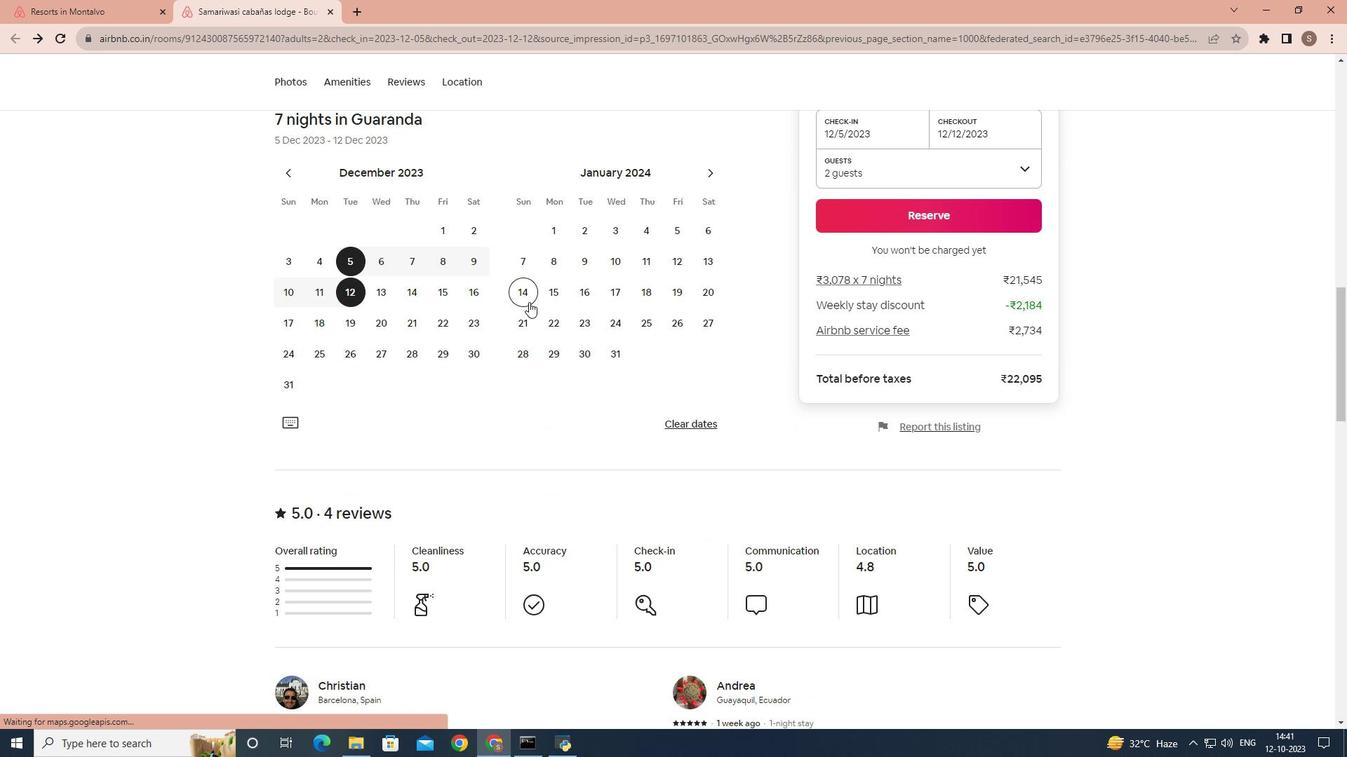 
Action: Mouse scrolled (528, 301) with delta (0, 0)
Screenshot: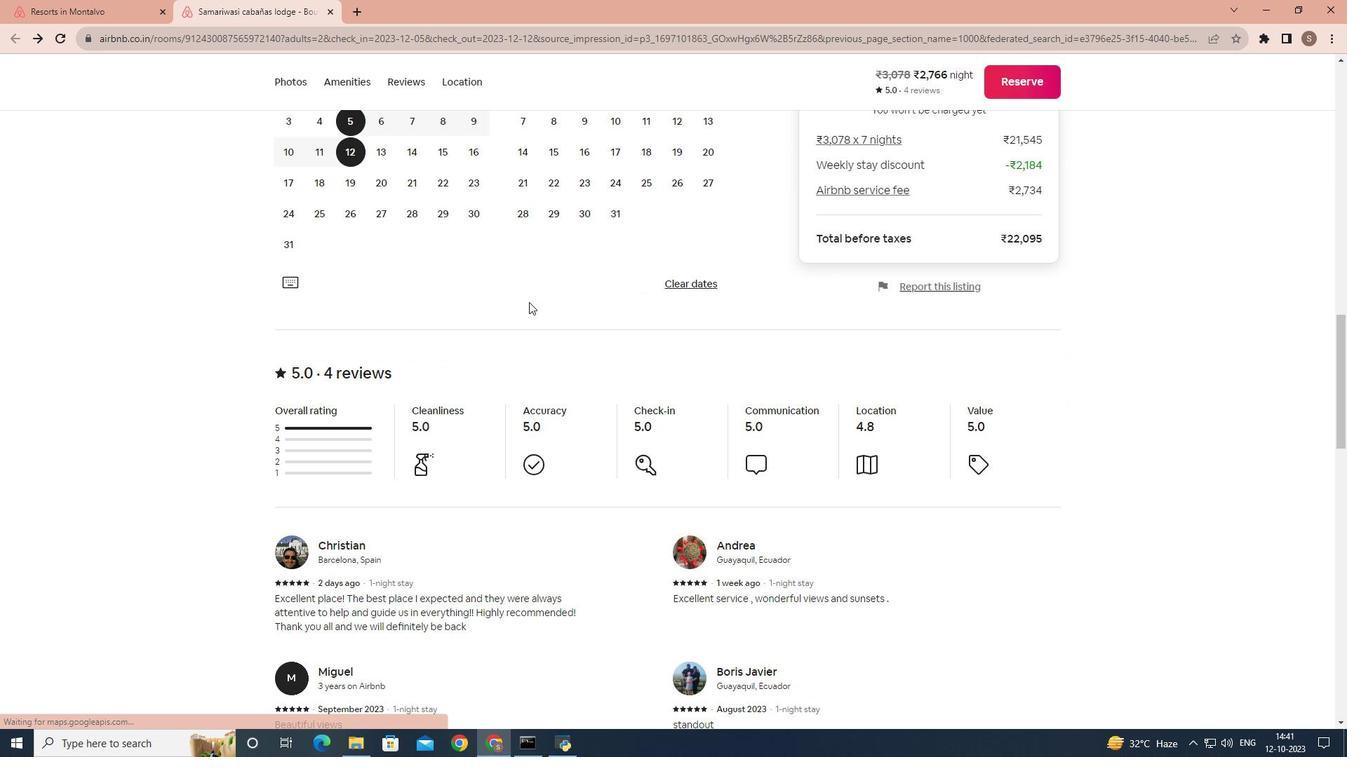 
Action: Mouse scrolled (528, 301) with delta (0, 0)
Screenshot: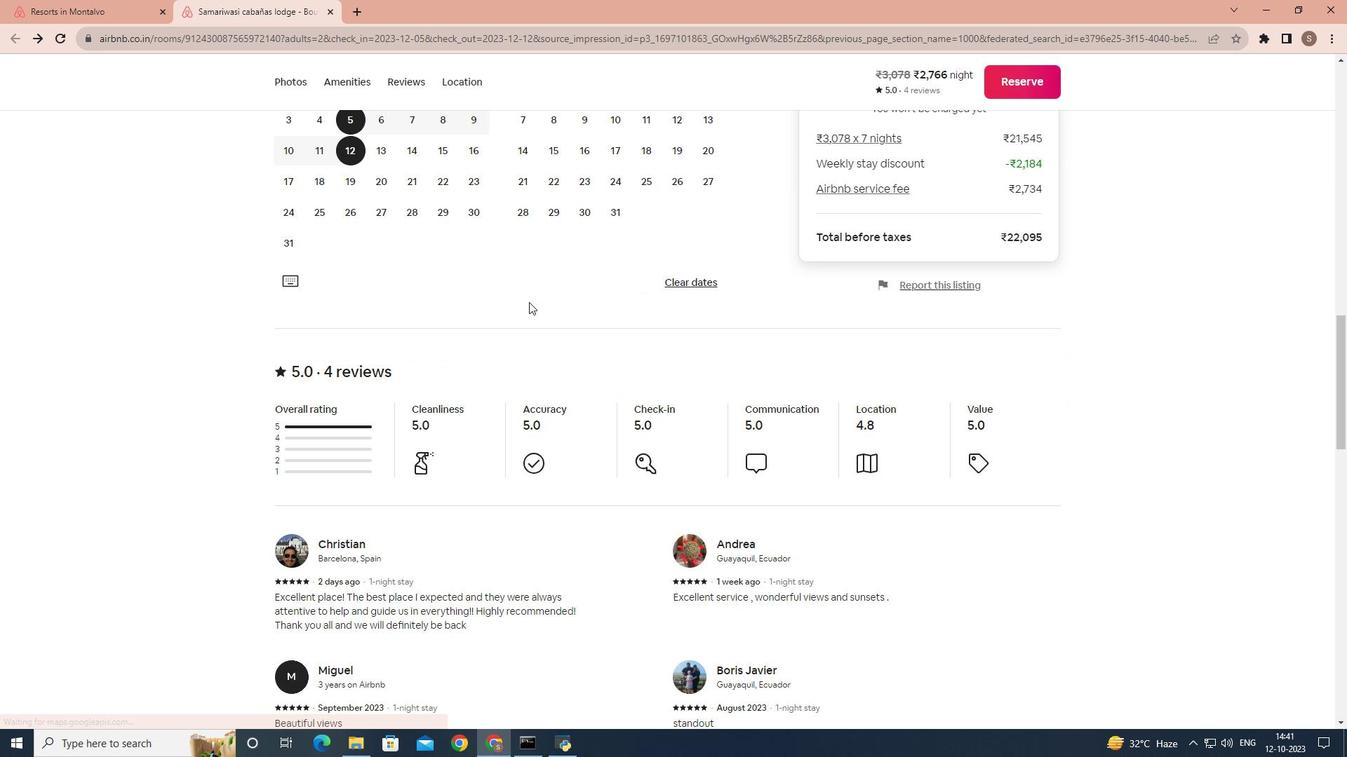 
Action: Mouse scrolled (528, 301) with delta (0, 0)
Screenshot: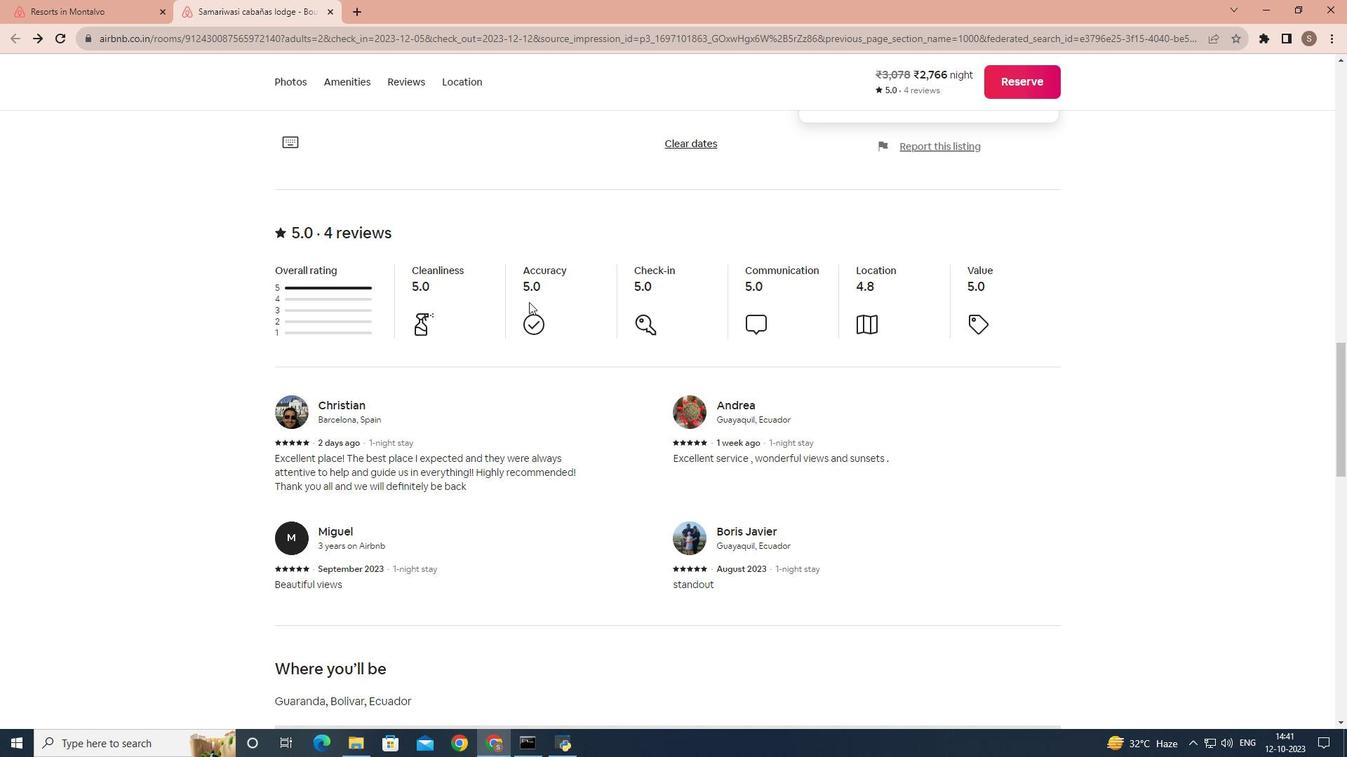 
Action: Mouse scrolled (528, 301) with delta (0, 0)
Screenshot: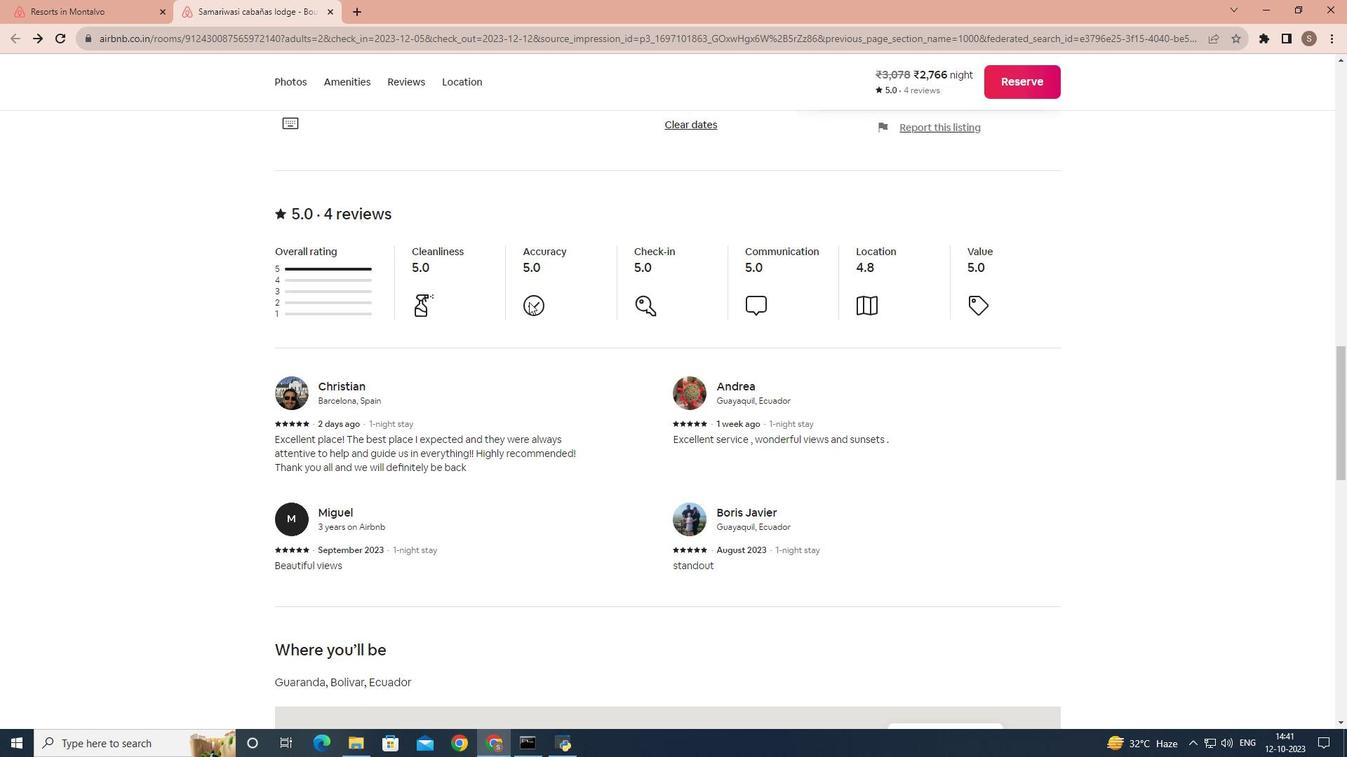 
Action: Mouse scrolled (528, 301) with delta (0, 0)
Screenshot: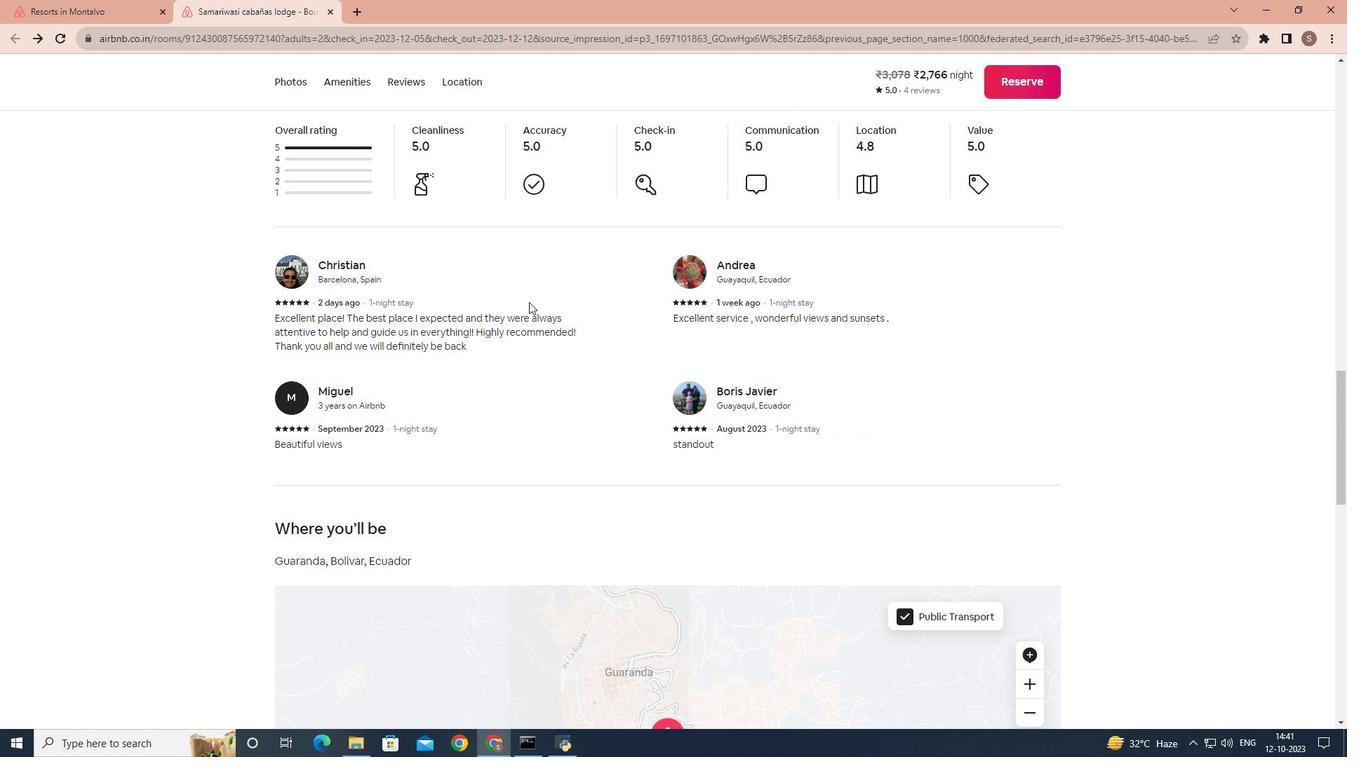 
Action: Mouse scrolled (528, 301) with delta (0, 0)
Screenshot: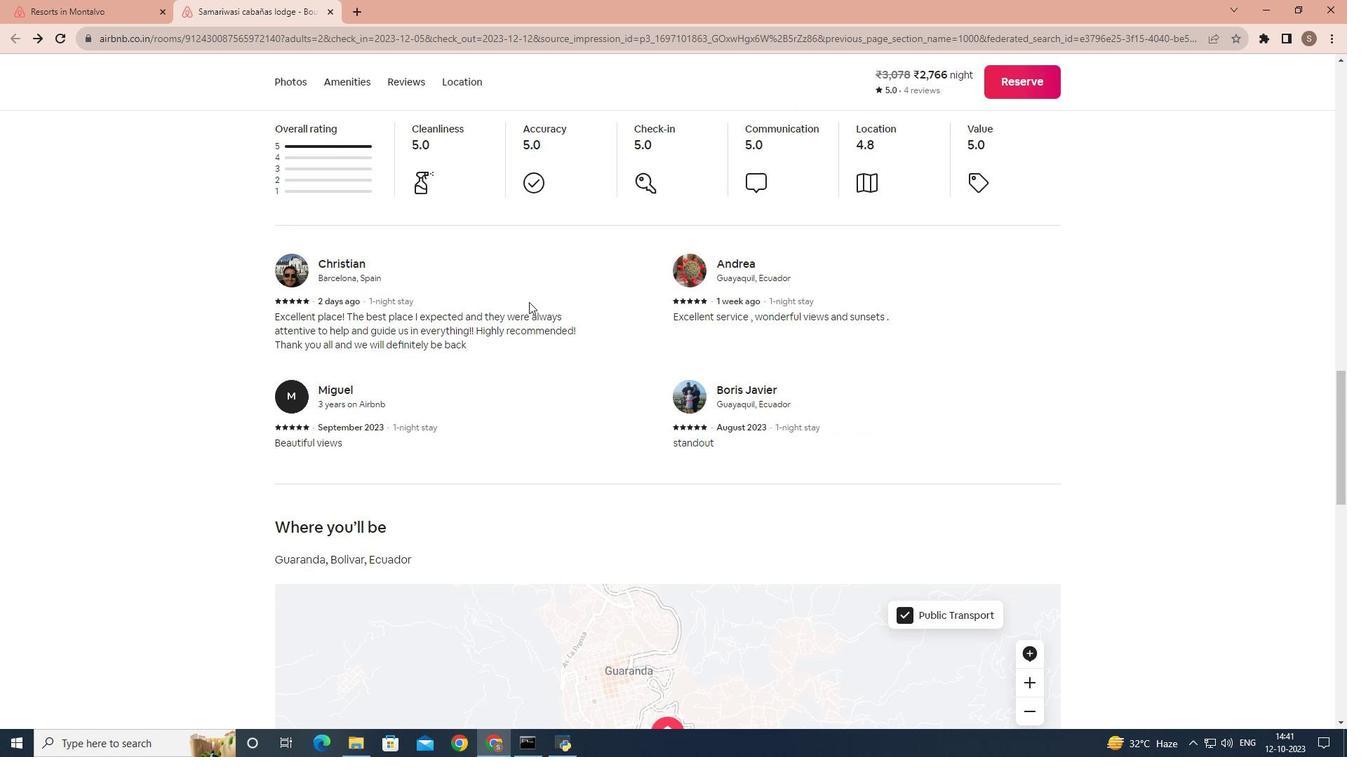 
Action: Mouse scrolled (528, 301) with delta (0, 0)
Screenshot: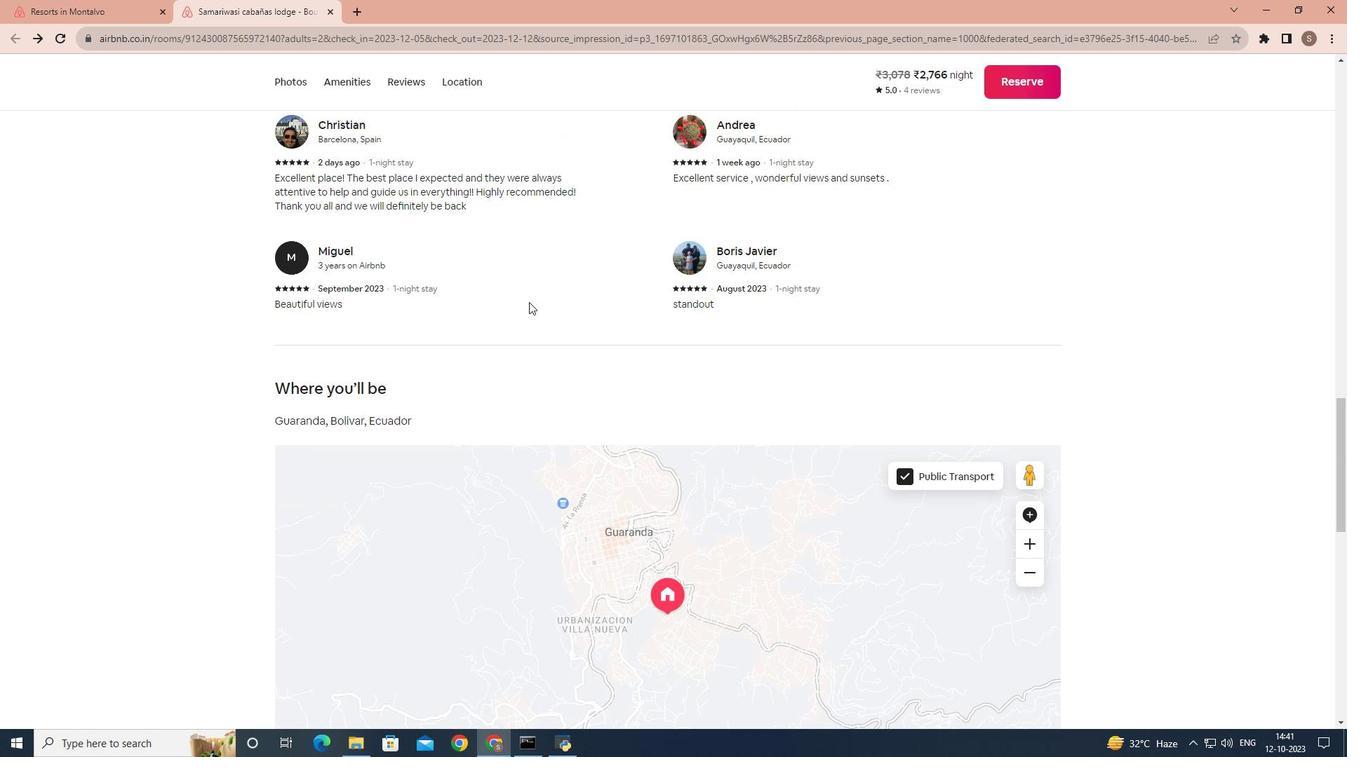 
Action: Mouse scrolled (528, 301) with delta (0, 0)
Screenshot: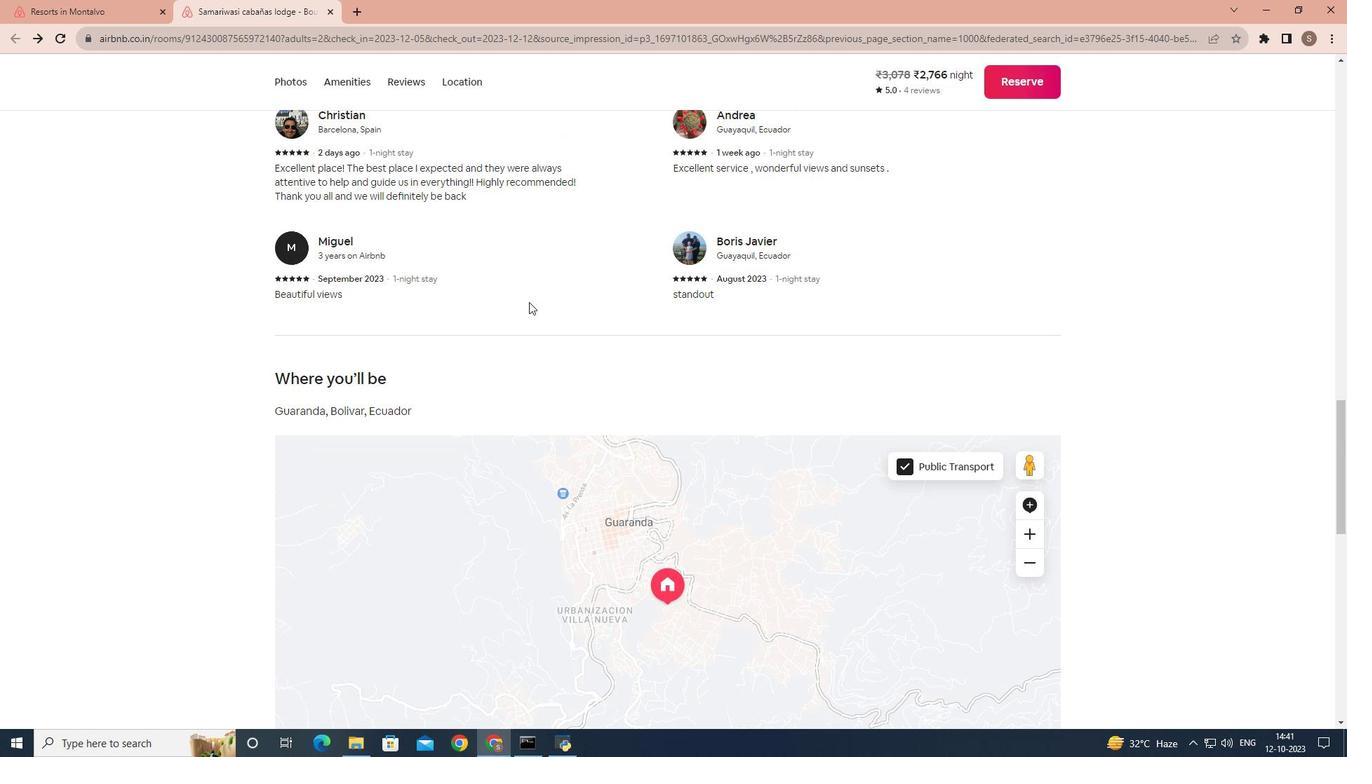 
Action: Mouse scrolled (528, 301) with delta (0, 0)
Screenshot: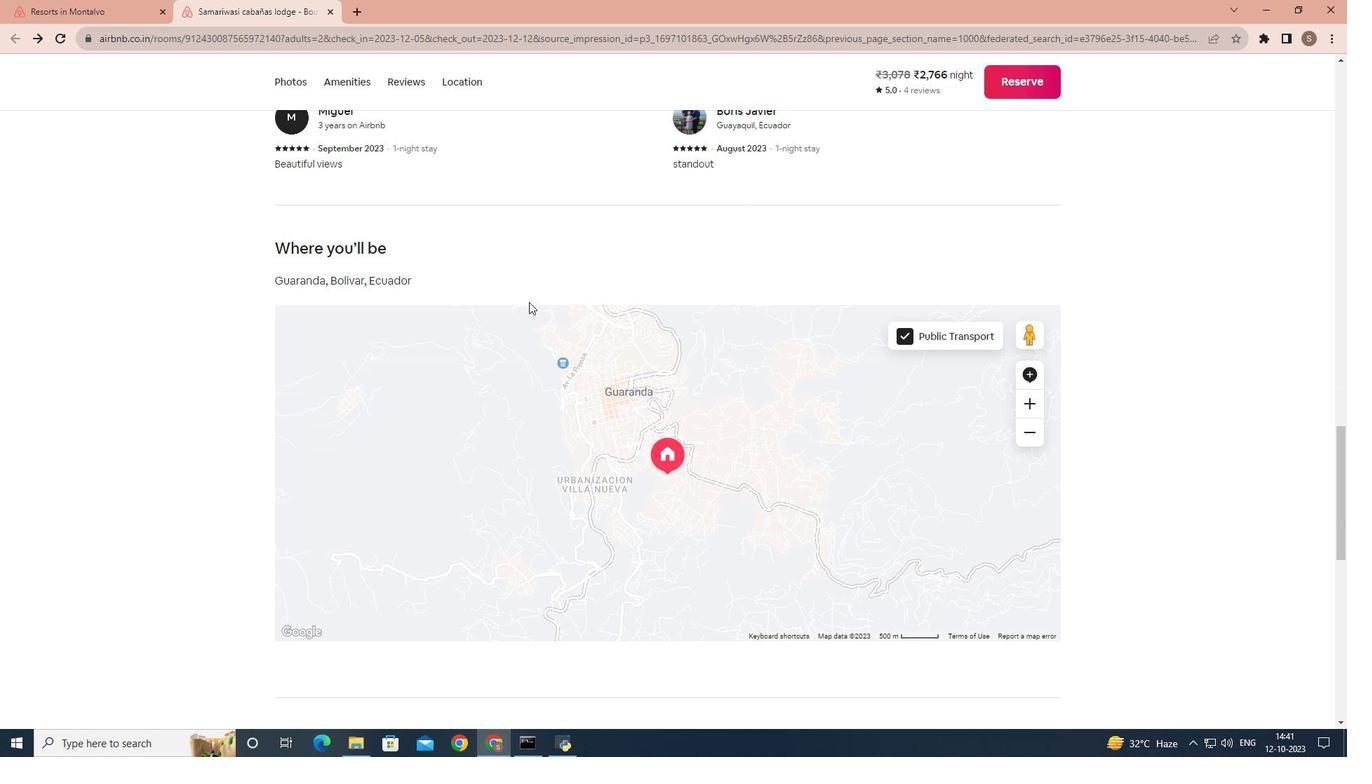 
Action: Mouse scrolled (528, 301) with delta (0, 0)
Screenshot: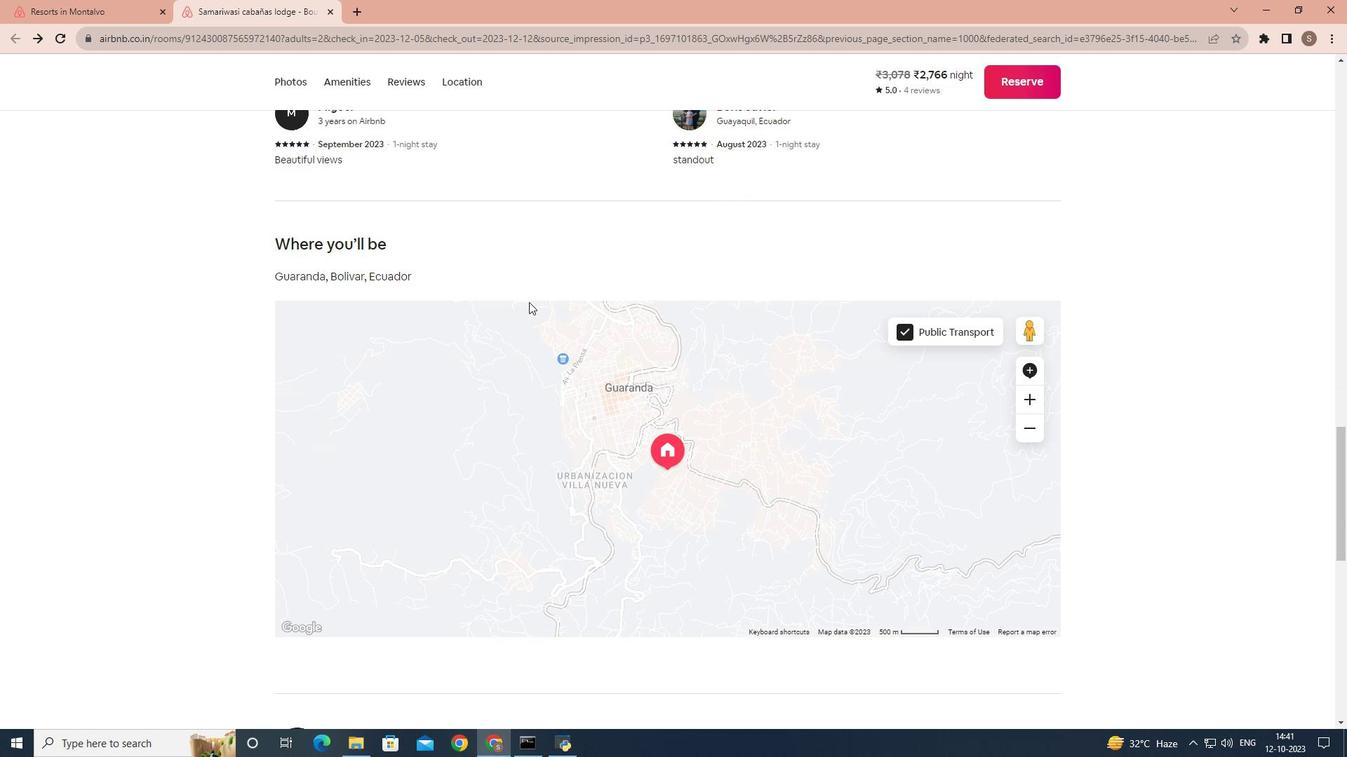 
Action: Mouse scrolled (528, 301) with delta (0, 0)
Screenshot: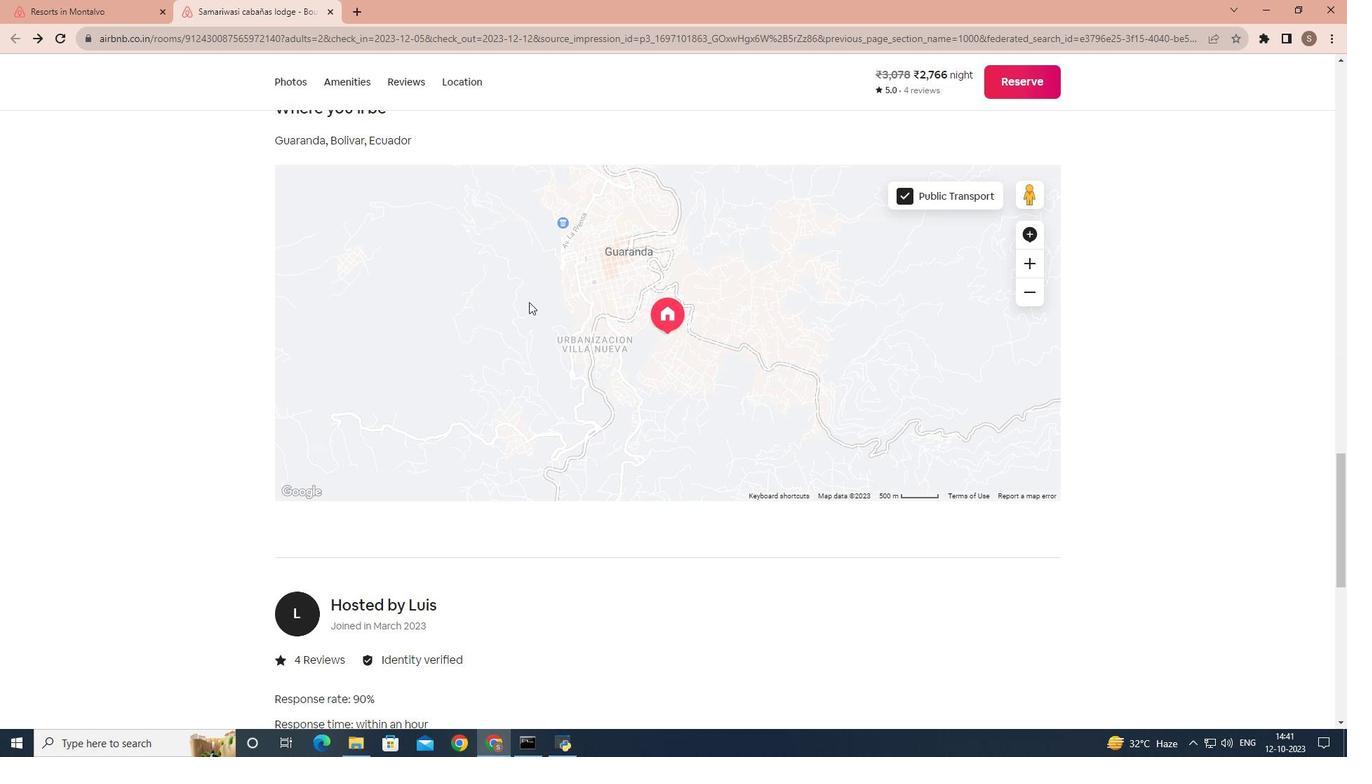 
Action: Mouse scrolled (528, 301) with delta (0, 0)
Screenshot: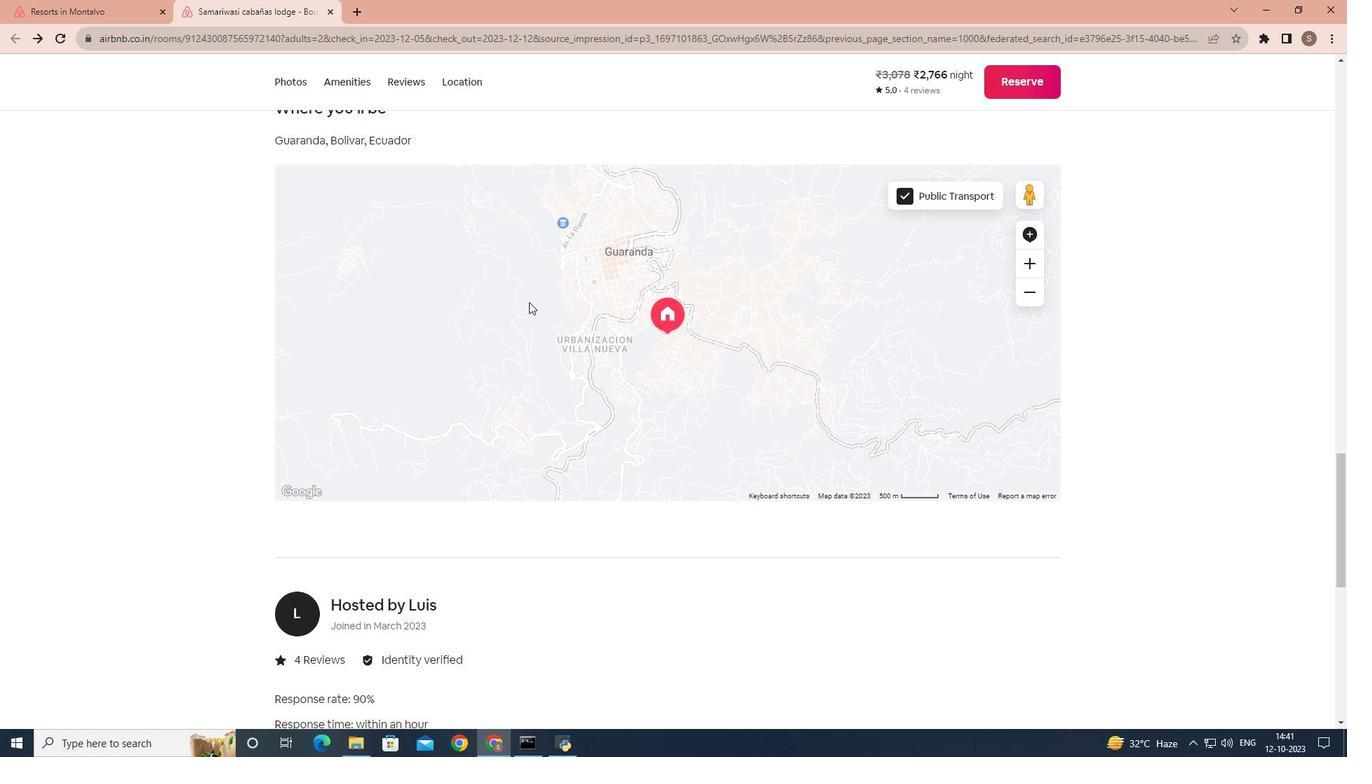 
Action: Mouse moved to (510, 336)
Screenshot: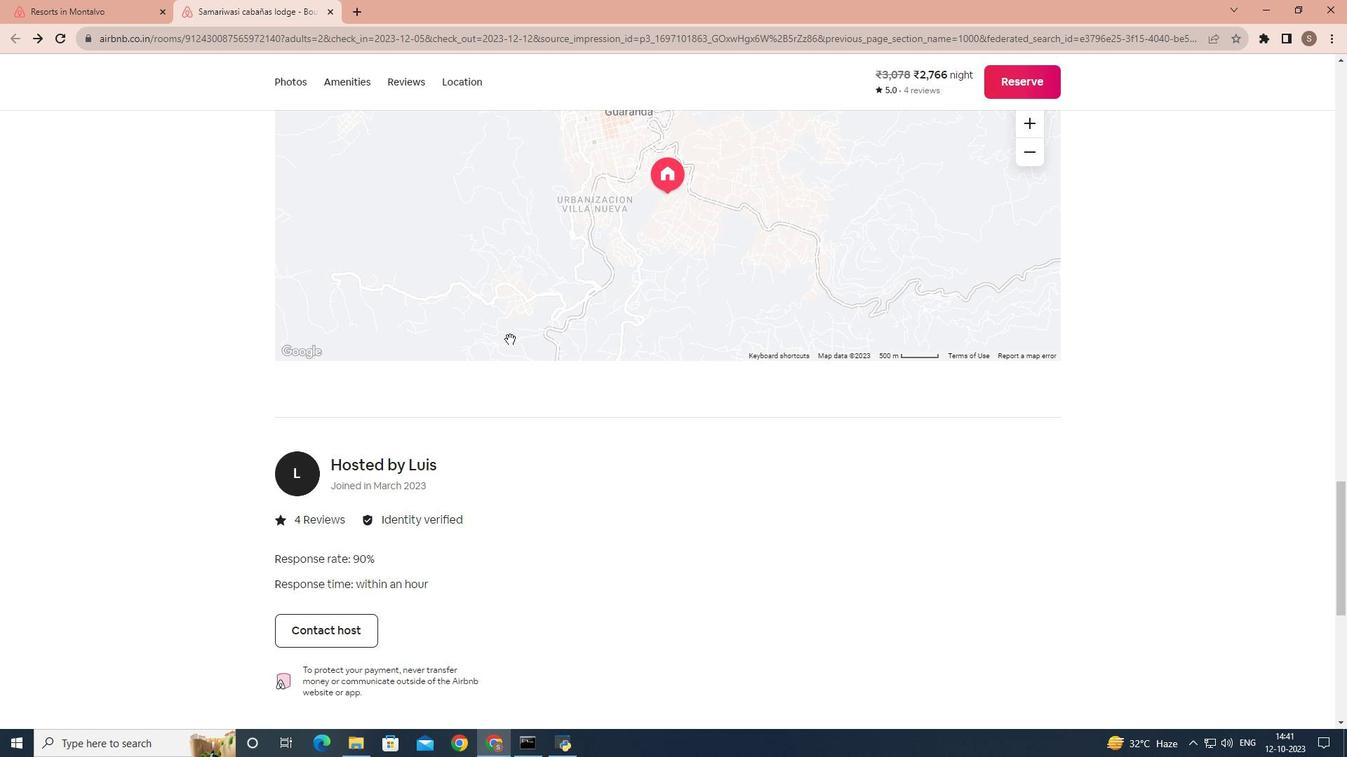 
Action: Mouse scrolled (510, 335) with delta (0, 0)
Screenshot: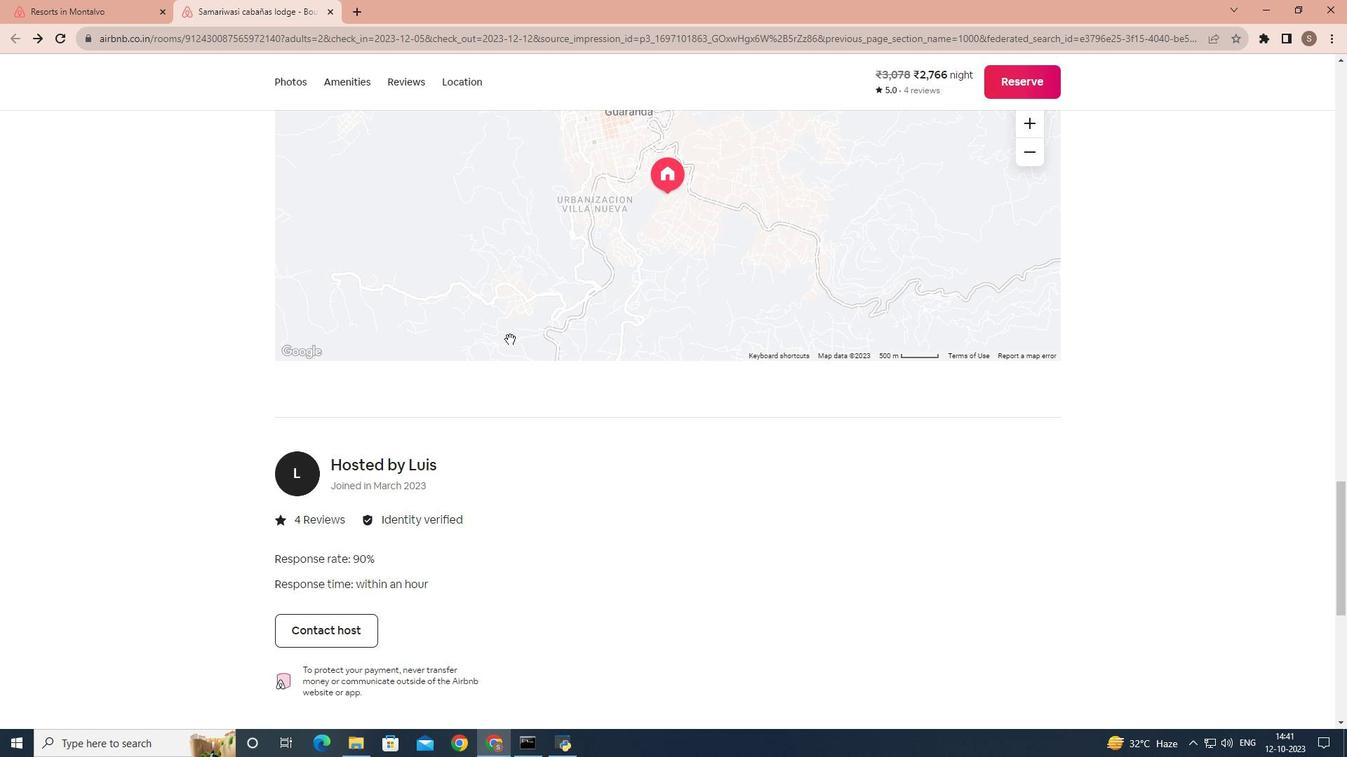 
Action: Mouse moved to (510, 339)
Screenshot: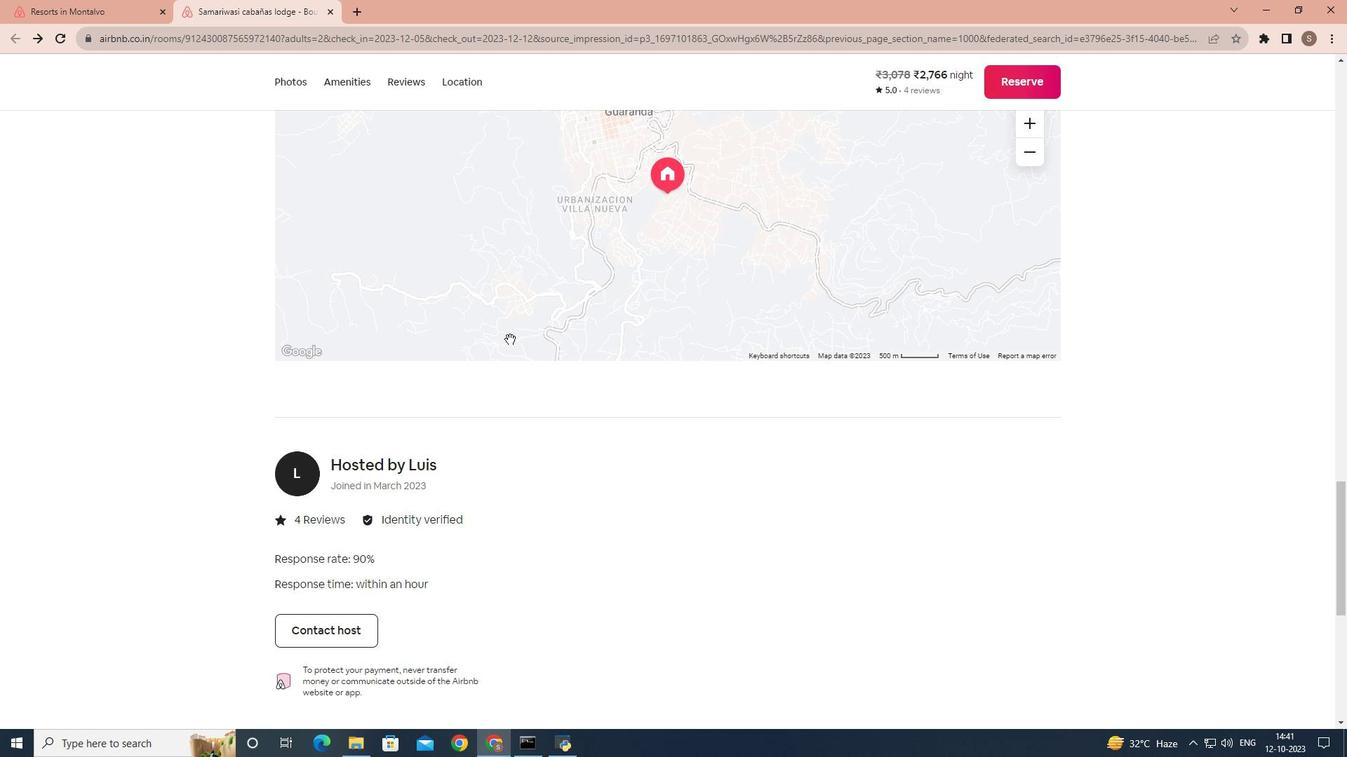 
Action: Mouse scrolled (510, 338) with delta (0, 0)
Screenshot: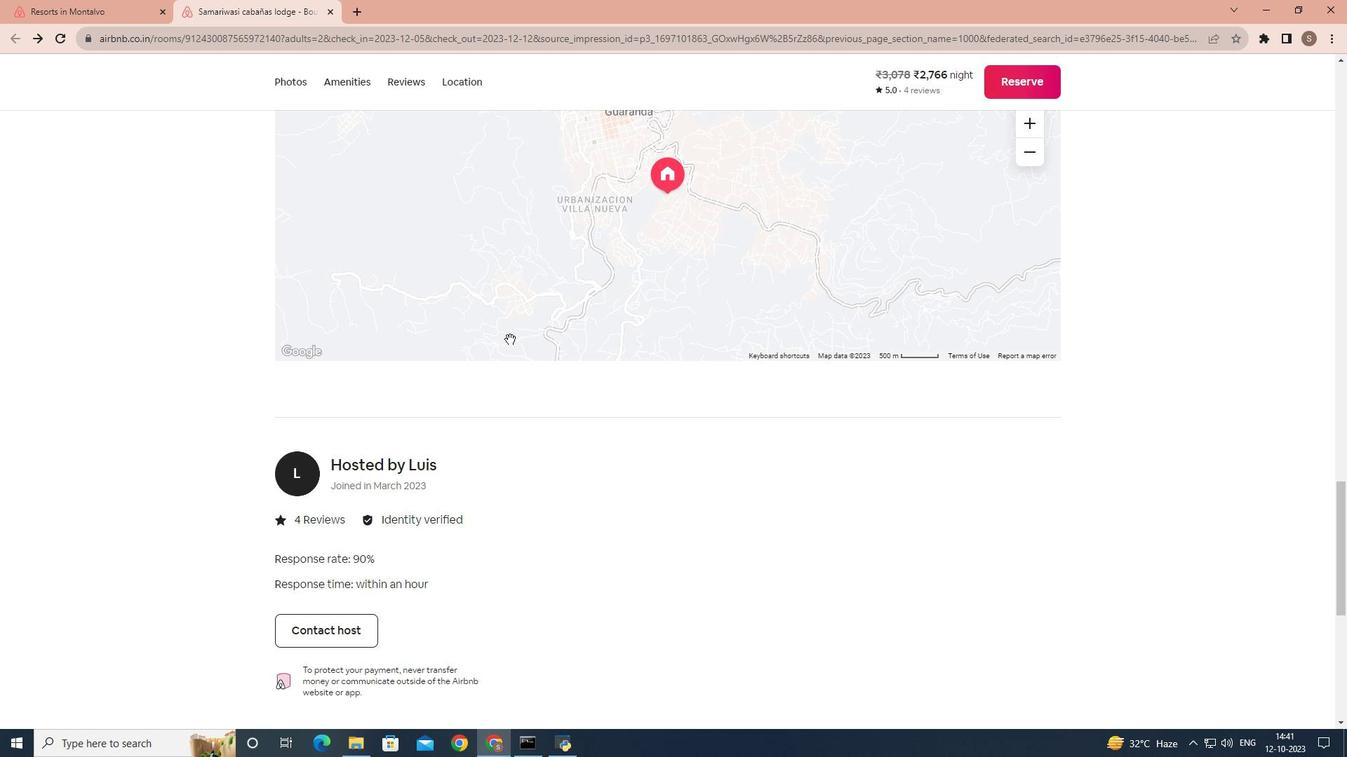 
Action: Mouse moved to (511, 342)
Screenshot: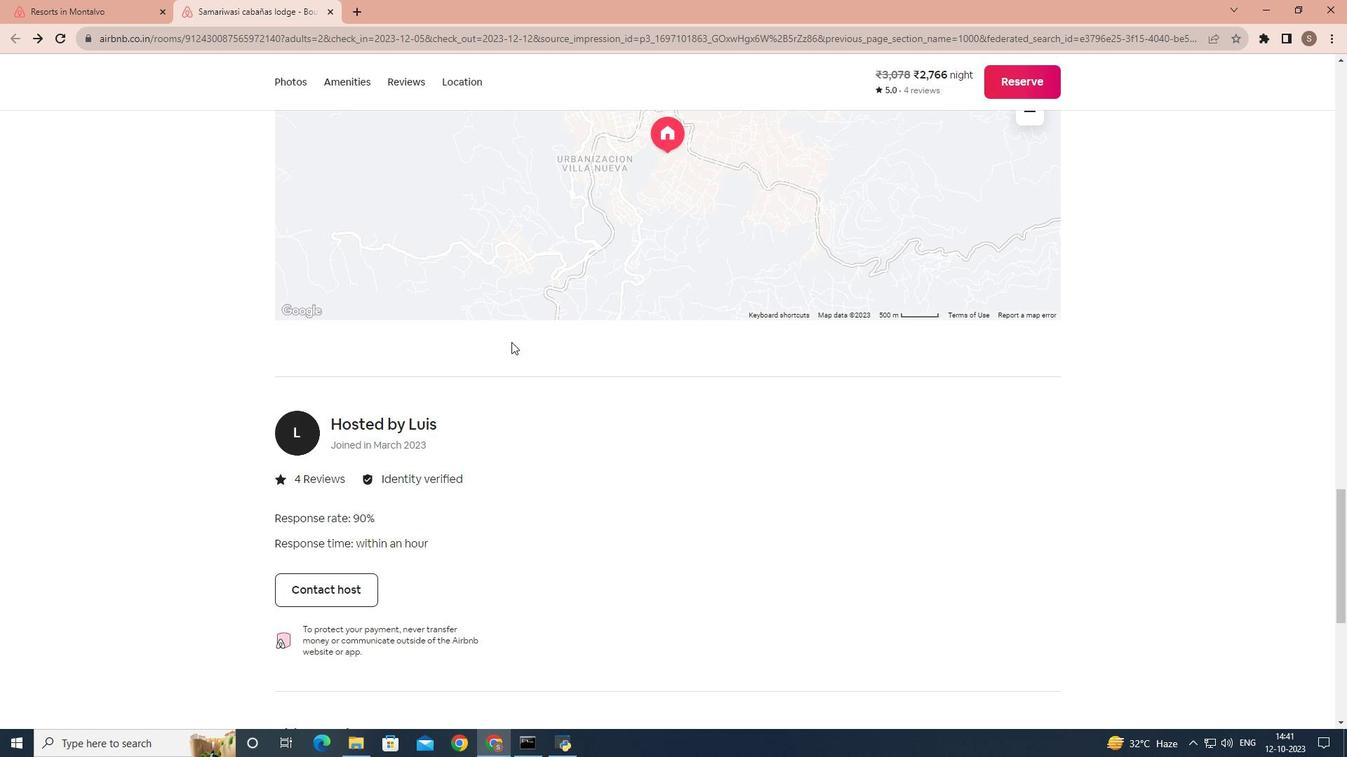 
Action: Mouse scrolled (511, 341) with delta (0, 0)
Screenshot: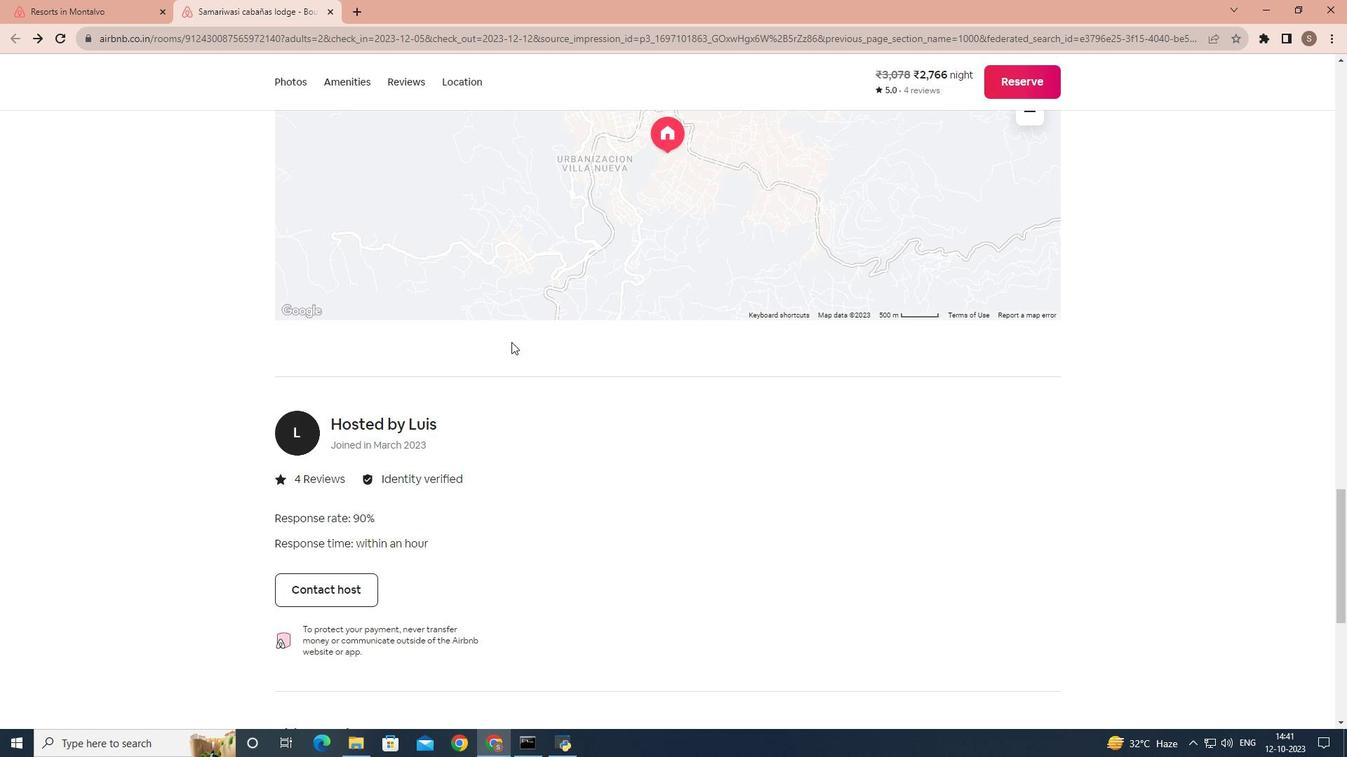 
Action: Mouse moved to (496, 360)
Screenshot: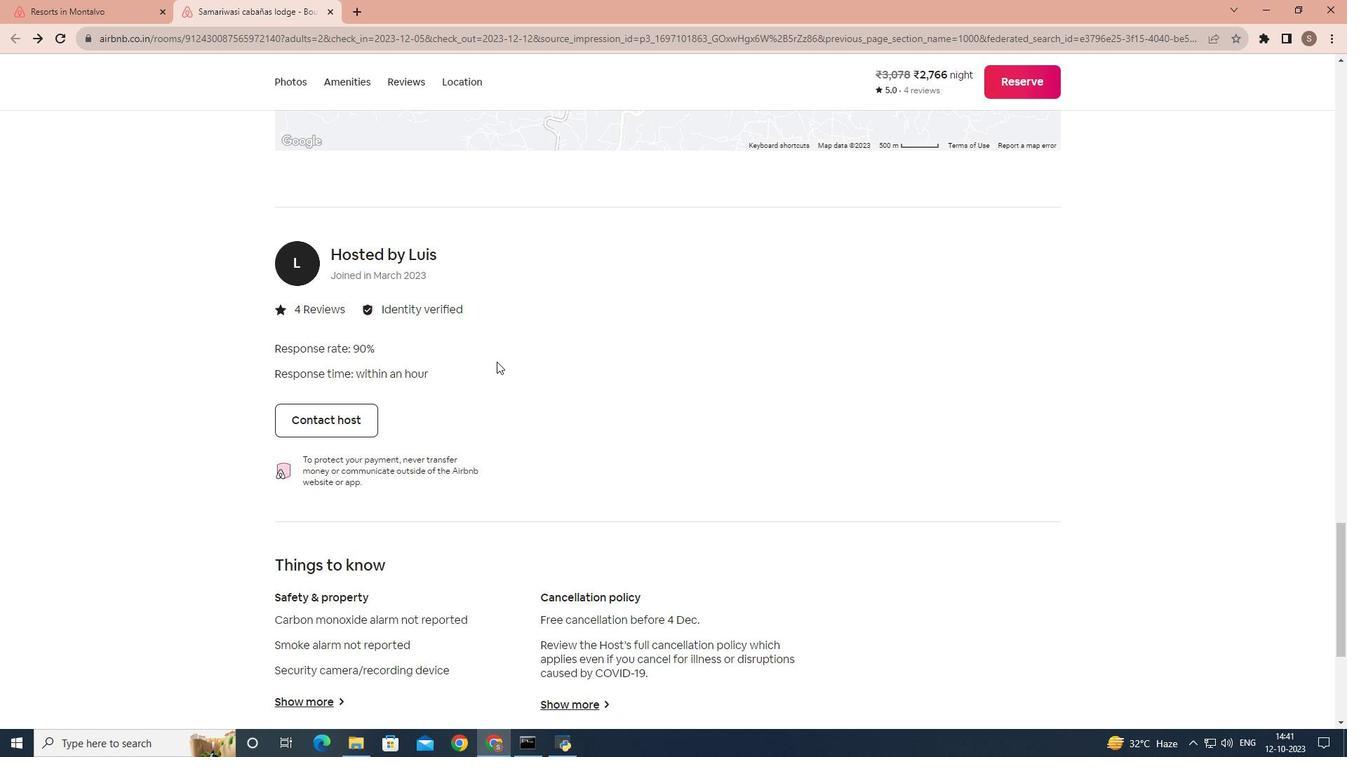 
Action: Mouse scrolled (496, 359) with delta (0, 0)
Screenshot: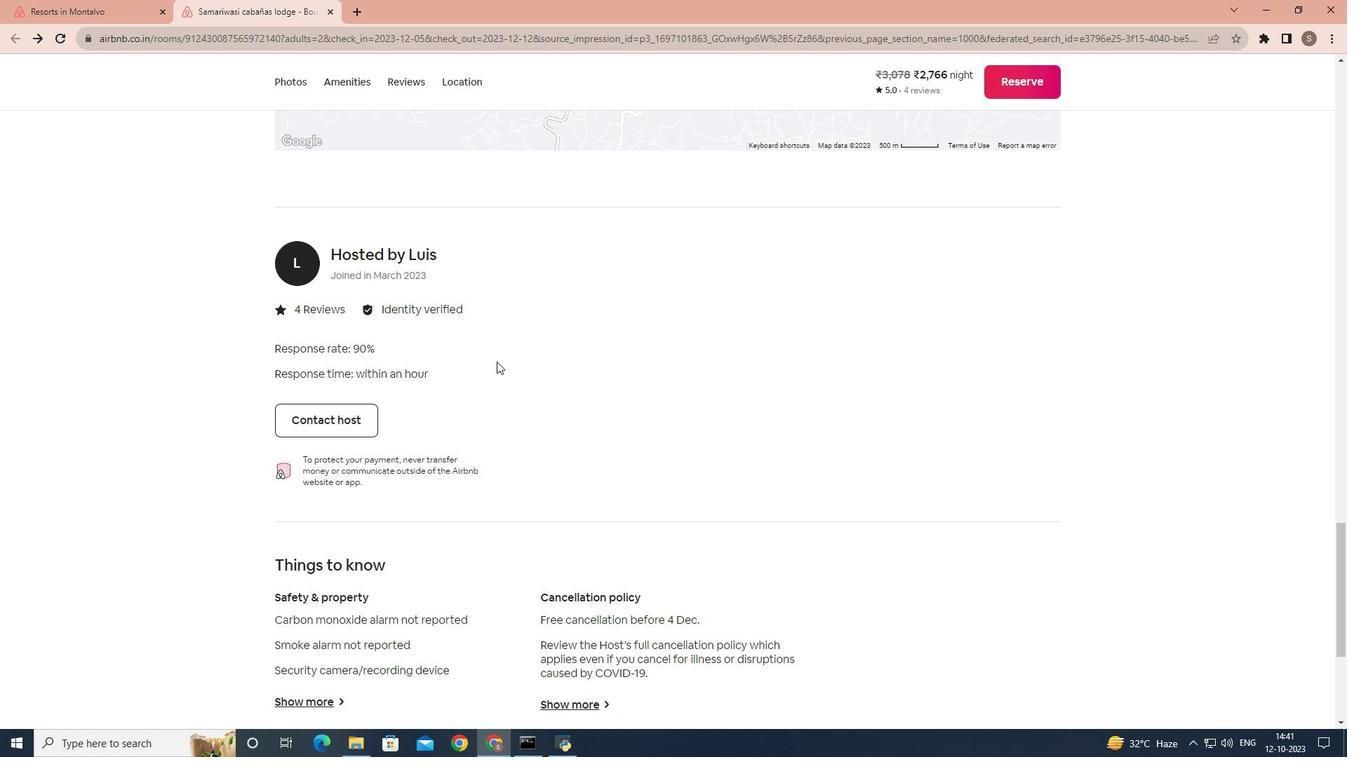 
Action: Mouse moved to (496, 364)
Screenshot: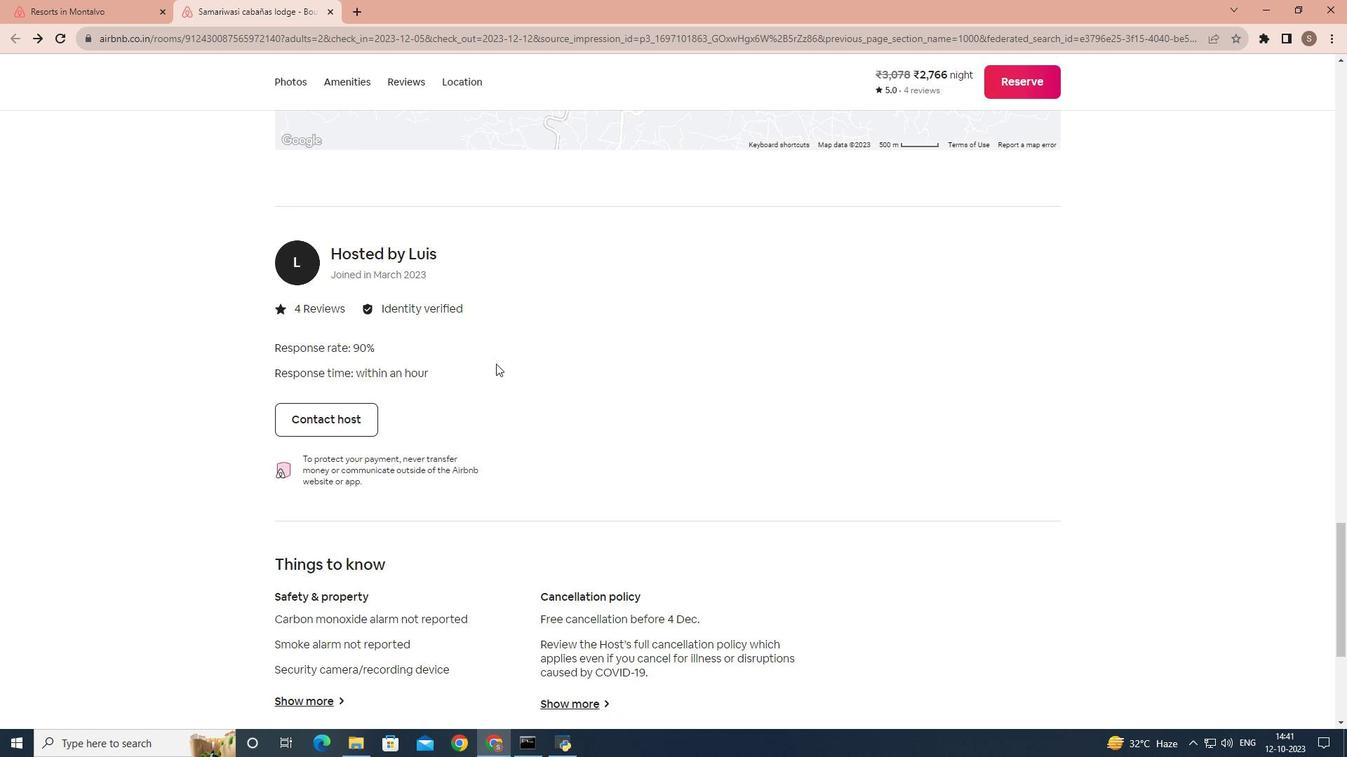 
Action: Mouse scrolled (496, 363) with delta (0, 0)
Screenshot: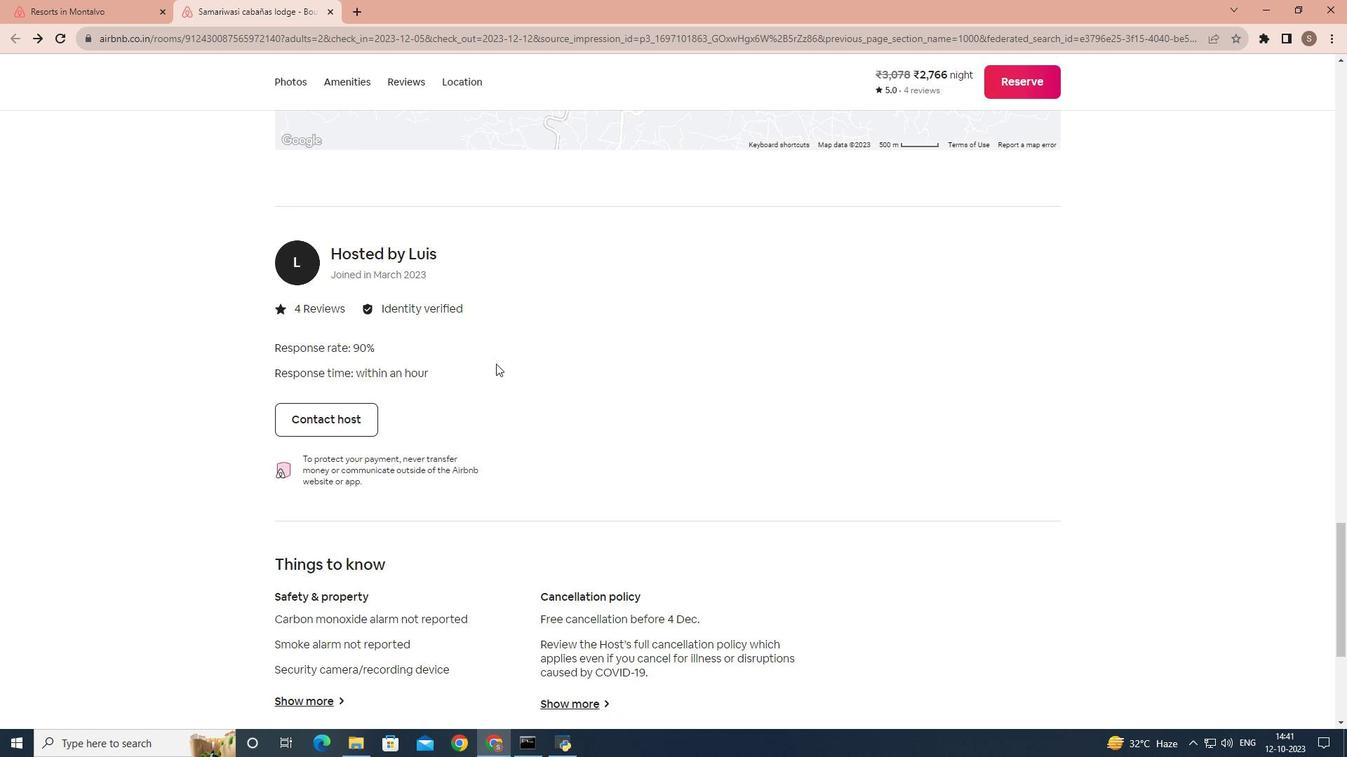 
Action: Mouse moved to (496, 364)
Screenshot: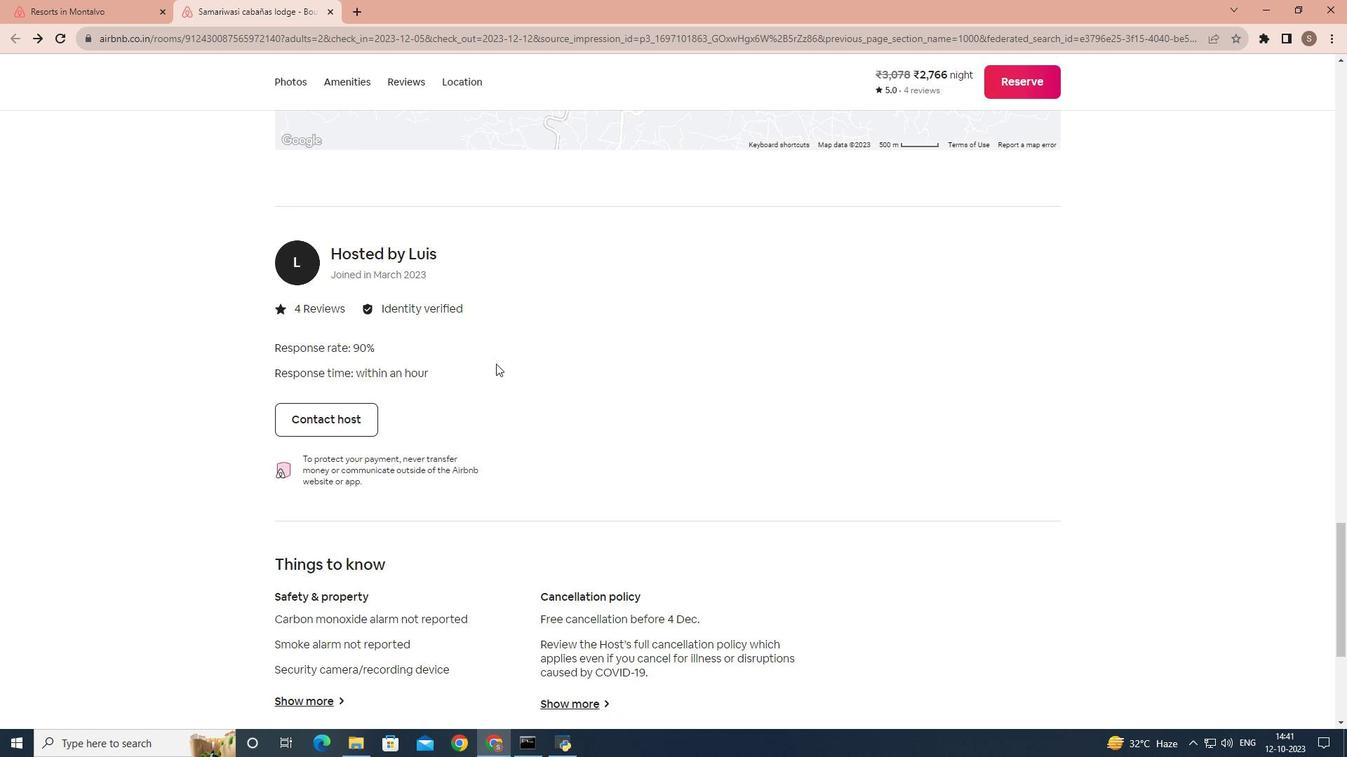 
Action: Mouse scrolled (496, 363) with delta (0, 0)
Screenshot: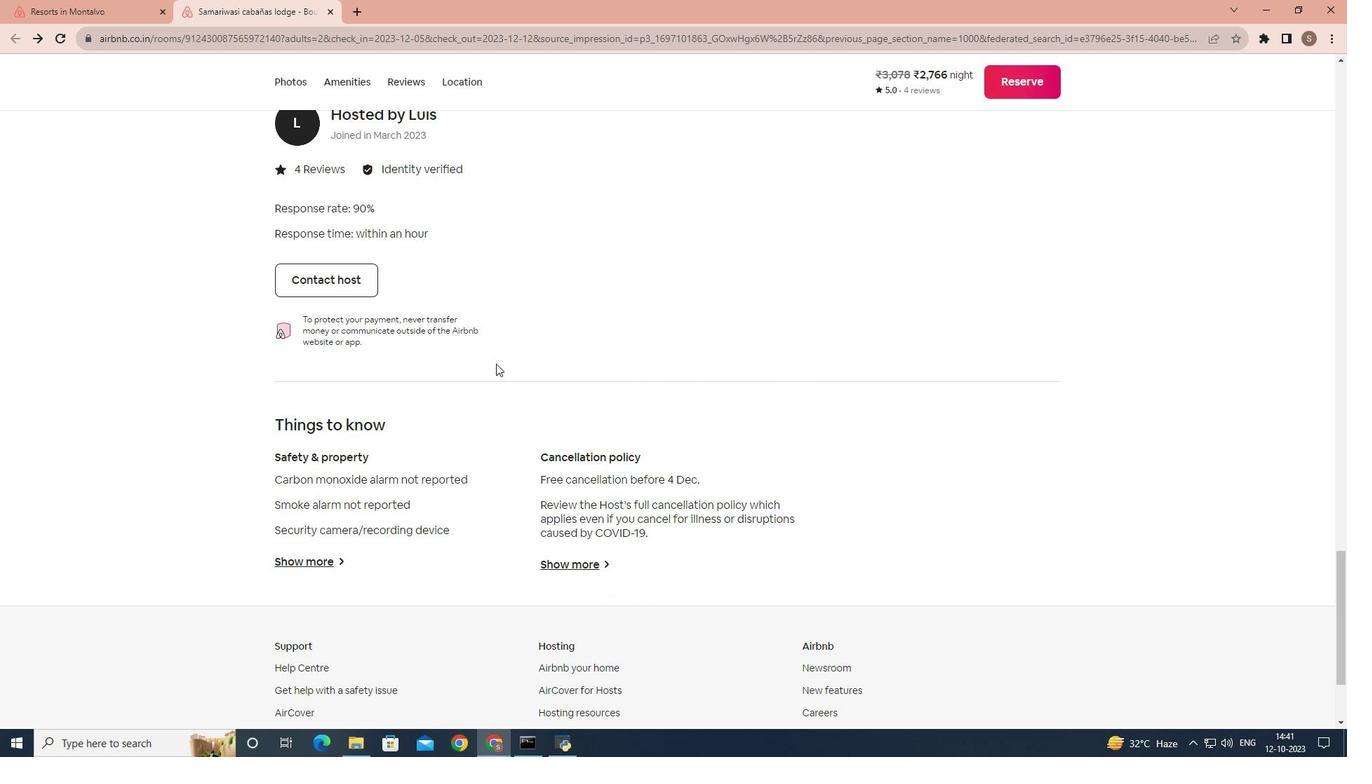 
Action: Mouse scrolled (496, 363) with delta (0, 0)
Screenshot: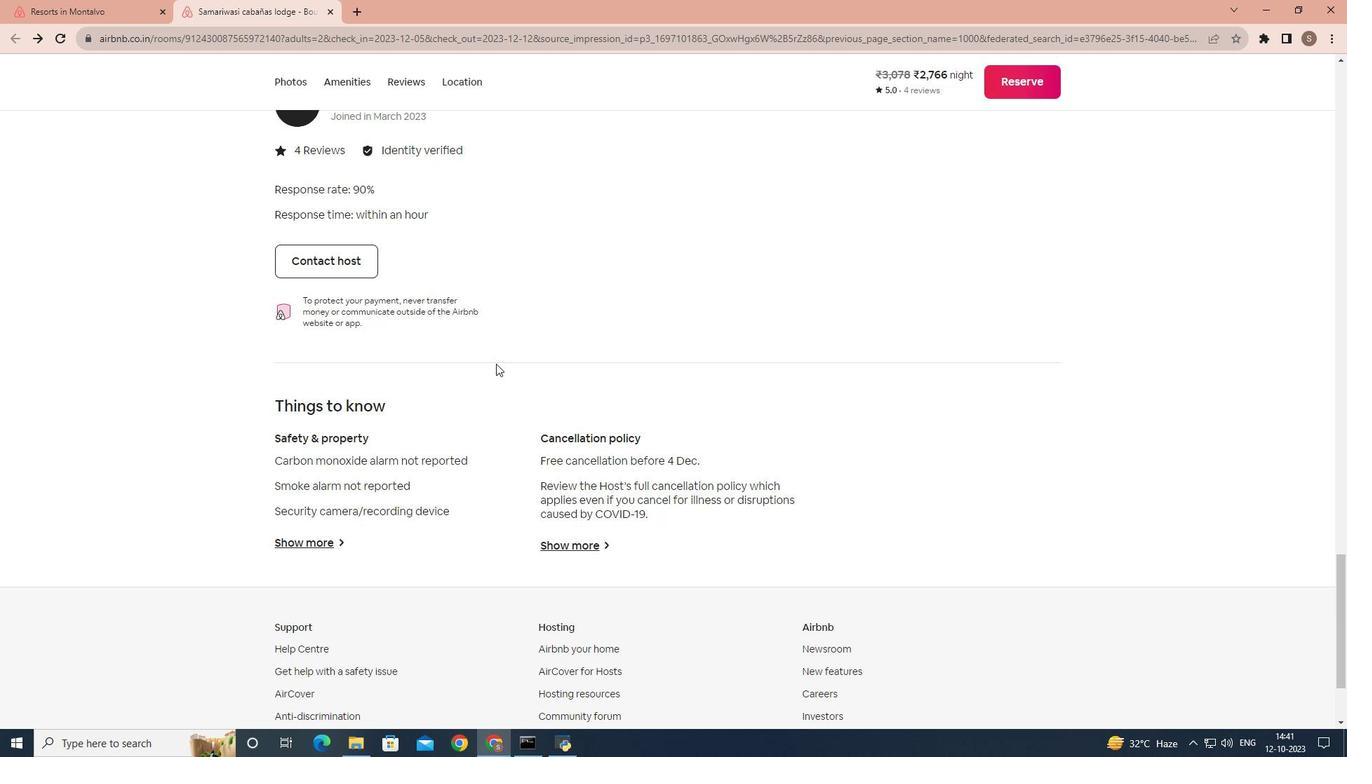 
Action: Mouse moved to (307, 426)
Screenshot: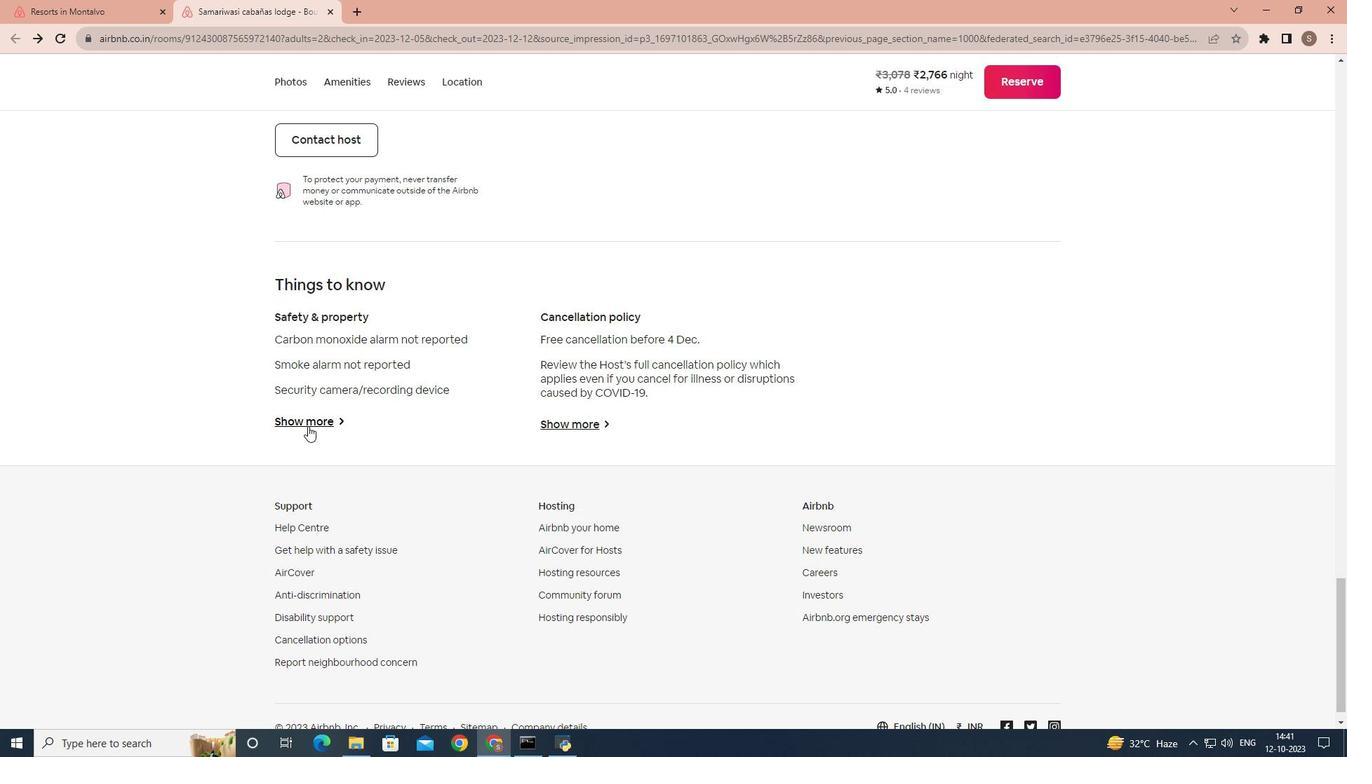
Action: Mouse pressed left at (307, 426)
Screenshot: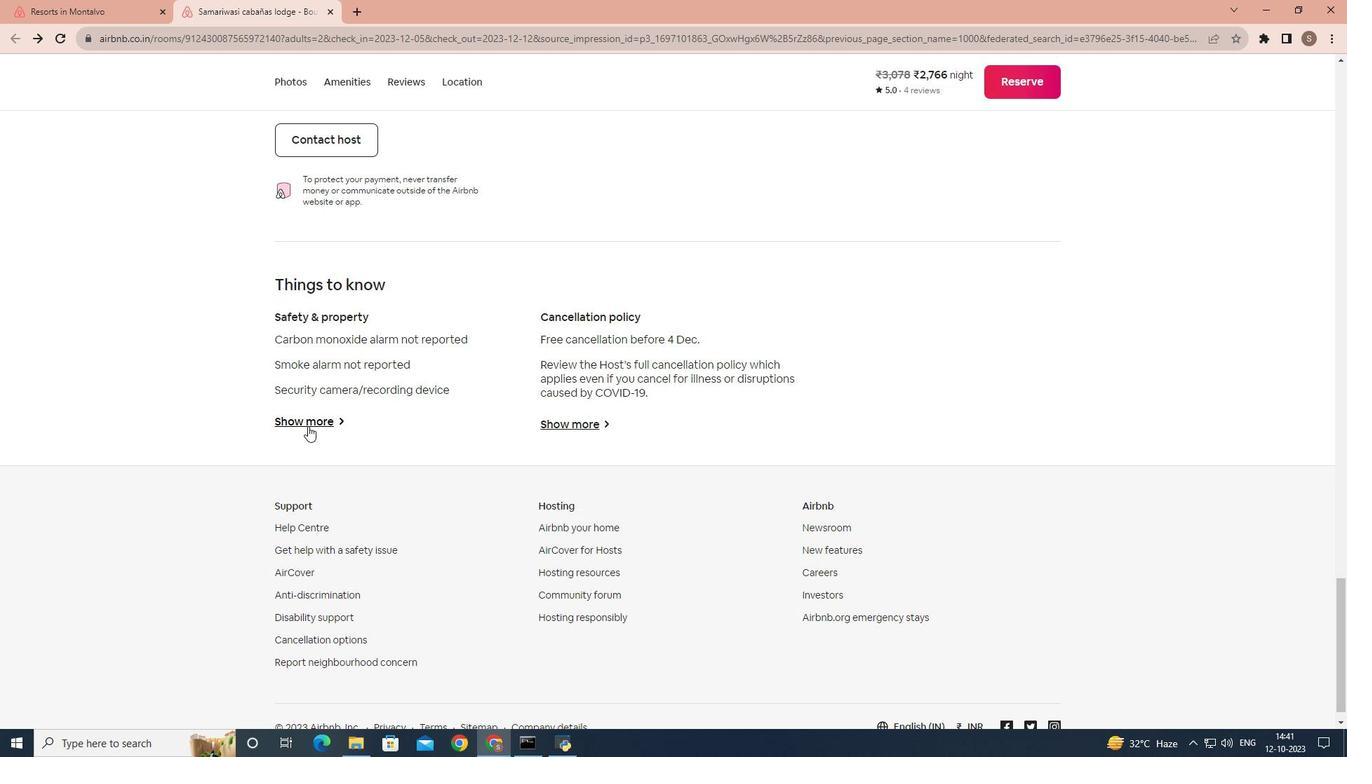 
Action: Mouse moved to (550, 409)
Screenshot: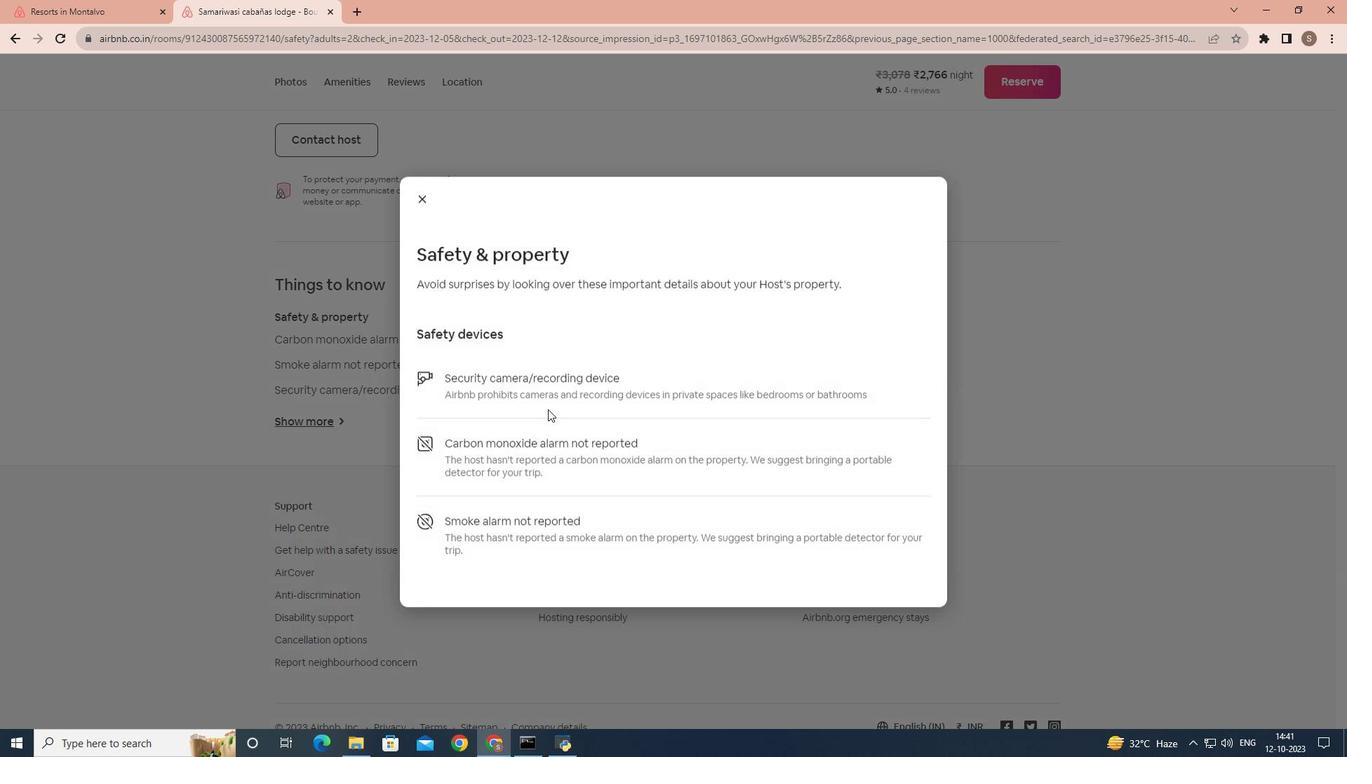 
Action: Mouse scrolled (550, 408) with delta (0, 0)
Screenshot: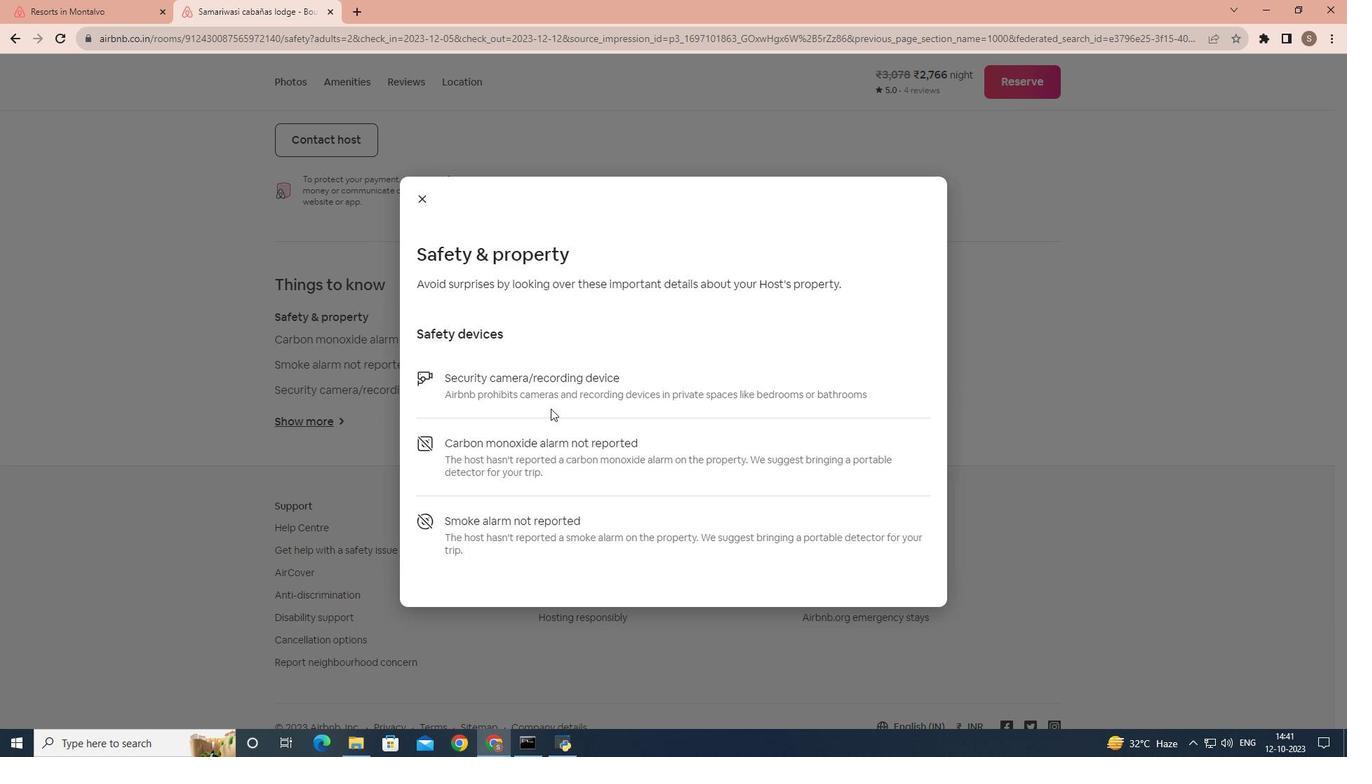 
Action: Mouse scrolled (550, 408) with delta (0, 0)
Screenshot: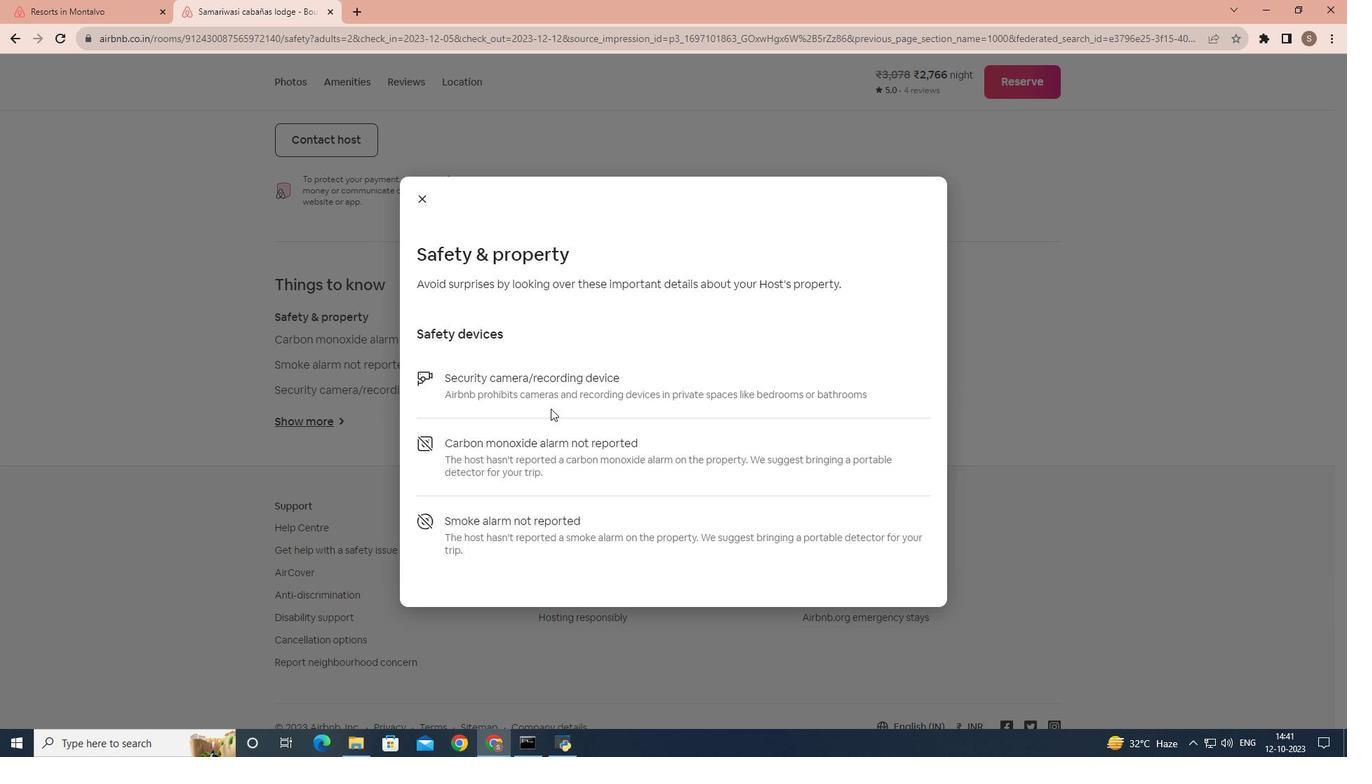 
Action: Mouse moved to (422, 199)
Screenshot: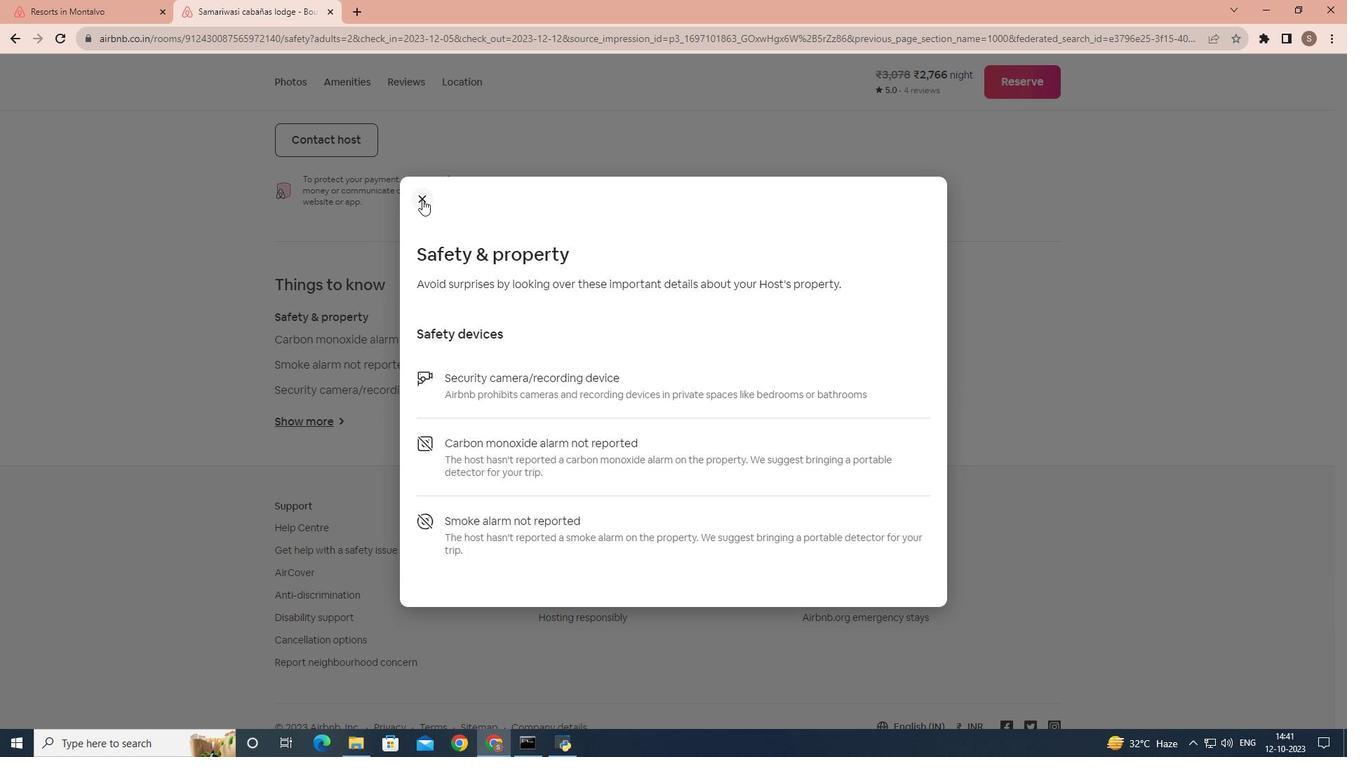 
Action: Mouse pressed left at (422, 199)
Screenshot: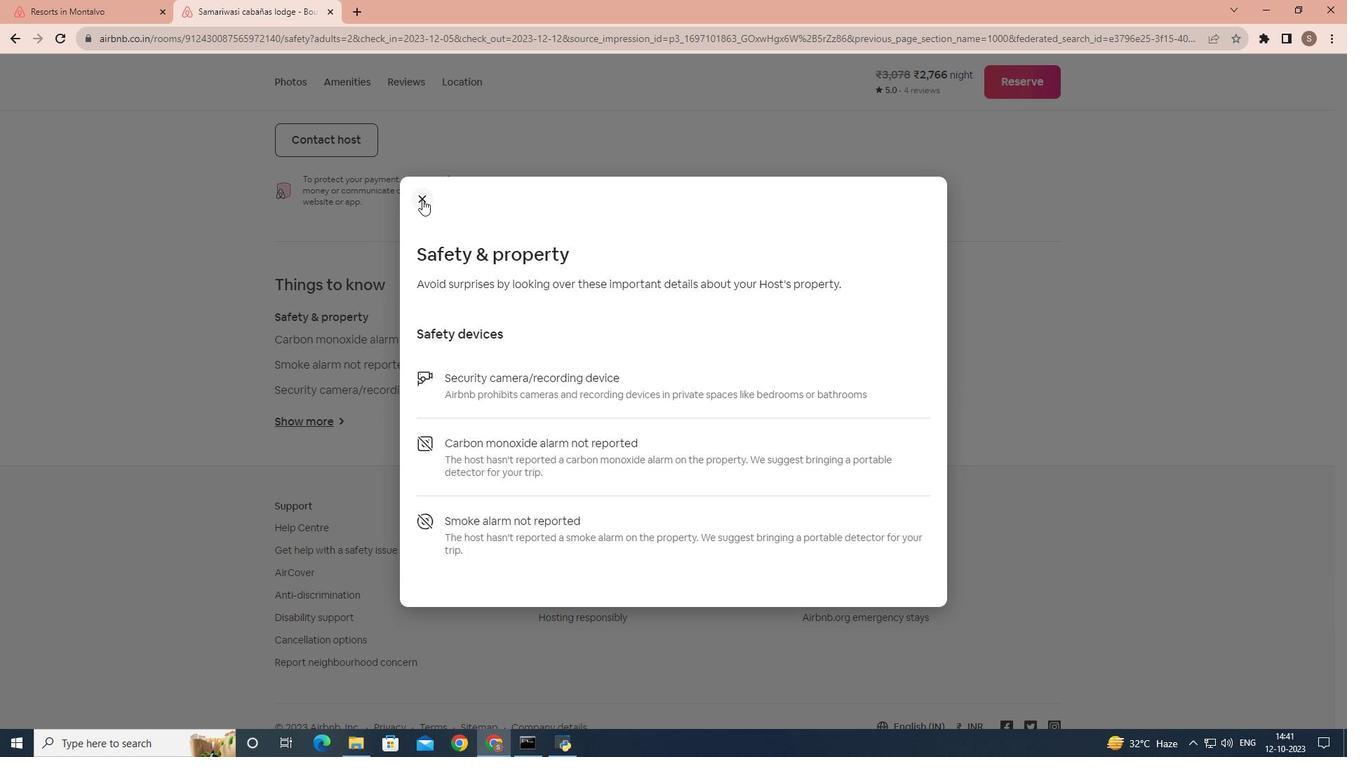 
Action: Mouse moved to (577, 417)
Screenshot: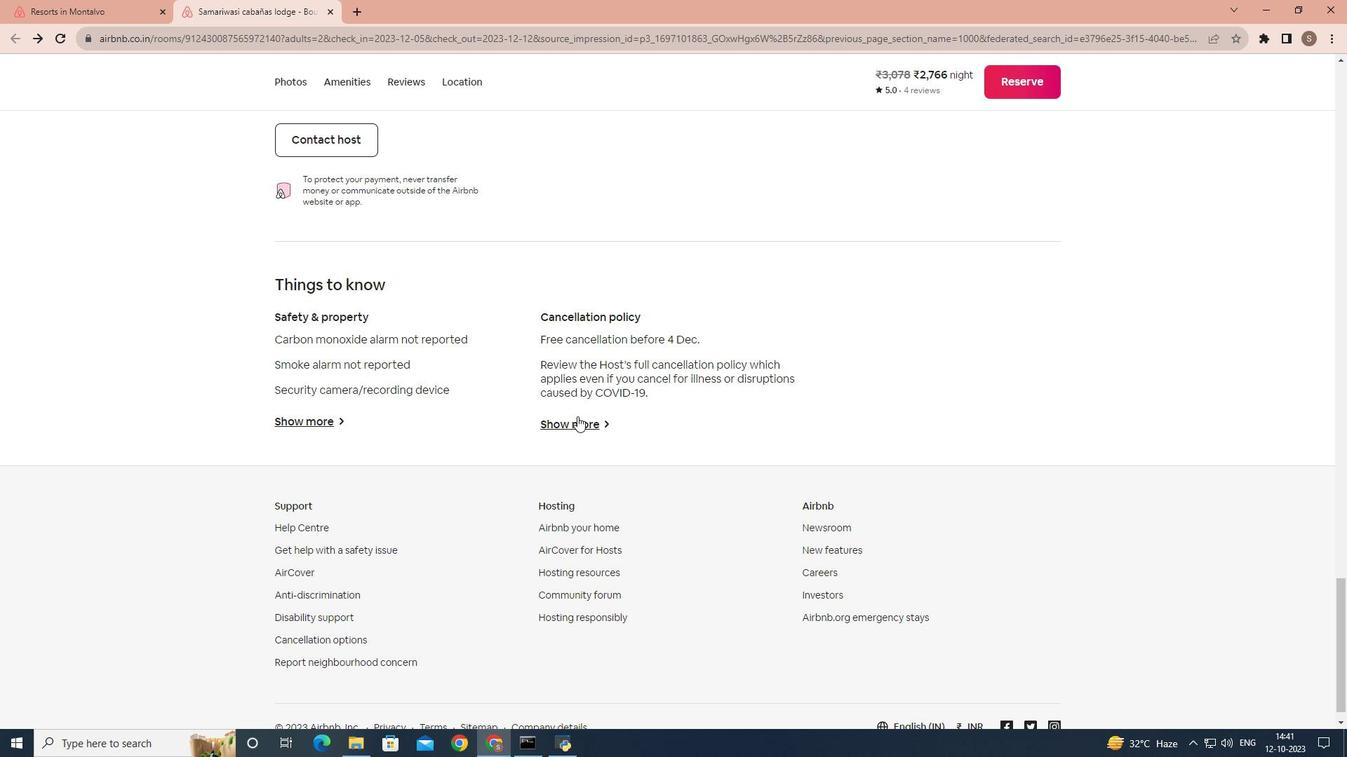 
Action: Mouse pressed left at (577, 417)
Screenshot: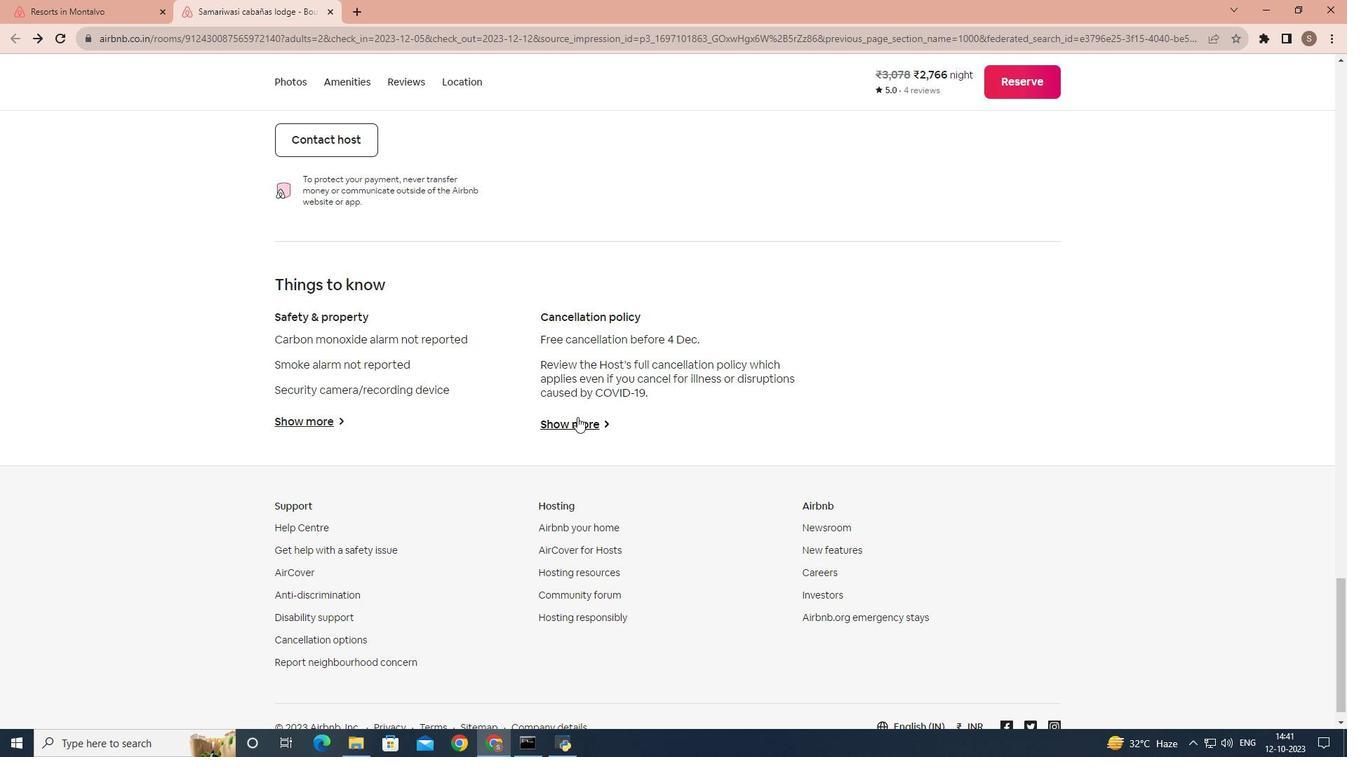 
Action: Mouse moved to (643, 399)
Screenshot: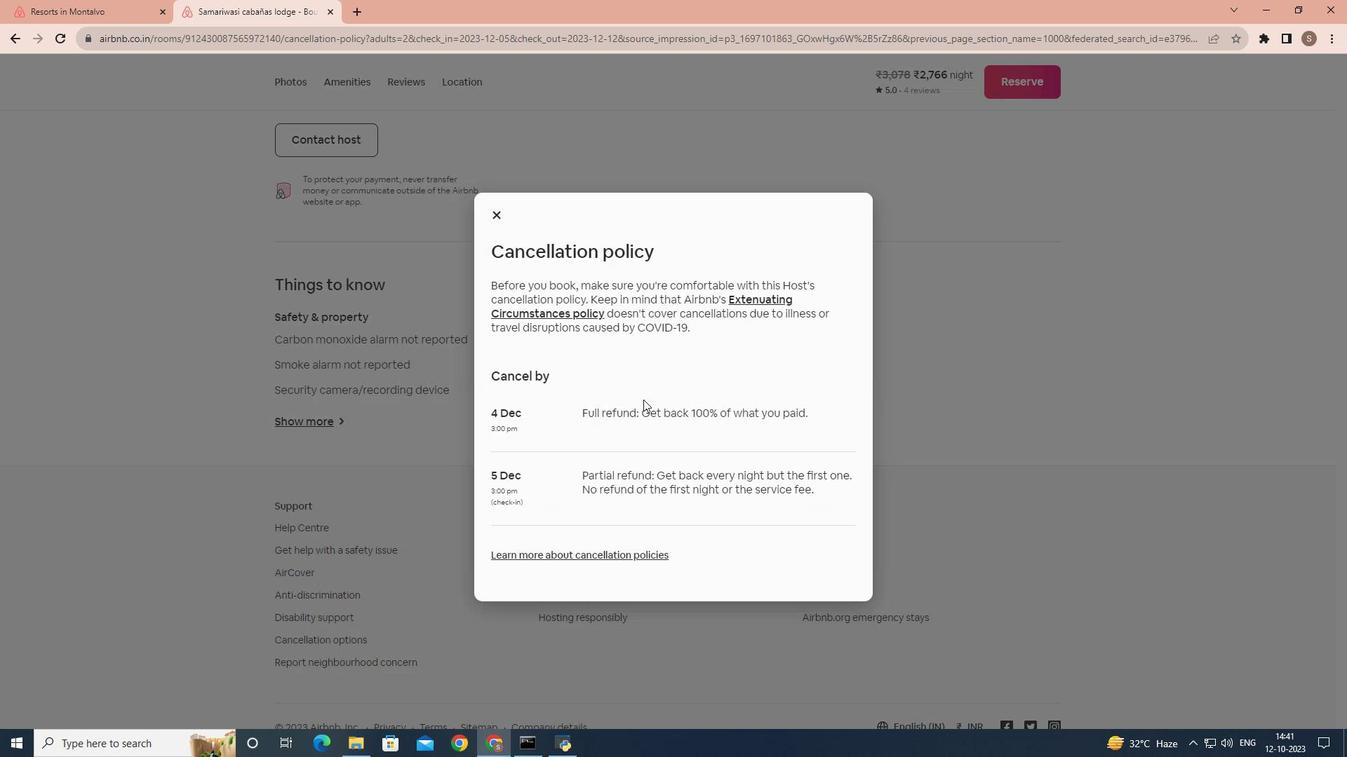 
Action: Mouse scrolled (643, 399) with delta (0, 0)
Screenshot: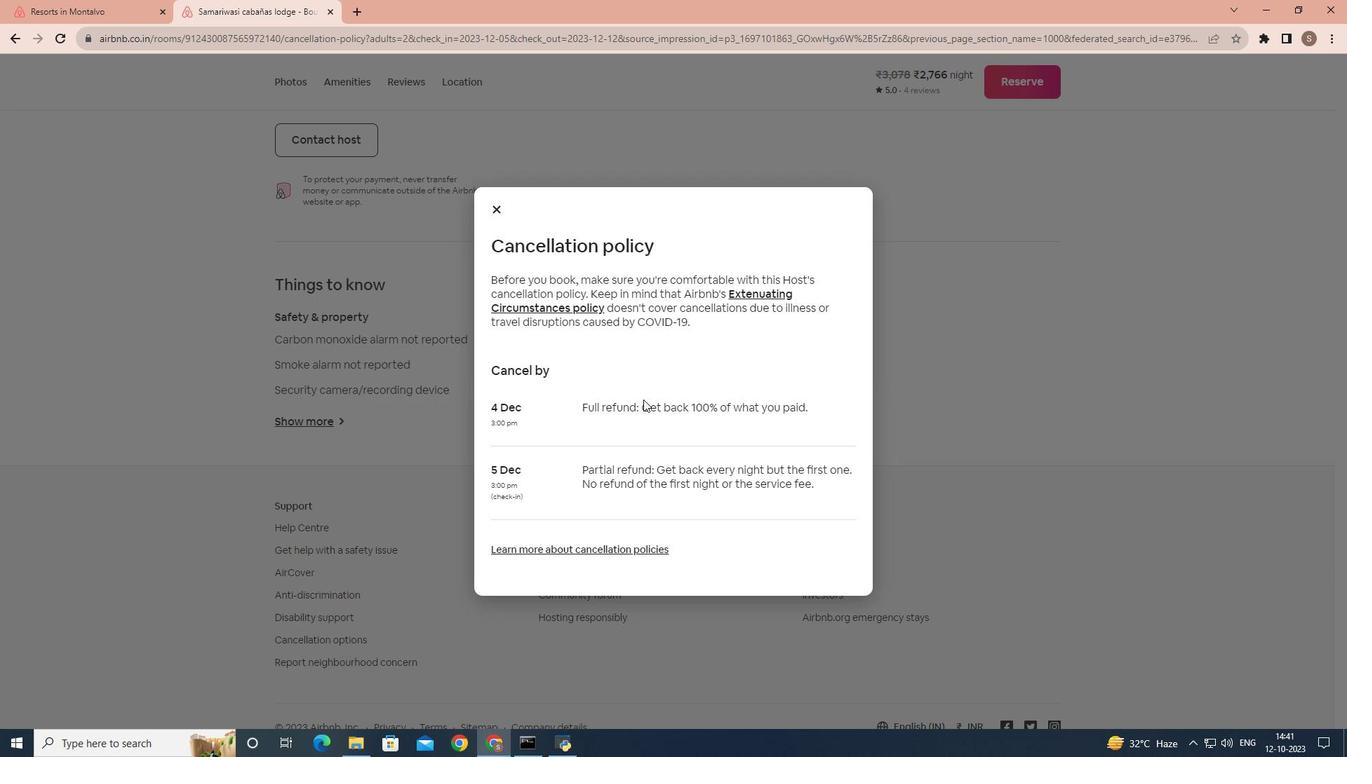 
Action: Mouse scrolled (643, 399) with delta (0, 0)
Screenshot: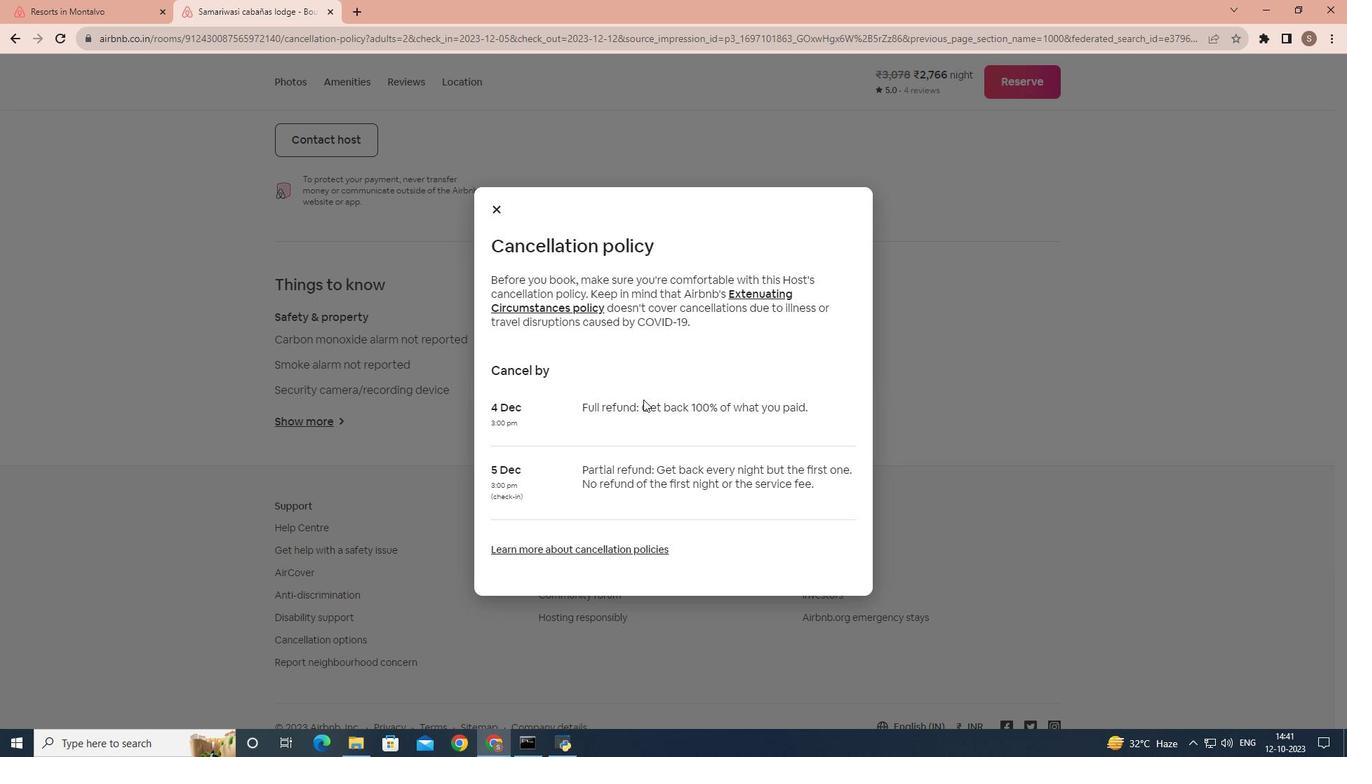 
Action: Mouse scrolled (643, 399) with delta (0, 0)
Screenshot: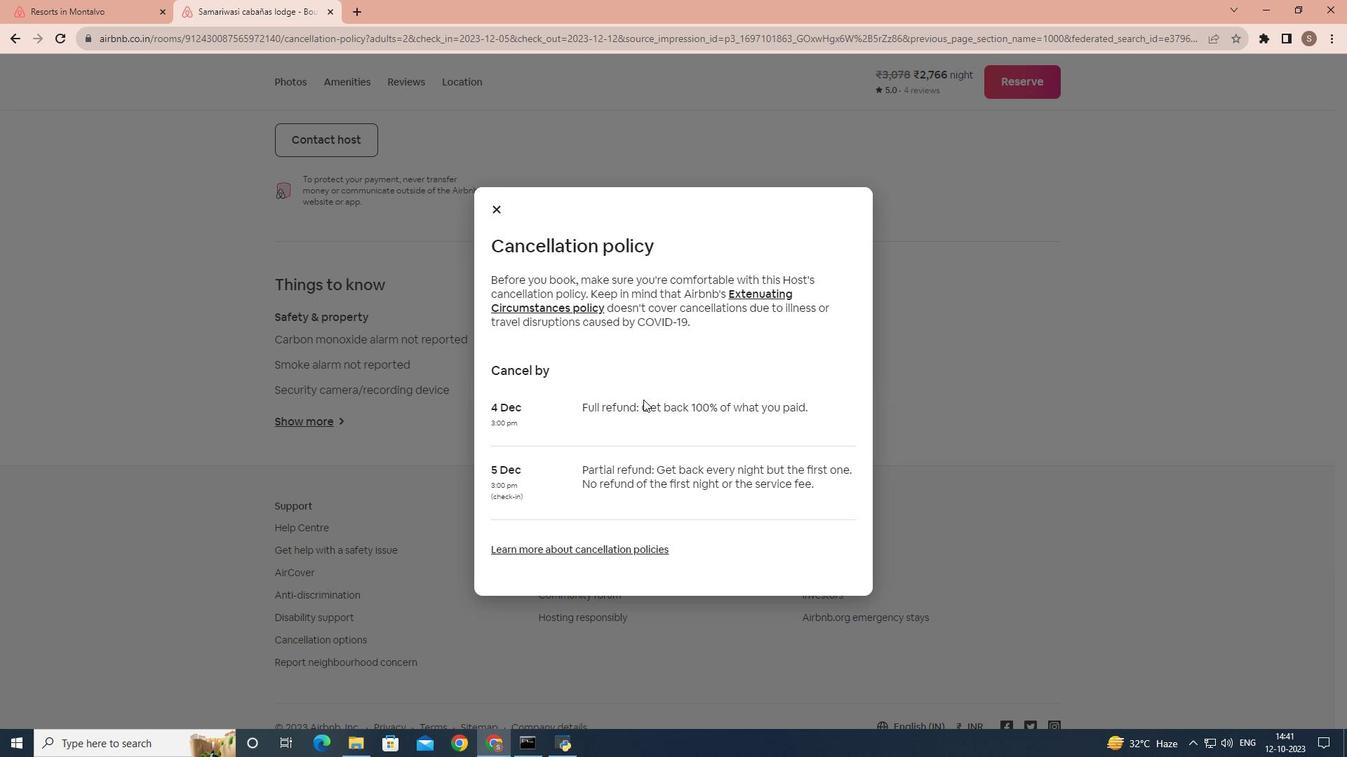 
Action: Mouse moved to (499, 207)
Screenshot: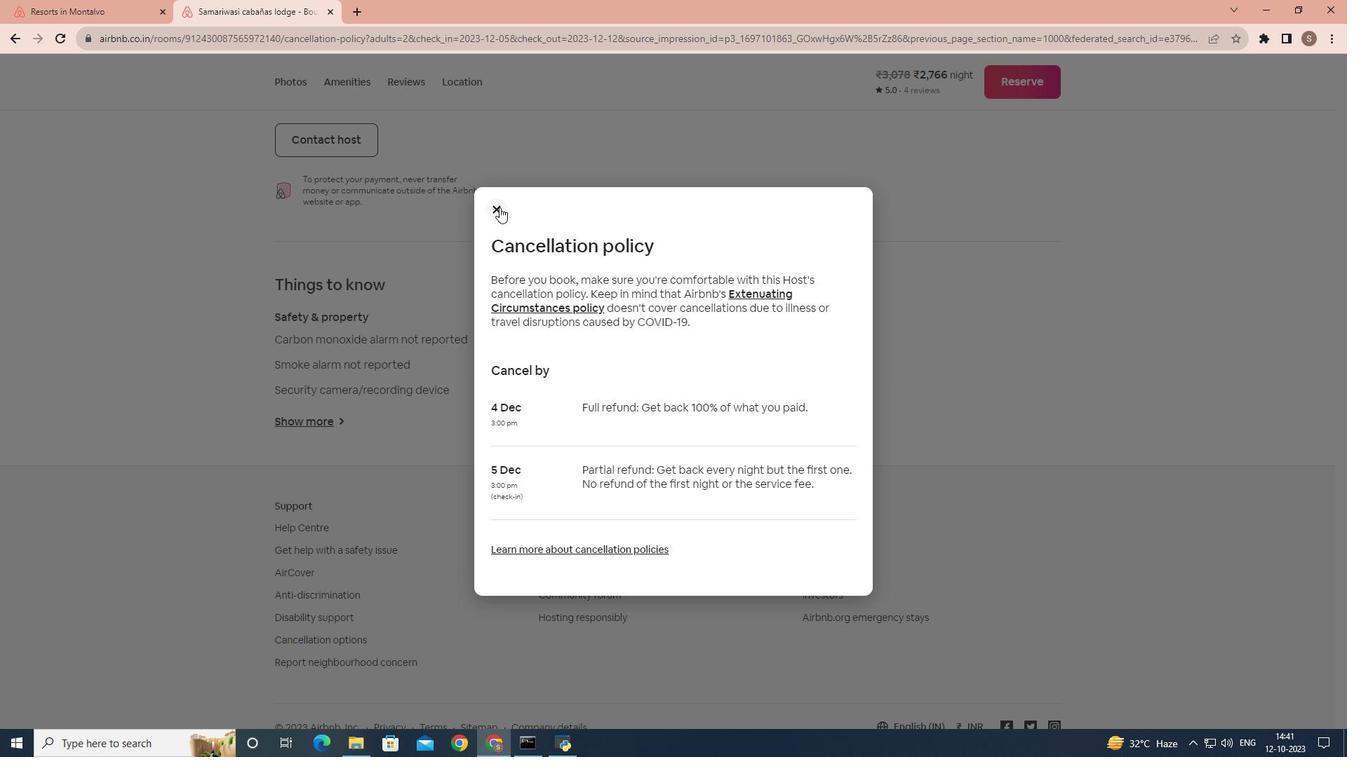 
Action: Mouse pressed left at (499, 207)
Screenshot: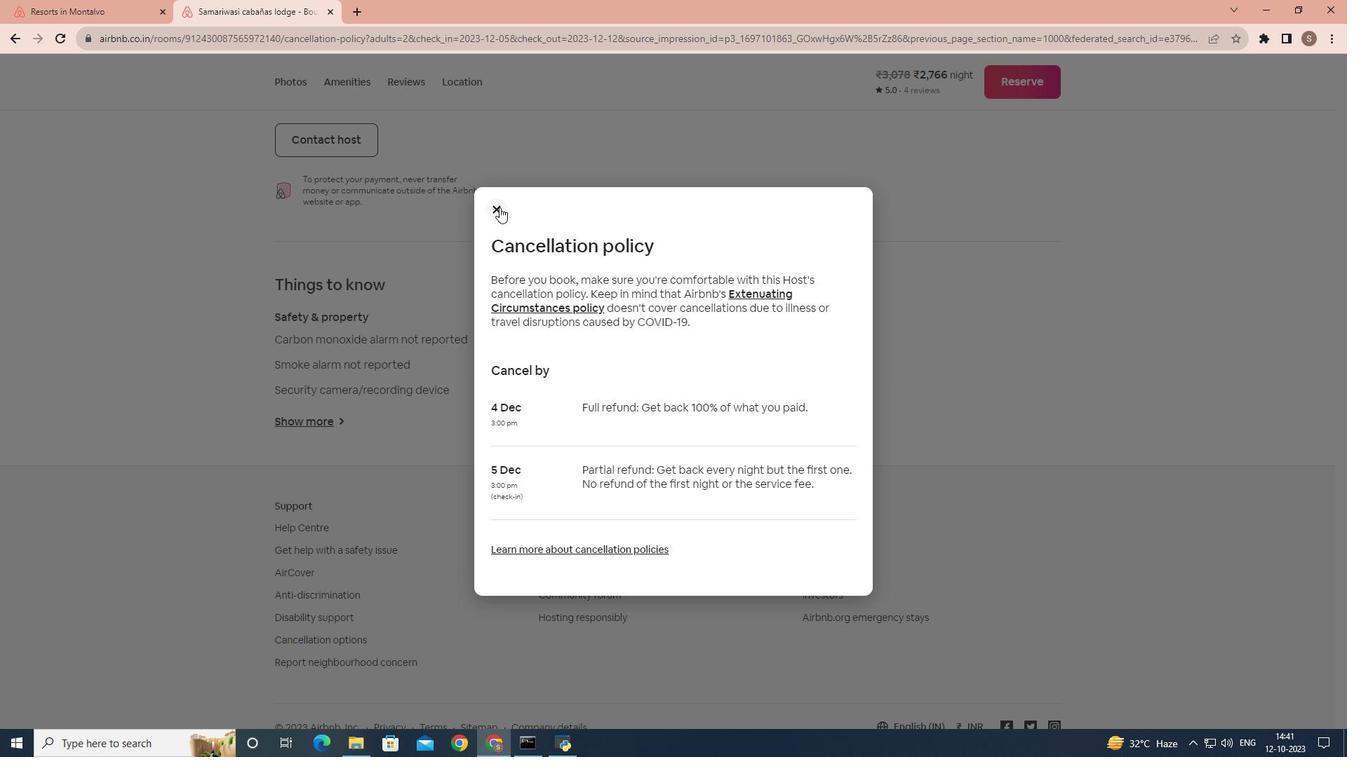 
Action: Mouse moved to (620, 312)
Screenshot: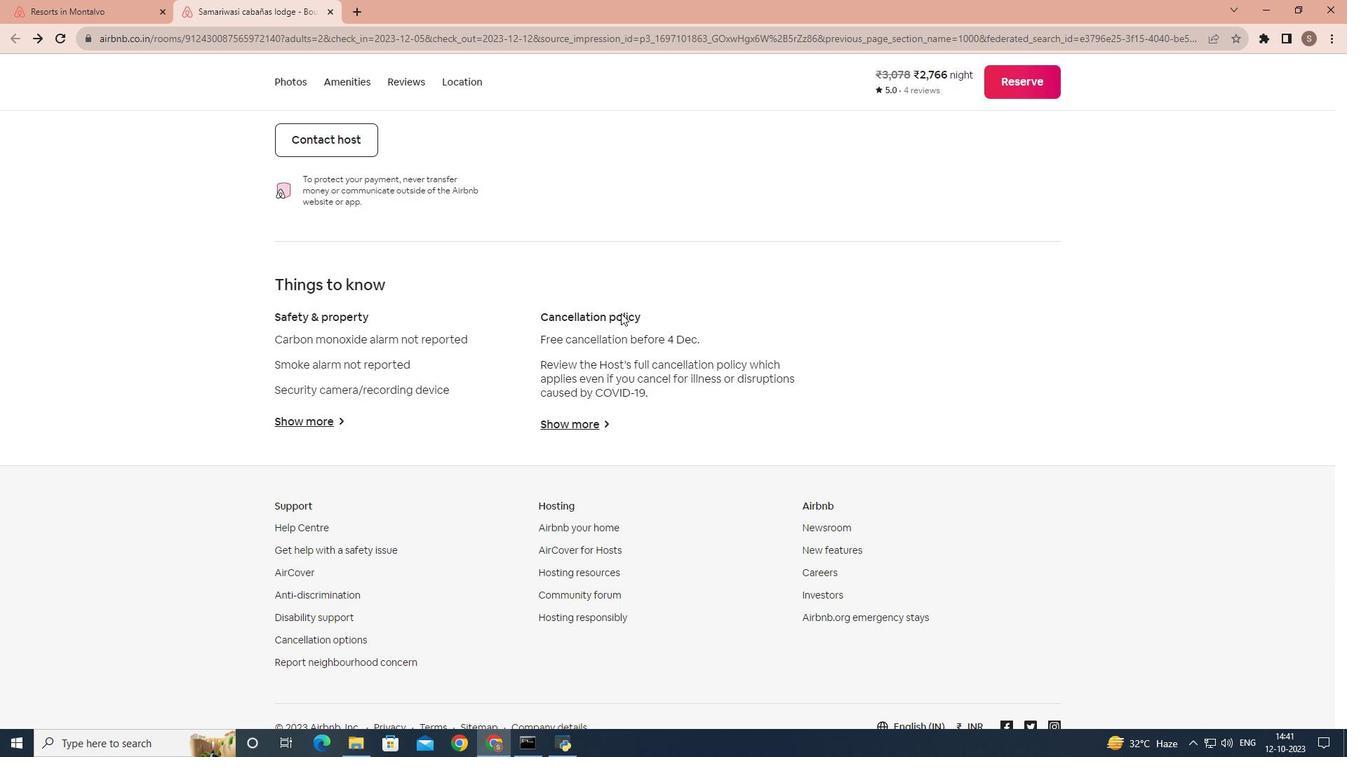 
Action: Mouse scrolled (620, 312) with delta (0, 0)
Screenshot: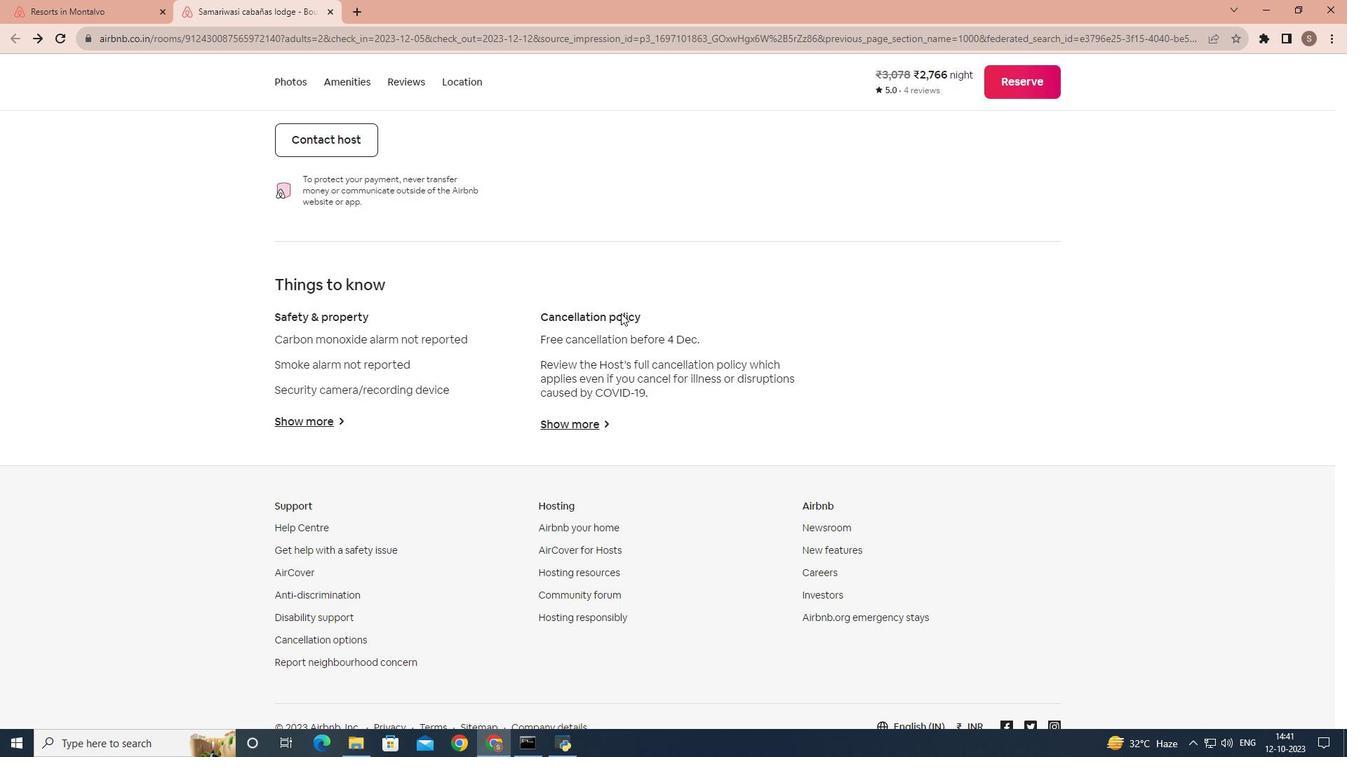 
Action: Mouse moved to (621, 317)
Screenshot: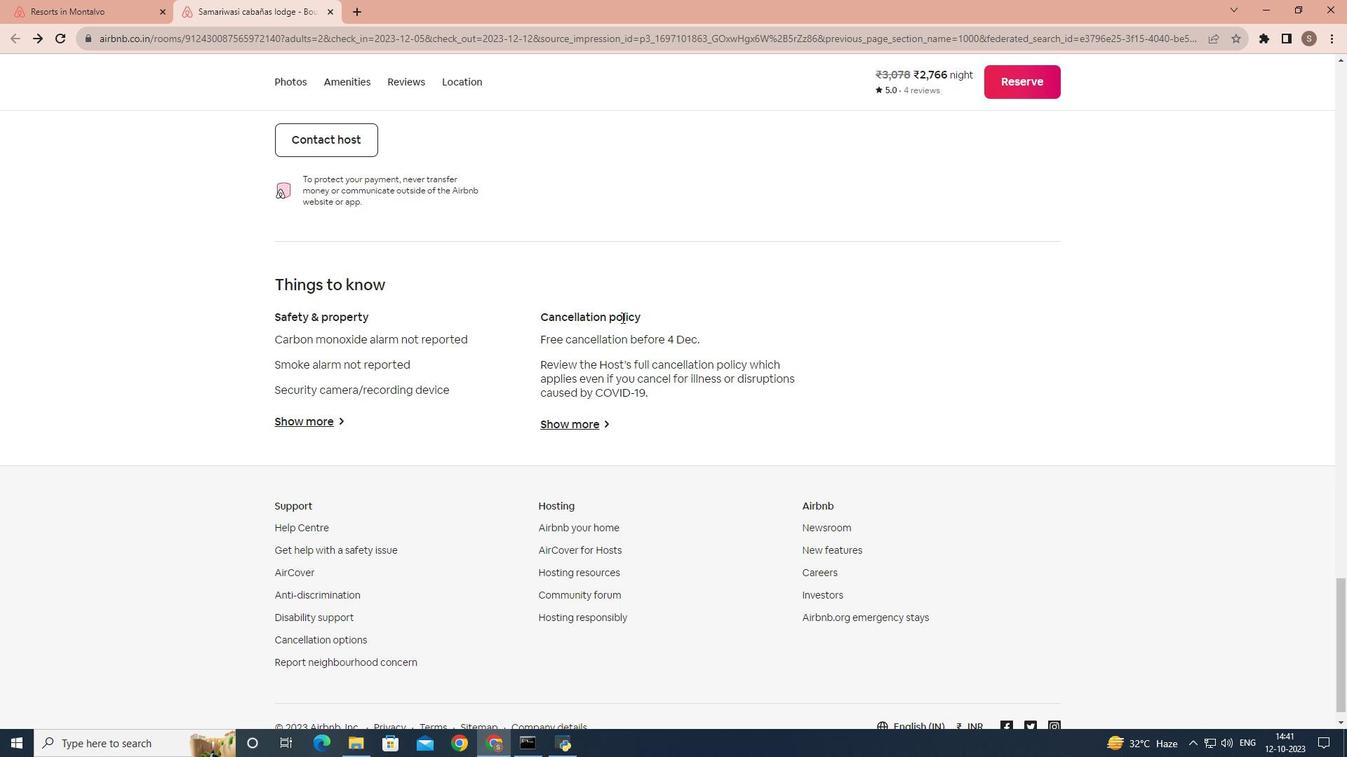 
Action: Mouse scrolled (621, 317) with delta (0, 0)
Screenshot: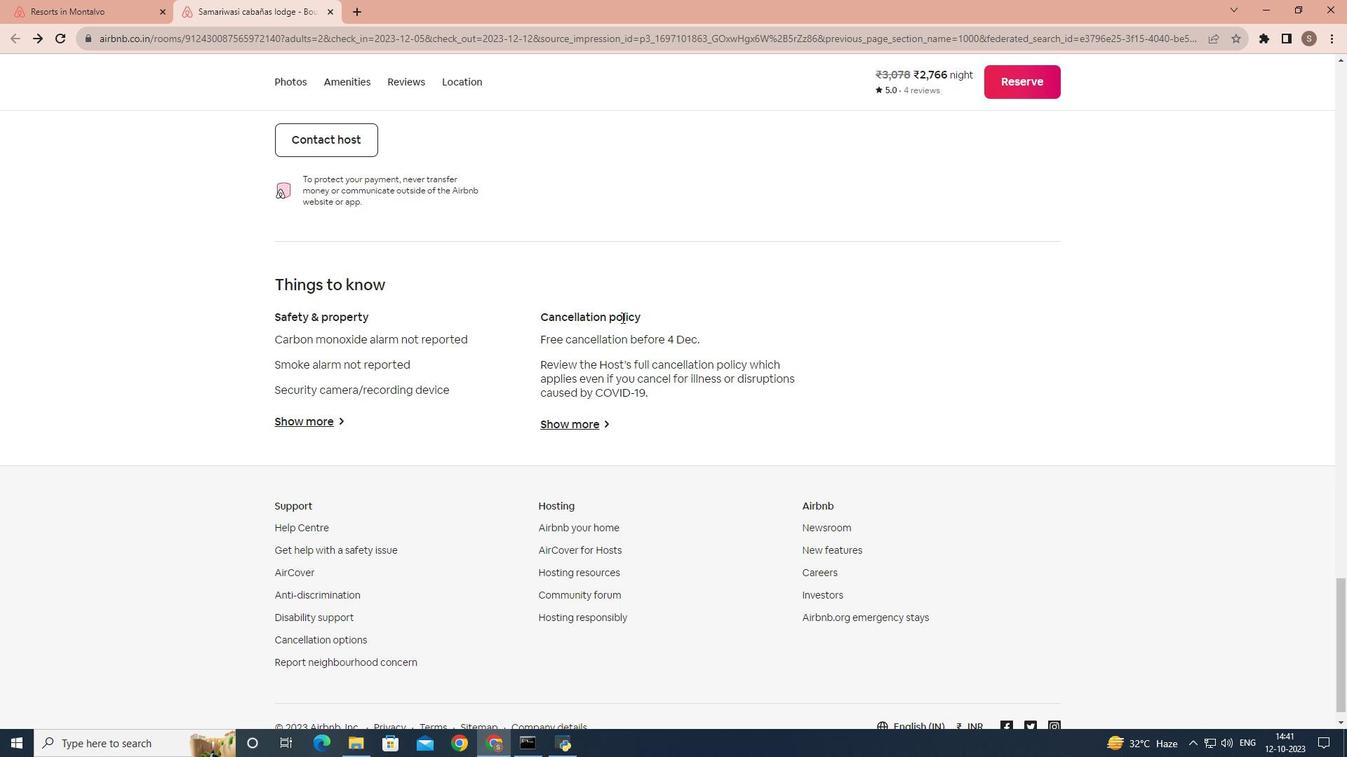 
Action: Mouse moved to (604, 319)
Screenshot: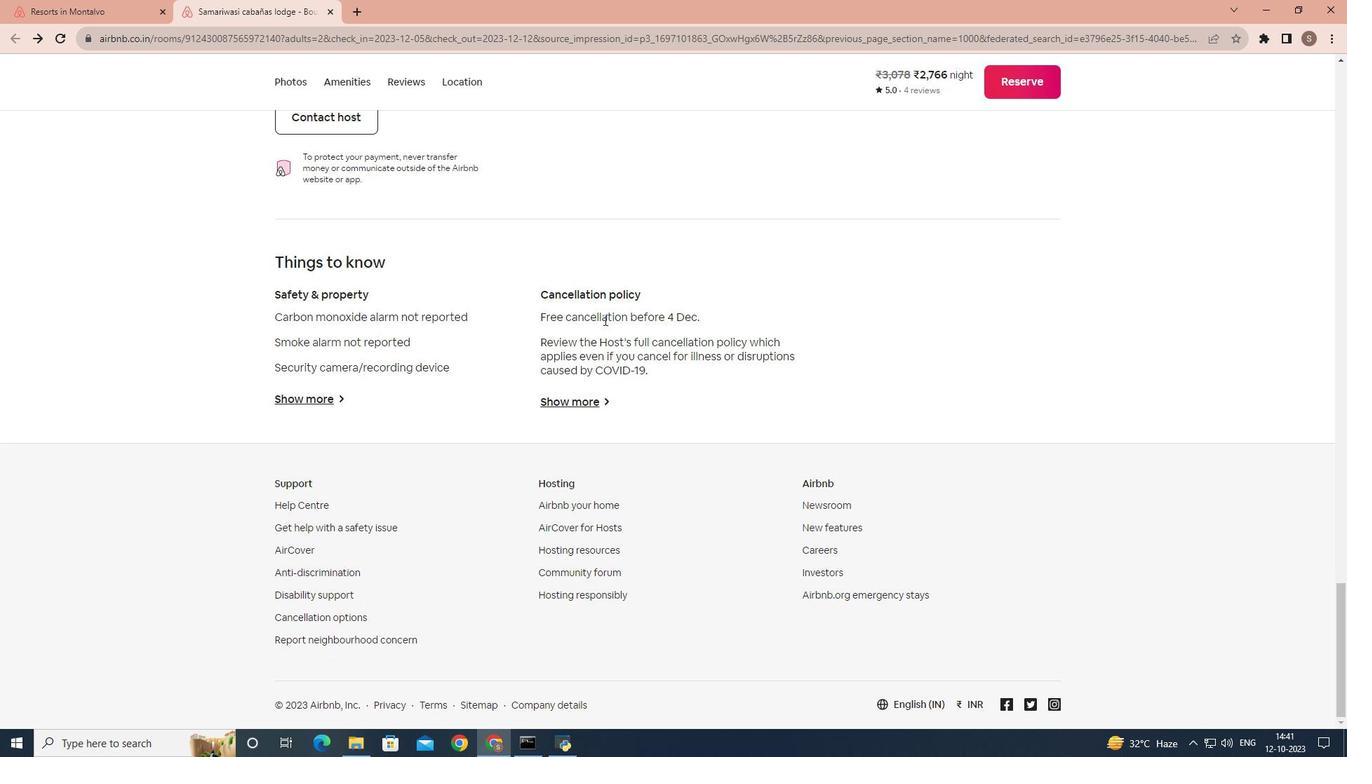 
Action: Mouse scrolled (604, 319) with delta (0, 0)
Screenshot: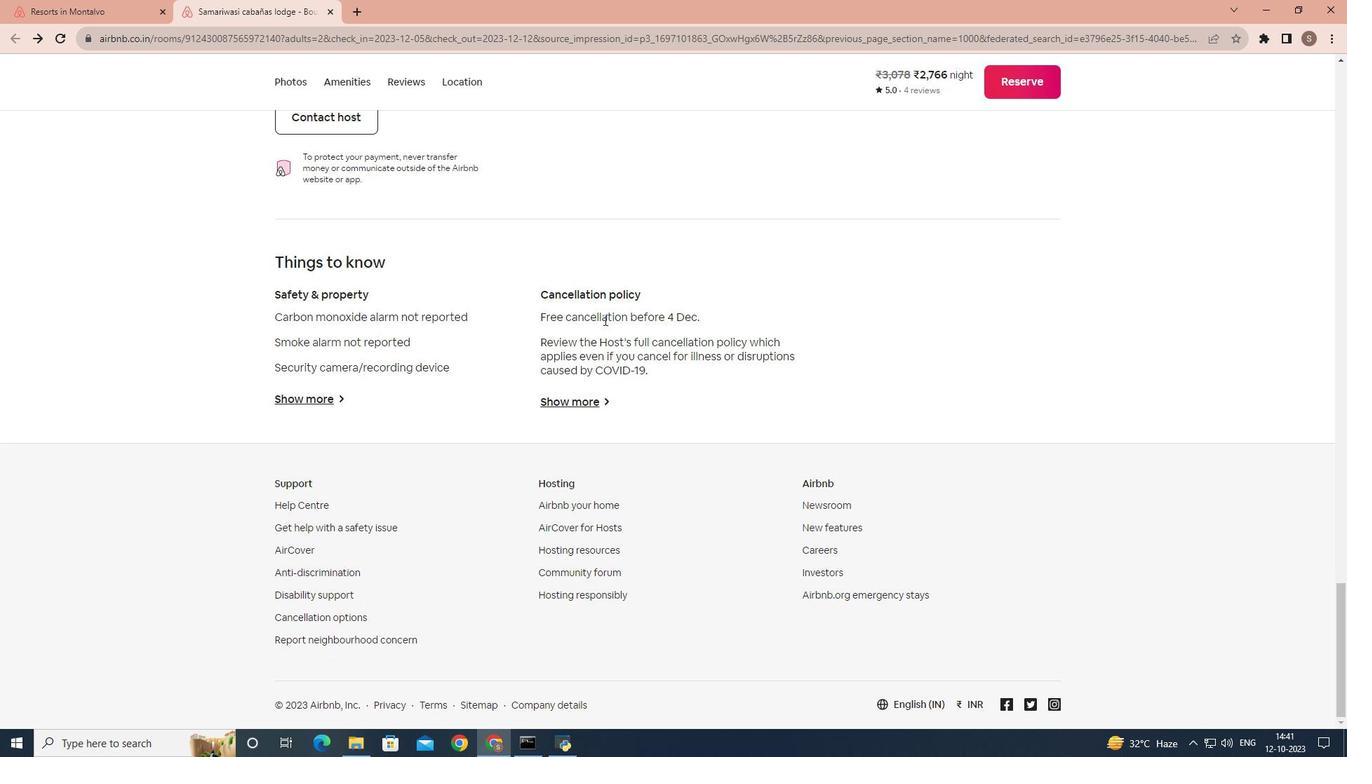 
Action: Mouse moved to (603, 320)
Screenshot: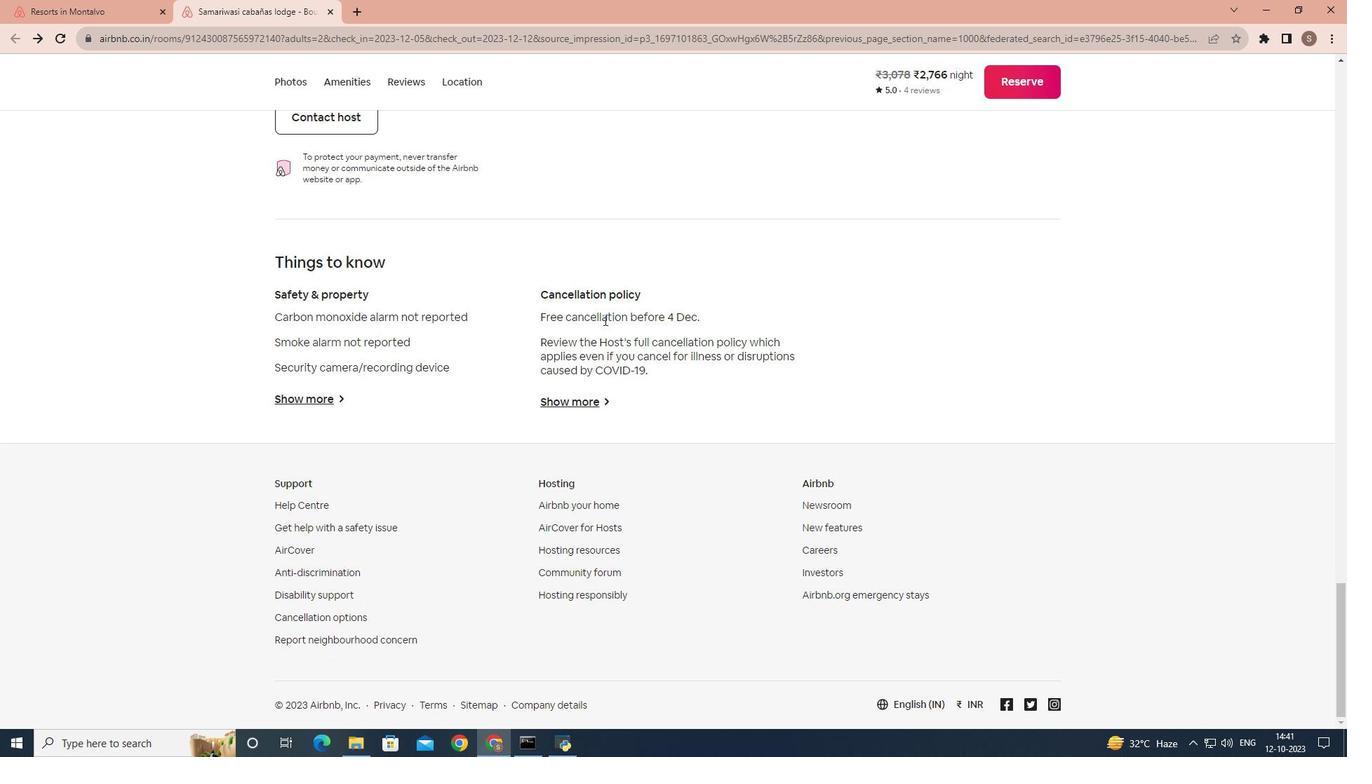 
Action: Mouse scrolled (603, 319) with delta (0, 0)
Screenshot: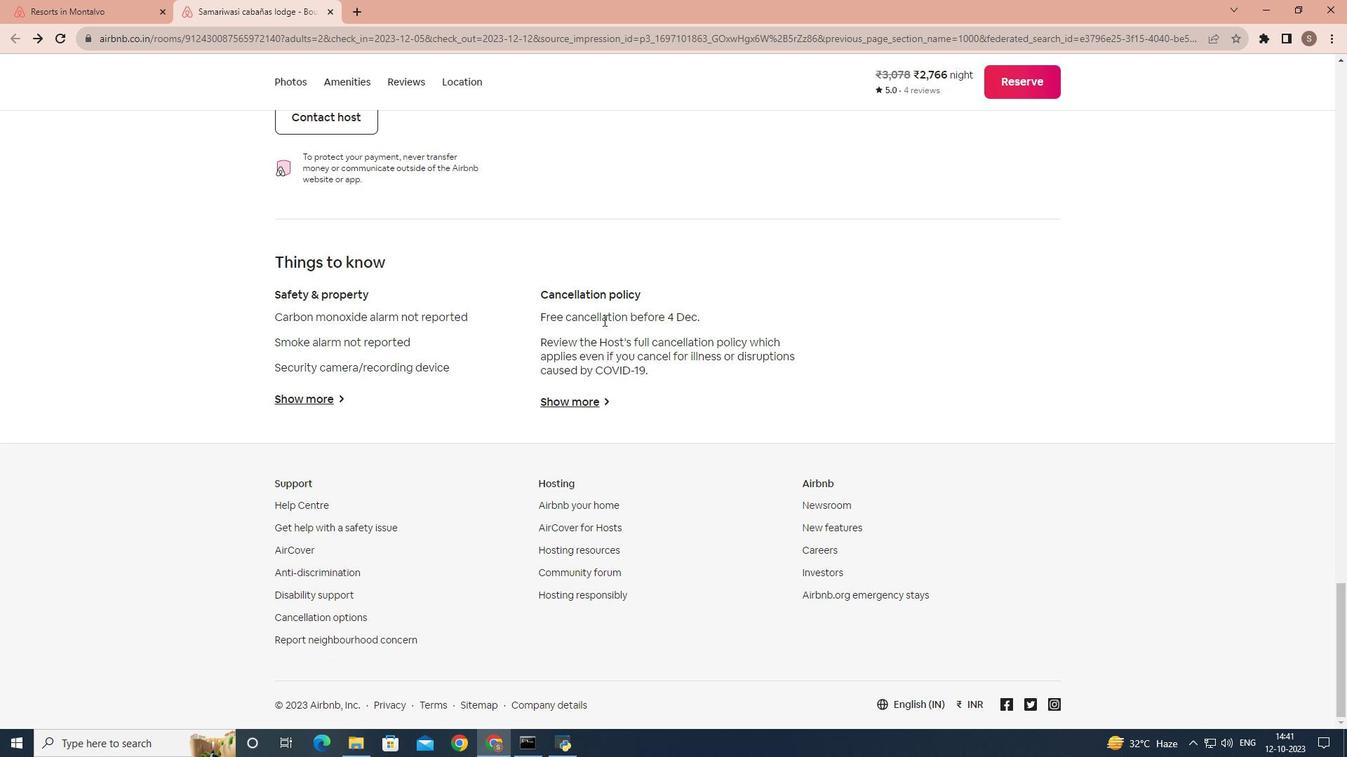 
Action: Mouse moved to (89, 0)
Screenshot: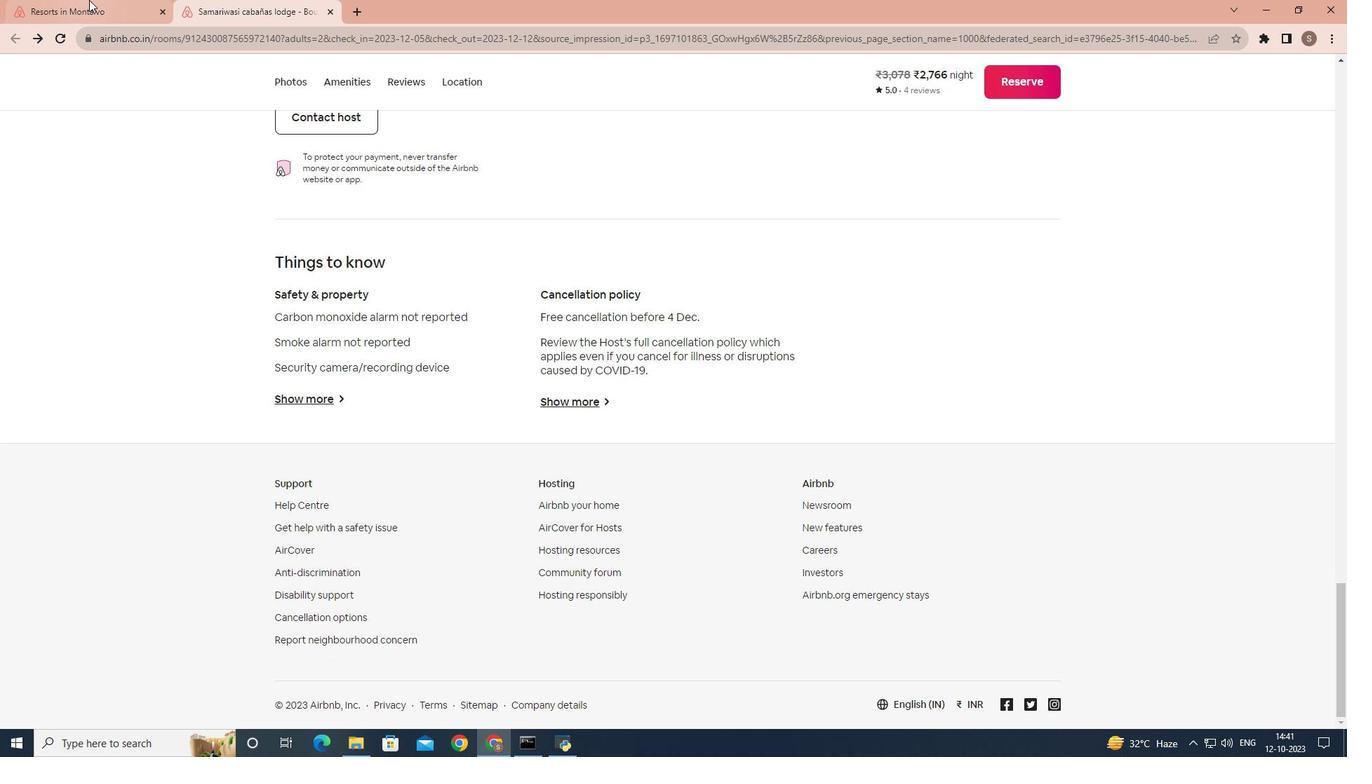 
Action: Mouse pressed left at (89, 0)
Screenshot: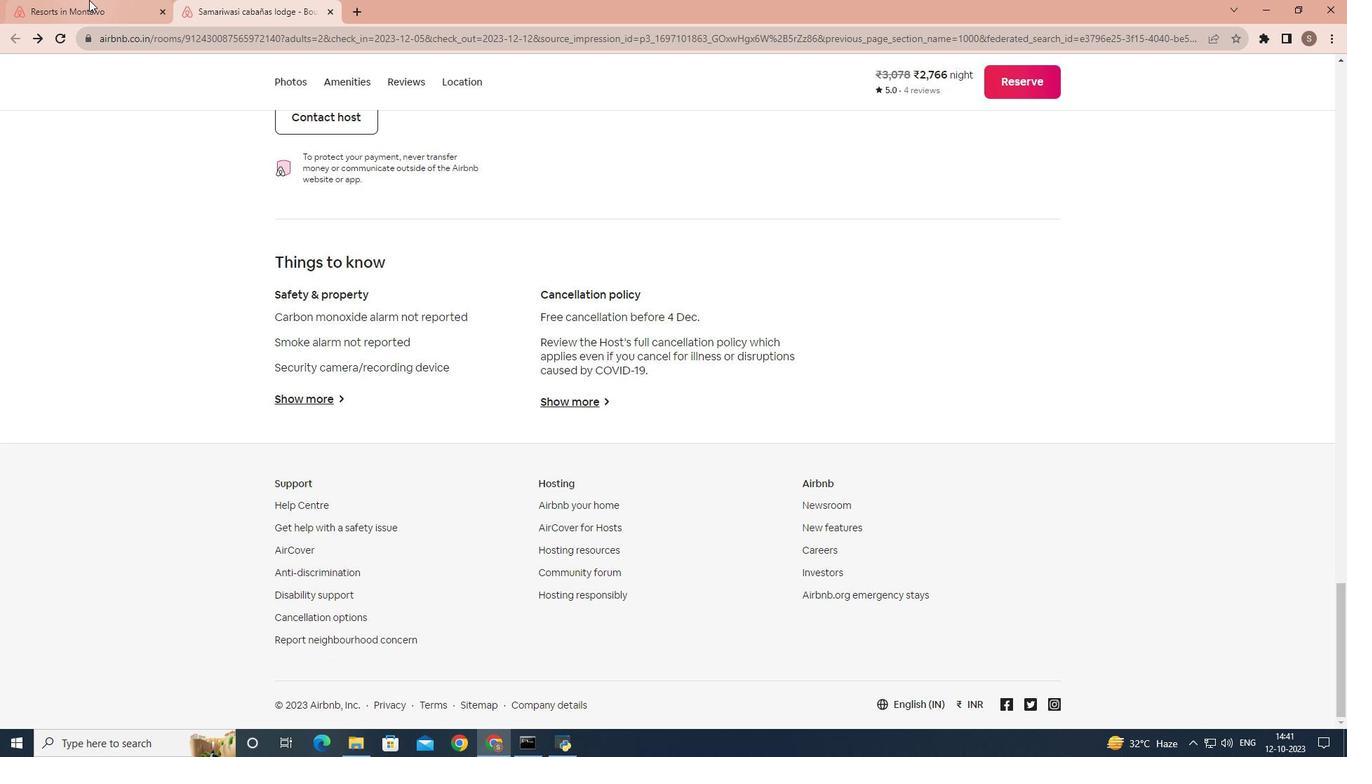 
Action: Mouse moved to (434, 312)
Screenshot: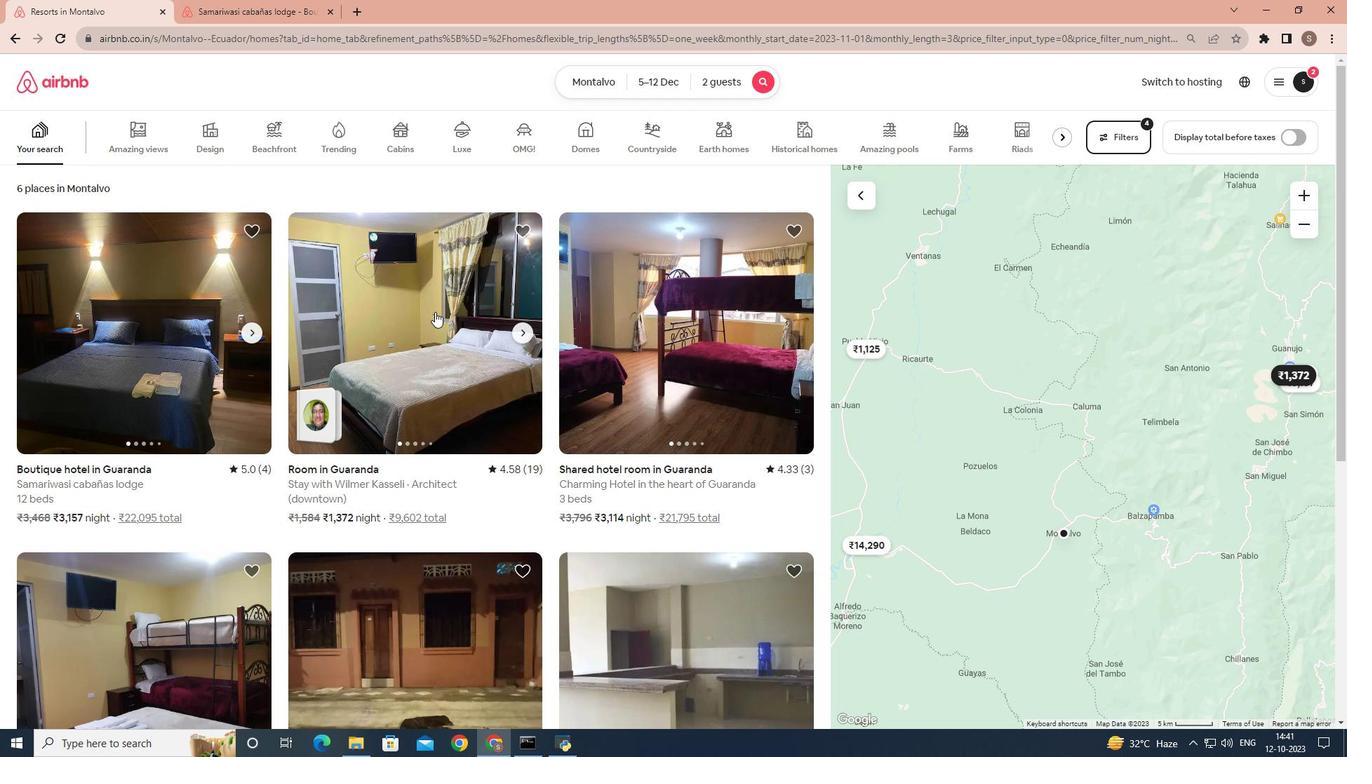 
Action: Mouse scrolled (434, 311) with delta (0, 0)
Screenshot: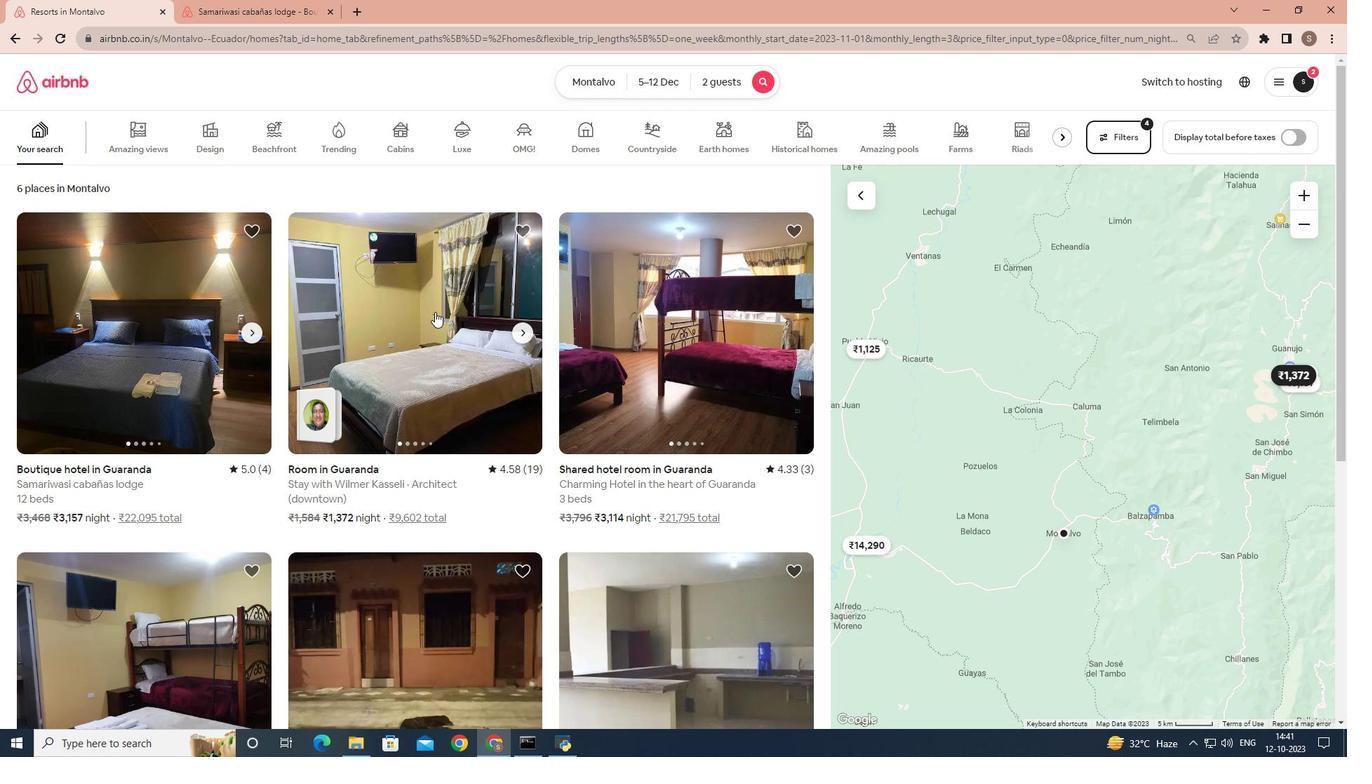 
Action: Mouse moved to (474, 304)
Screenshot: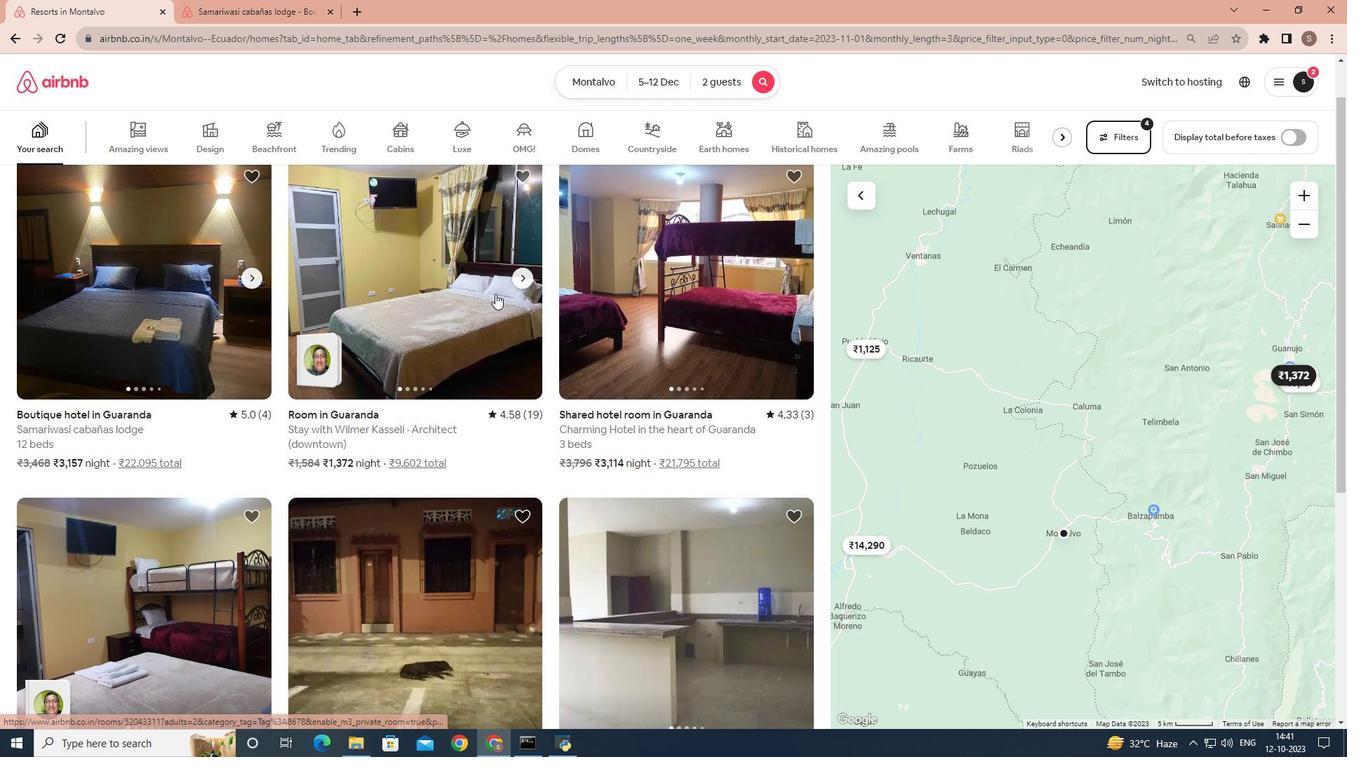 
Action: Mouse scrolled (474, 303) with delta (0, 0)
Screenshot: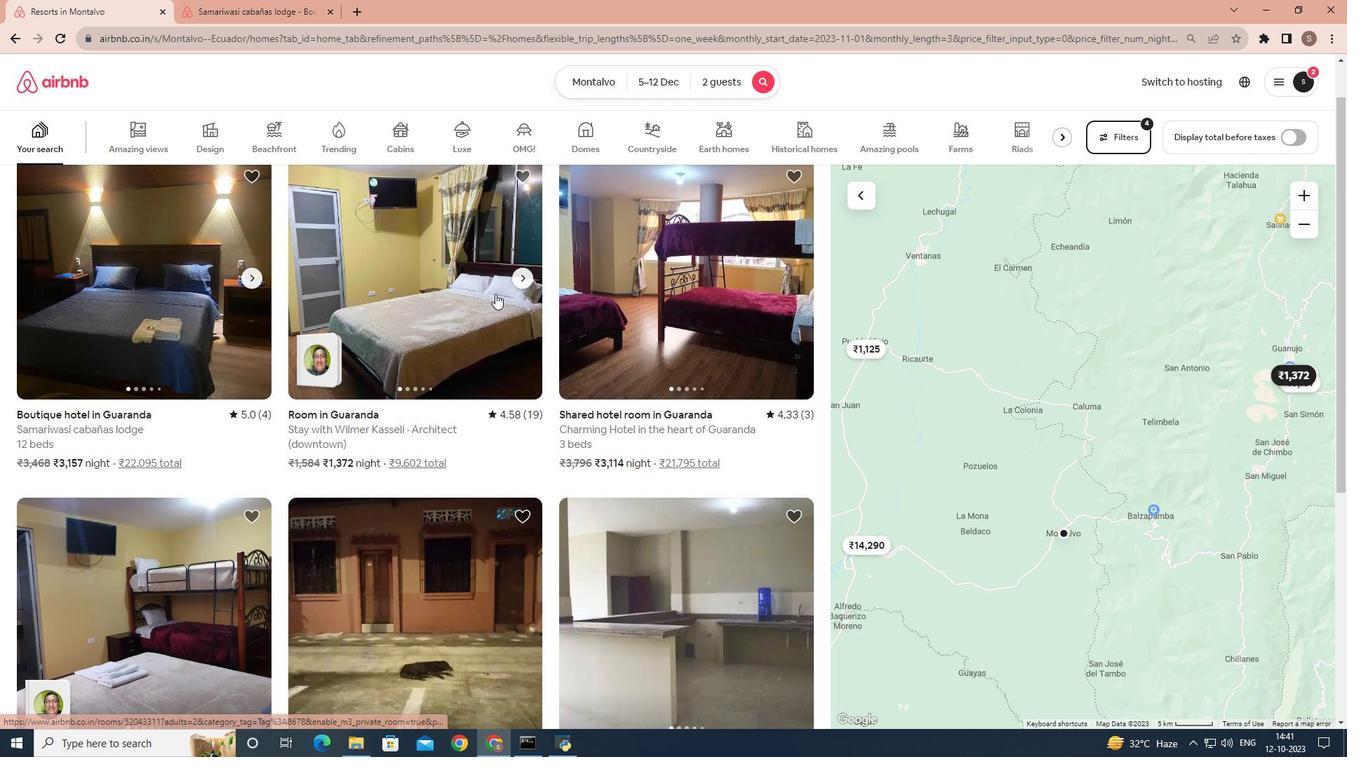 
Action: Mouse moved to (416, 230)
Screenshot: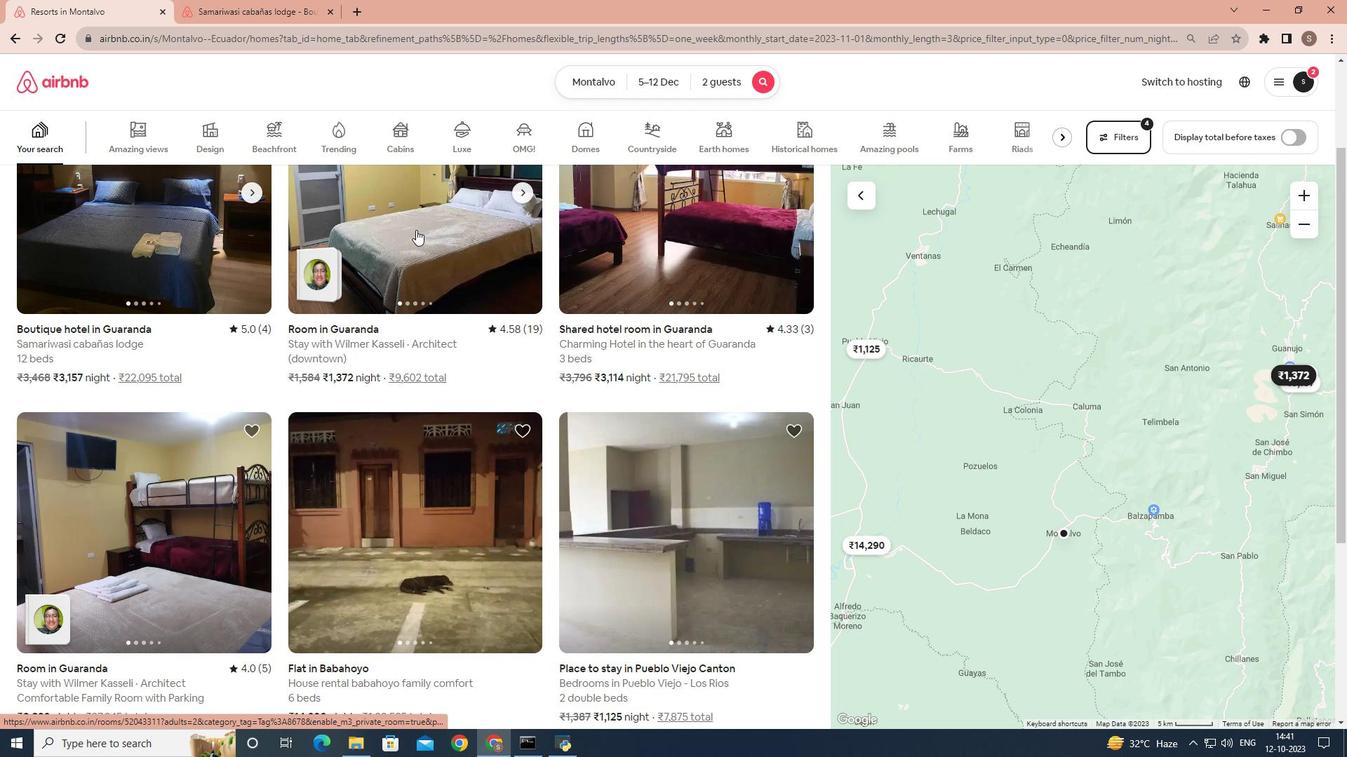 
Action: Mouse pressed left at (416, 230)
Screenshot: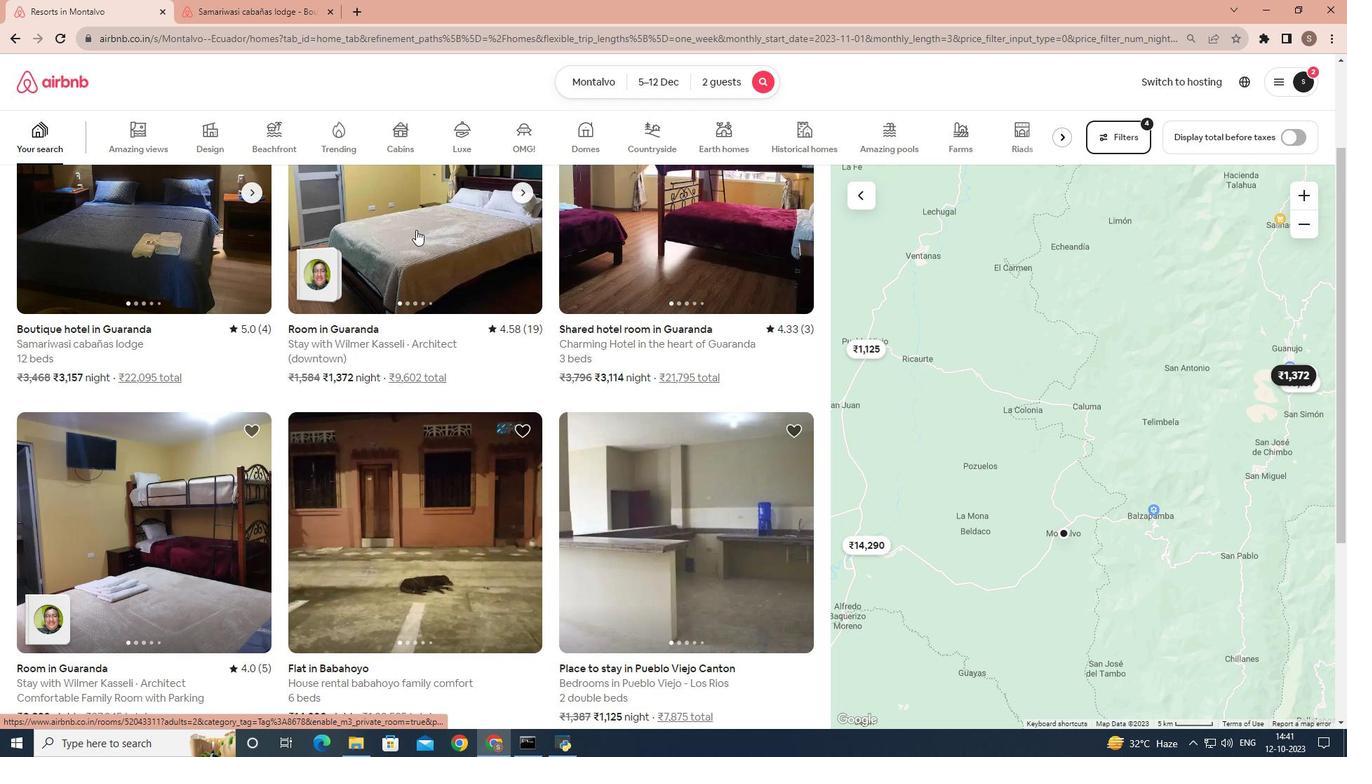 
Action: Mouse moved to (1017, 522)
Screenshot: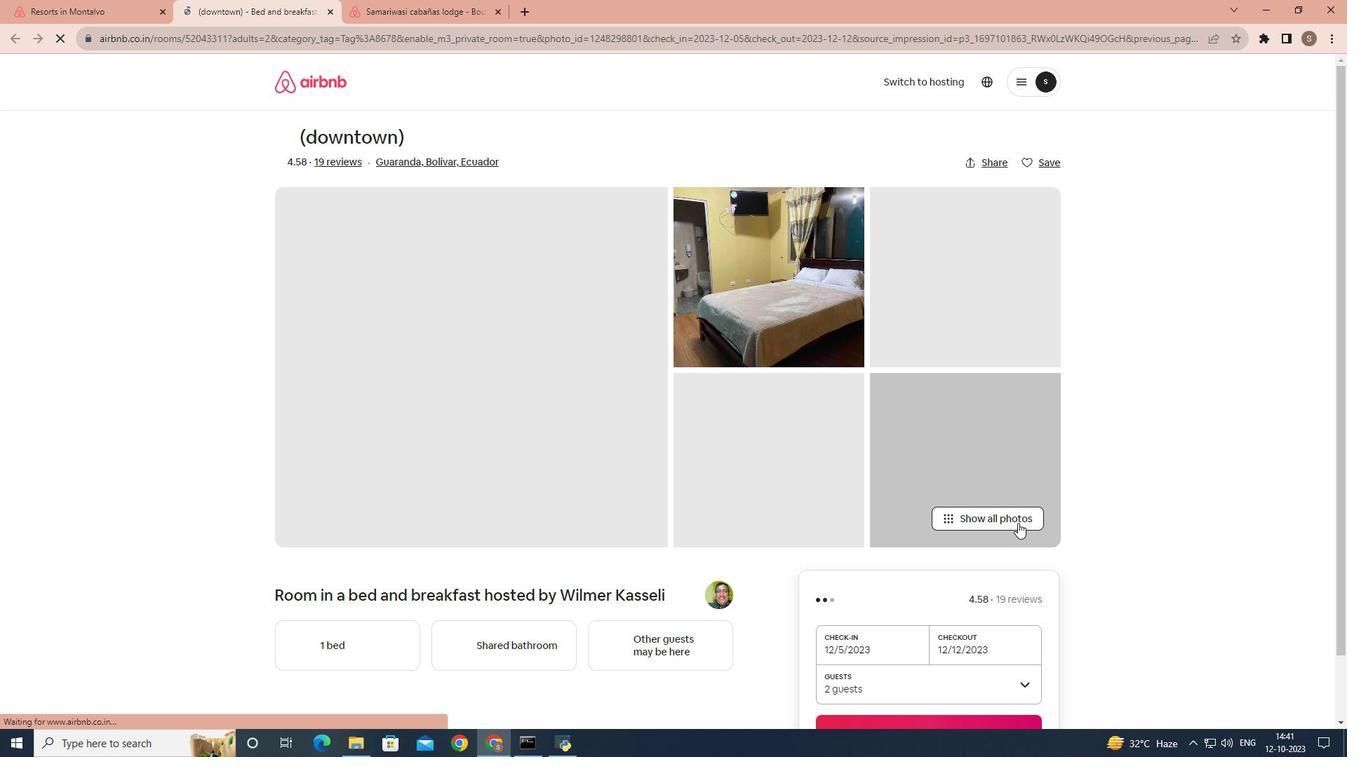 
Action: Mouse pressed left at (1017, 522)
Screenshot: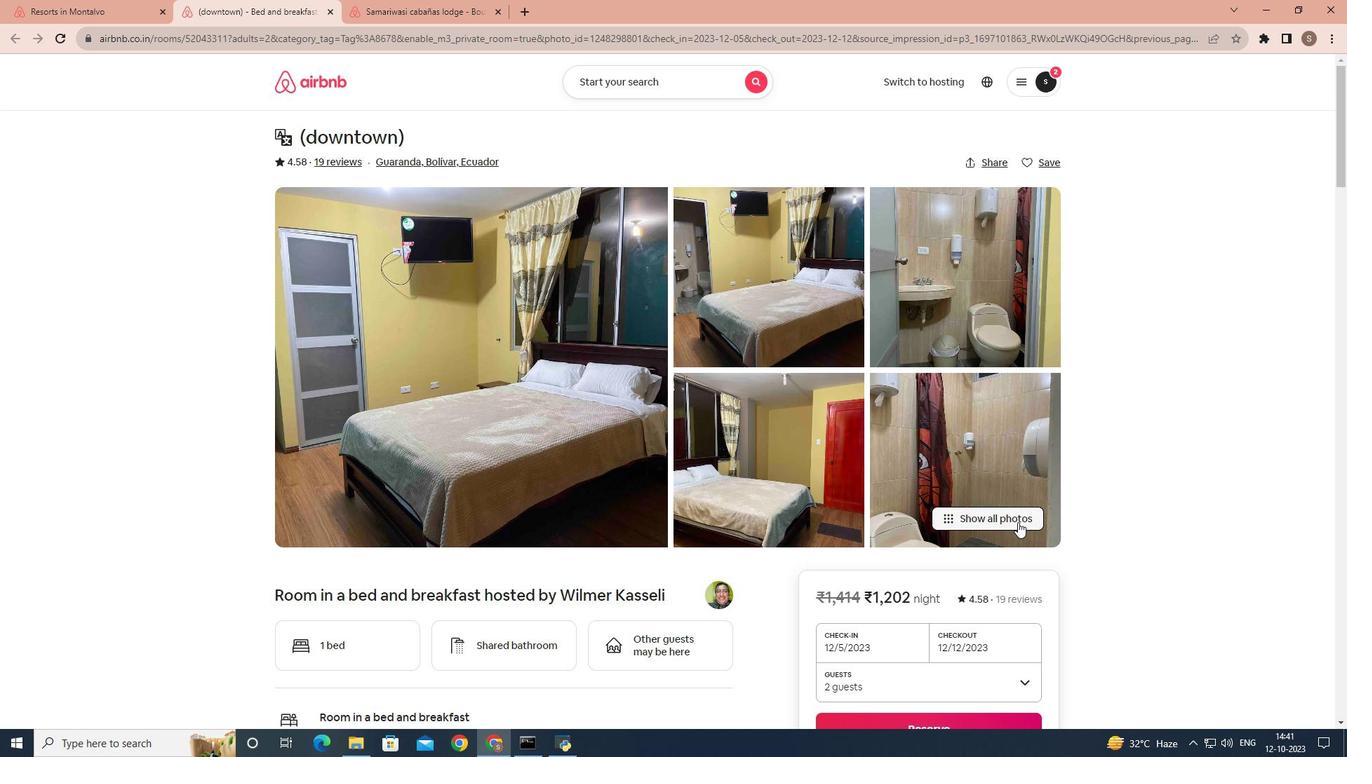 
Action: Mouse moved to (812, 409)
Screenshot: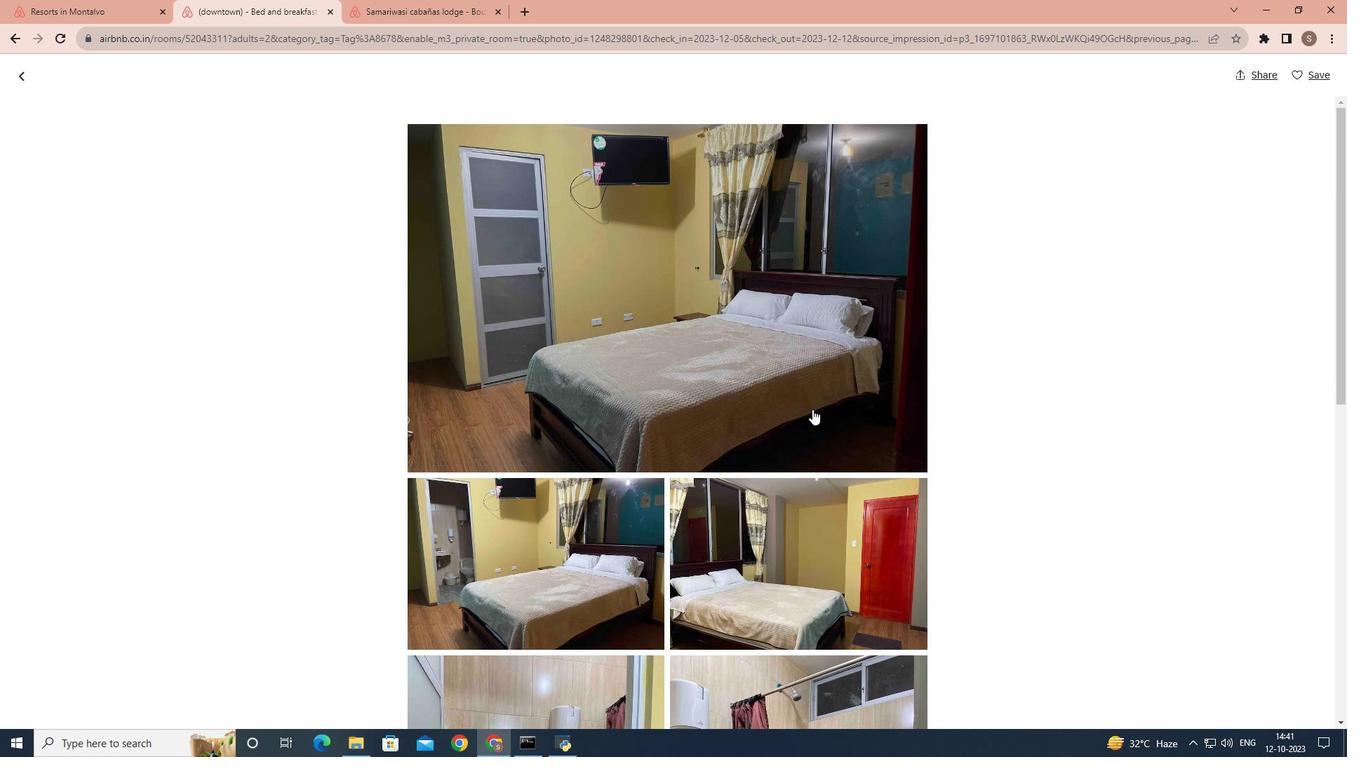 
Action: Mouse scrolled (812, 409) with delta (0, 0)
Screenshot: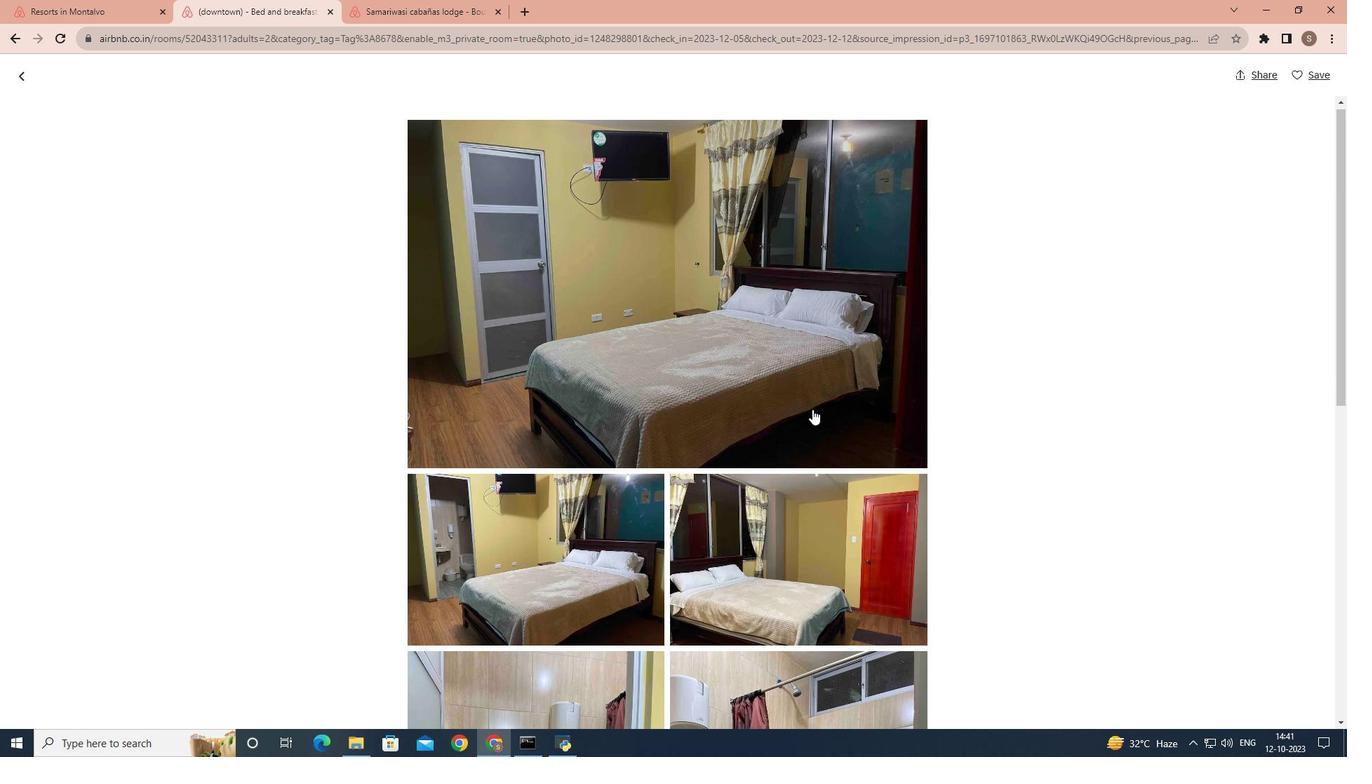 
Action: Mouse scrolled (812, 409) with delta (0, 0)
Screenshot: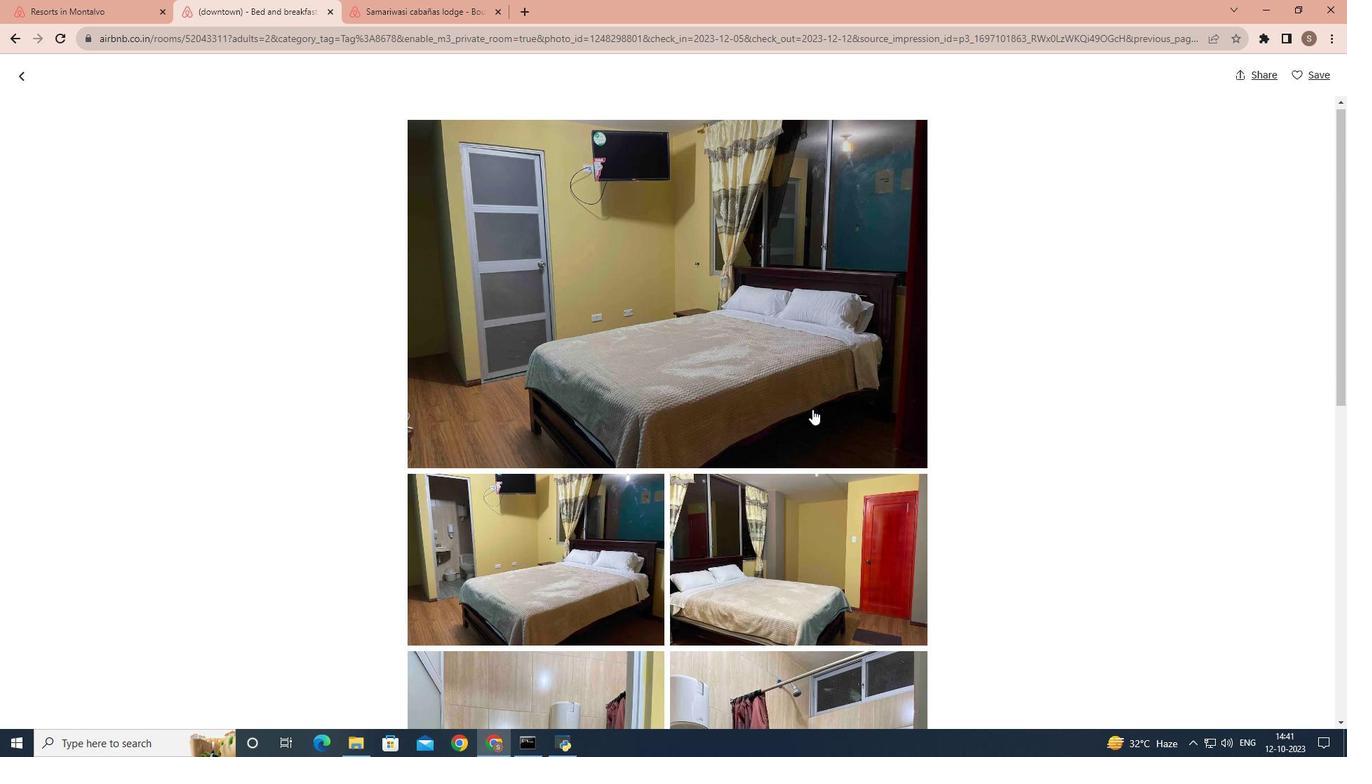 
Action: Mouse scrolled (812, 409) with delta (0, 0)
Screenshot: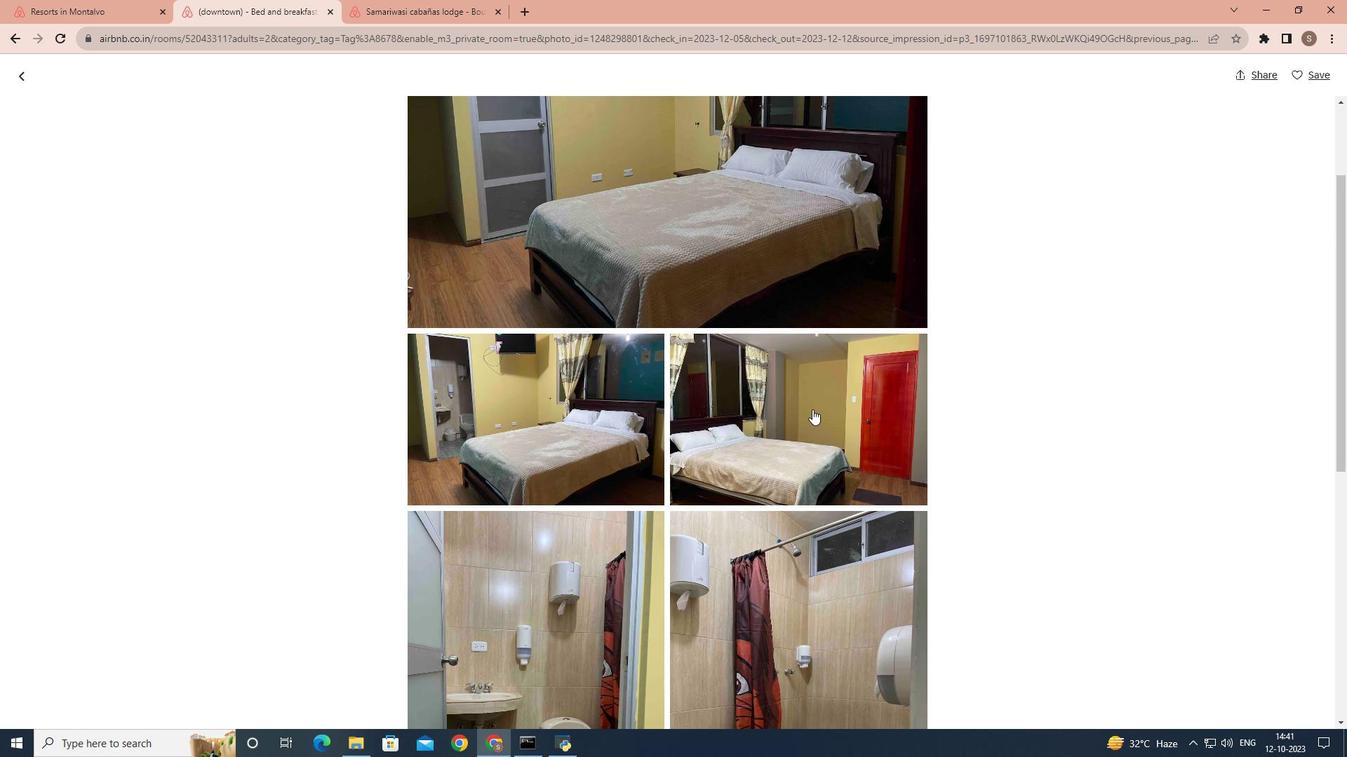 
Action: Mouse scrolled (812, 409) with delta (0, 0)
Screenshot: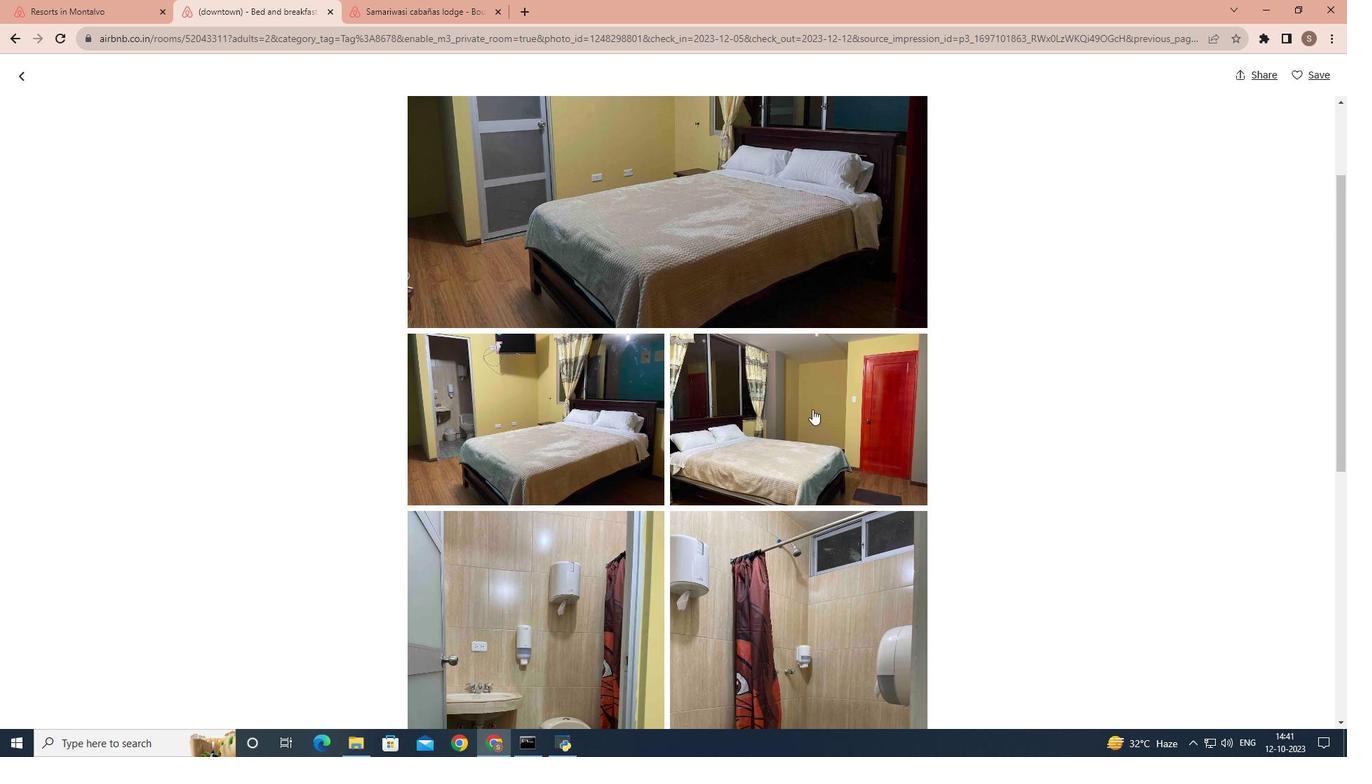 
Action: Mouse scrolled (812, 409) with delta (0, 0)
Screenshot: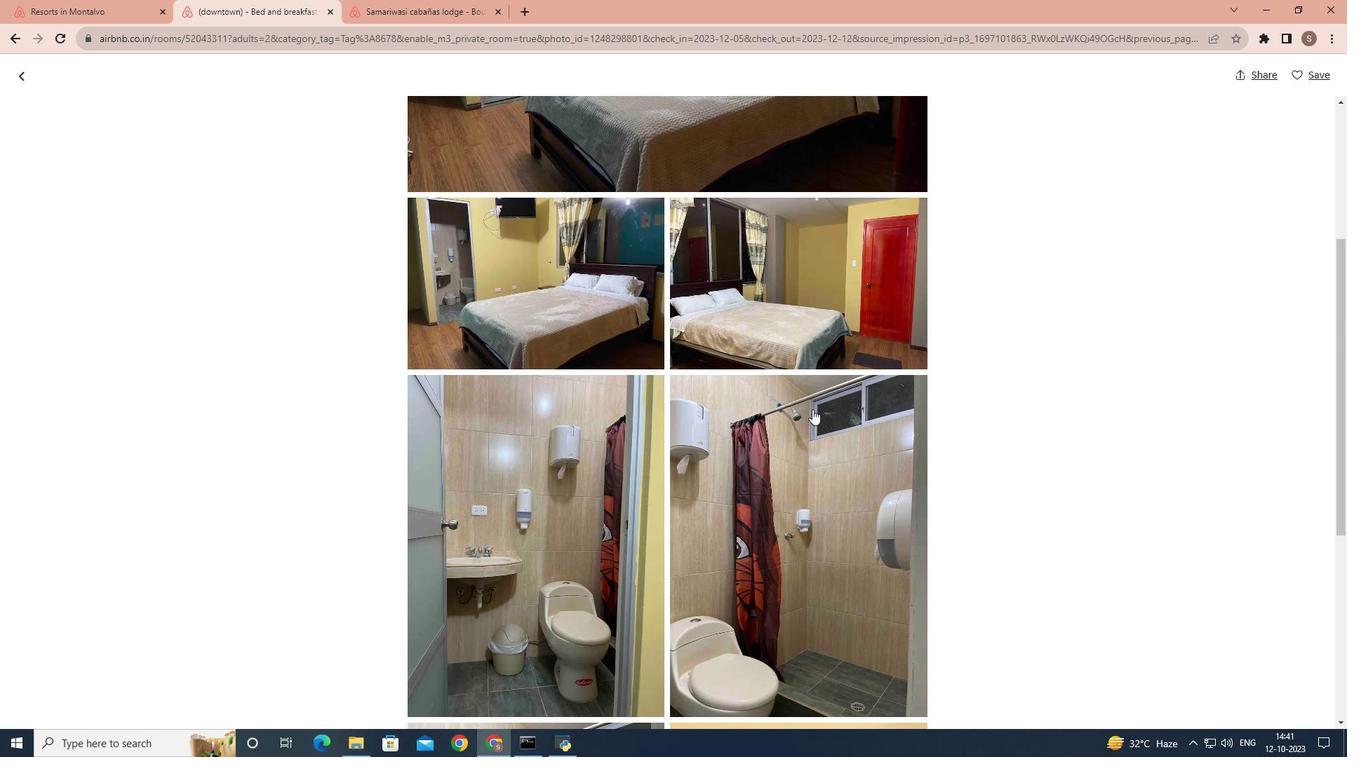 
Action: Mouse scrolled (812, 409) with delta (0, 0)
Screenshot: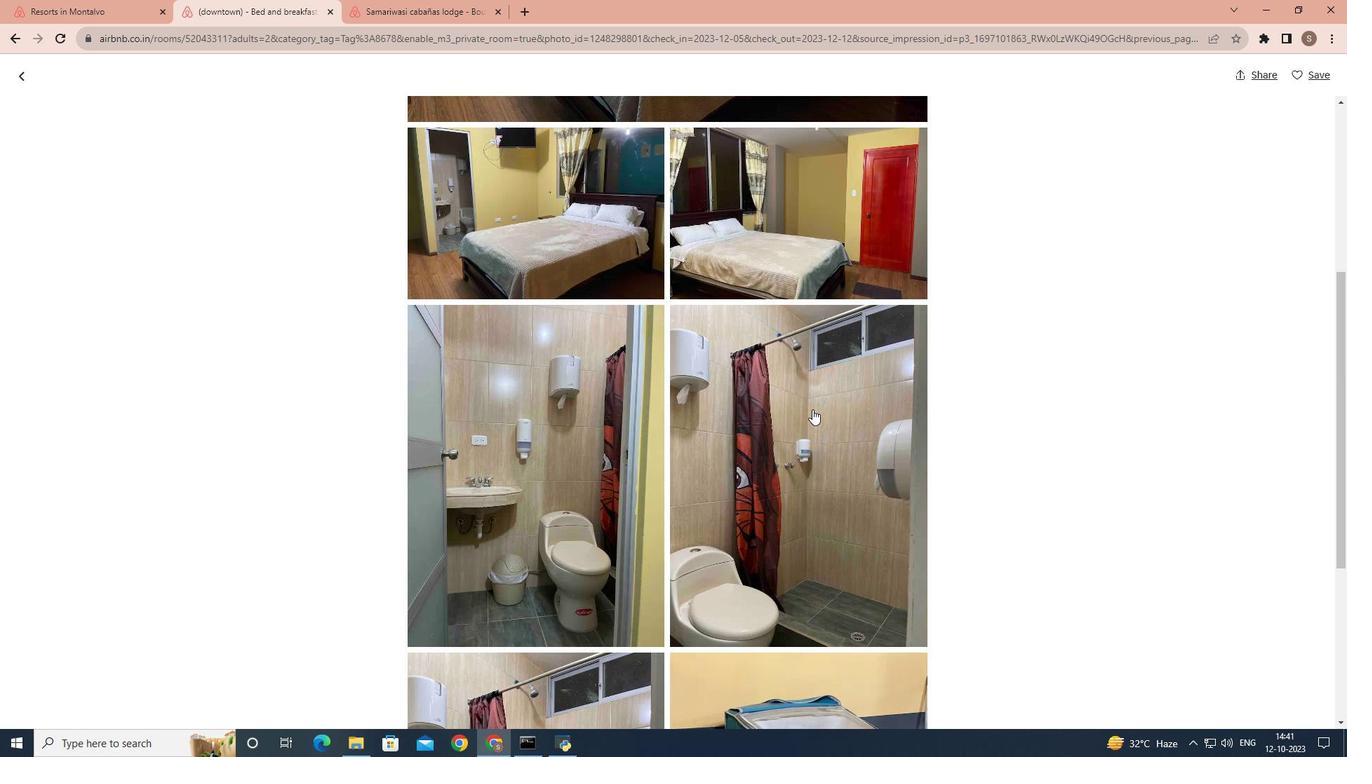 
Action: Mouse scrolled (812, 409) with delta (0, 0)
Screenshot: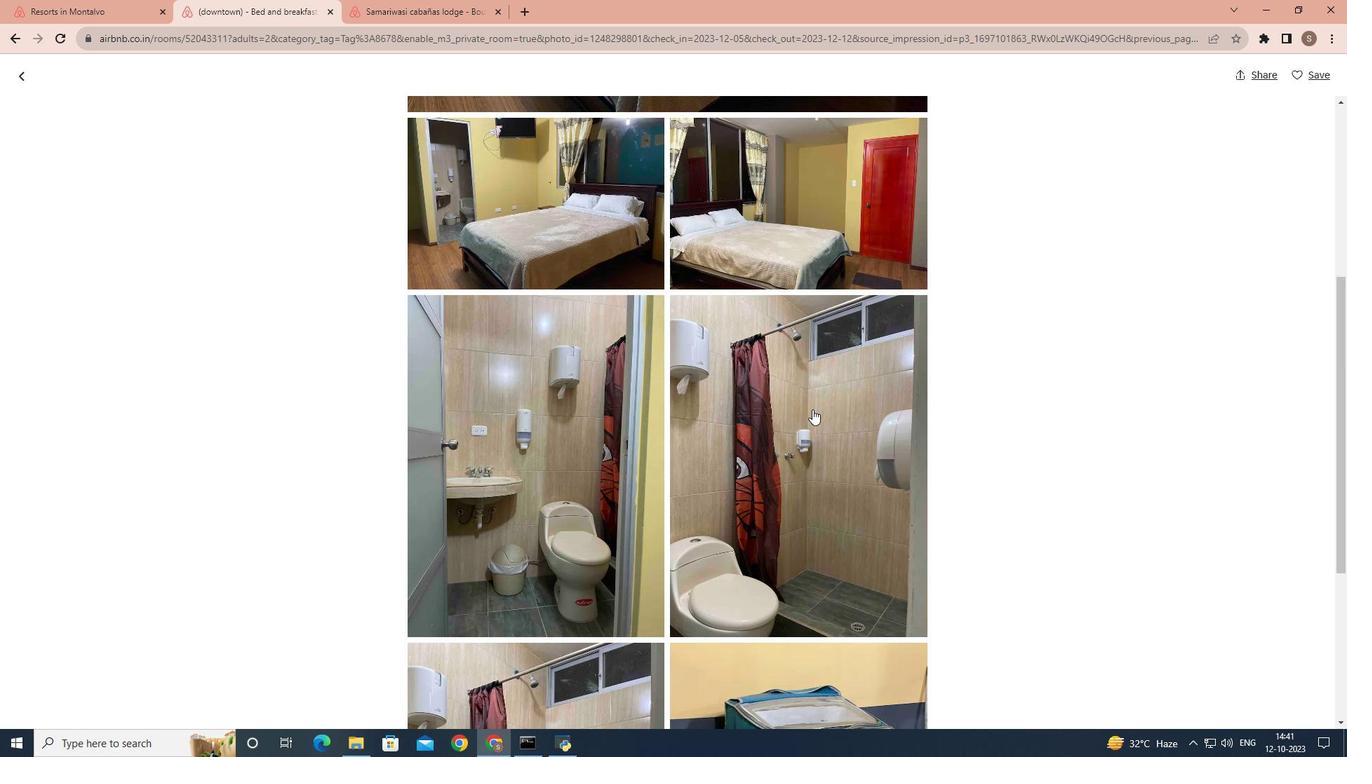 
Action: Mouse scrolled (812, 409) with delta (0, 0)
Screenshot: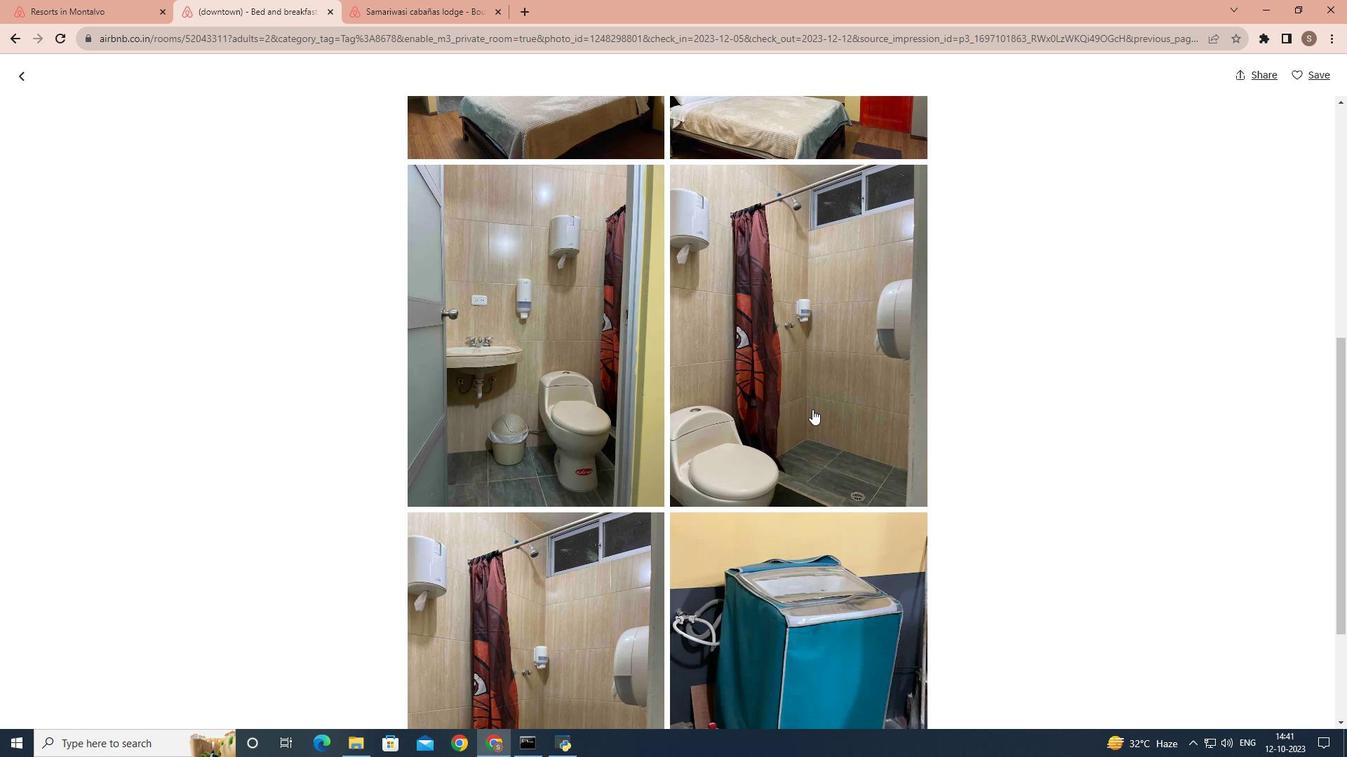
Action: Mouse scrolled (812, 409) with delta (0, 0)
Screenshot: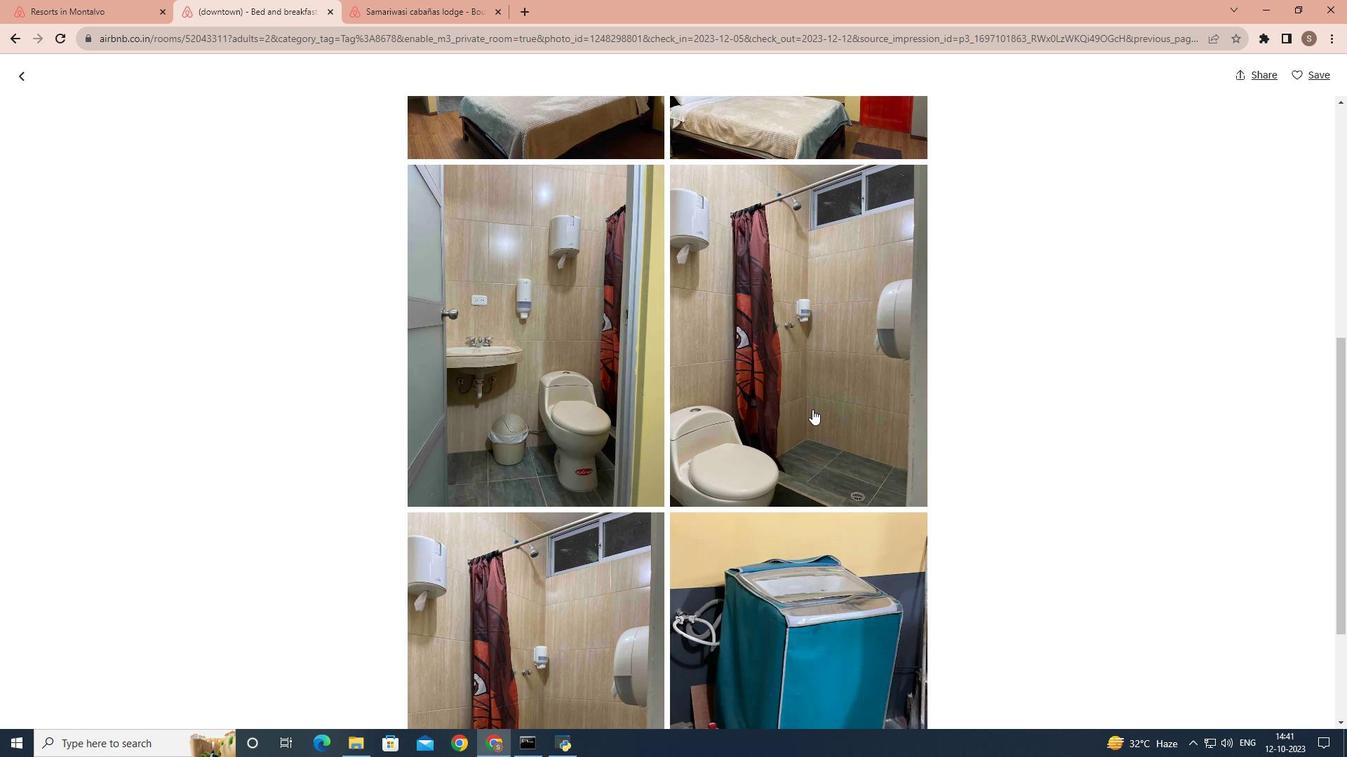 
Action: Mouse scrolled (812, 409) with delta (0, 0)
Screenshot: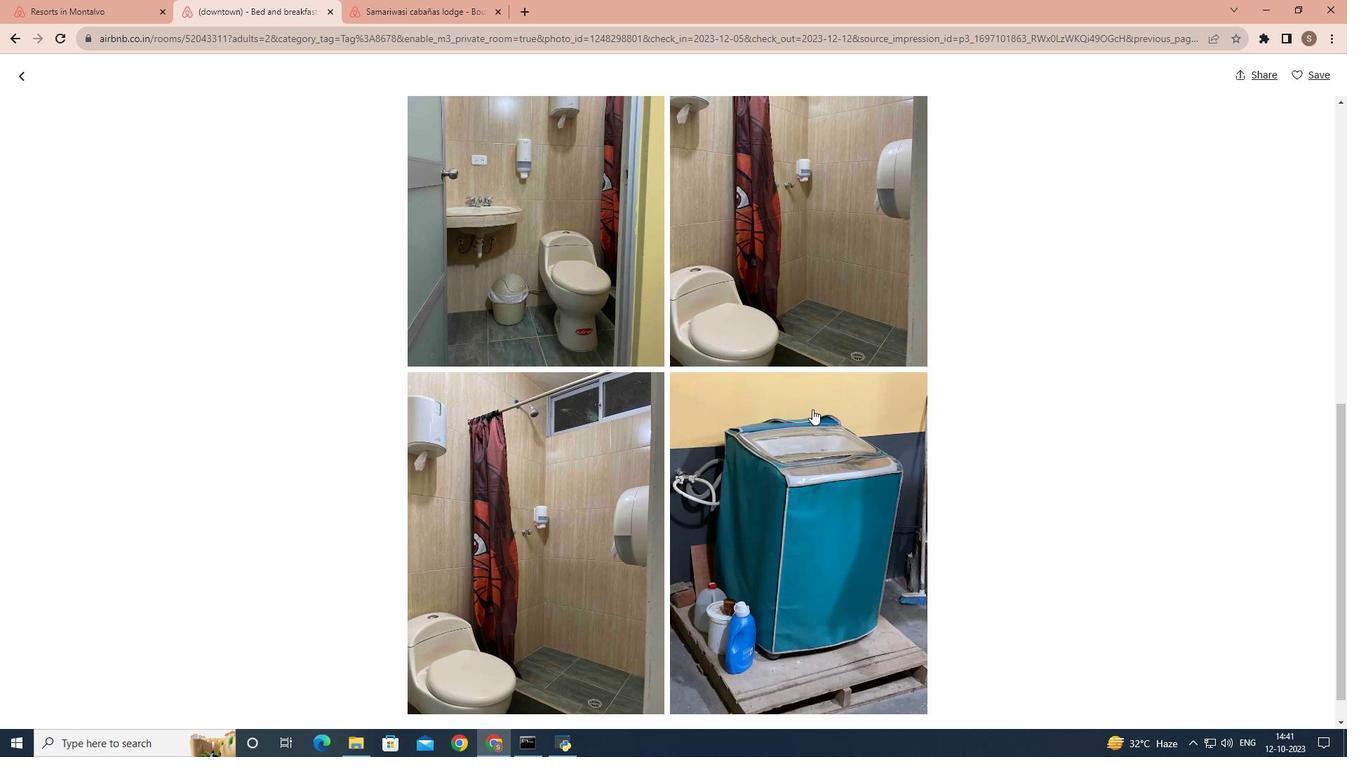 
Action: Mouse scrolled (812, 409) with delta (0, 0)
Screenshot: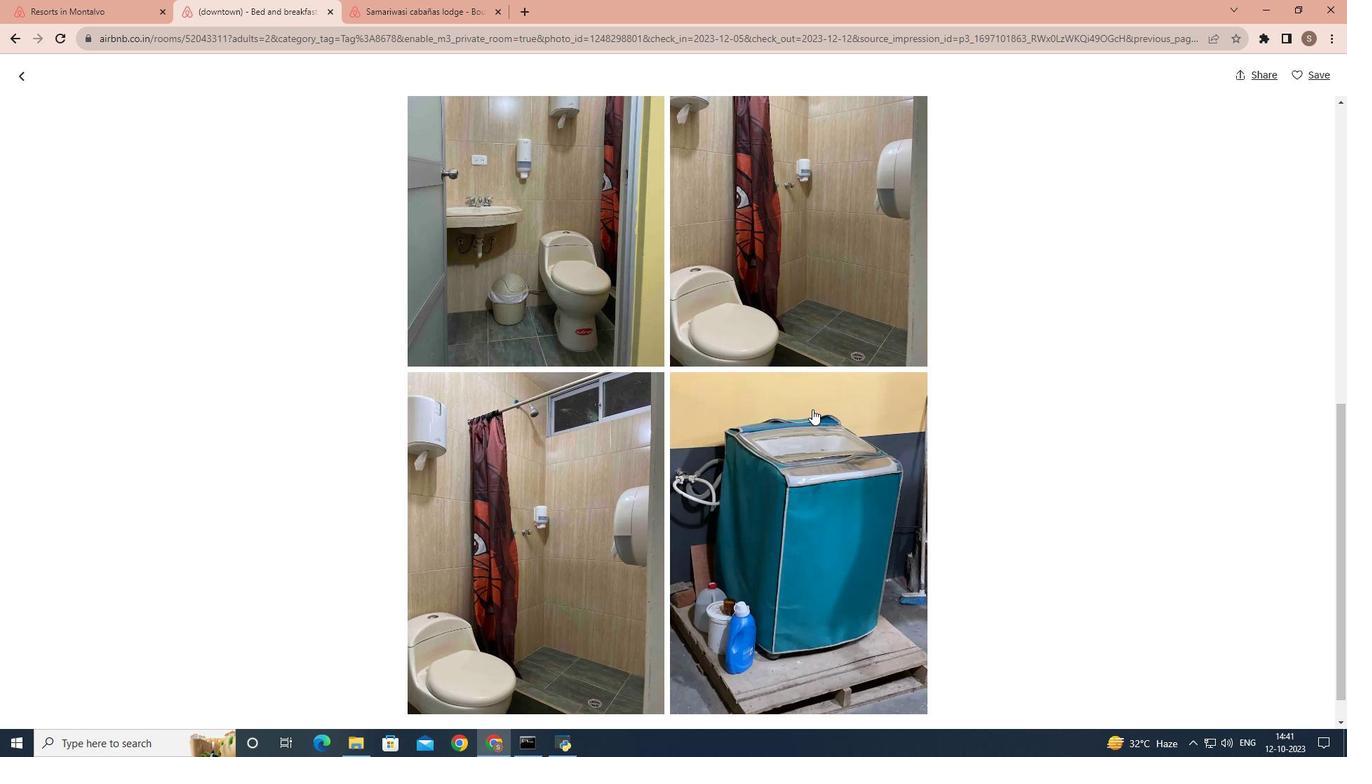 
Action: Mouse scrolled (812, 409) with delta (0, 0)
Screenshot: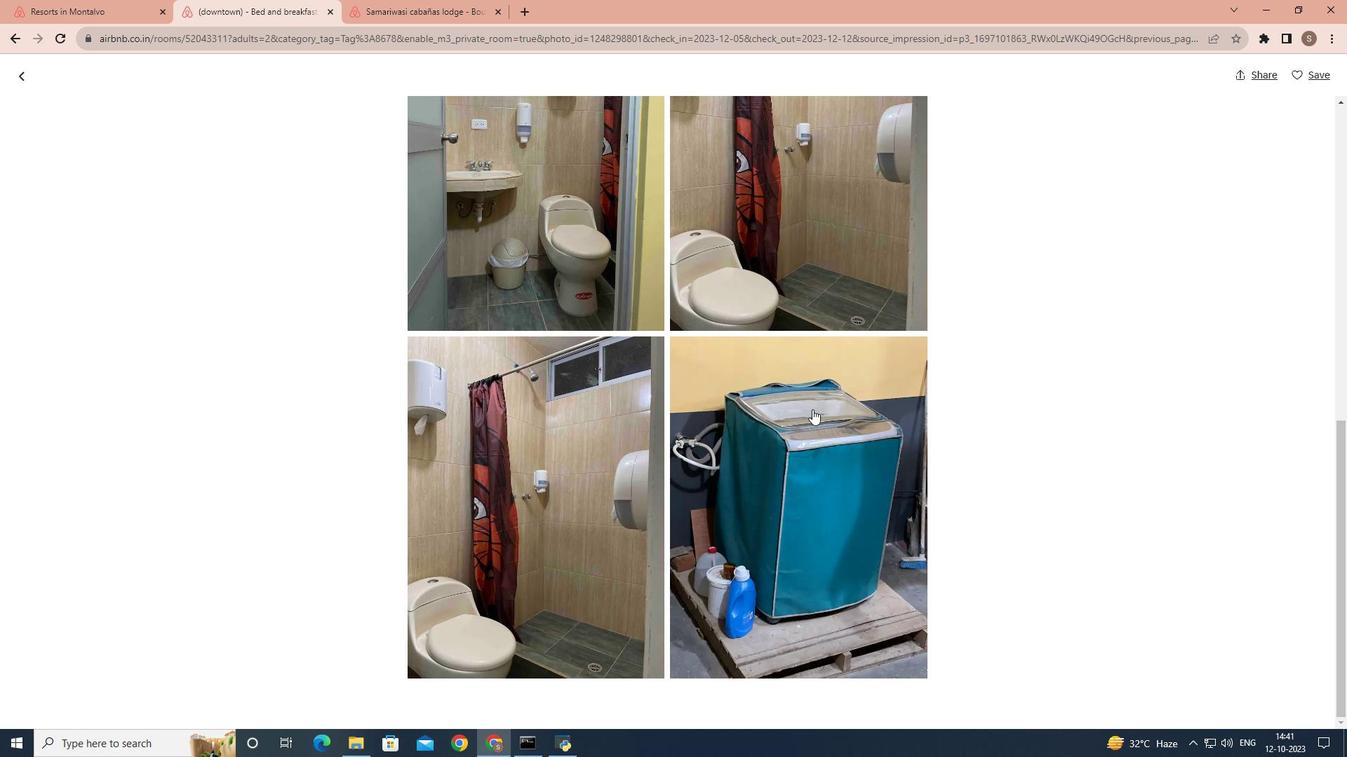 
Action: Mouse scrolled (812, 409) with delta (0, 0)
Screenshot: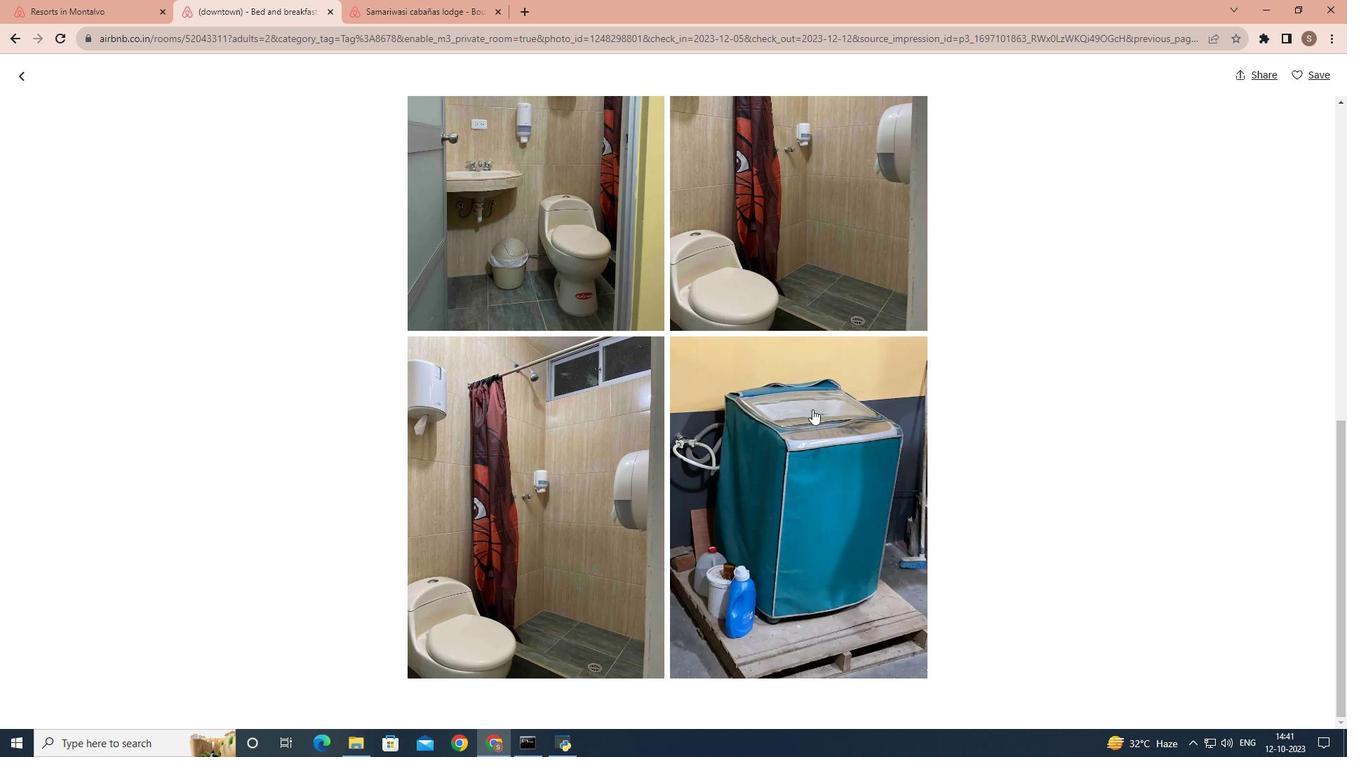 
Action: Mouse scrolled (812, 409) with delta (0, 0)
Screenshot: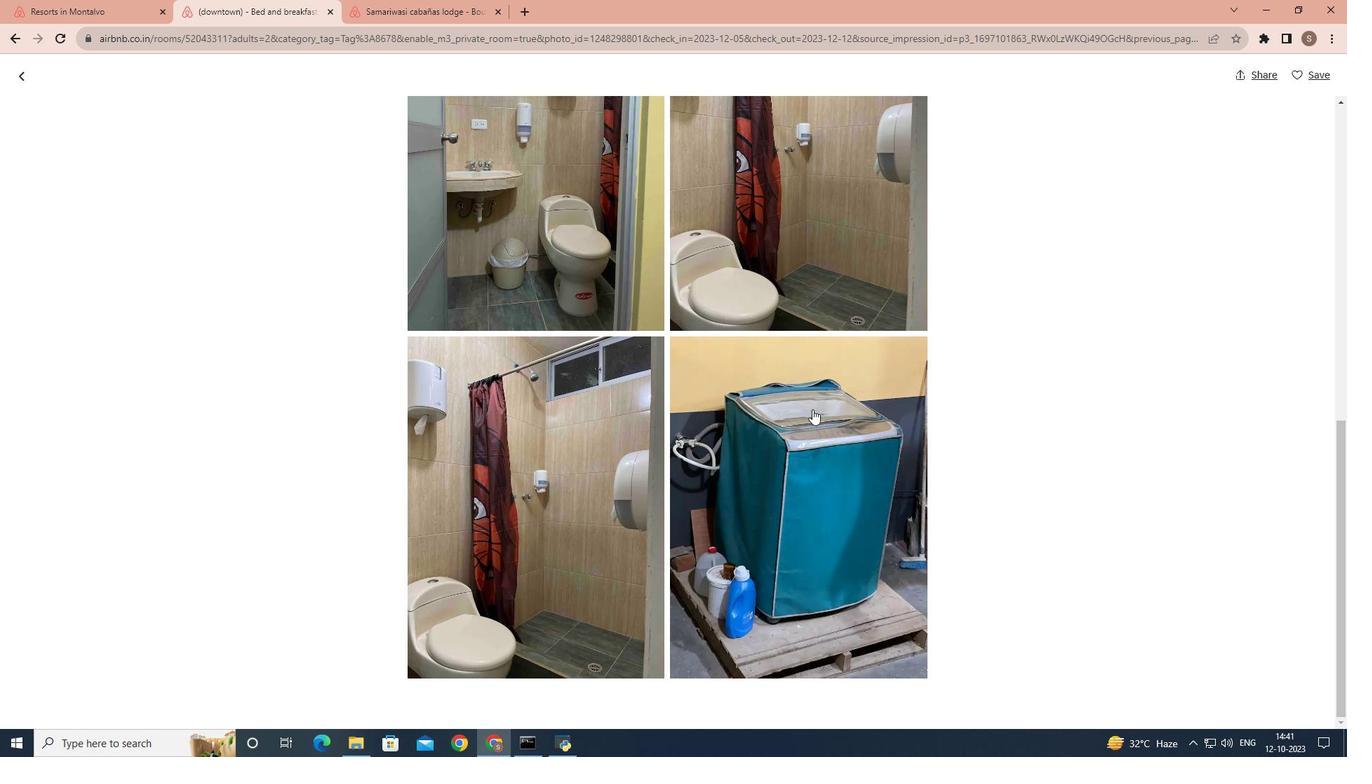 
Action: Mouse scrolled (812, 409) with delta (0, 0)
Screenshot: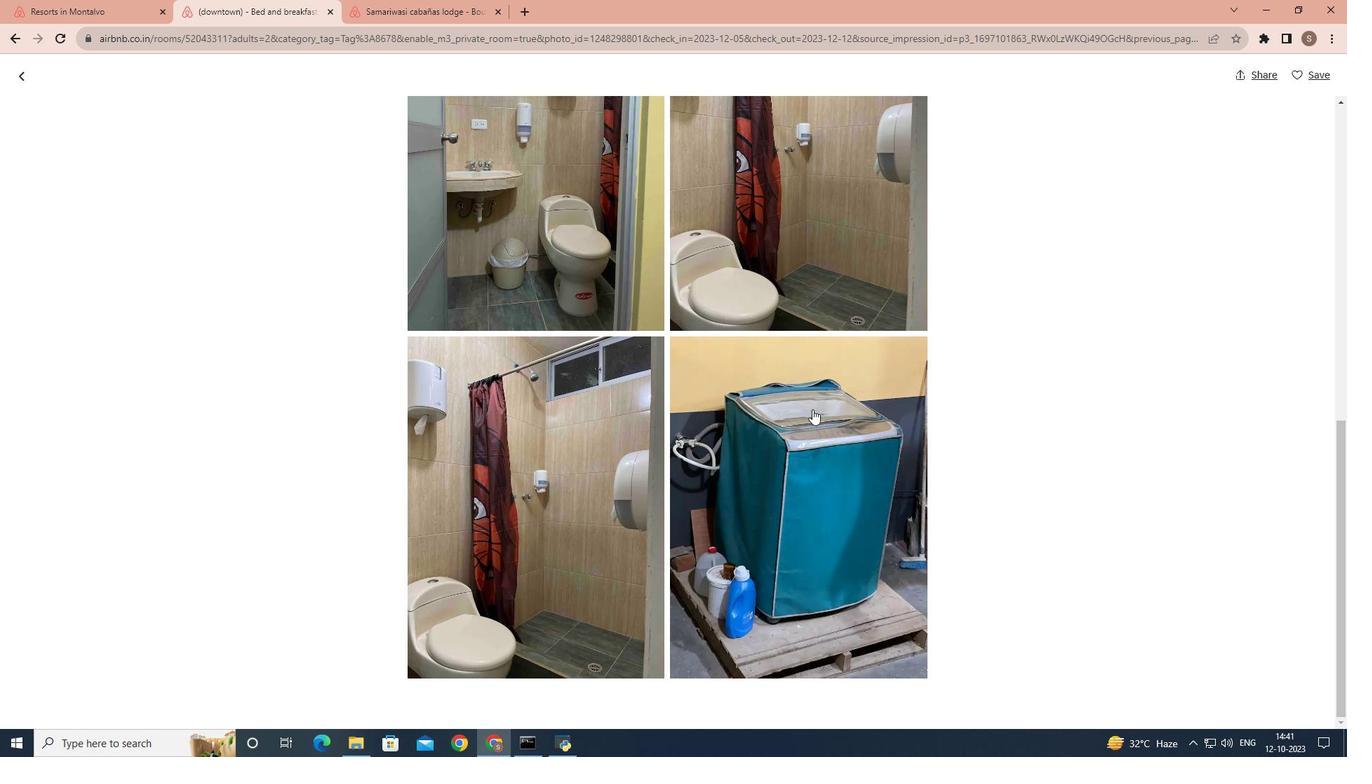 
Action: Mouse moved to (25, 72)
Screenshot: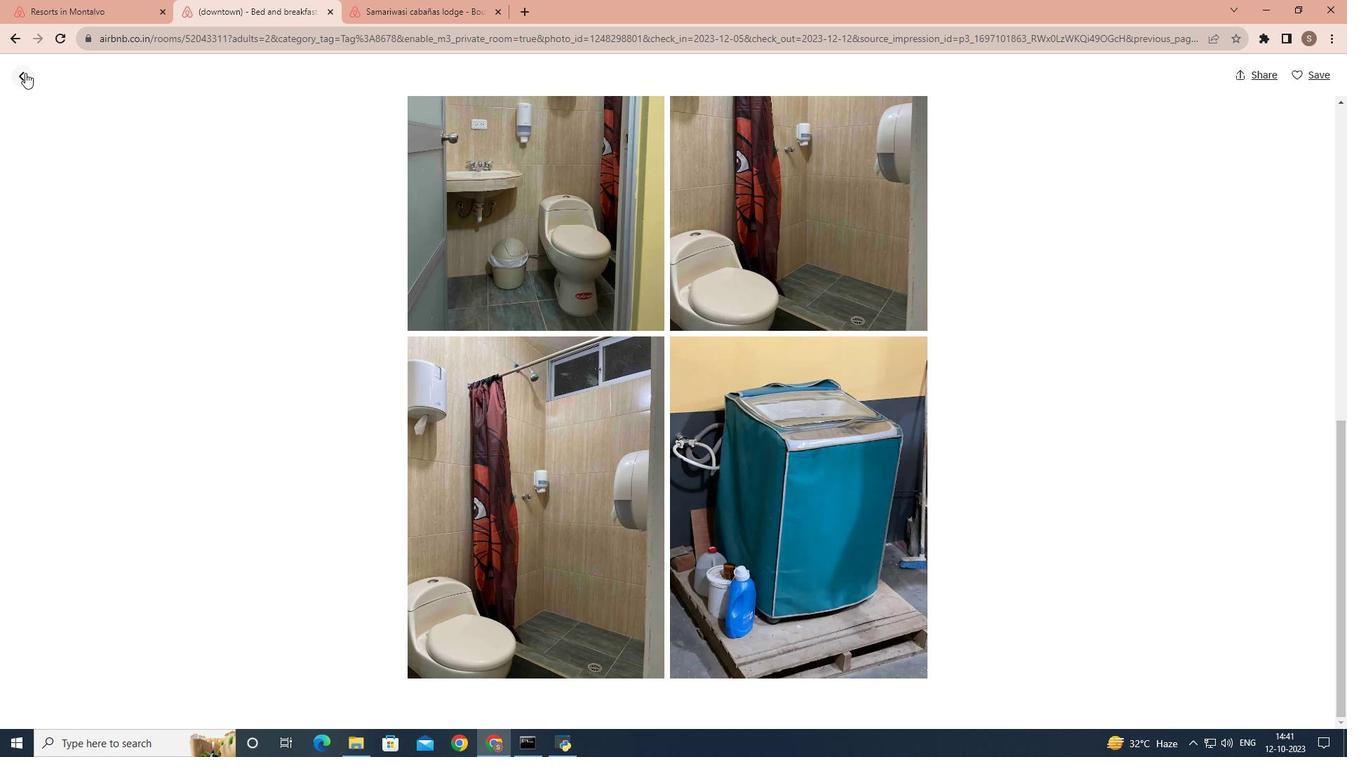 
Action: Mouse pressed left at (25, 72)
Screenshot: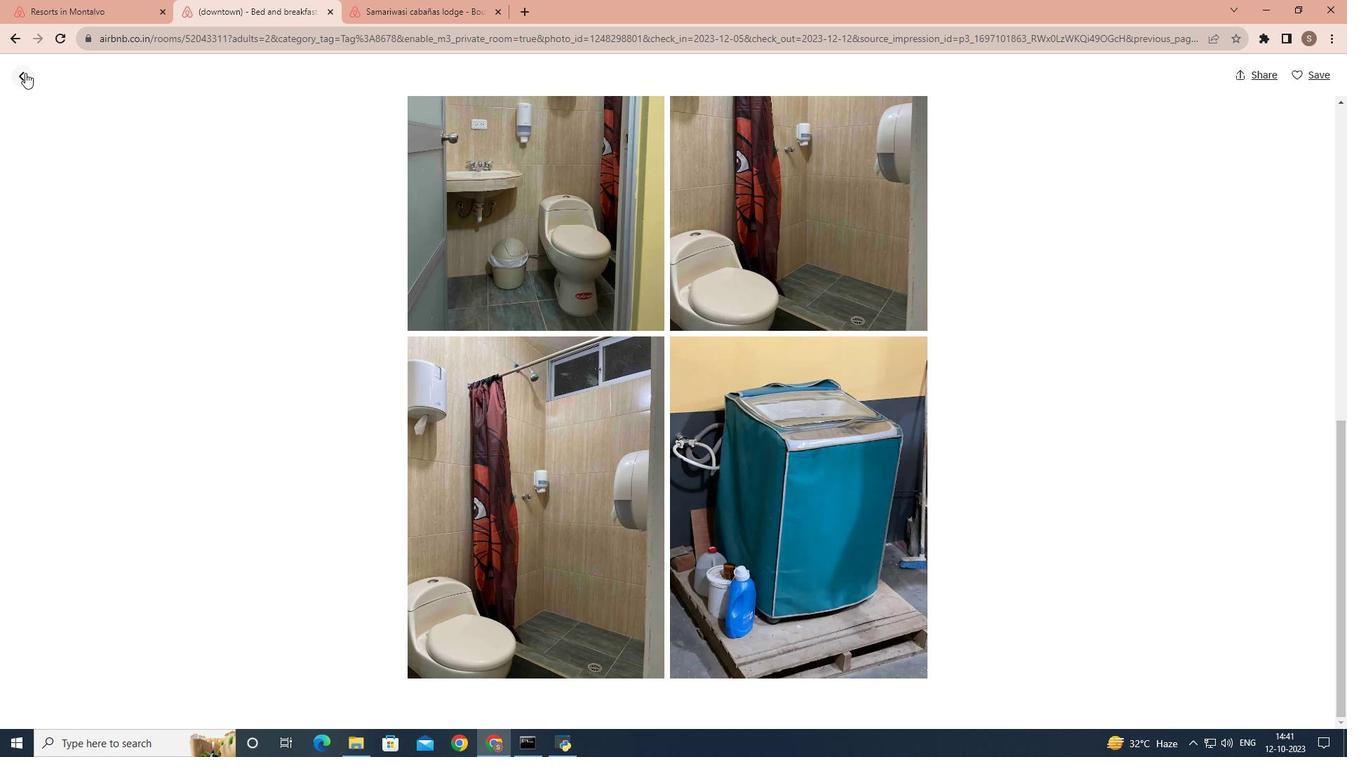 
Action: Mouse moved to (749, 311)
Screenshot: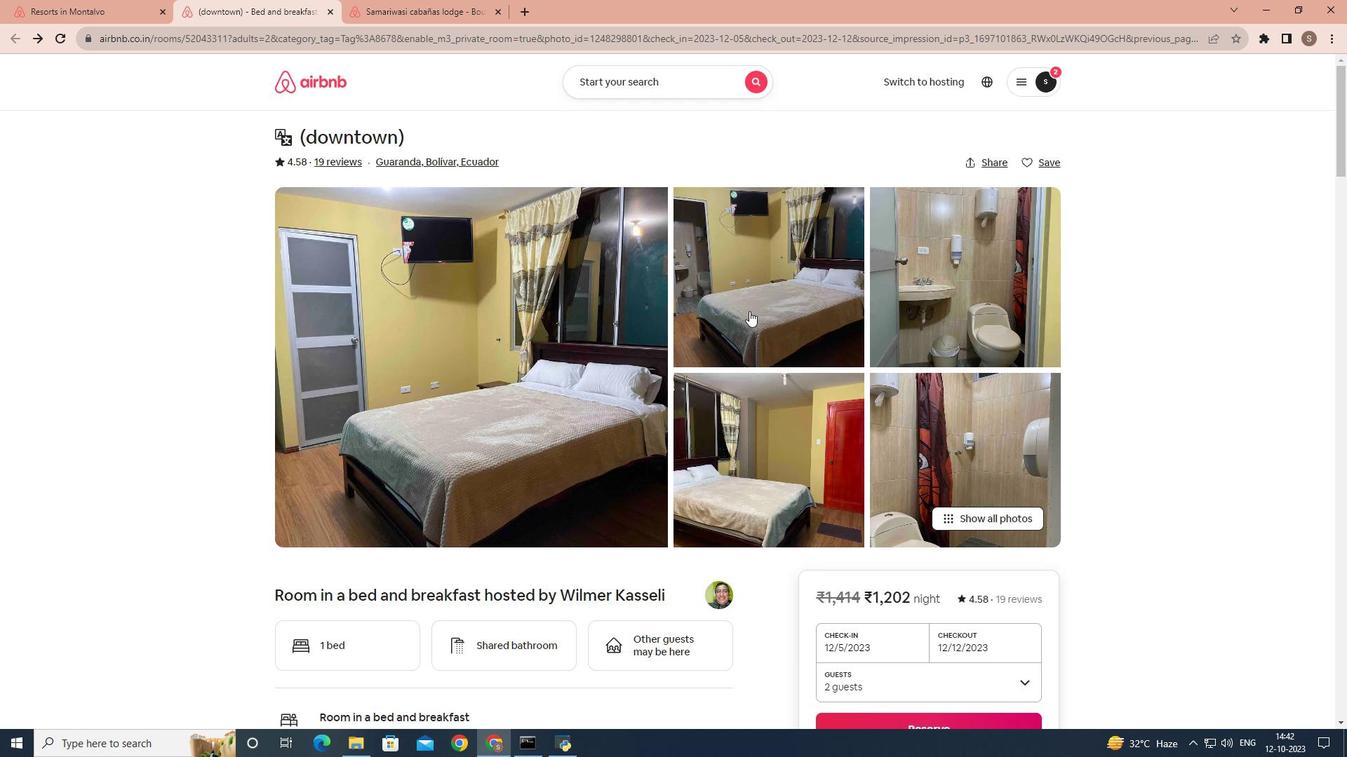 
Action: Mouse scrolled (749, 310) with delta (0, 0)
Screenshot: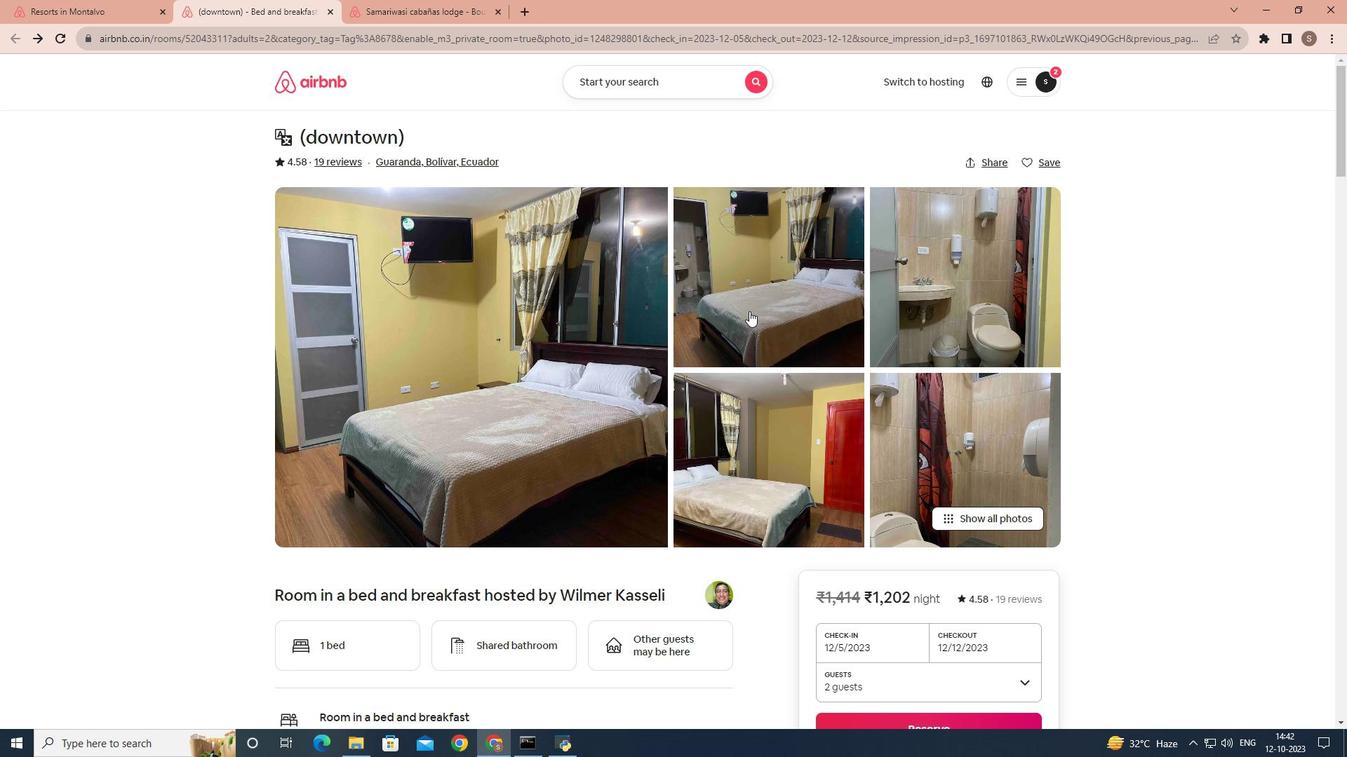 
Action: Mouse scrolled (749, 310) with delta (0, 0)
Screenshot: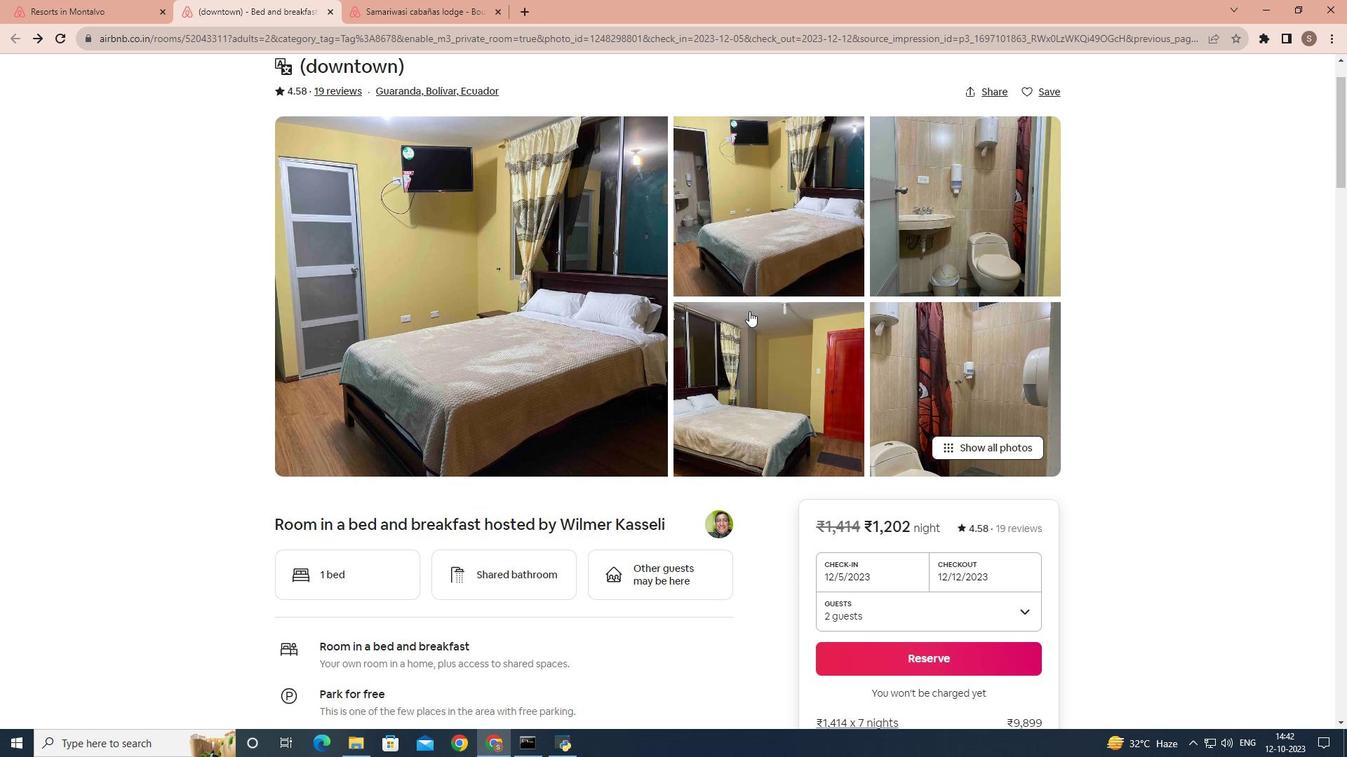 
Action: Mouse scrolled (749, 310) with delta (0, 0)
Screenshot: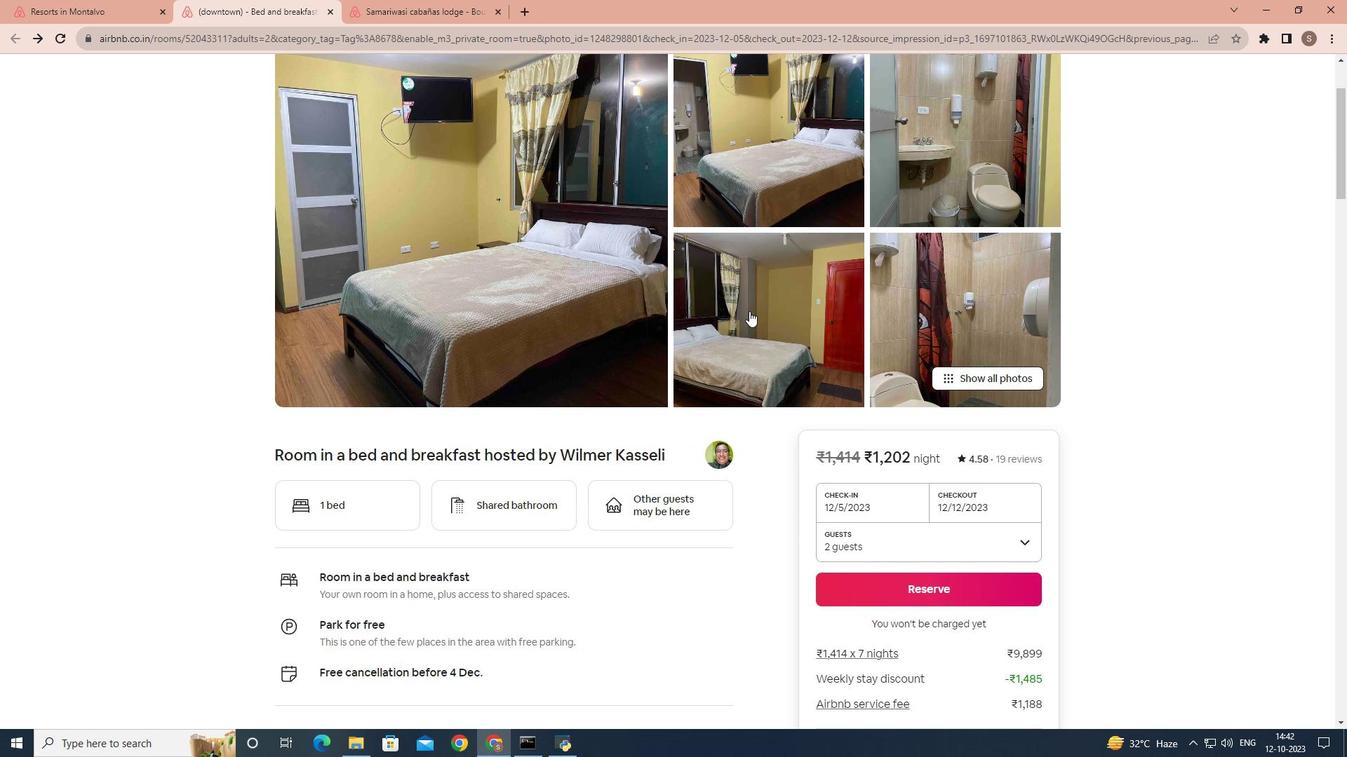 
Action: Mouse scrolled (749, 310) with delta (0, 0)
Screenshot: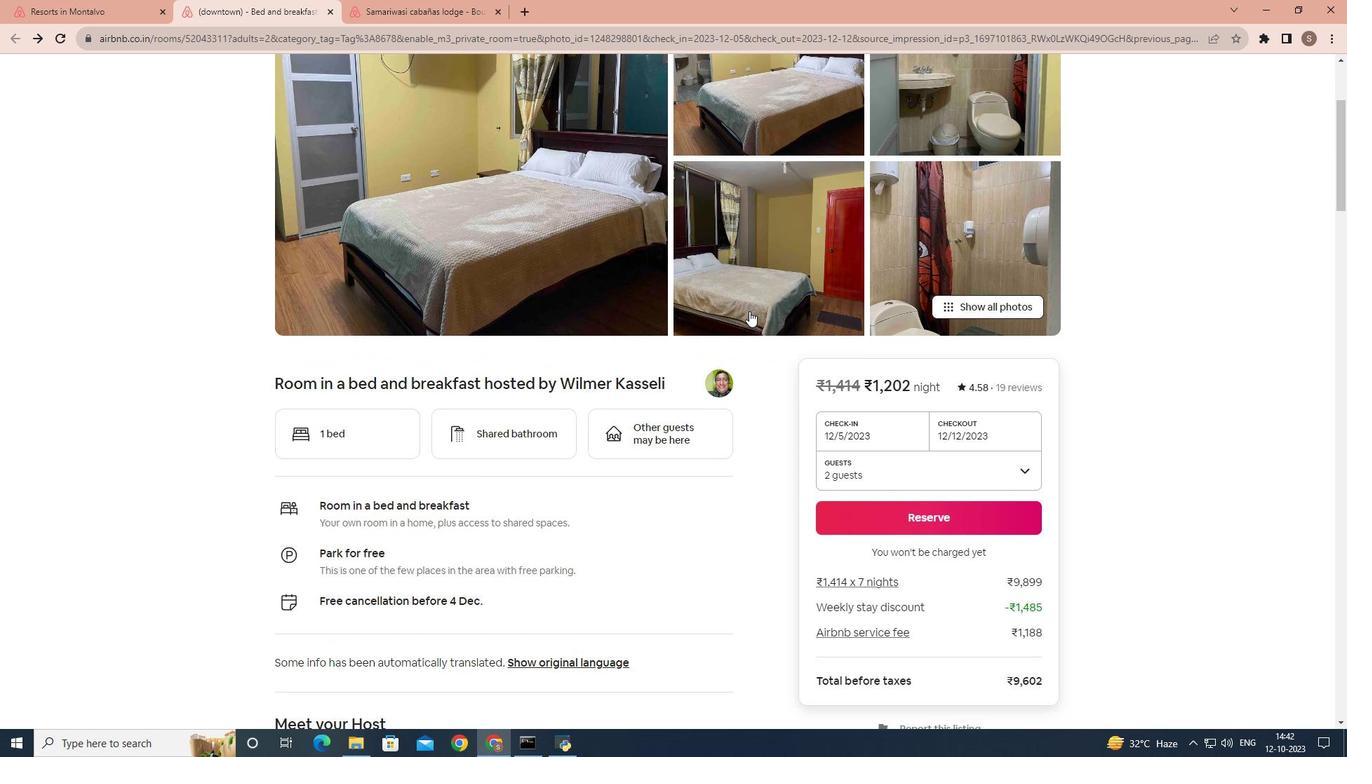 
Action: Mouse scrolled (749, 310) with delta (0, 0)
Screenshot: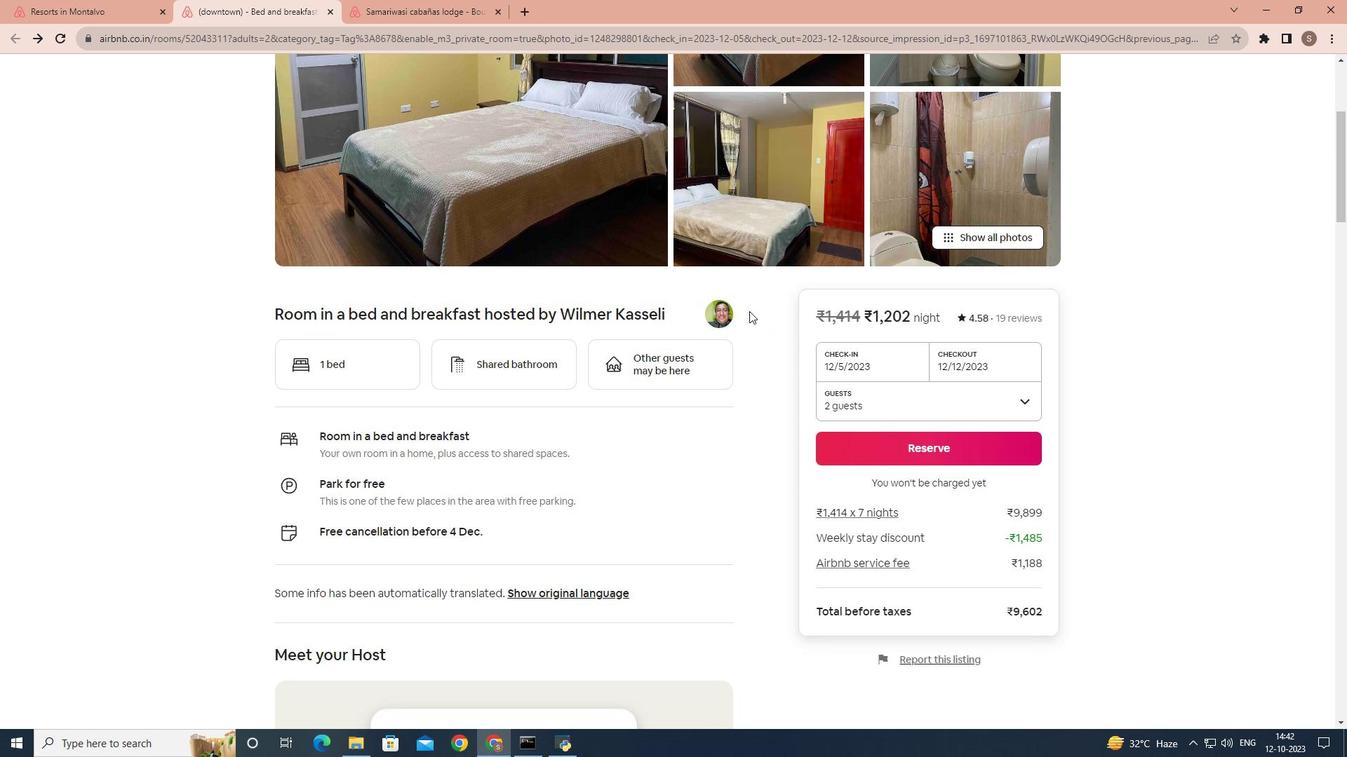 
Action: Mouse scrolled (749, 310) with delta (0, 0)
Screenshot: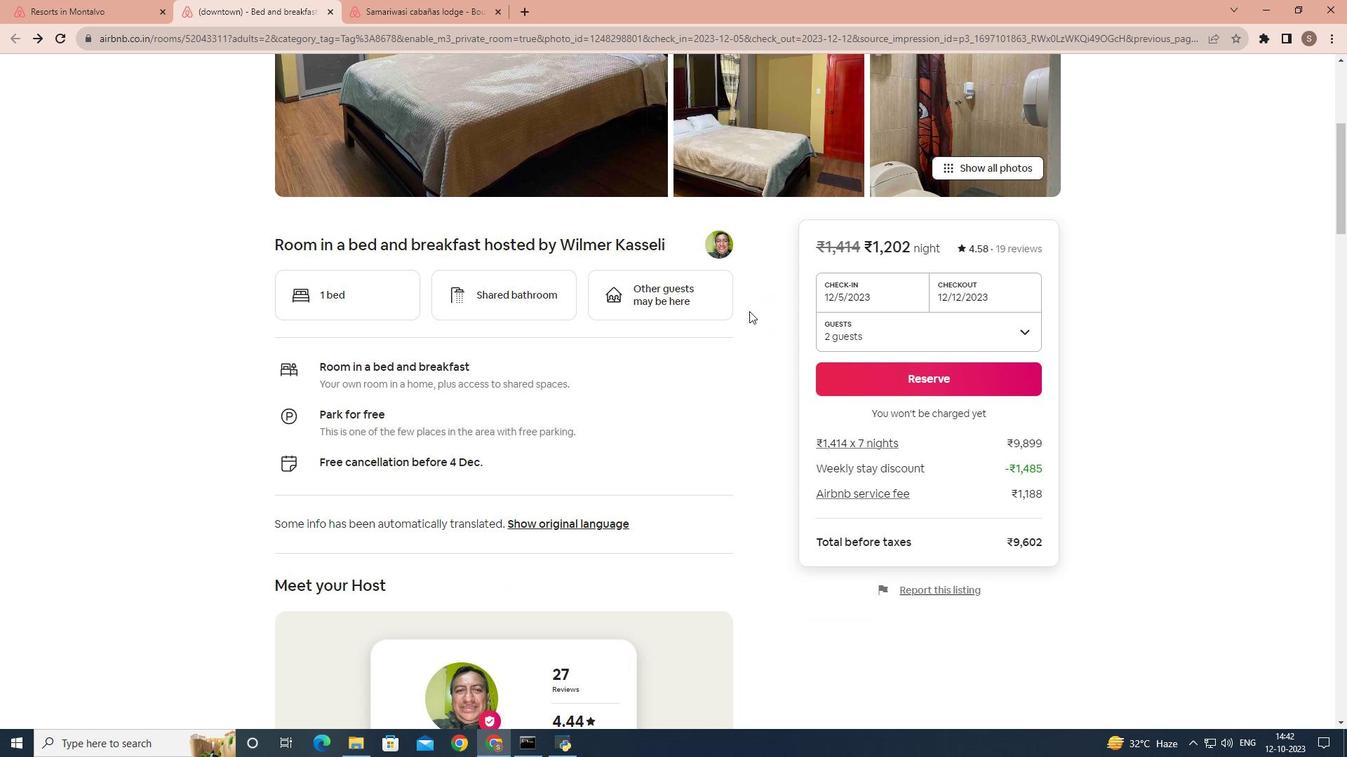 
Action: Mouse scrolled (749, 310) with delta (0, 0)
Screenshot: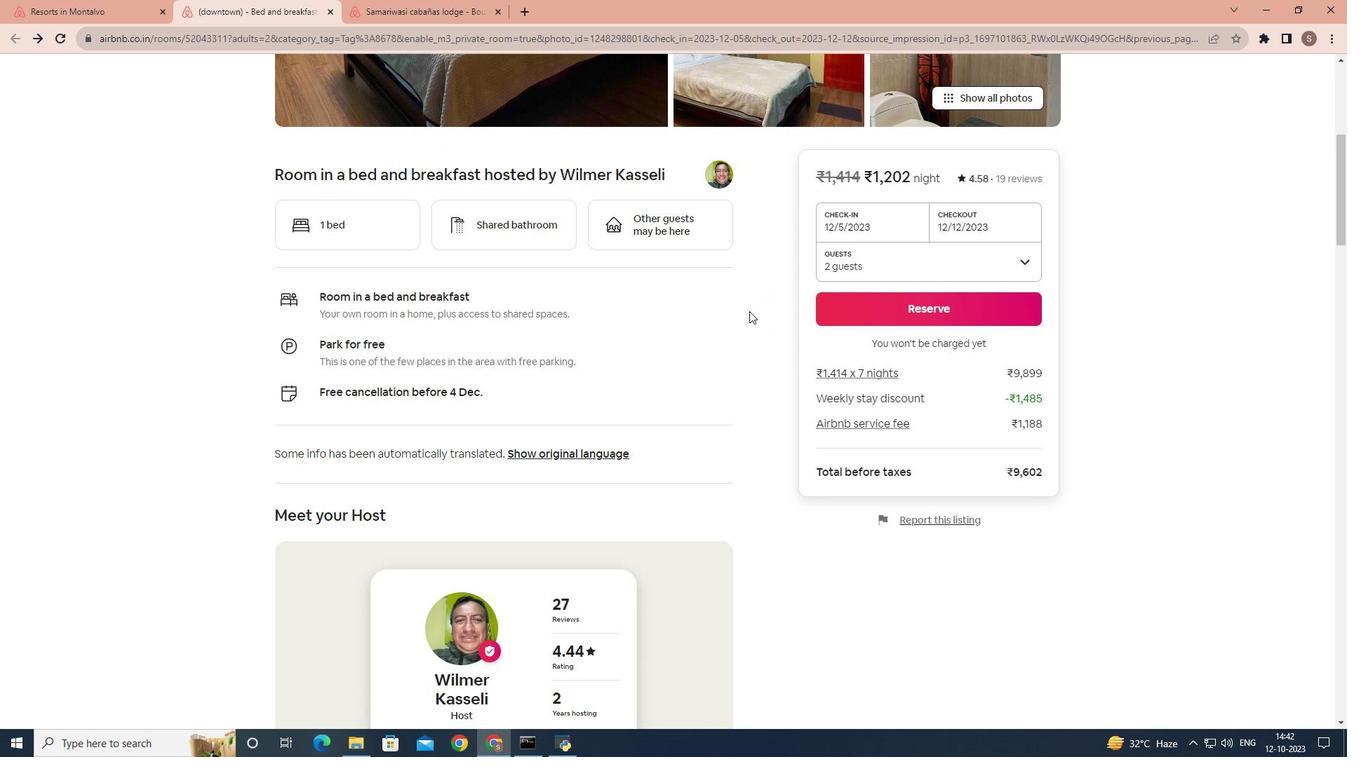 
Action: Mouse scrolled (749, 310) with delta (0, 0)
Screenshot: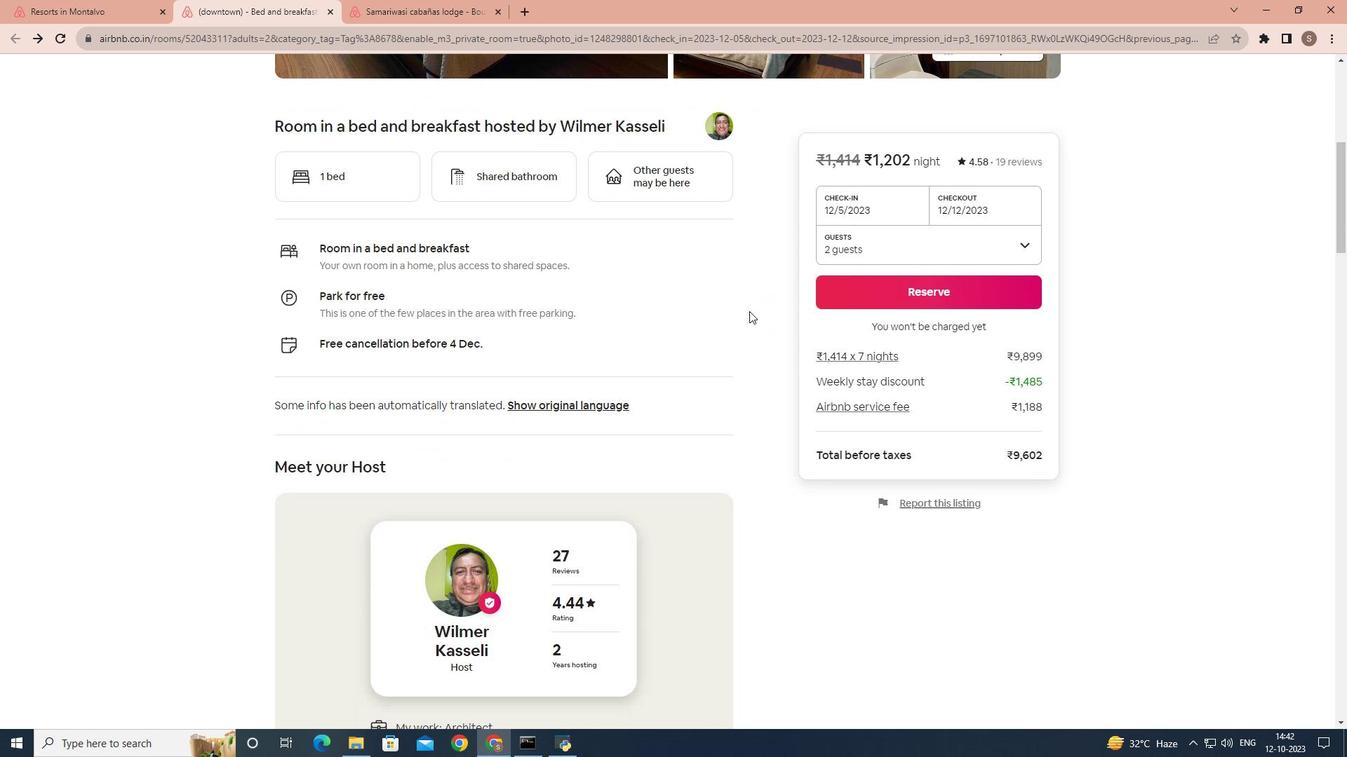 
Action: Mouse scrolled (749, 310) with delta (0, 0)
Screenshot: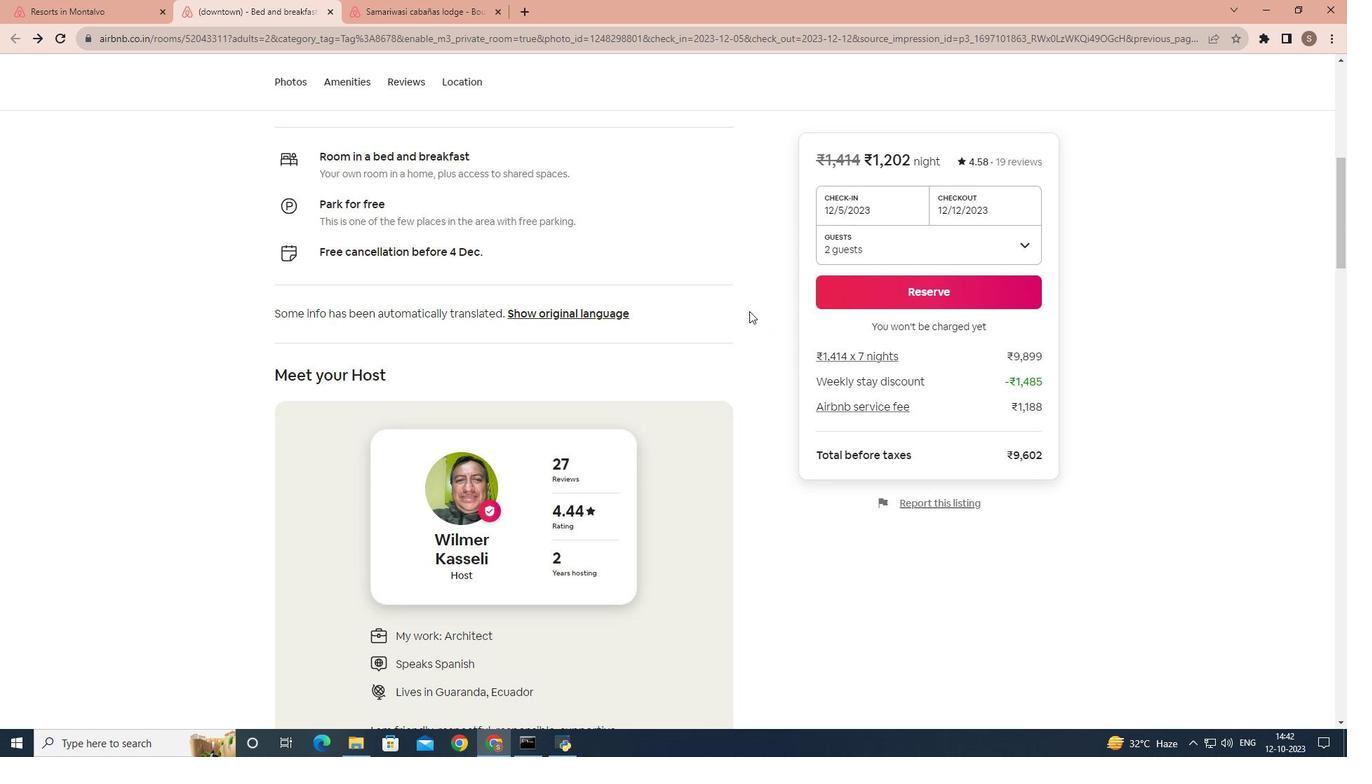 
Action: Mouse scrolled (749, 310) with delta (0, 0)
Screenshot: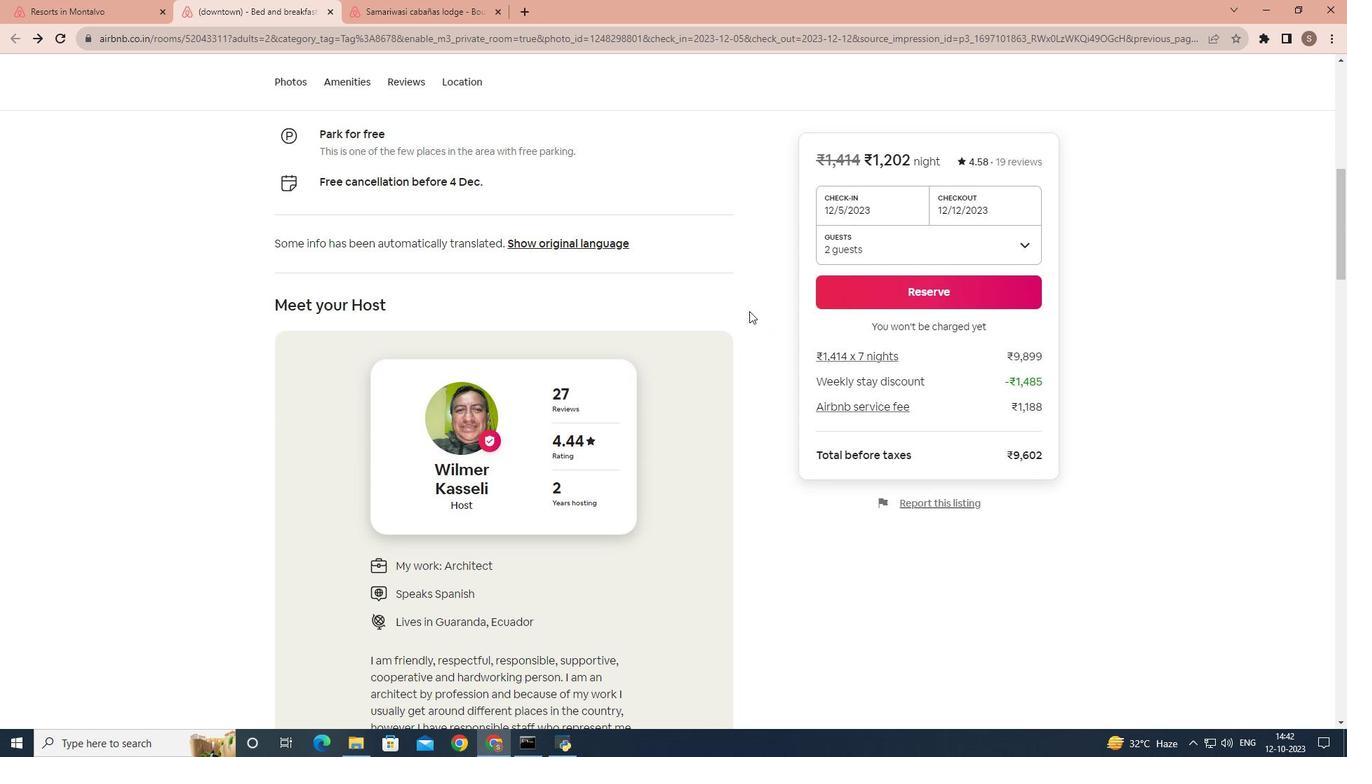
Action: Mouse scrolled (749, 310) with delta (0, 0)
Screenshot: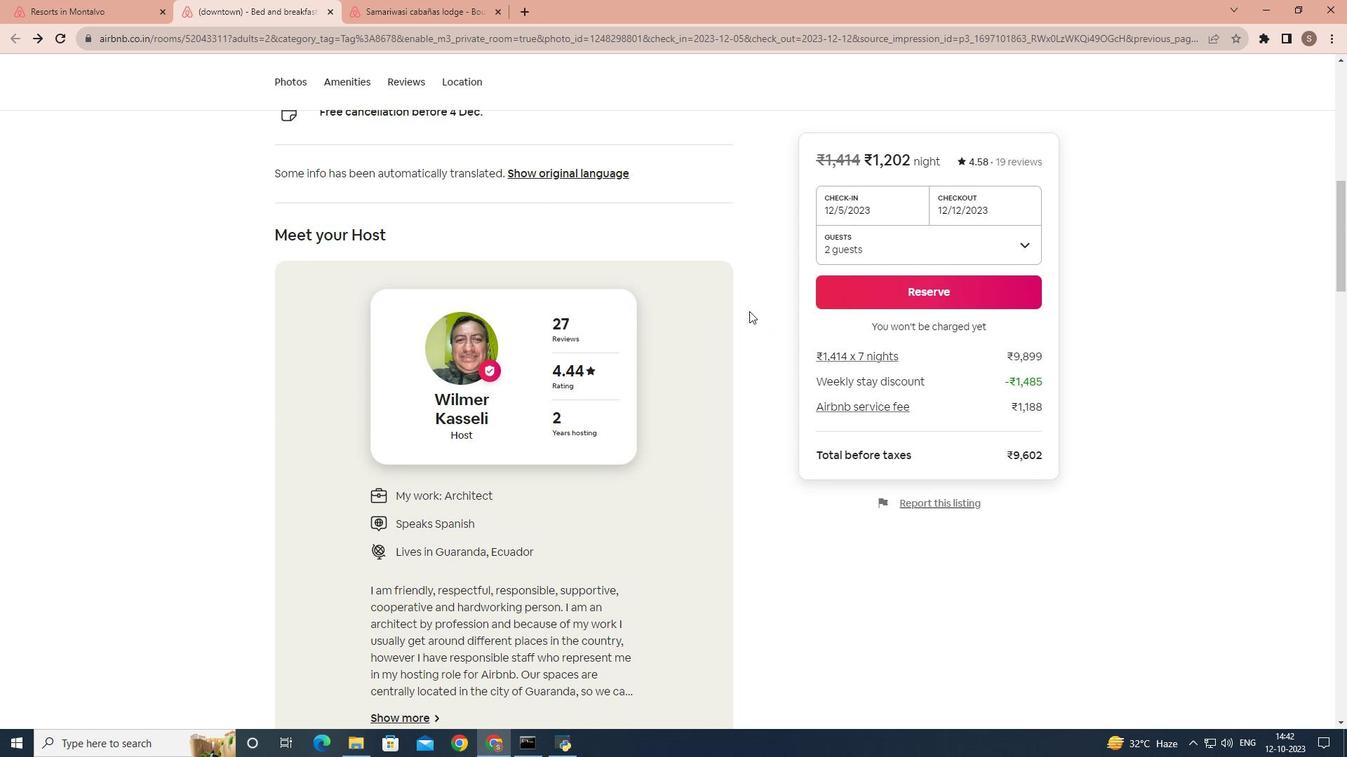 
Action: Mouse scrolled (749, 310) with delta (0, 0)
Screenshot: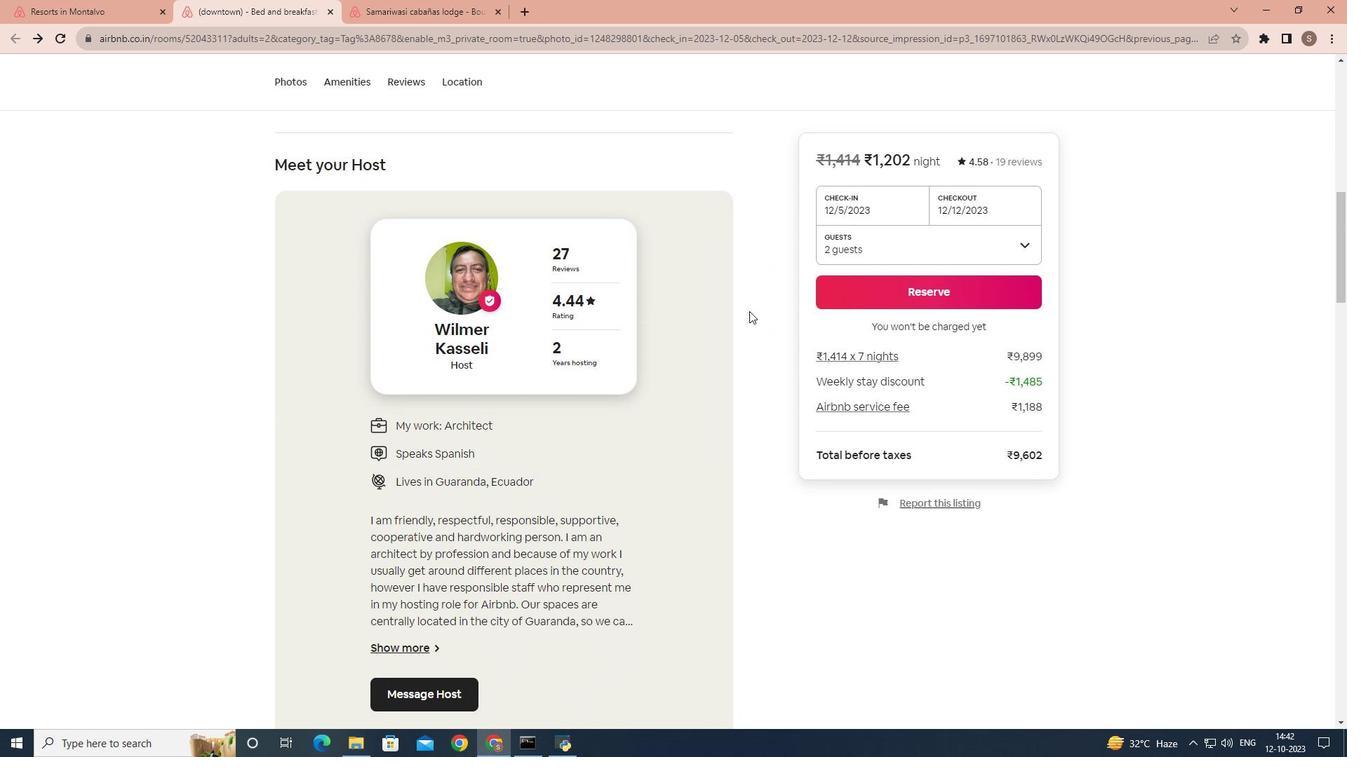 
Action: Mouse scrolled (749, 310) with delta (0, 0)
Screenshot: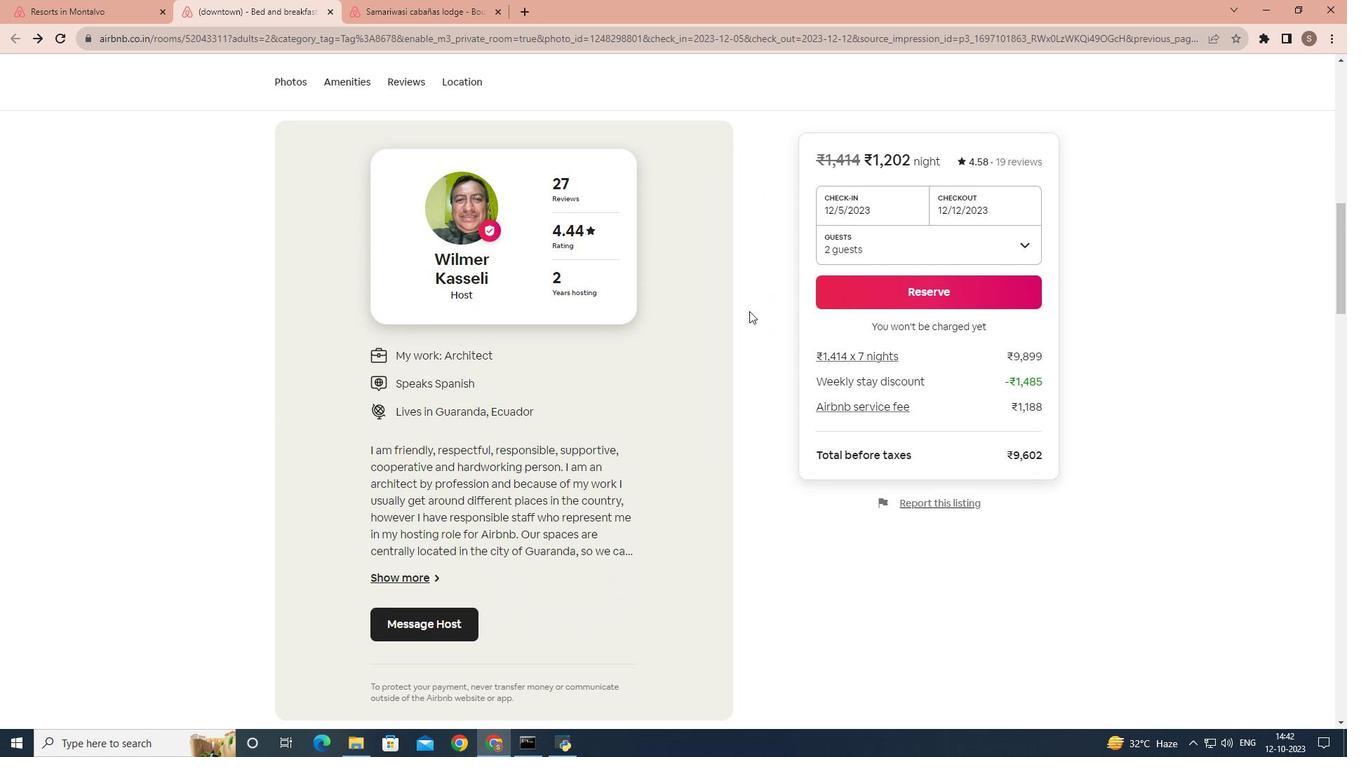 
Action: Mouse scrolled (749, 310) with delta (0, 0)
Screenshot: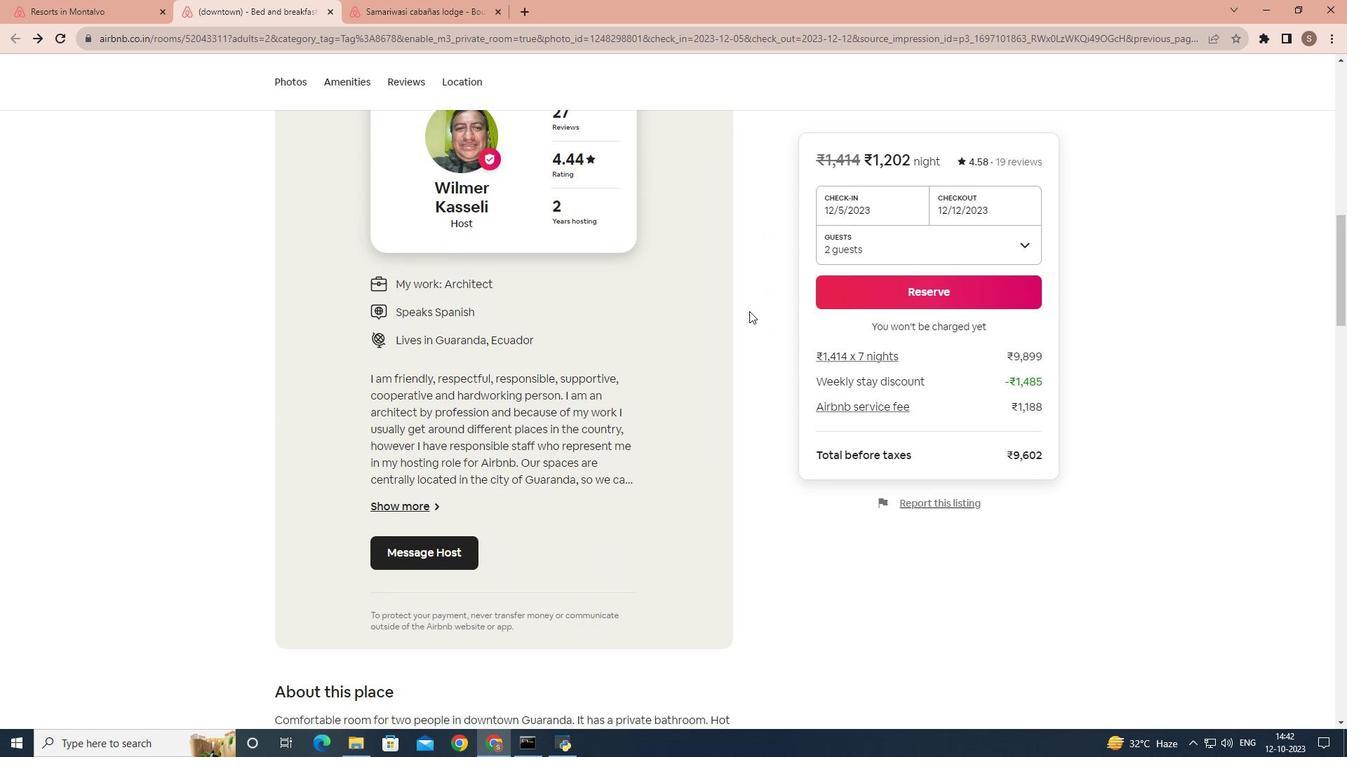 
Action: Mouse scrolled (749, 310) with delta (0, 0)
Screenshot: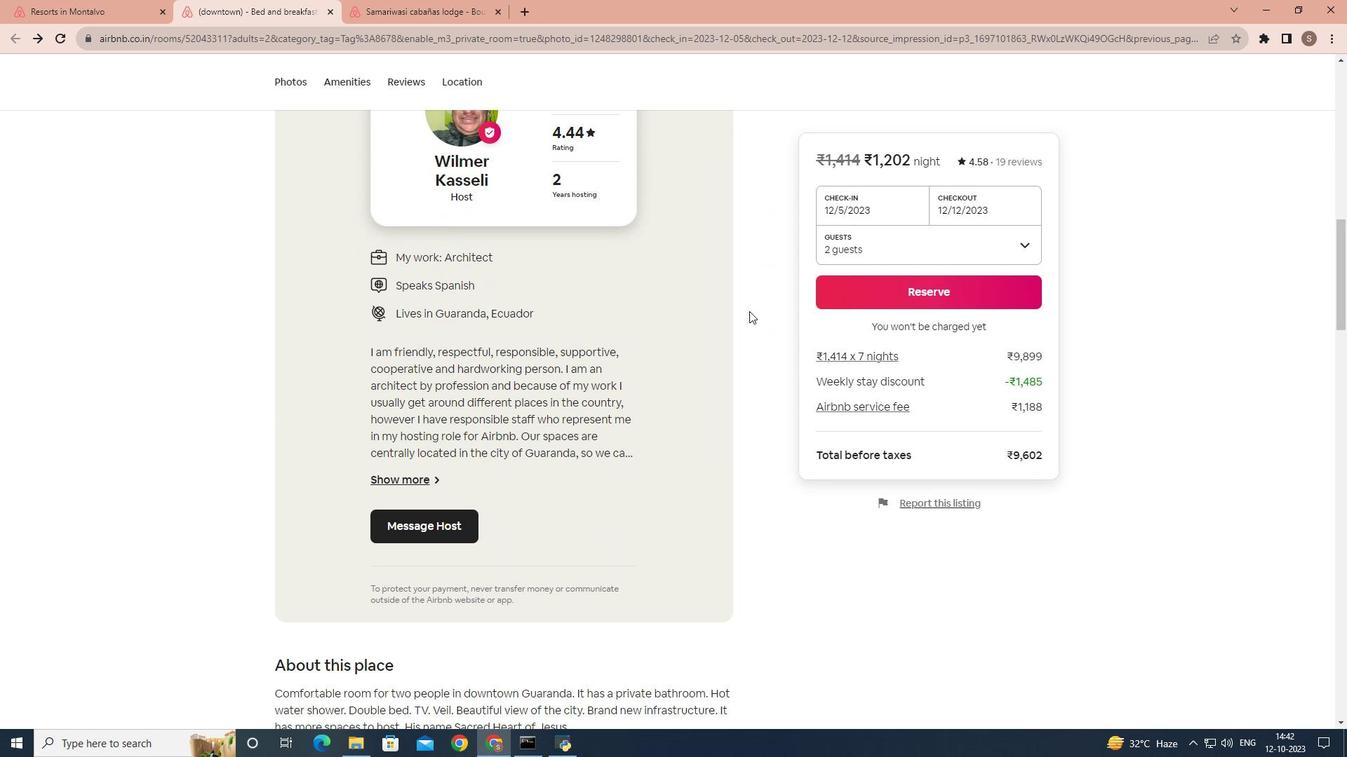 
Action: Mouse scrolled (749, 310) with delta (0, 0)
Screenshot: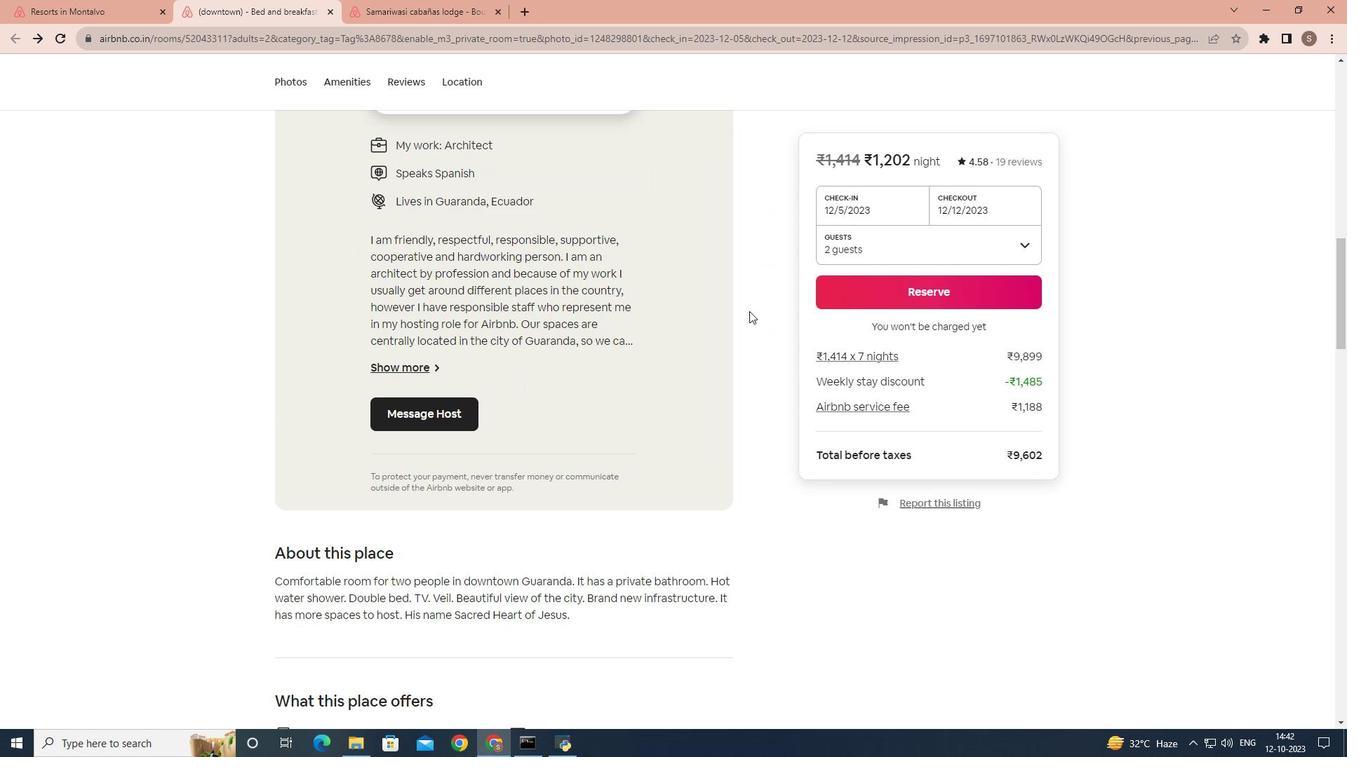 
Action: Mouse moved to (686, 318)
Screenshot: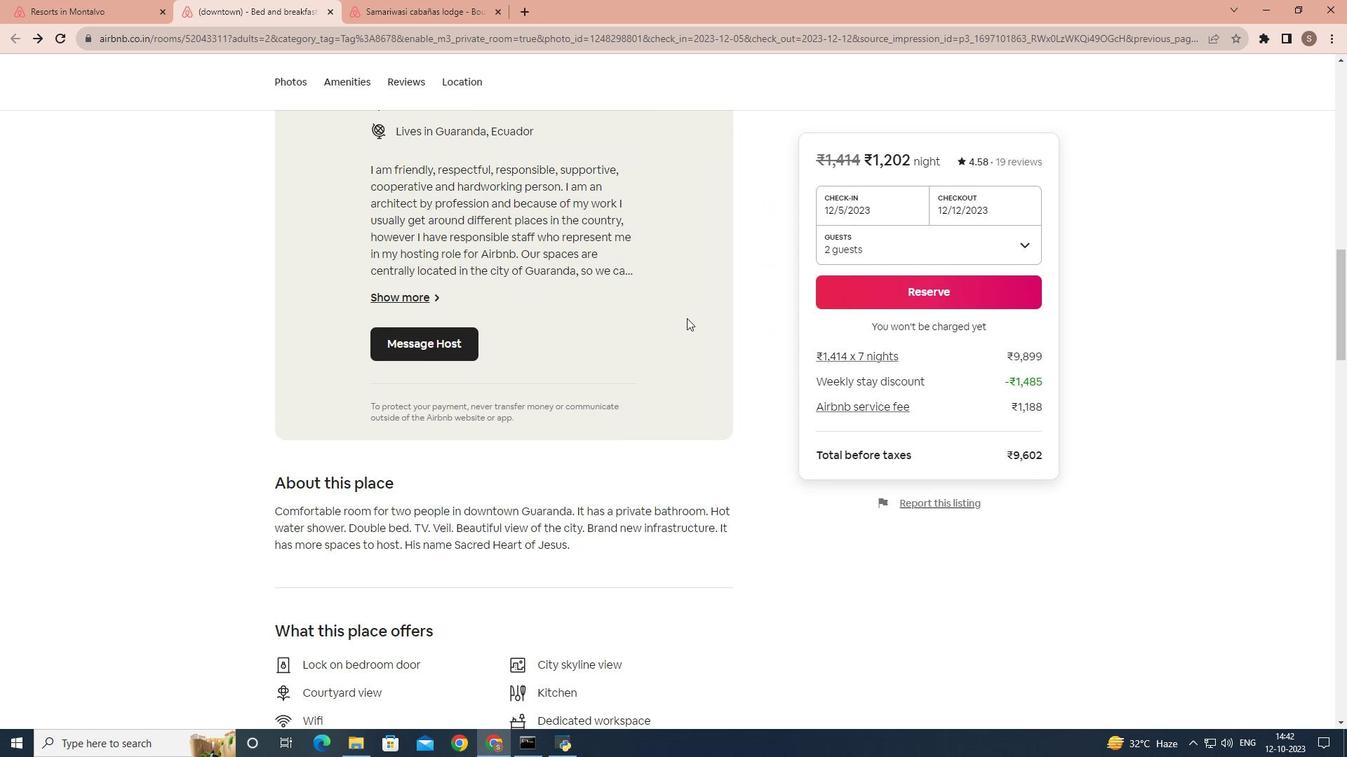 
Action: Mouse scrolled (686, 317) with delta (0, 0)
Screenshot: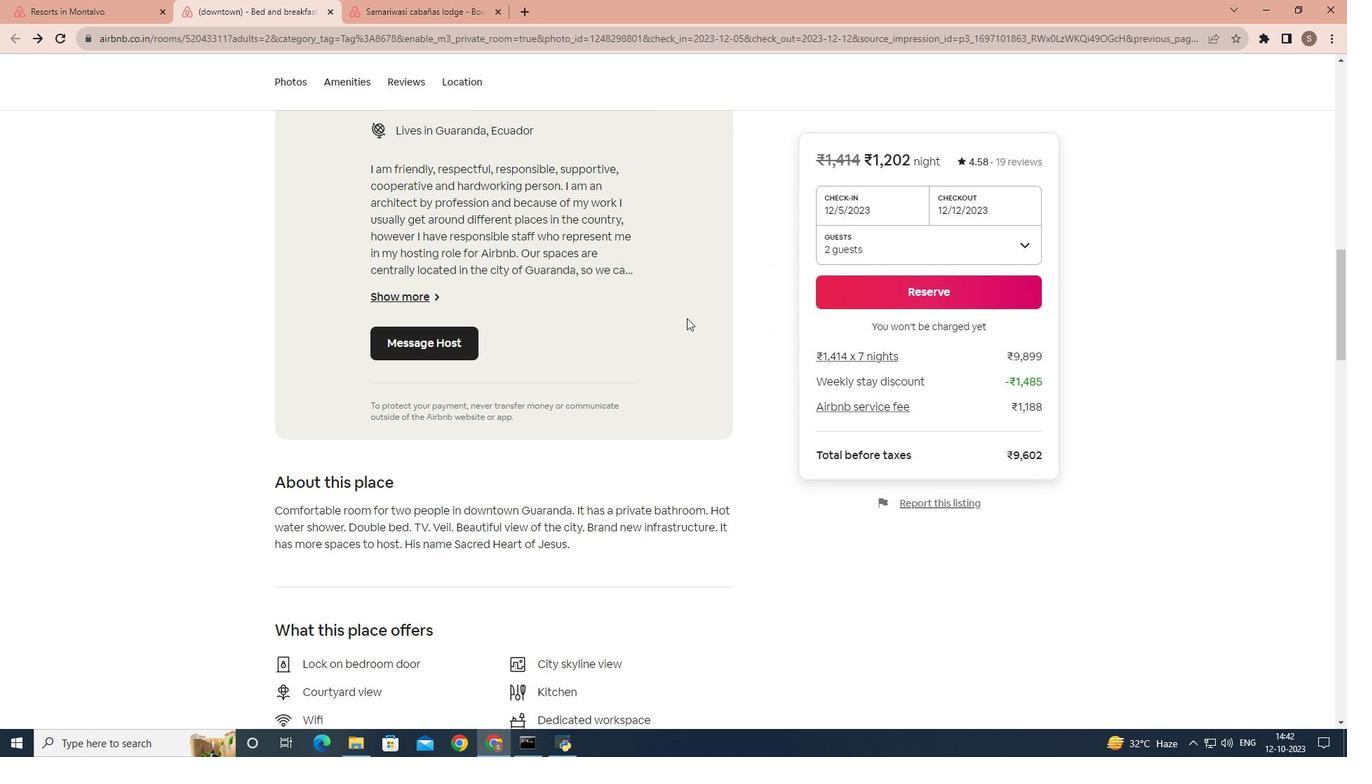 
Action: Mouse moved to (682, 319)
Screenshot: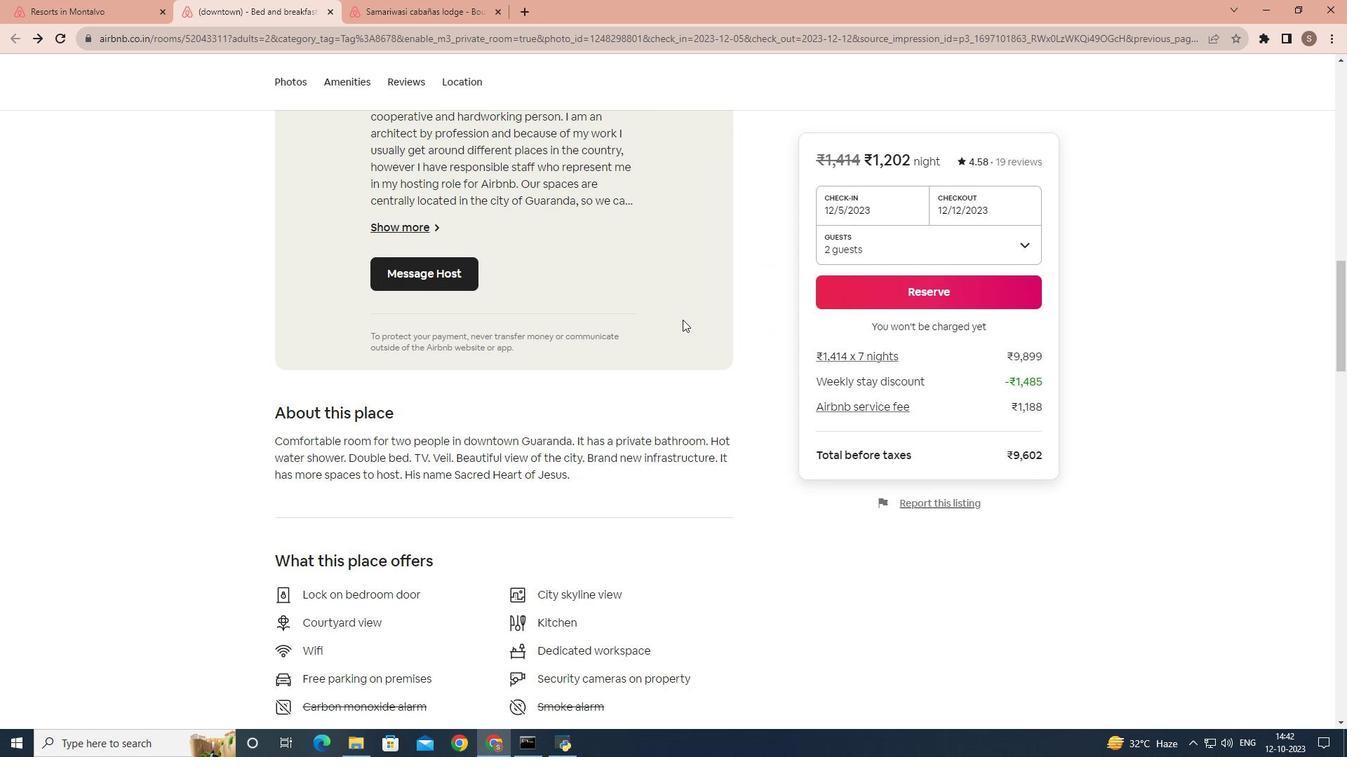 
Action: Mouse scrolled (682, 319) with delta (0, 0)
Screenshot: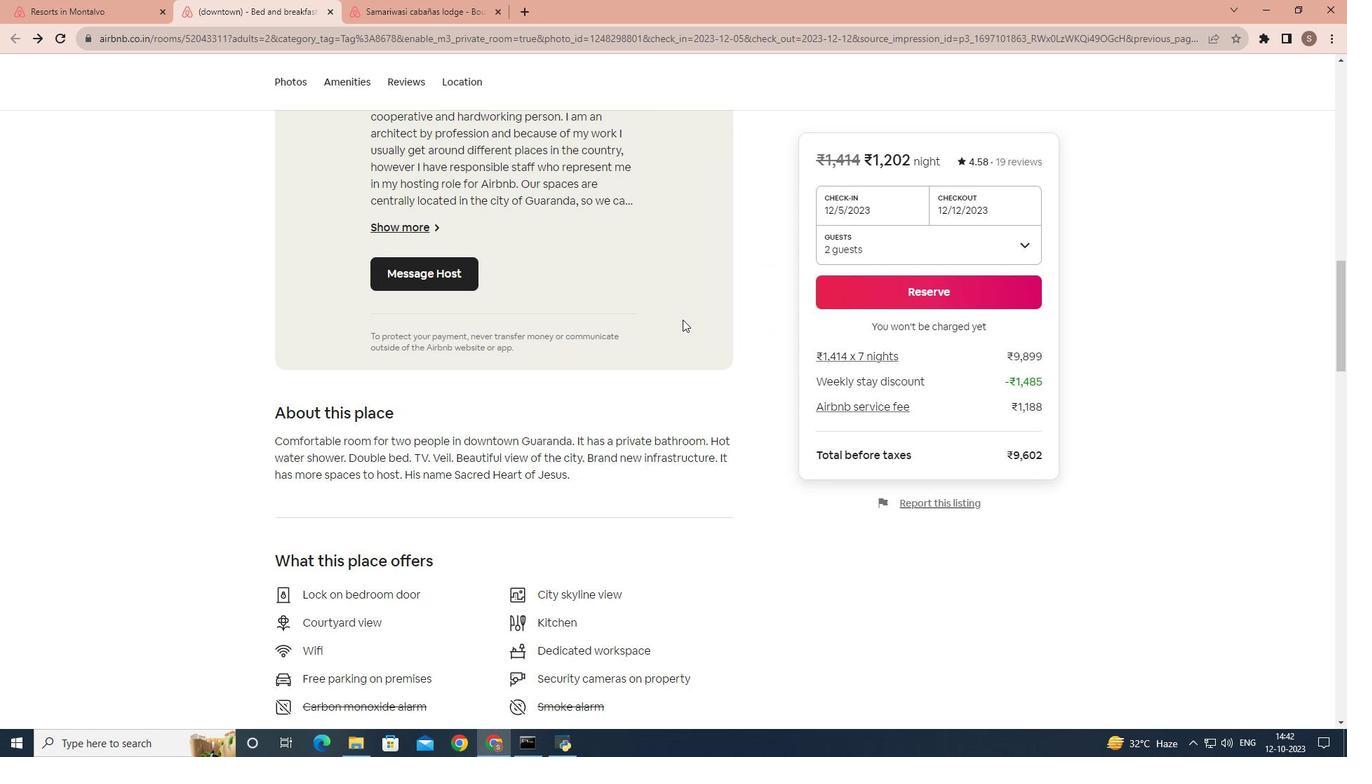 
Action: Mouse moved to (622, 353)
Screenshot: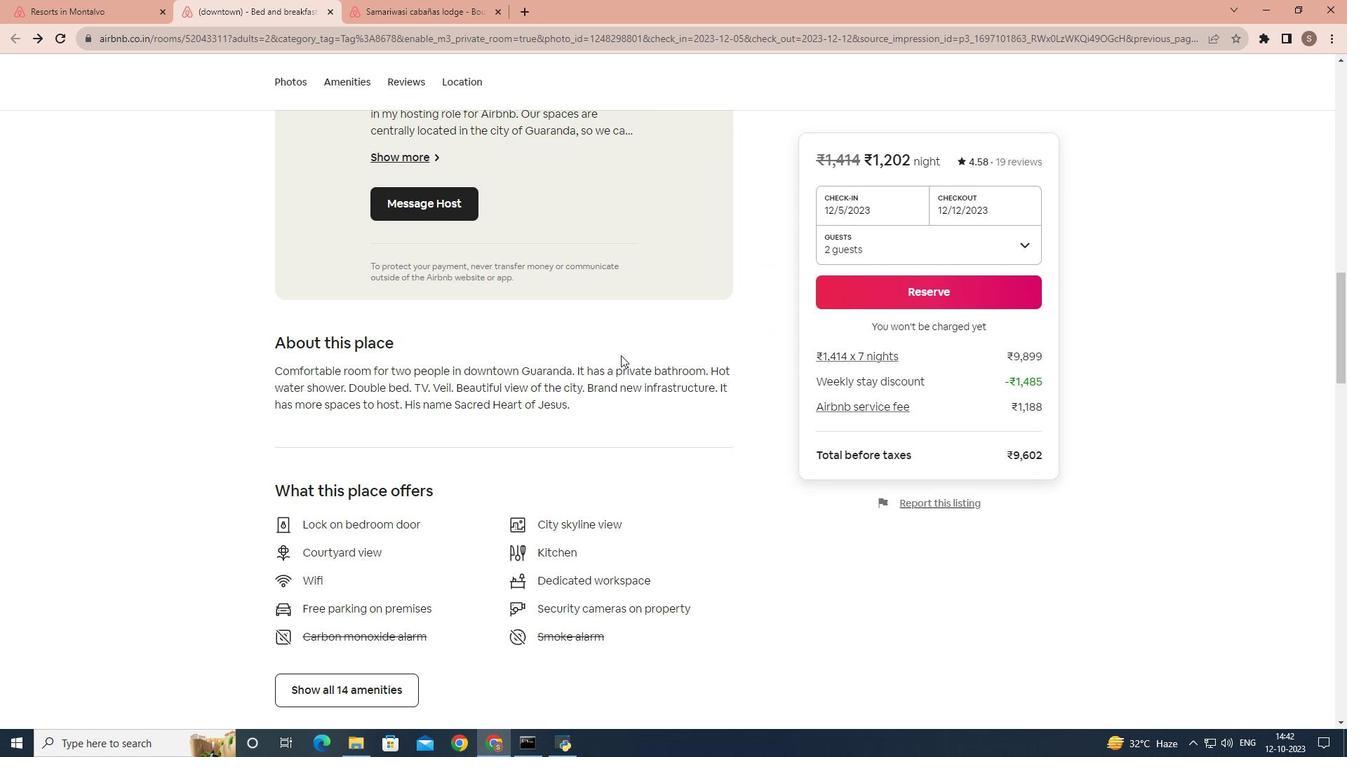 
Action: Mouse scrolled (622, 352) with delta (0, 0)
Screenshot: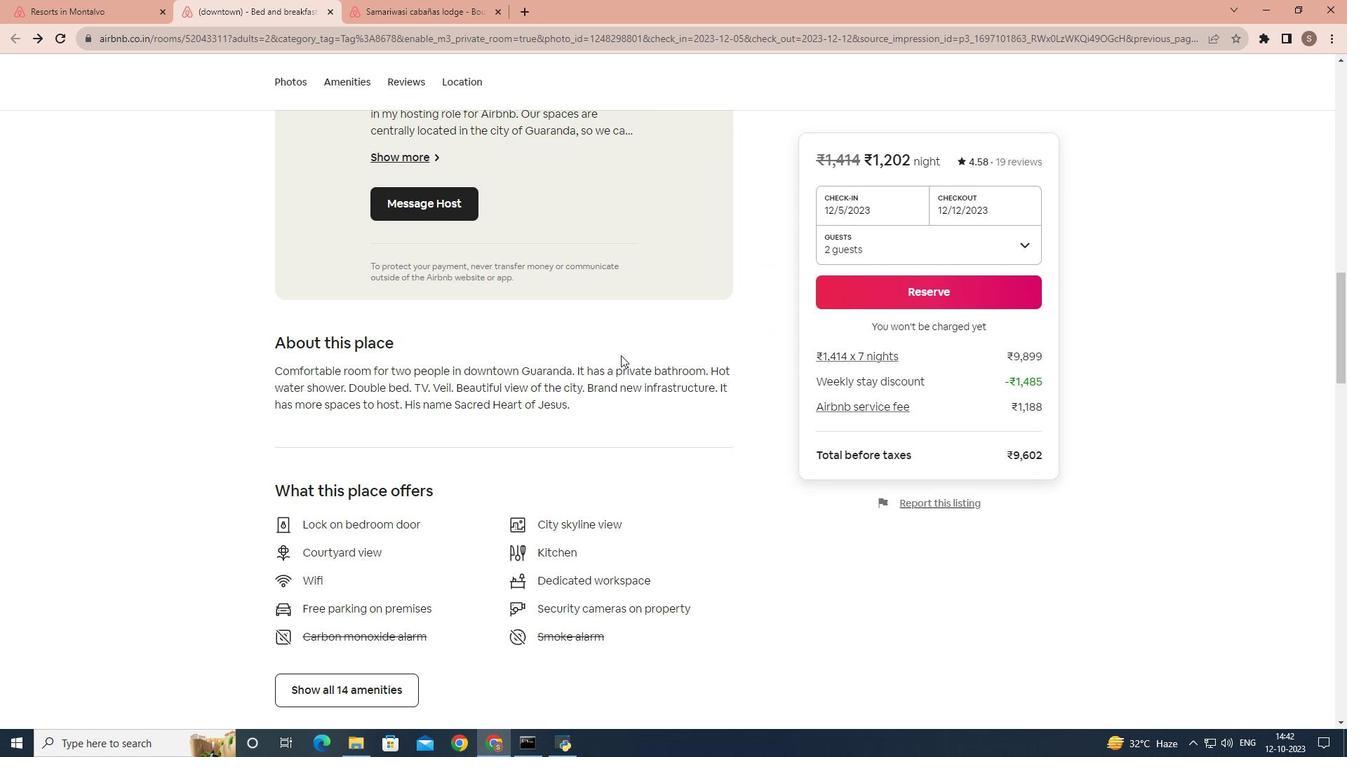 
Action: Mouse moved to (620, 355)
Screenshot: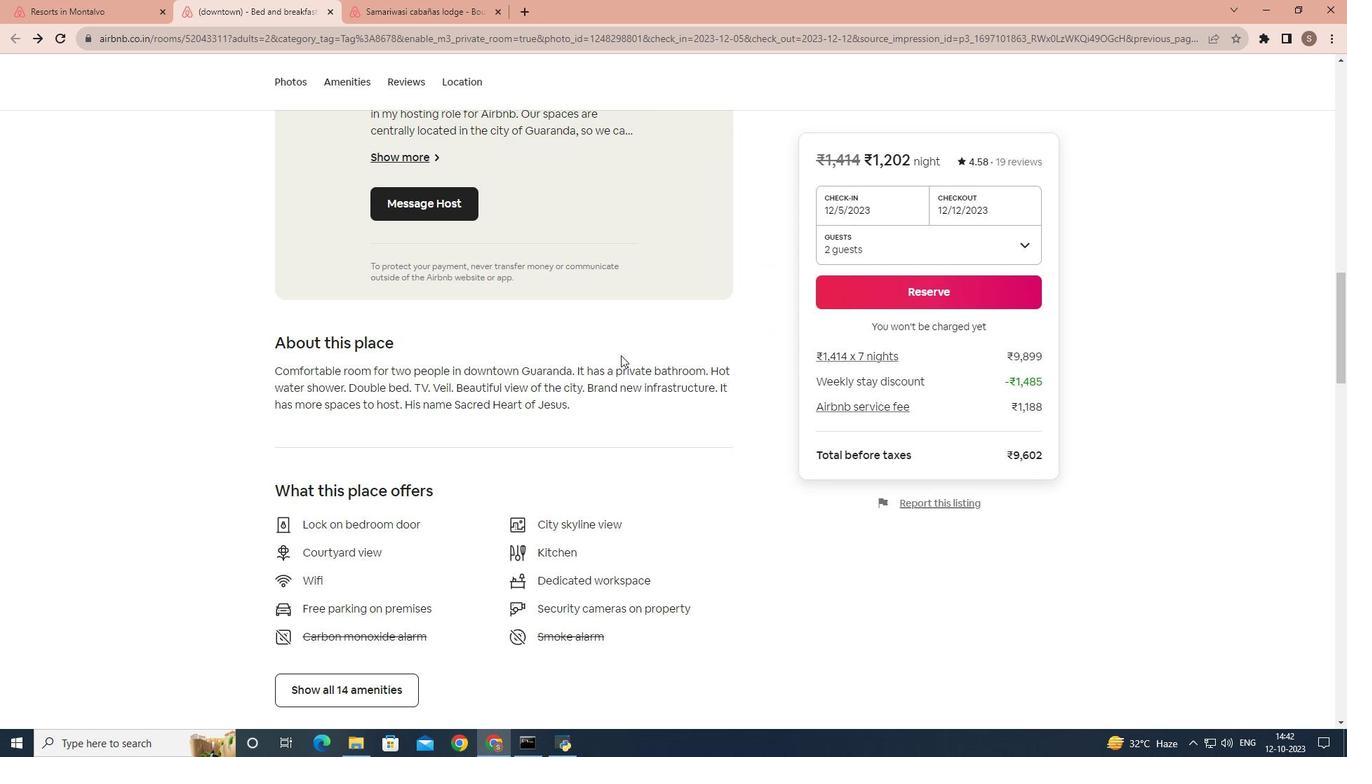 
Action: Mouse scrolled (620, 354) with delta (0, 0)
Screenshot: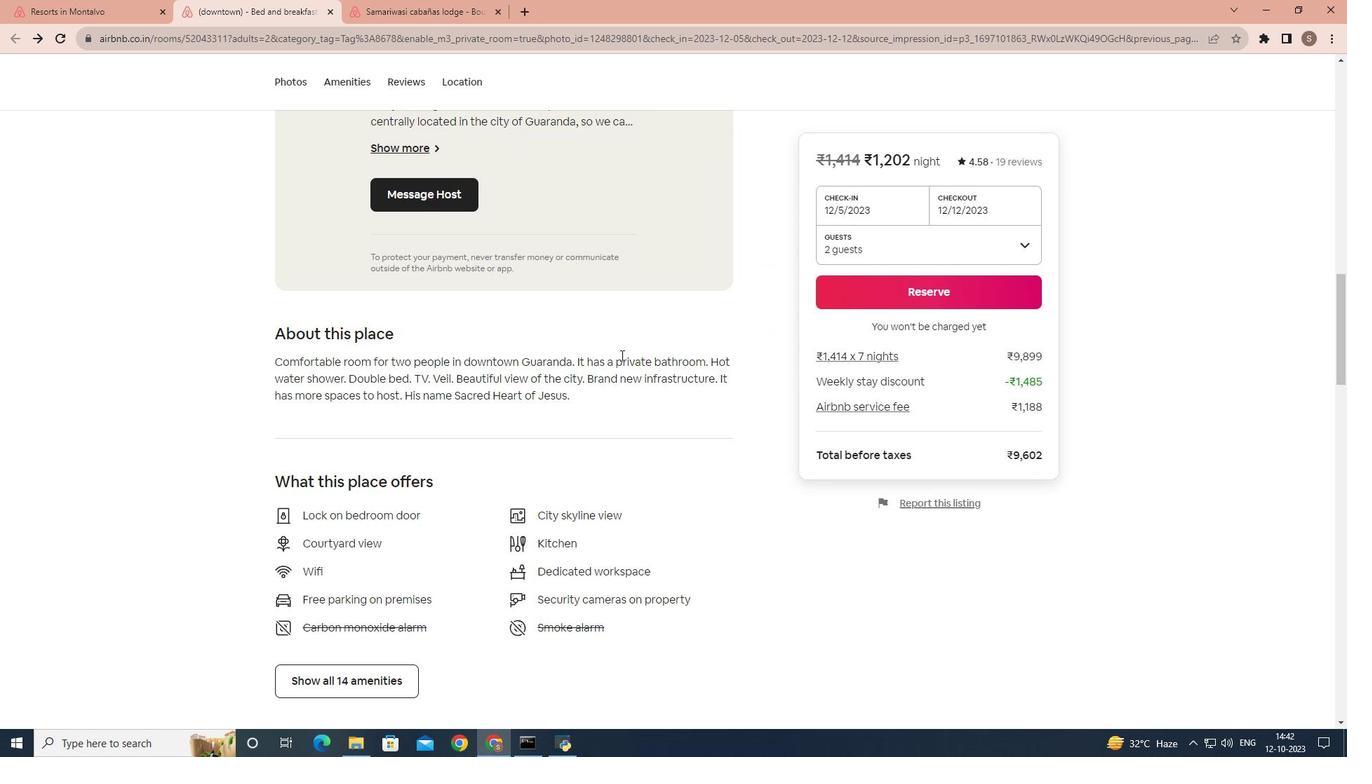 
Action: Mouse scrolled (620, 354) with delta (0, 0)
Screenshot: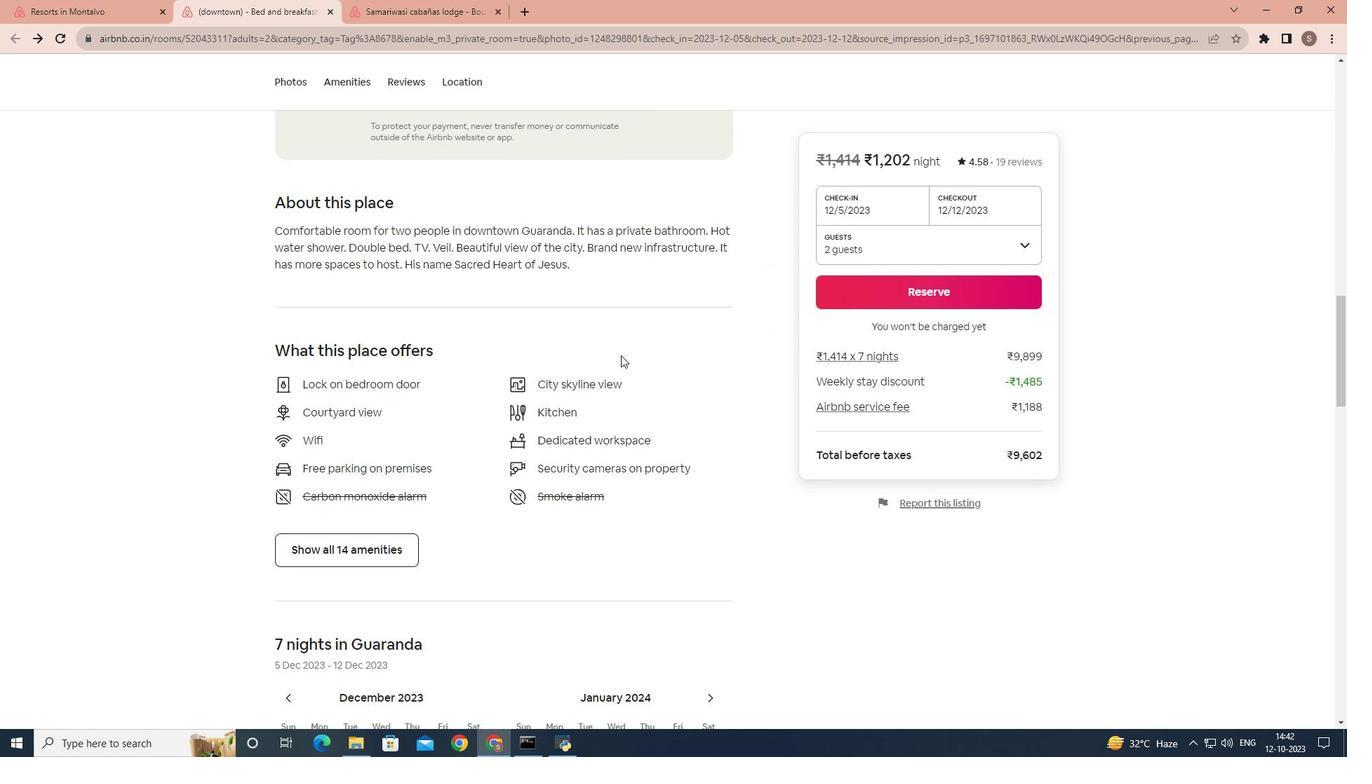 
Action: Mouse scrolled (620, 354) with delta (0, 0)
Screenshot: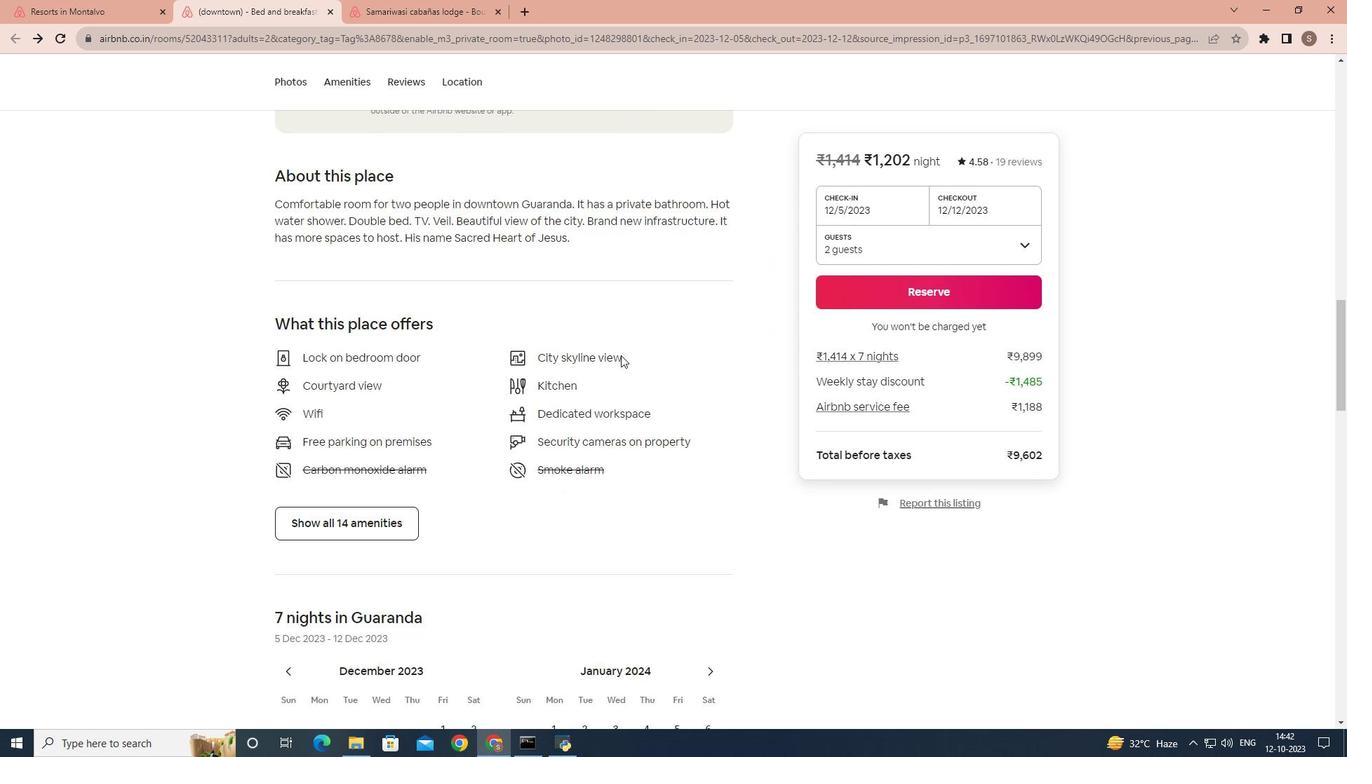 
Action: Mouse scrolled (620, 354) with delta (0, 0)
Screenshot: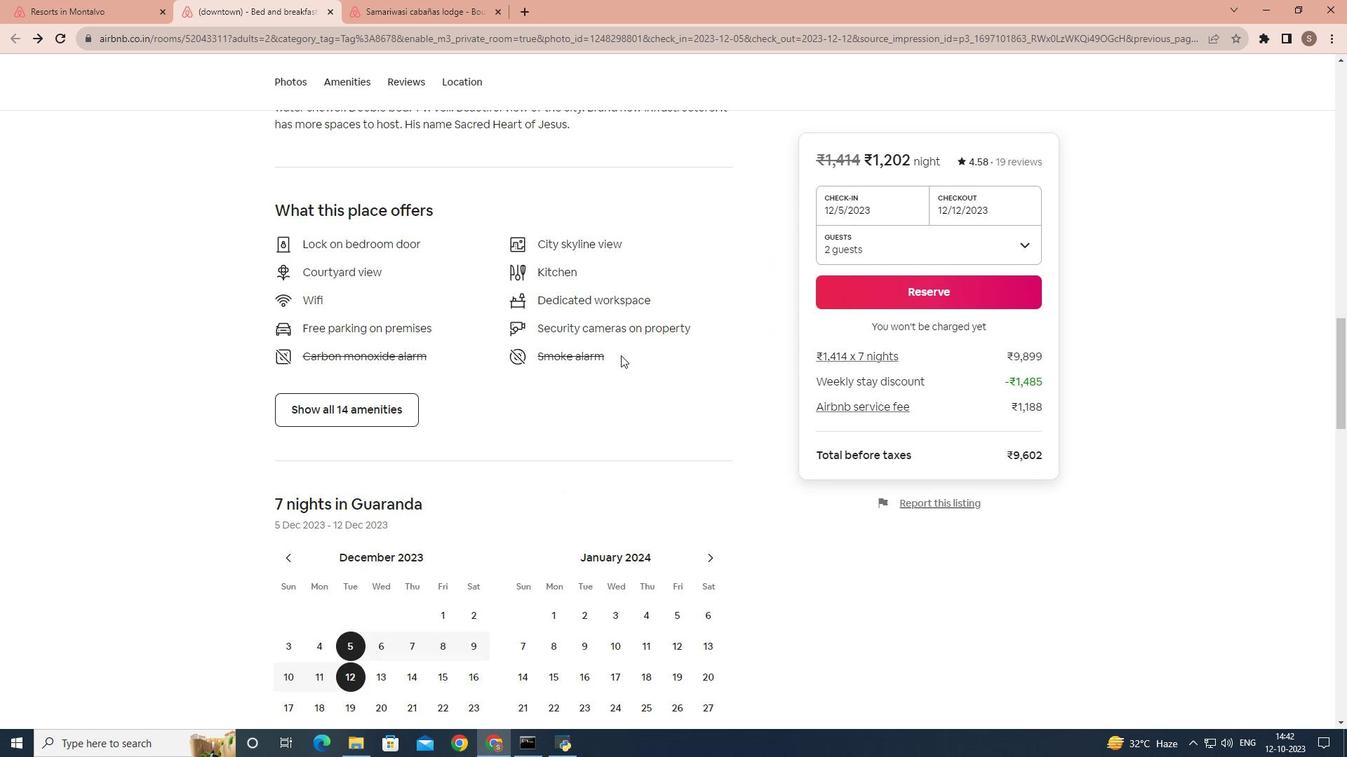 
Action: Mouse moved to (617, 359)
Screenshot: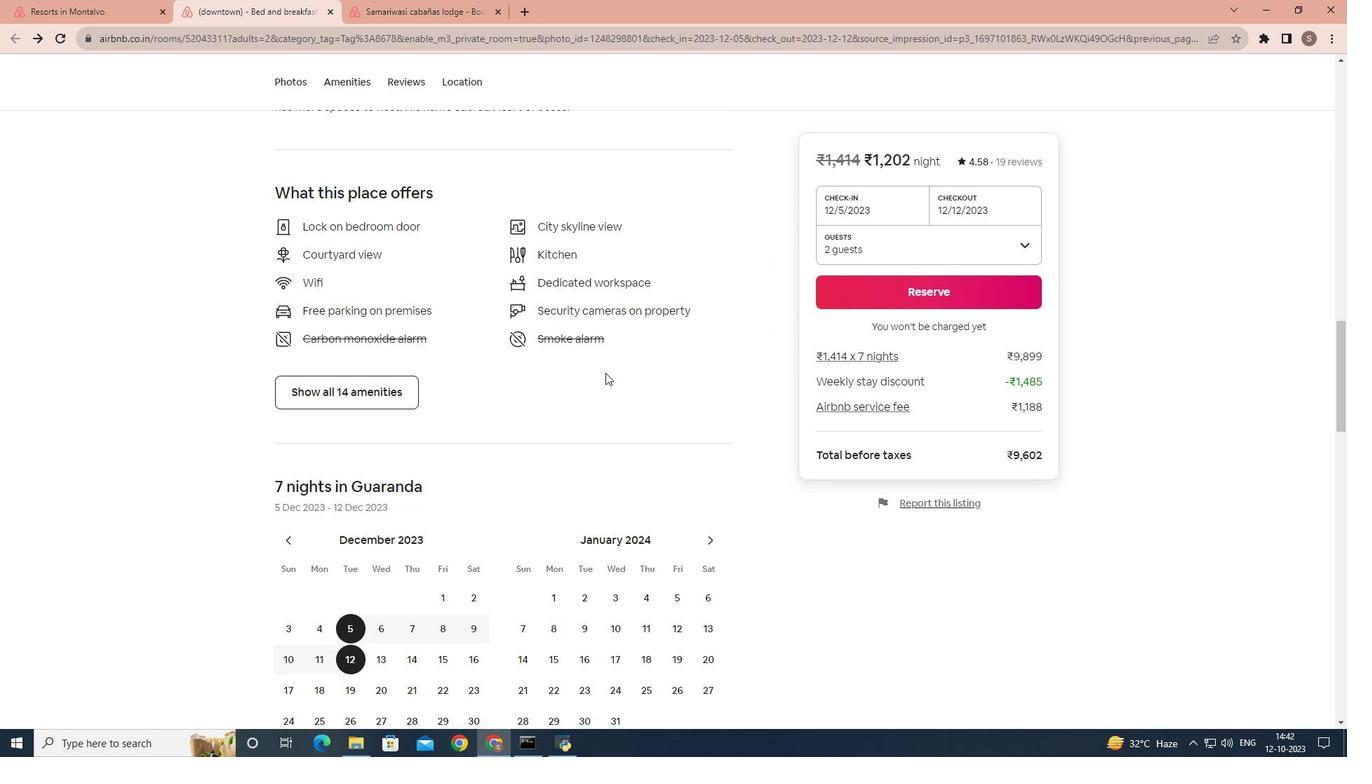 
Action: Mouse scrolled (617, 359) with delta (0, 0)
Screenshot: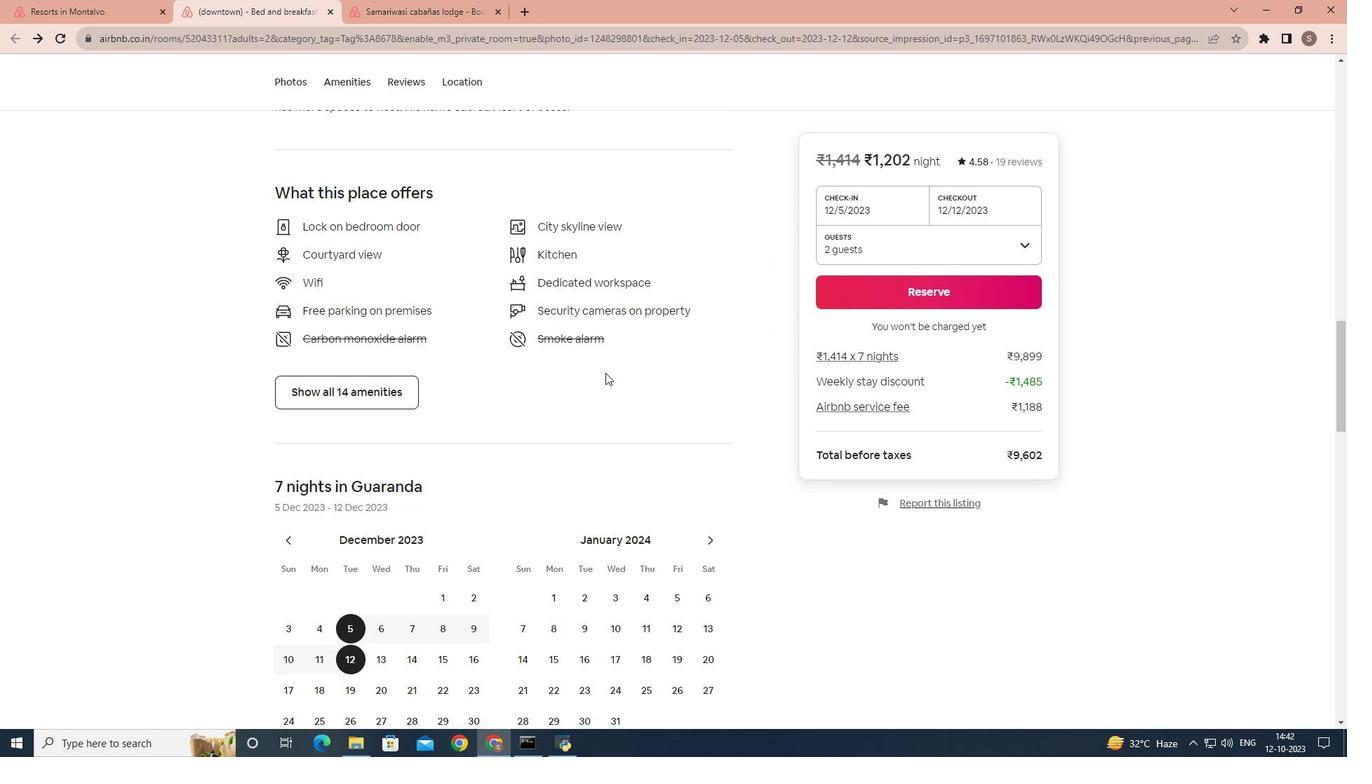 
Action: Mouse moved to (380, 272)
Screenshot: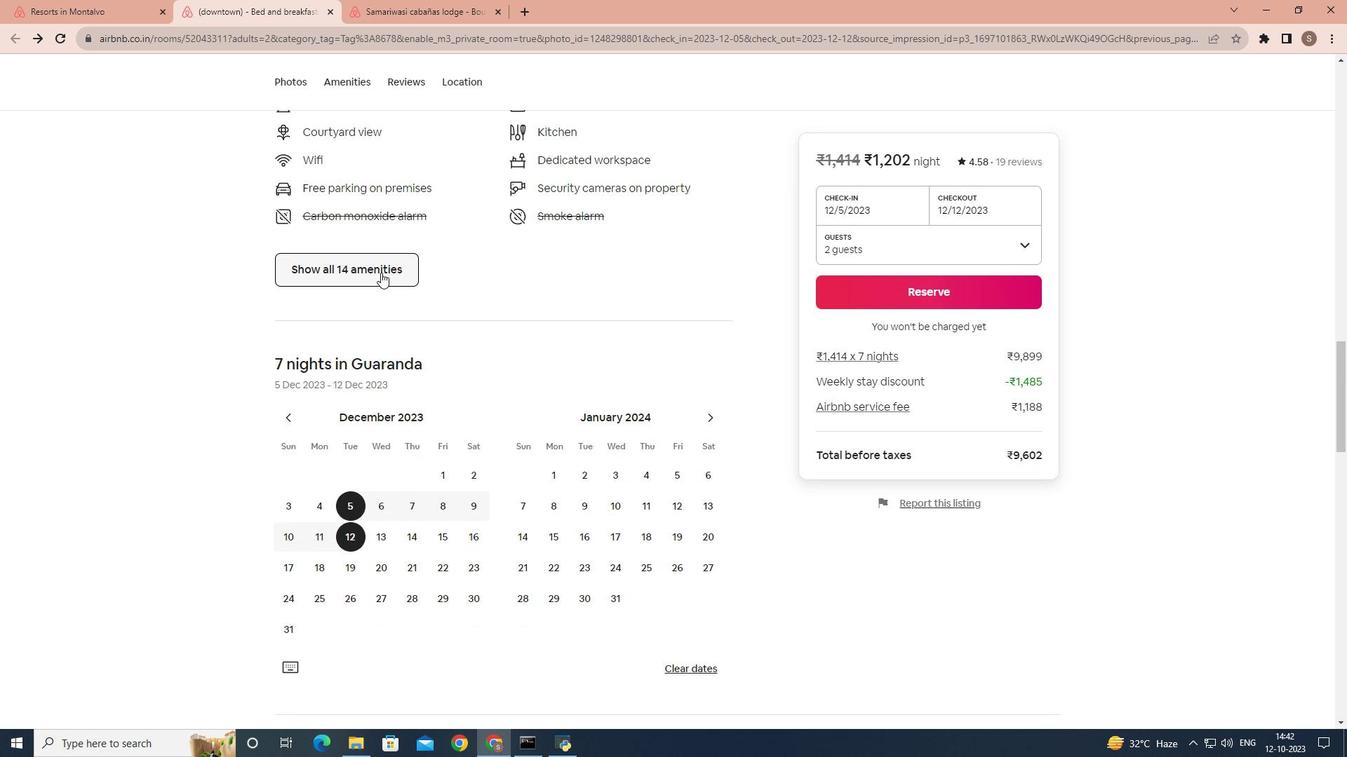 
Action: Mouse pressed left at (380, 272)
Screenshot: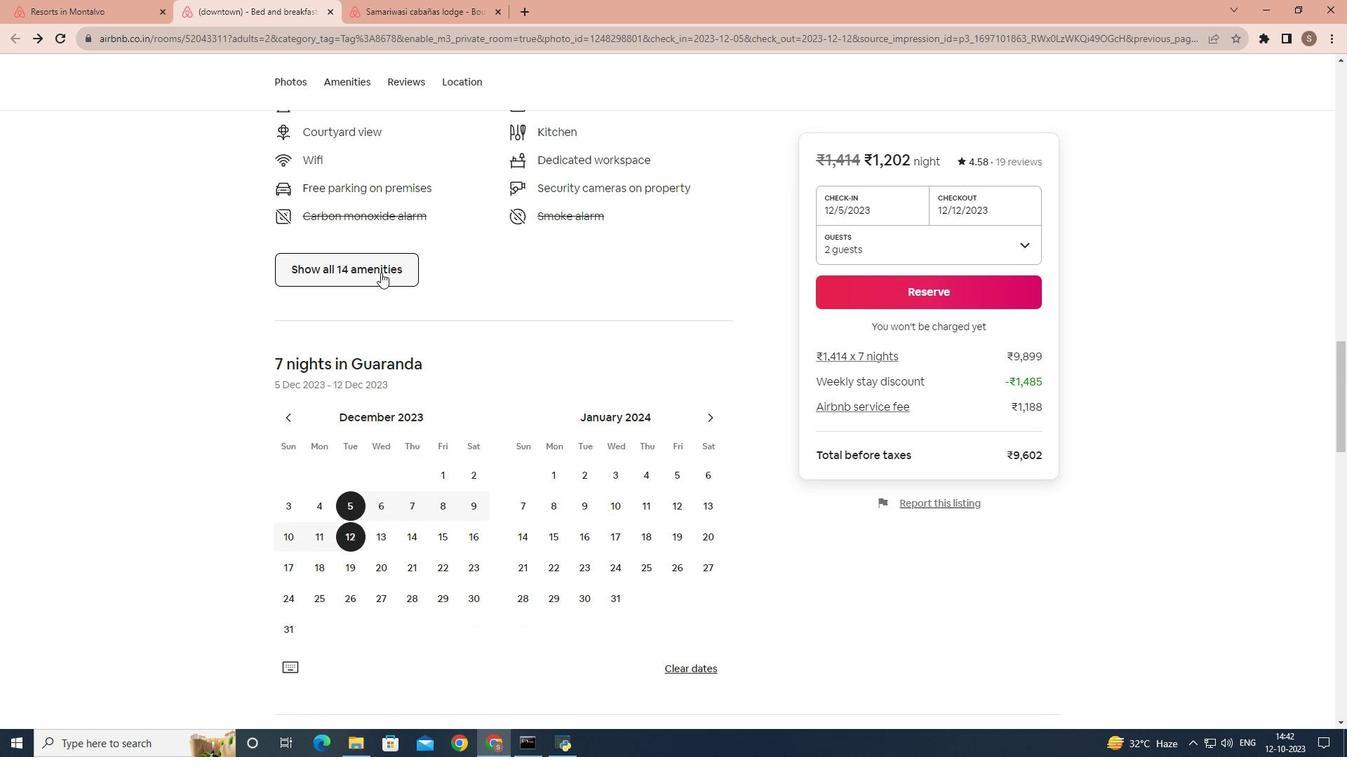 
Action: Mouse moved to (641, 295)
Screenshot: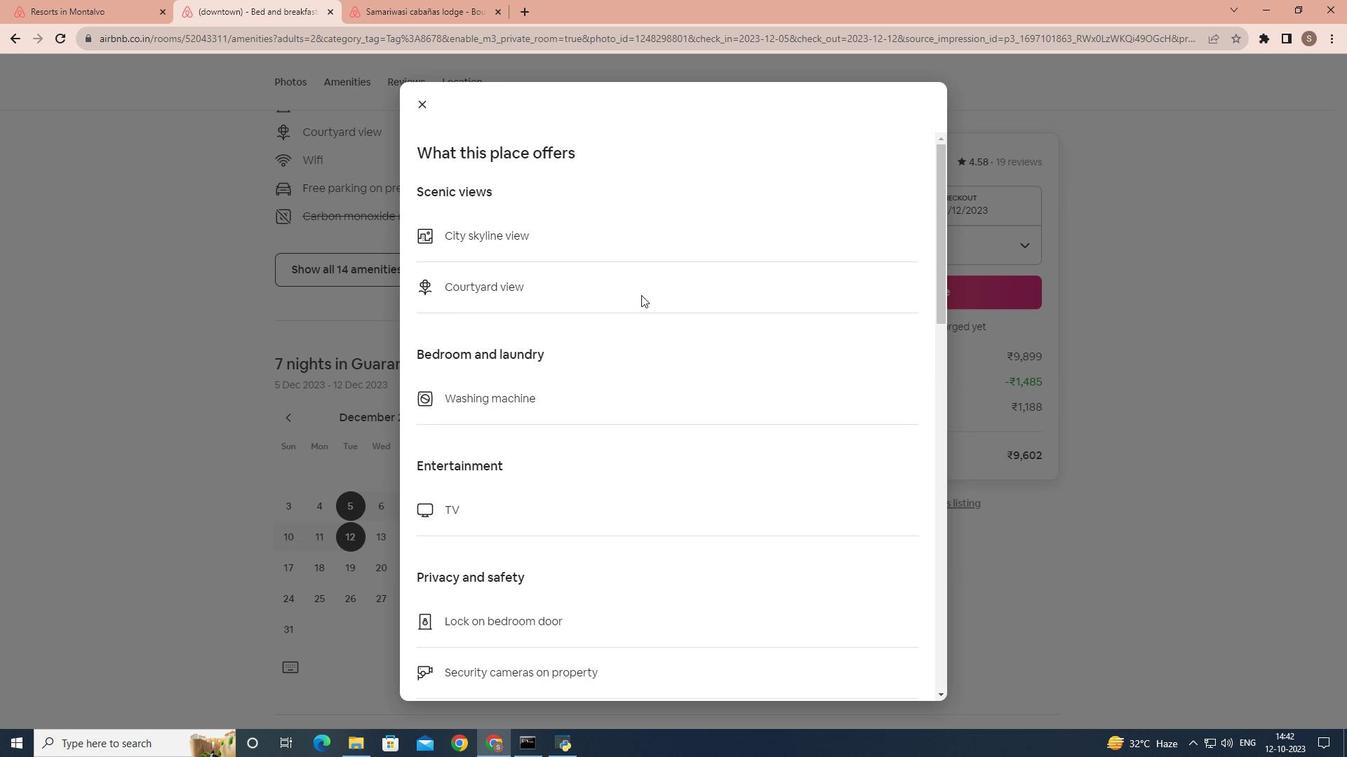 
Action: Mouse scrolled (641, 294) with delta (0, 0)
Screenshot: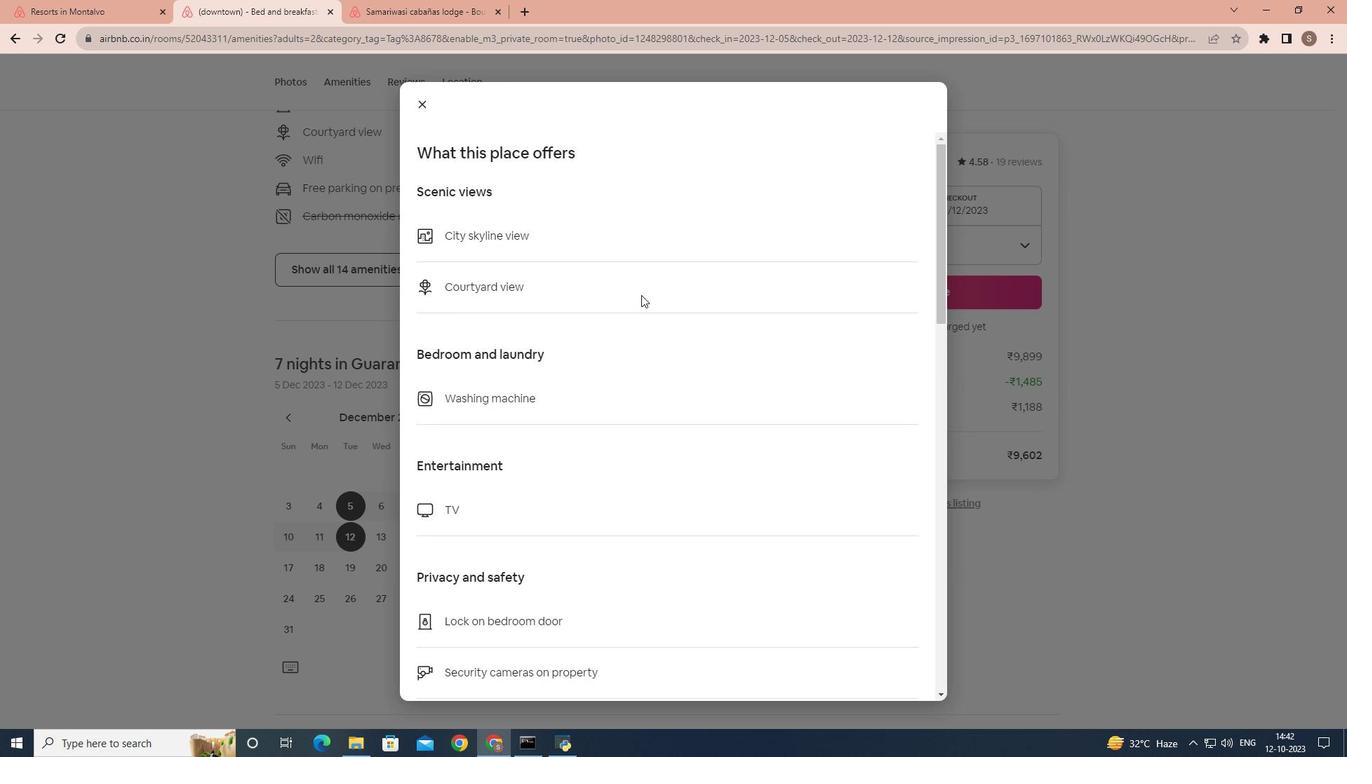 
Action: Mouse scrolled (641, 294) with delta (0, 0)
Screenshot: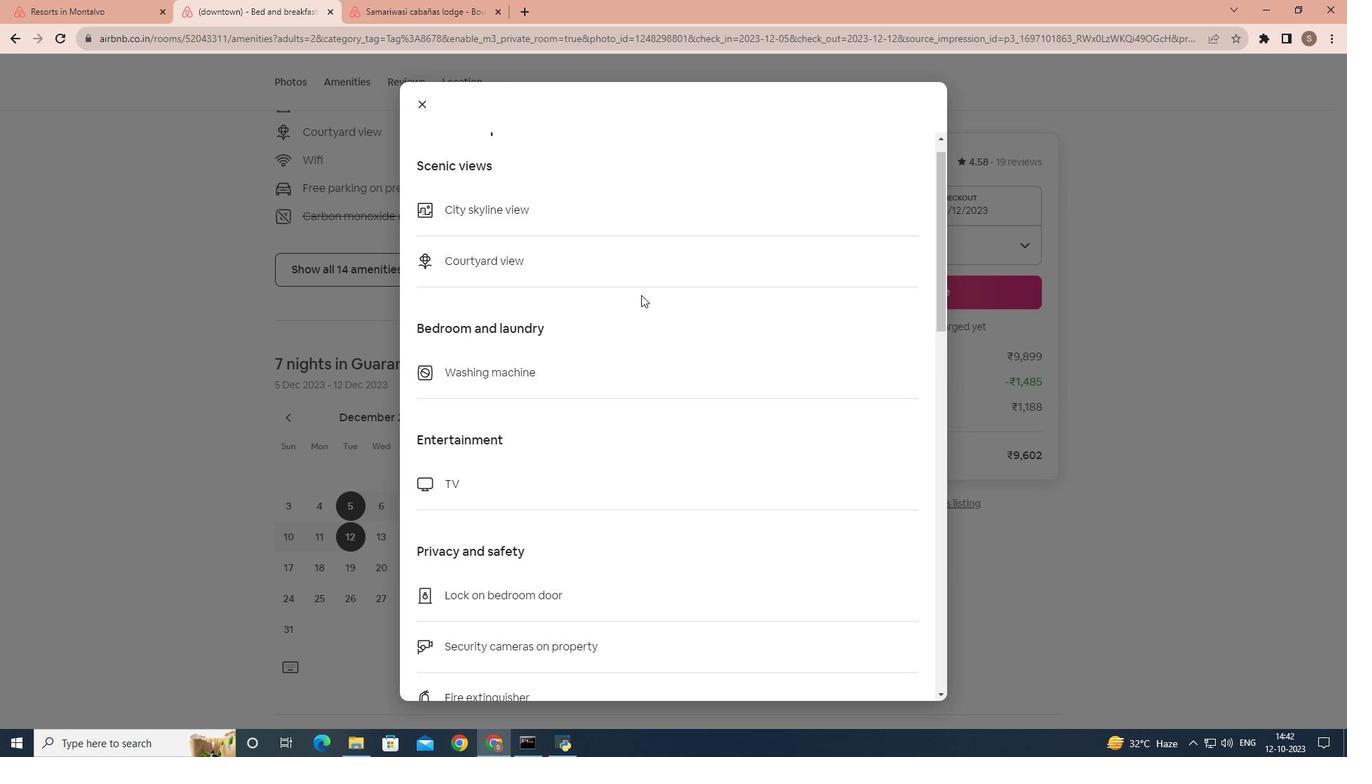 
Action: Mouse scrolled (641, 294) with delta (0, 0)
Screenshot: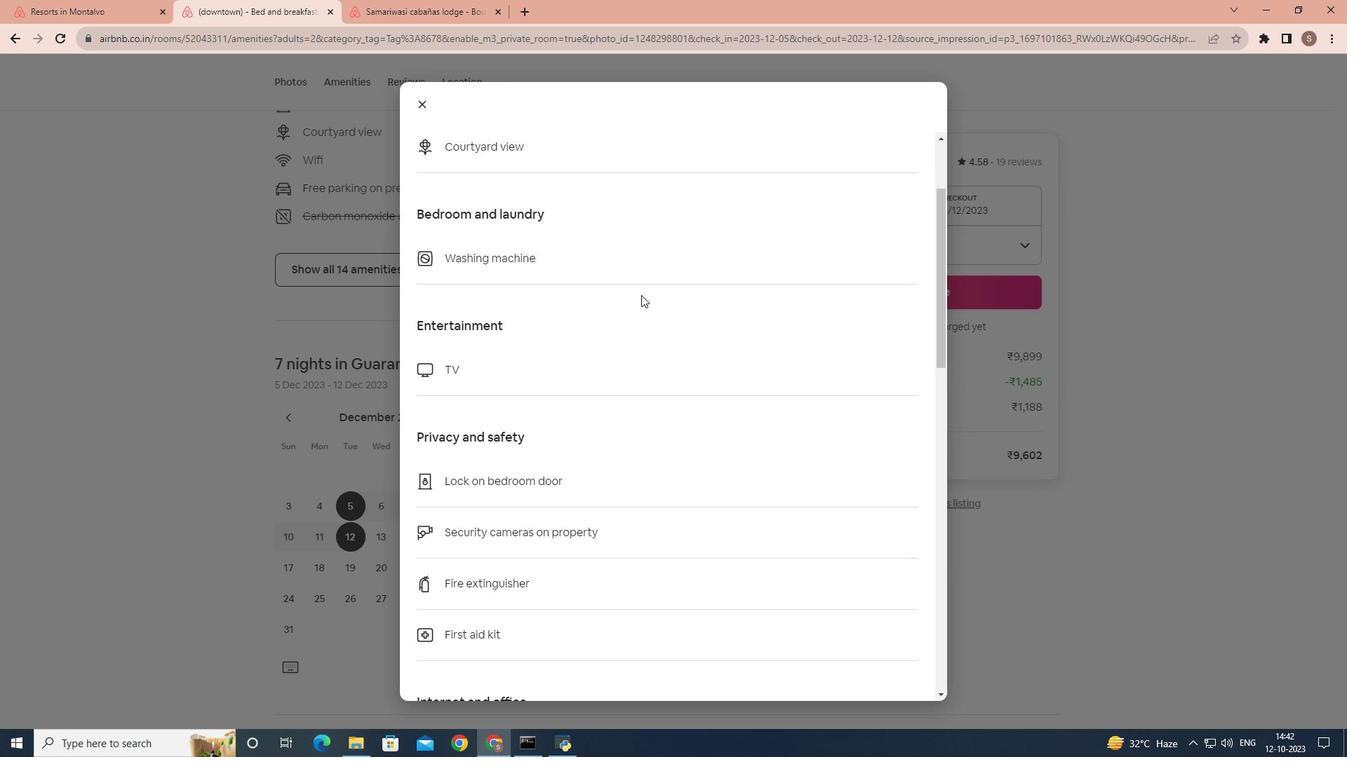 
Action: Mouse scrolled (641, 294) with delta (0, 0)
Screenshot: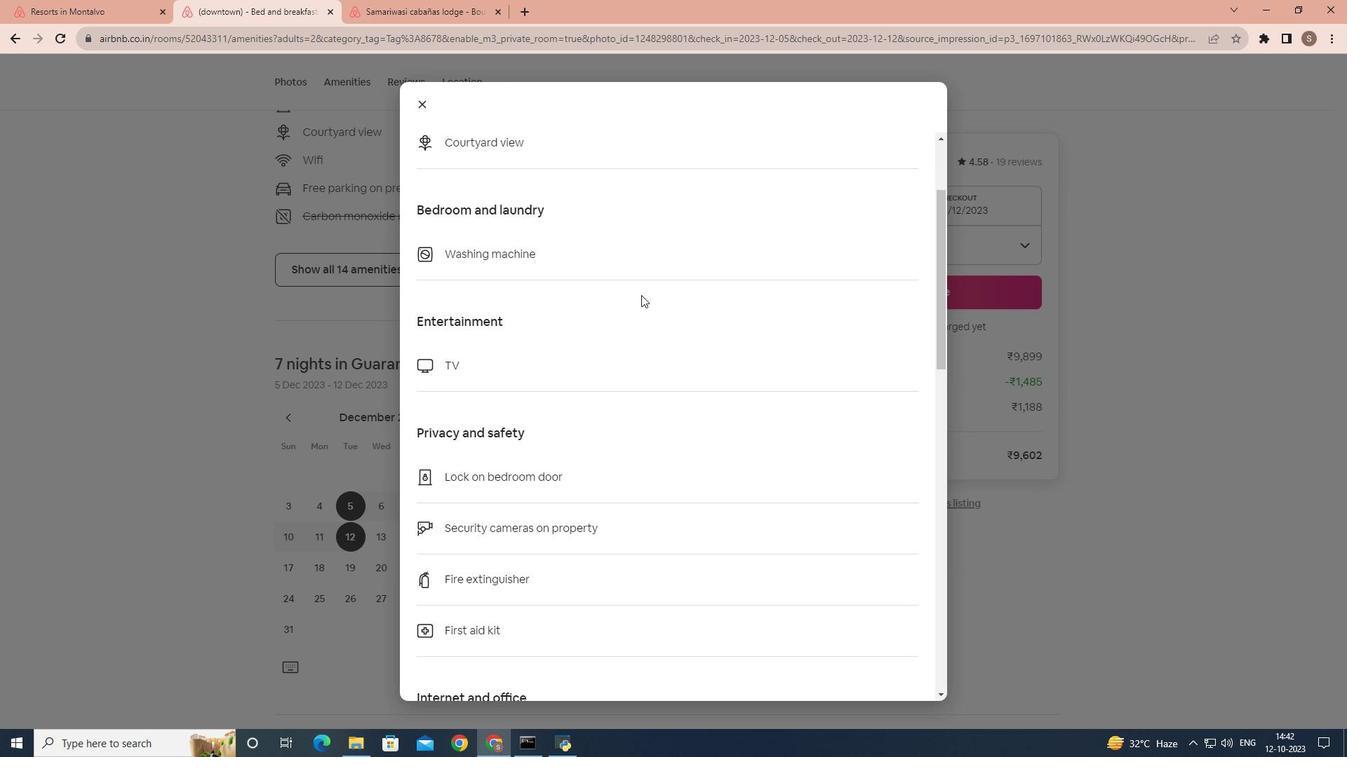 
Action: Mouse scrolled (641, 294) with delta (0, 0)
Screenshot: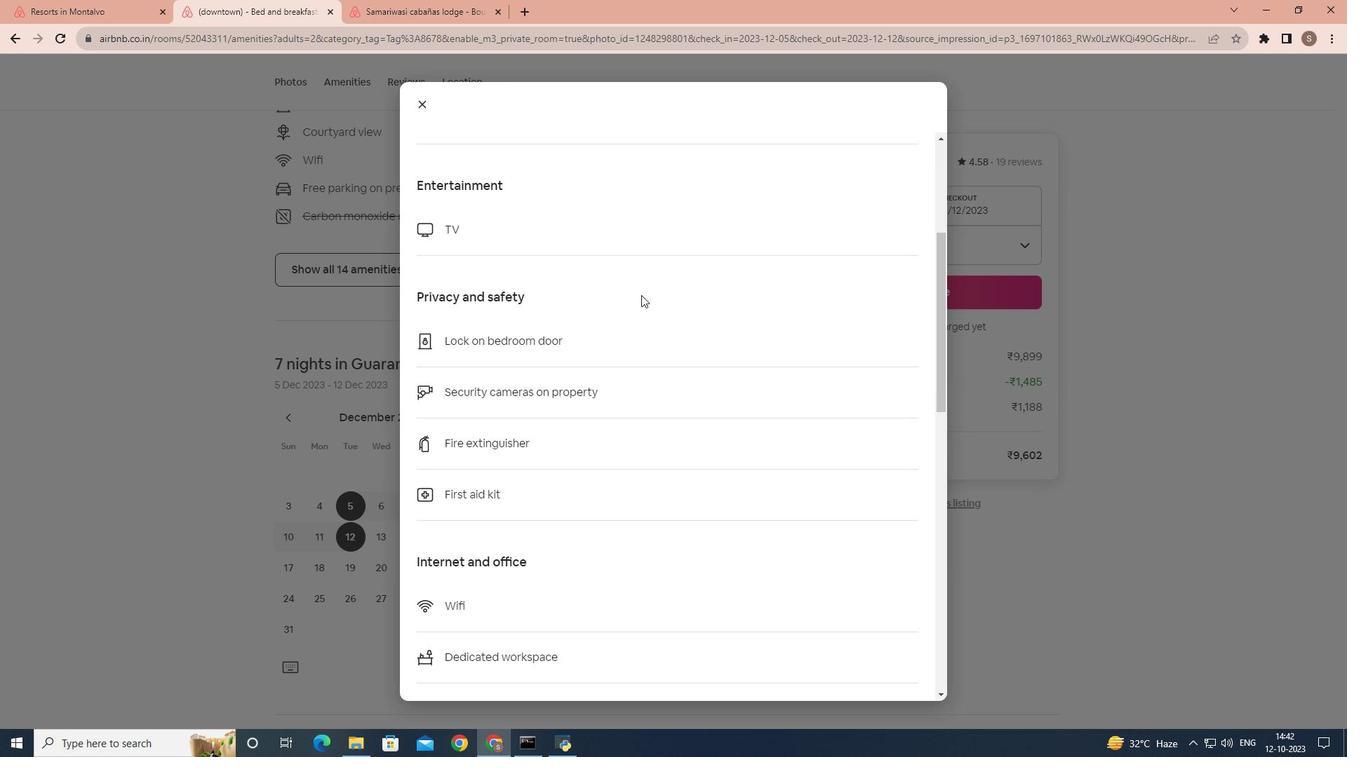 
Action: Mouse scrolled (641, 294) with delta (0, 0)
Screenshot: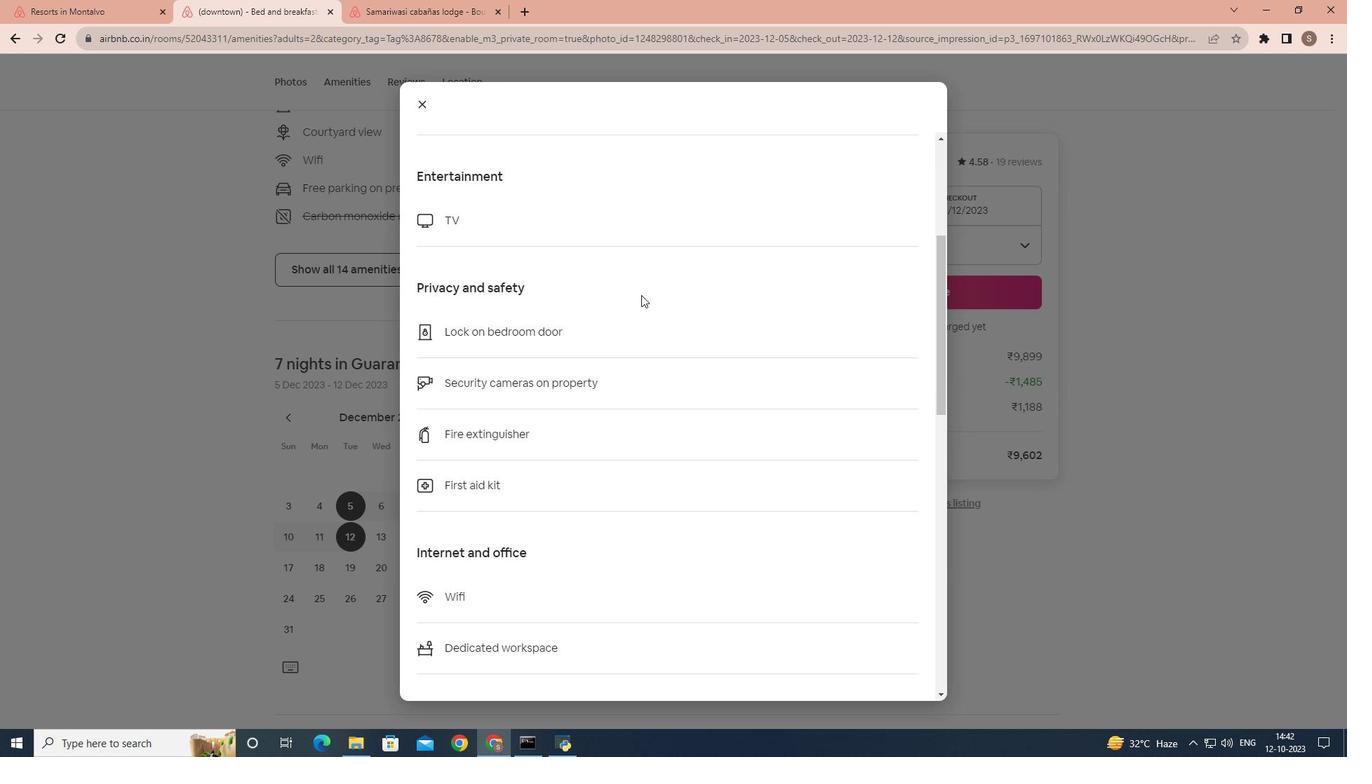 
Action: Mouse scrolled (641, 294) with delta (0, 0)
Screenshot: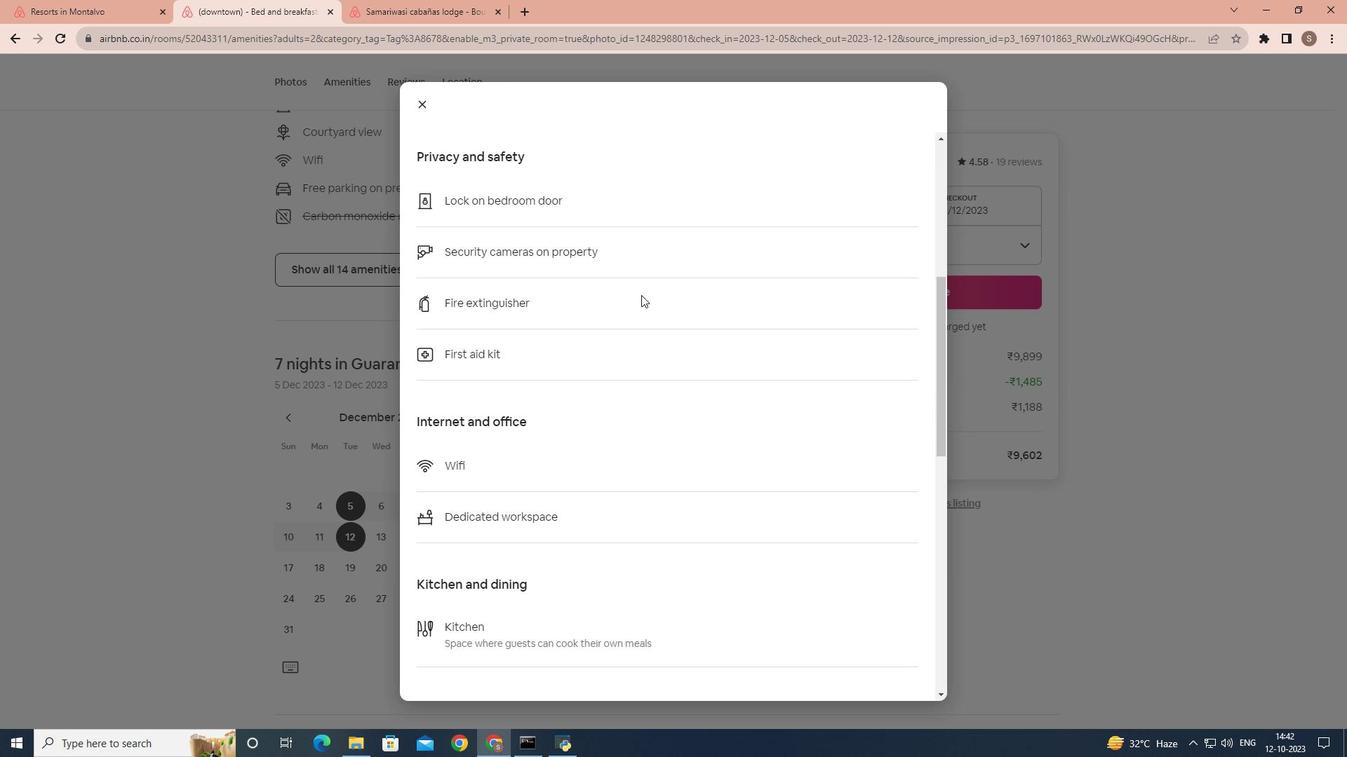 
Action: Mouse scrolled (641, 294) with delta (0, 0)
Screenshot: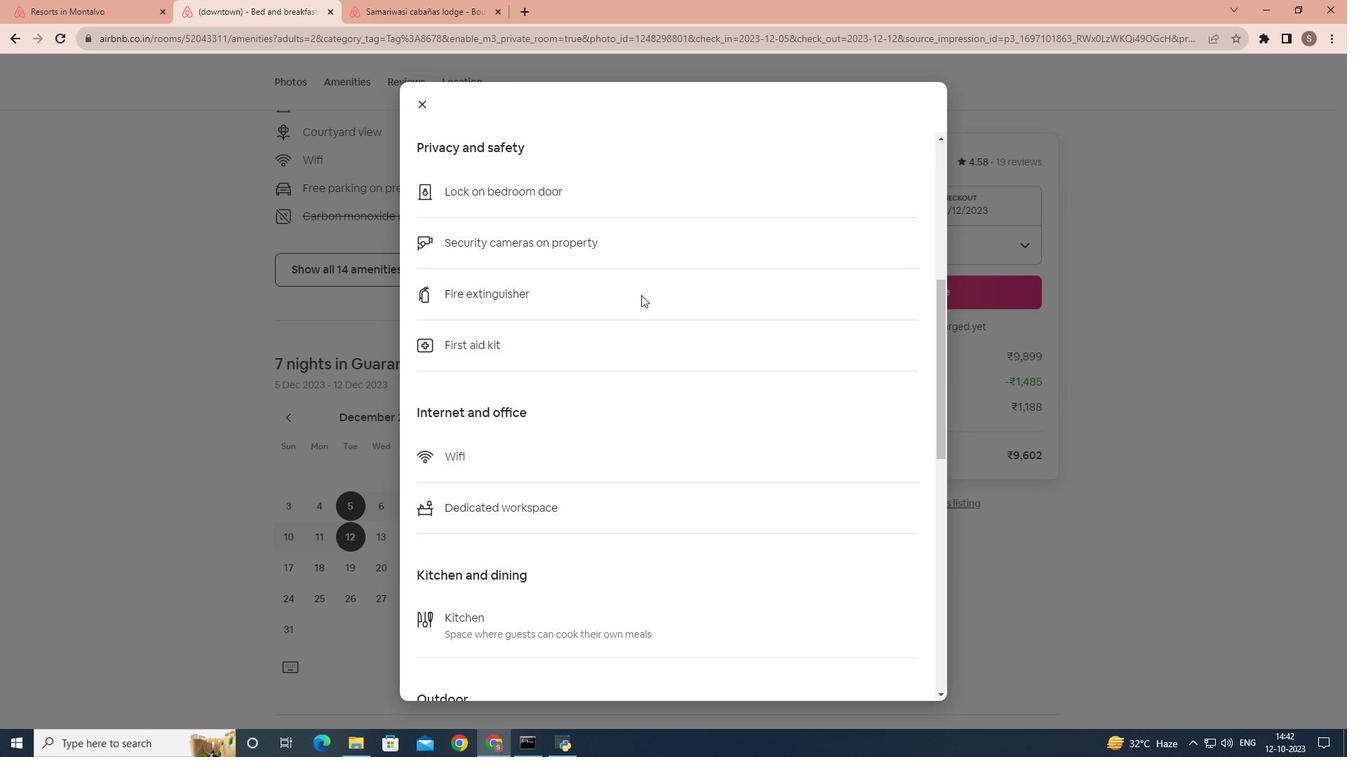 
Action: Mouse scrolled (641, 294) with delta (0, 0)
Screenshot: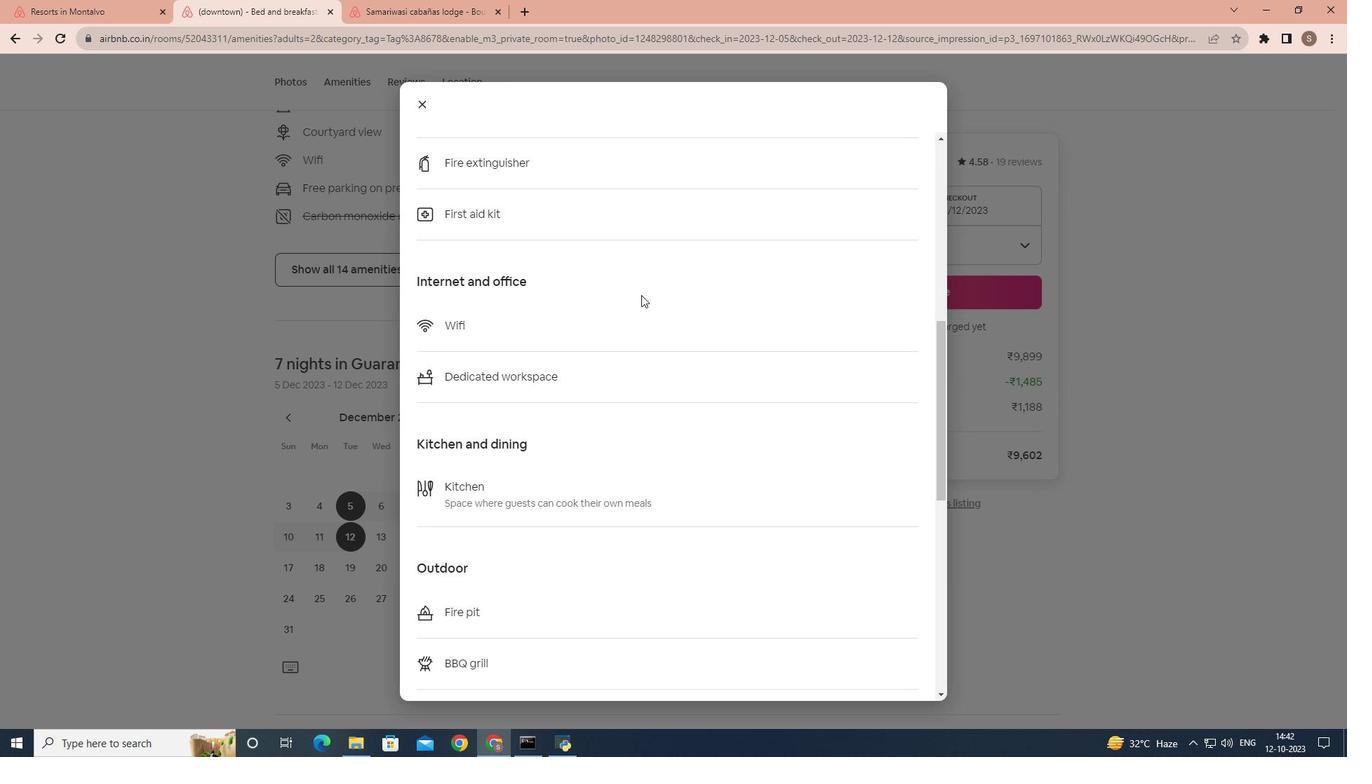 
Action: Mouse scrolled (641, 294) with delta (0, 0)
Screenshot: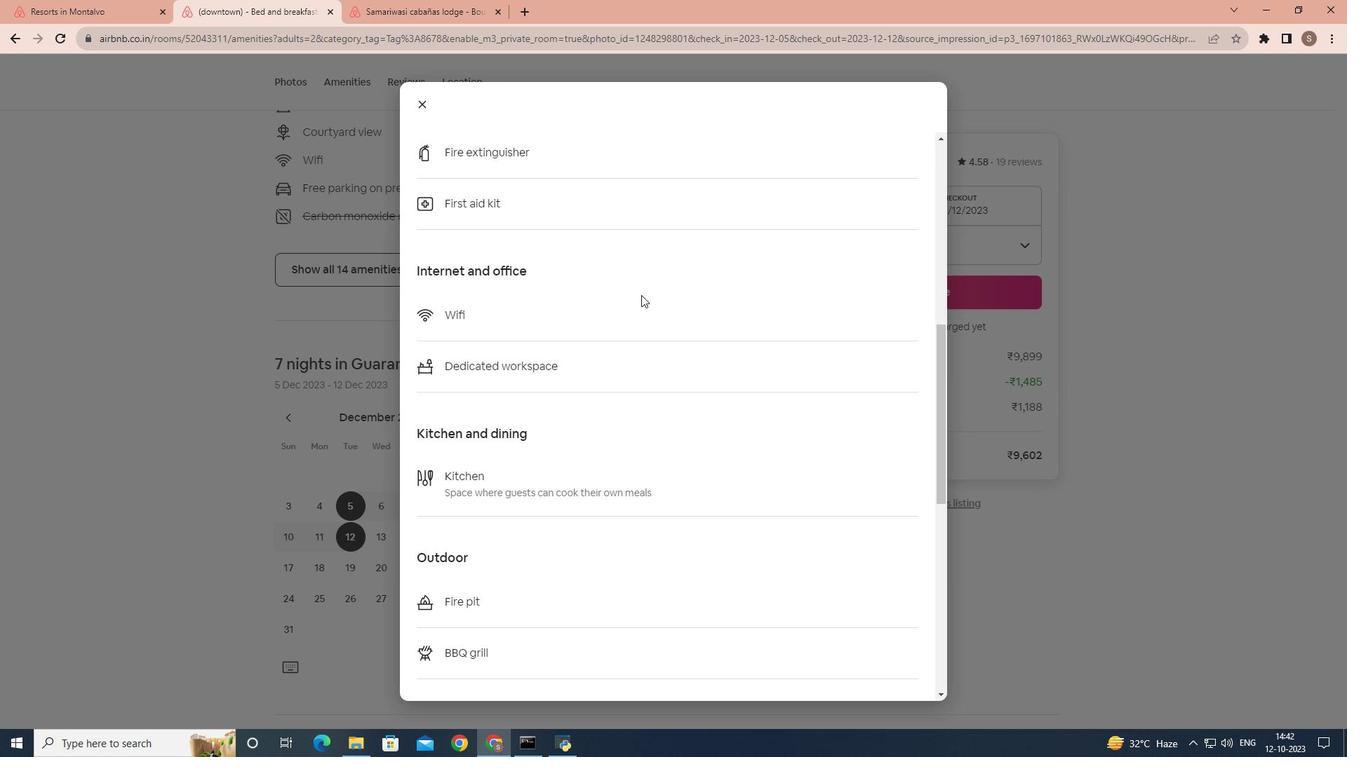 
Action: Mouse scrolled (641, 294) with delta (0, 0)
Screenshot: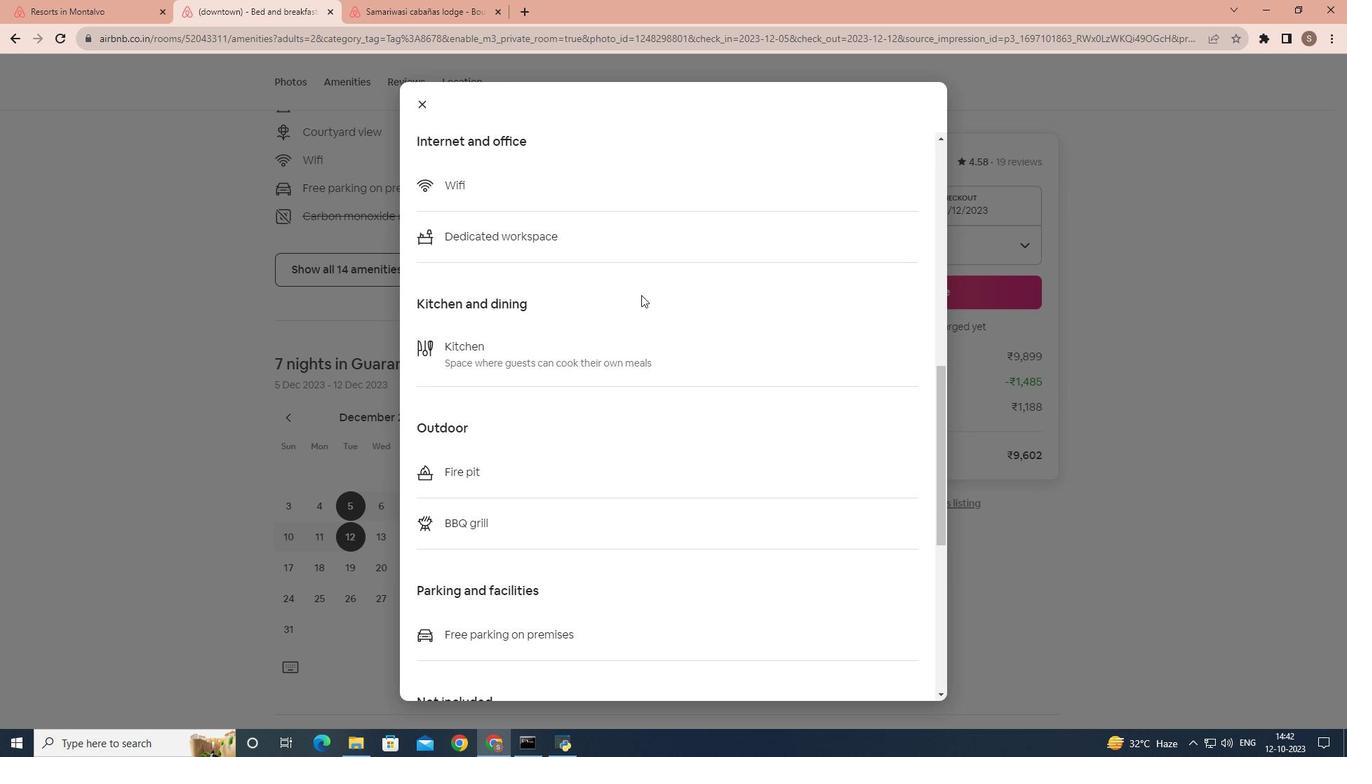 
Action: Mouse scrolled (641, 294) with delta (0, 0)
Screenshot: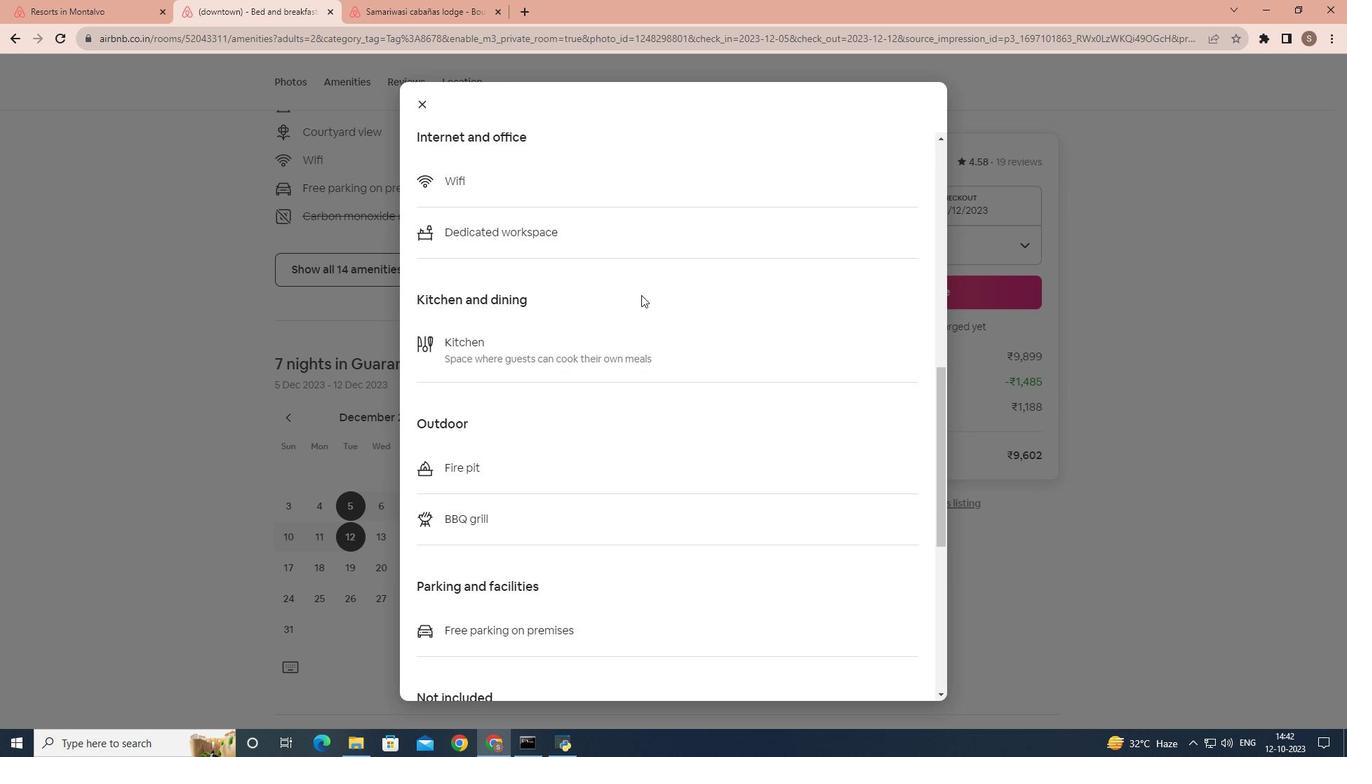 
Action: Mouse scrolled (641, 294) with delta (0, 0)
Screenshot: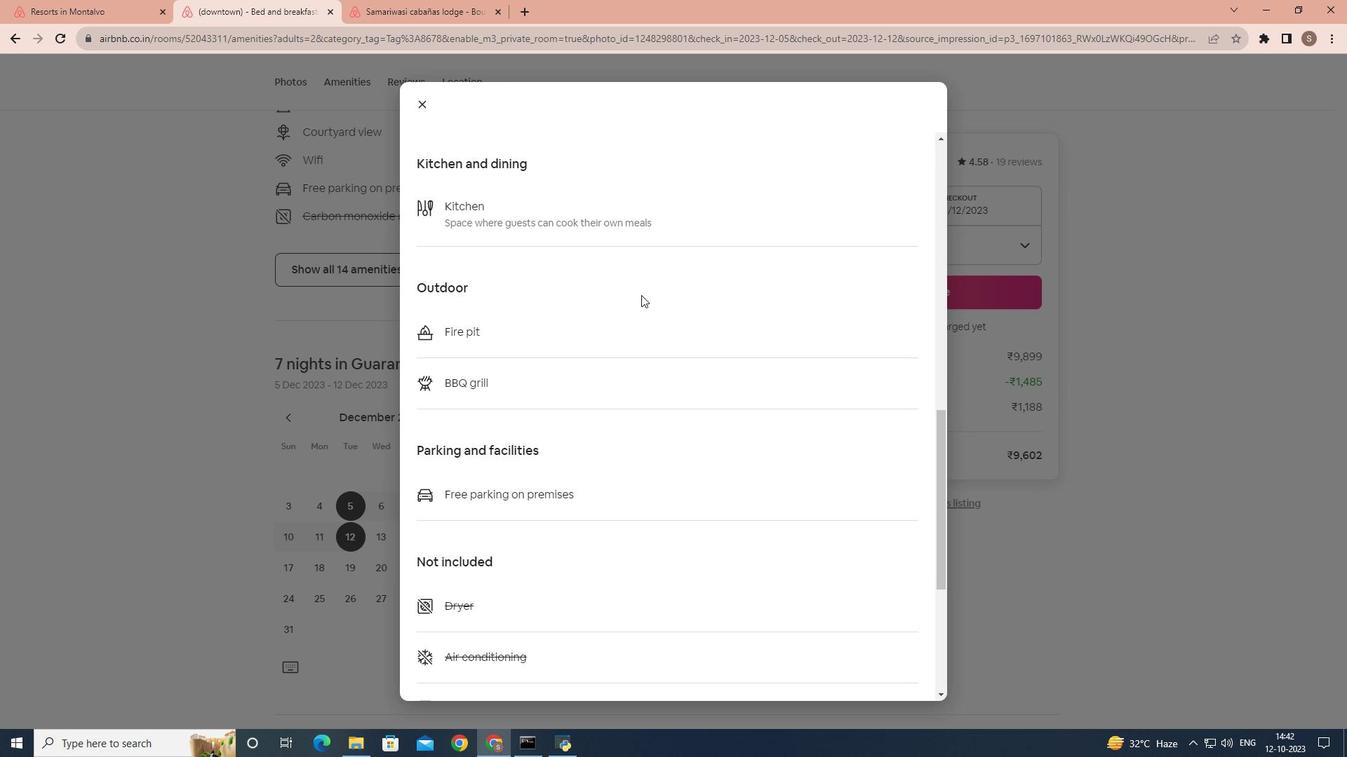 
Action: Mouse scrolled (641, 294) with delta (0, 0)
